 Task: Slide 3 - Table Of Contents.
Action: Mouse moved to (37, 86)
Screenshot: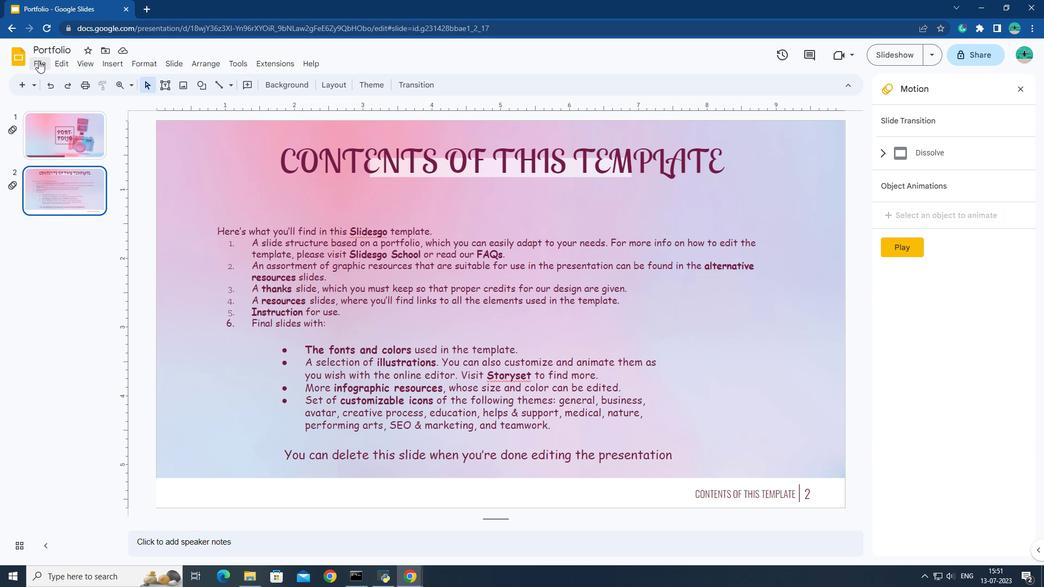 
Action: Mouse pressed left at (37, 86)
Screenshot: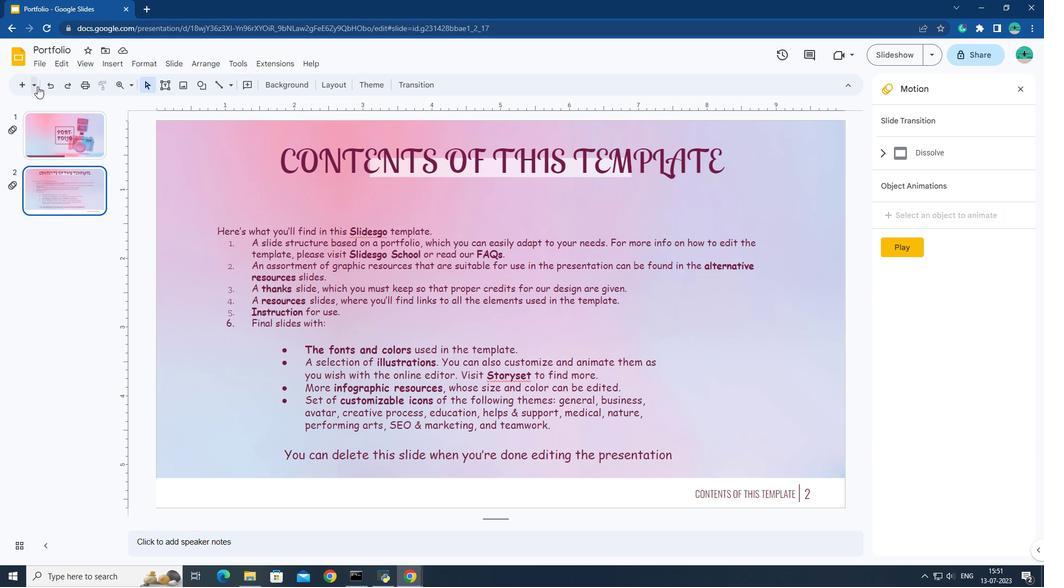 
Action: Mouse moved to (49, 281)
Screenshot: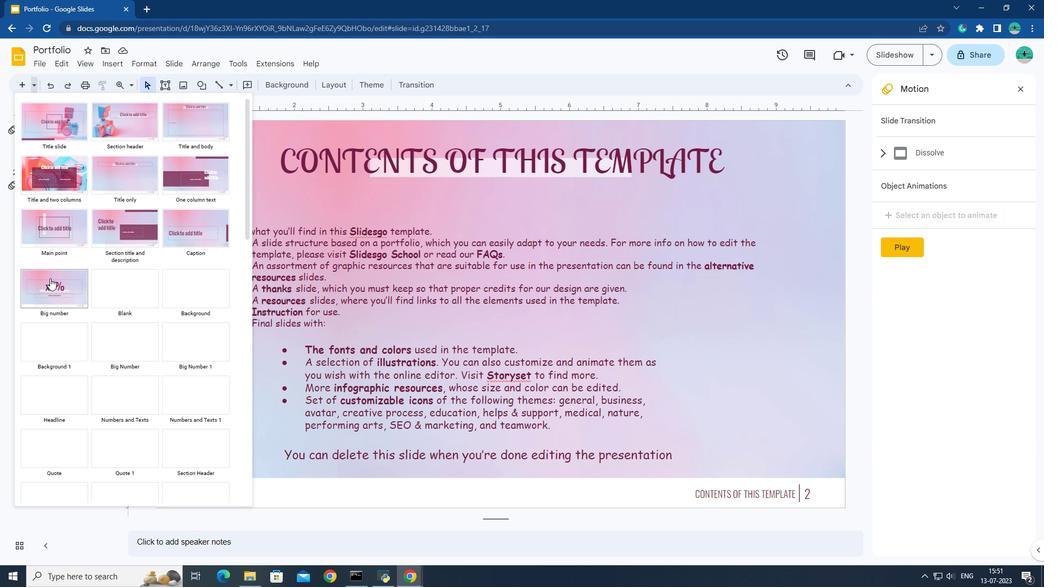 
Action: Mouse scrolled (49, 281) with delta (0, 0)
Screenshot: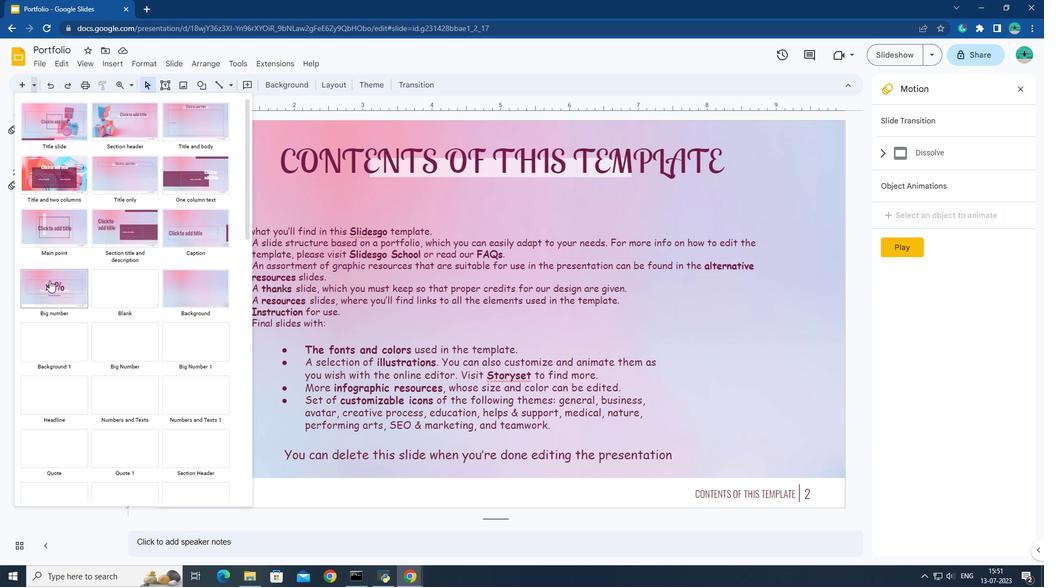 
Action: Mouse moved to (73, 453)
Screenshot: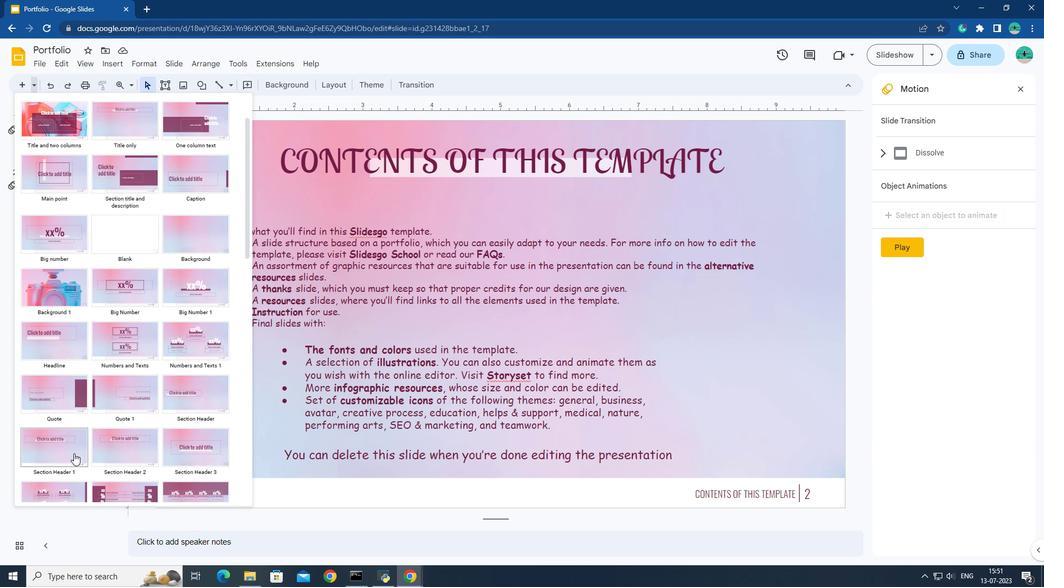 
Action: Mouse scrolled (73, 452) with delta (0, 0)
Screenshot: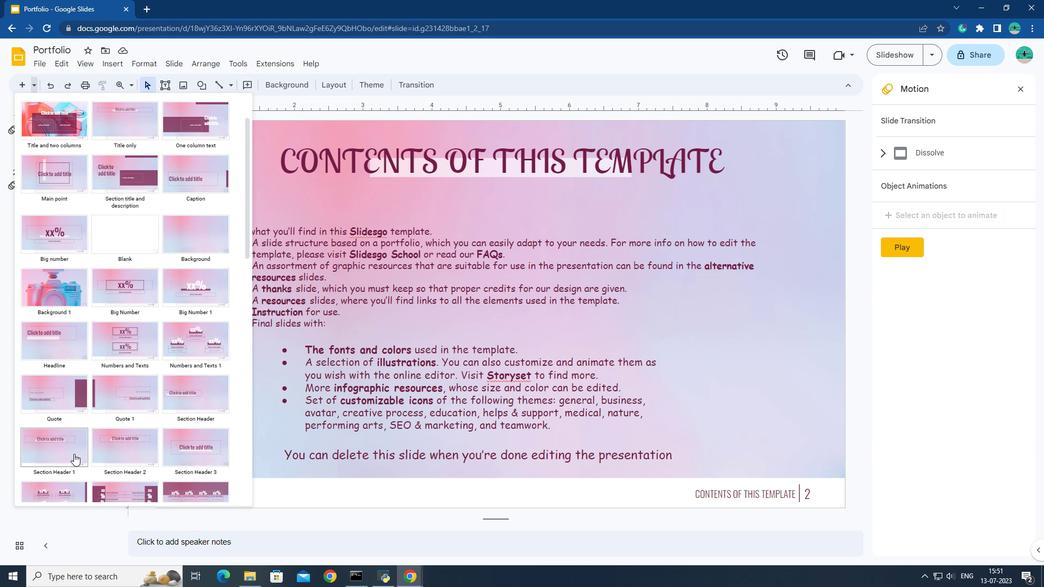
Action: Mouse moved to (69, 449)
Screenshot: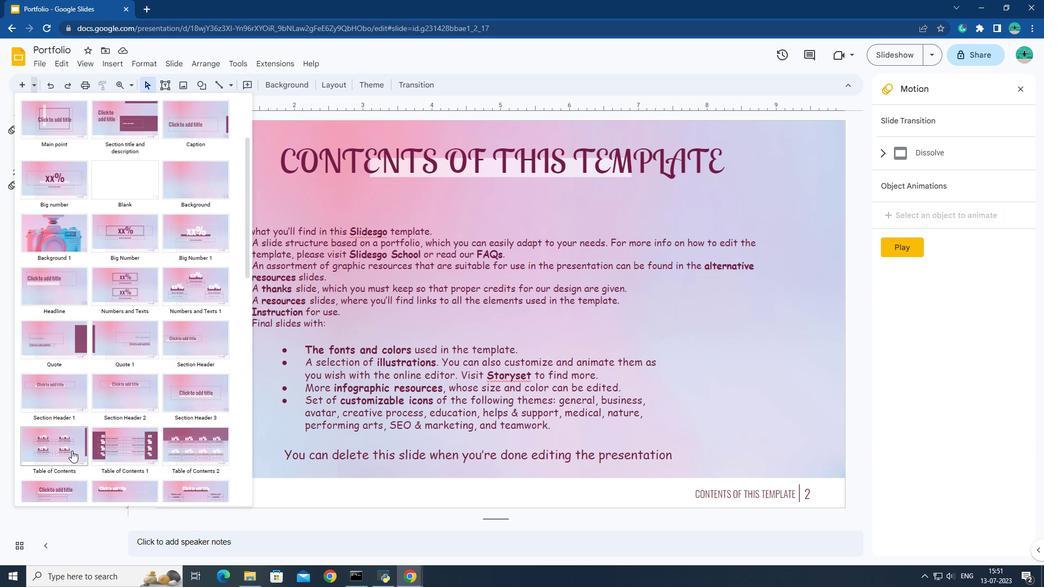 
Action: Mouse pressed left at (69, 449)
Screenshot: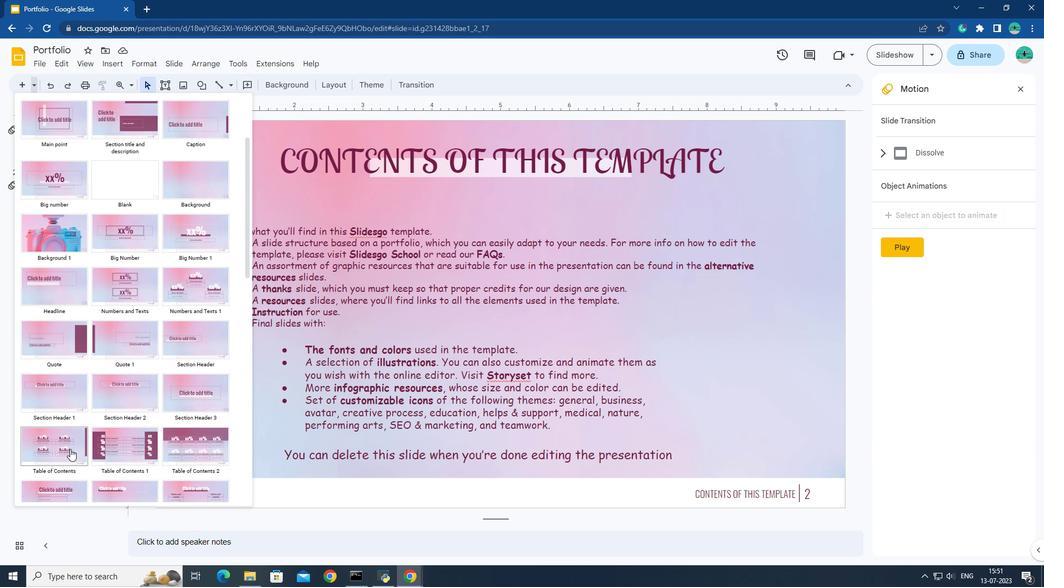 
Action: Mouse moved to (395, 208)
Screenshot: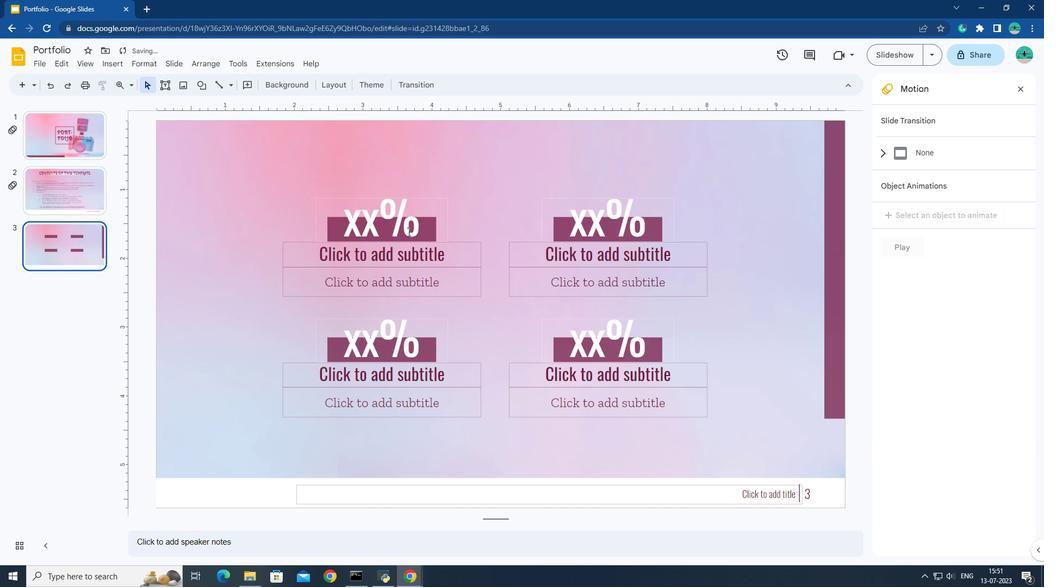 
Action: Mouse pressed left at (395, 208)
Screenshot: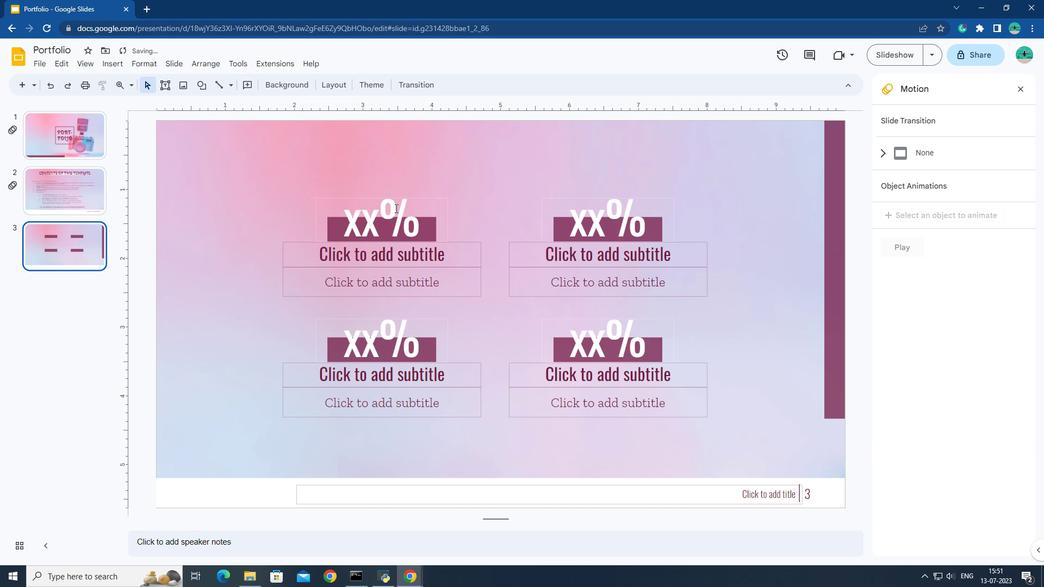 
Action: Mouse moved to (481, 257)
Screenshot: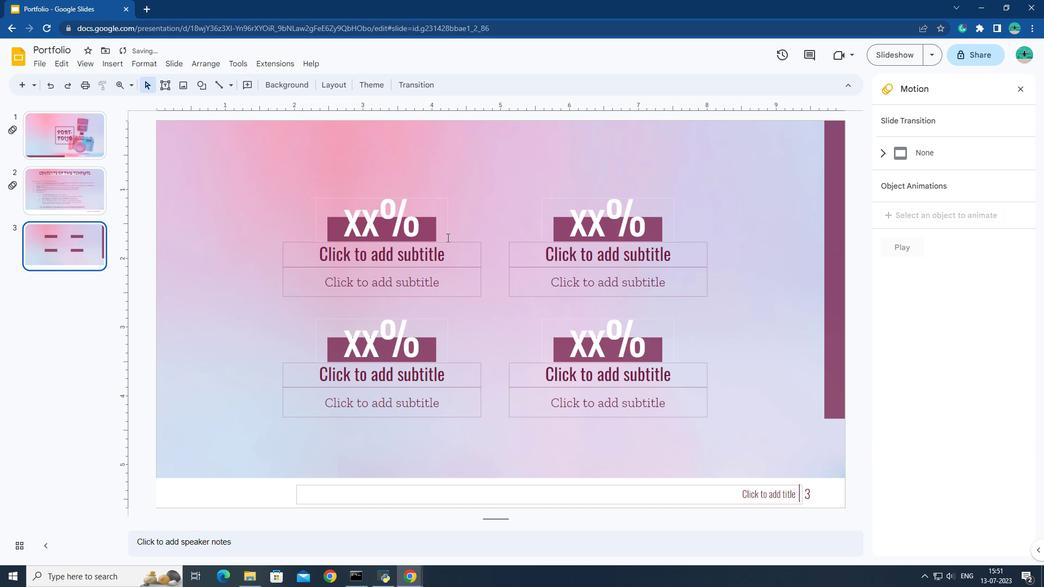 
Action: Key pressed 01
Screenshot: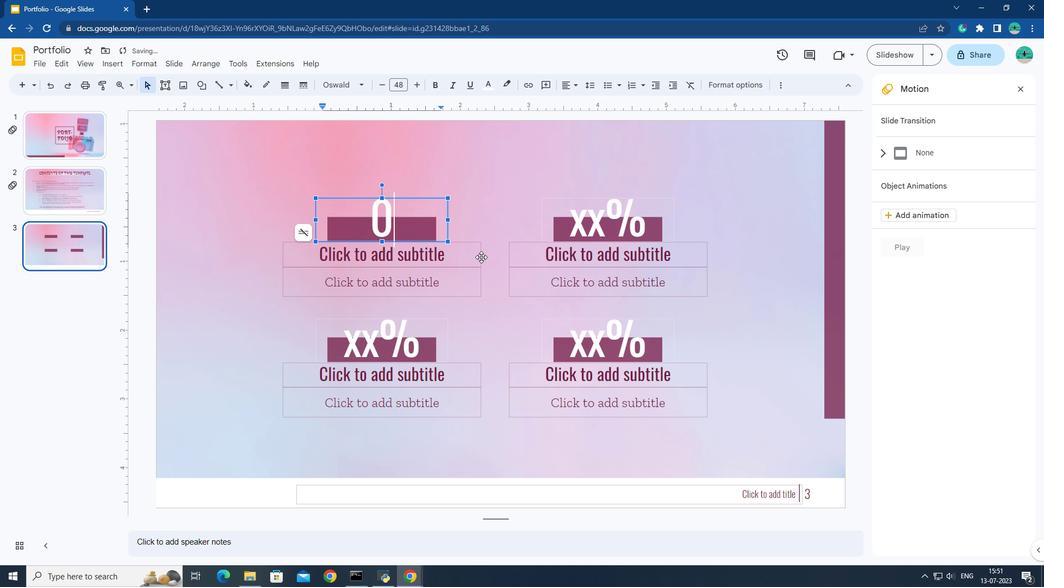 
Action: Mouse moved to (434, 257)
Screenshot: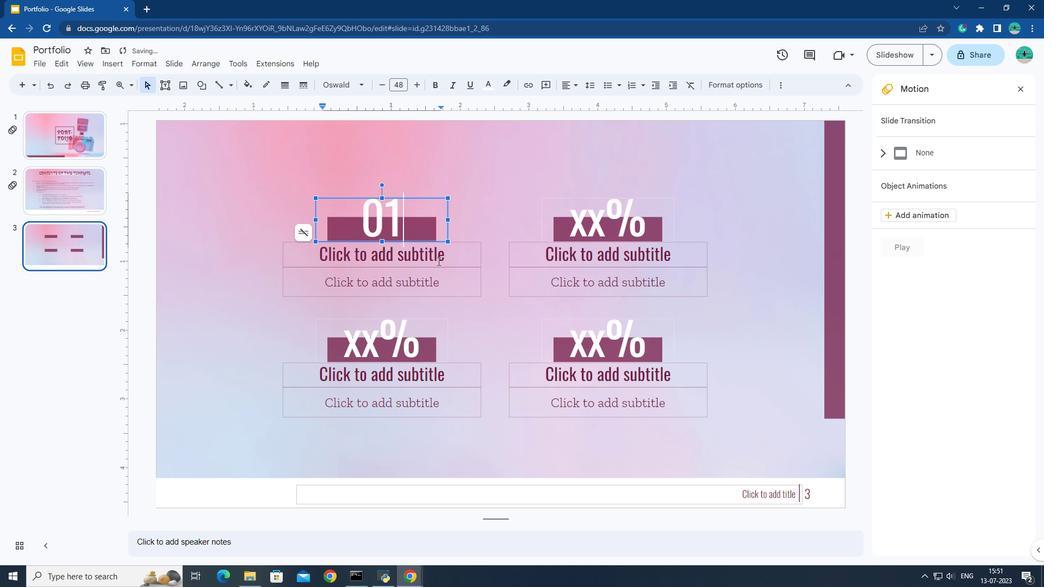 
Action: Mouse pressed left at (434, 257)
Screenshot: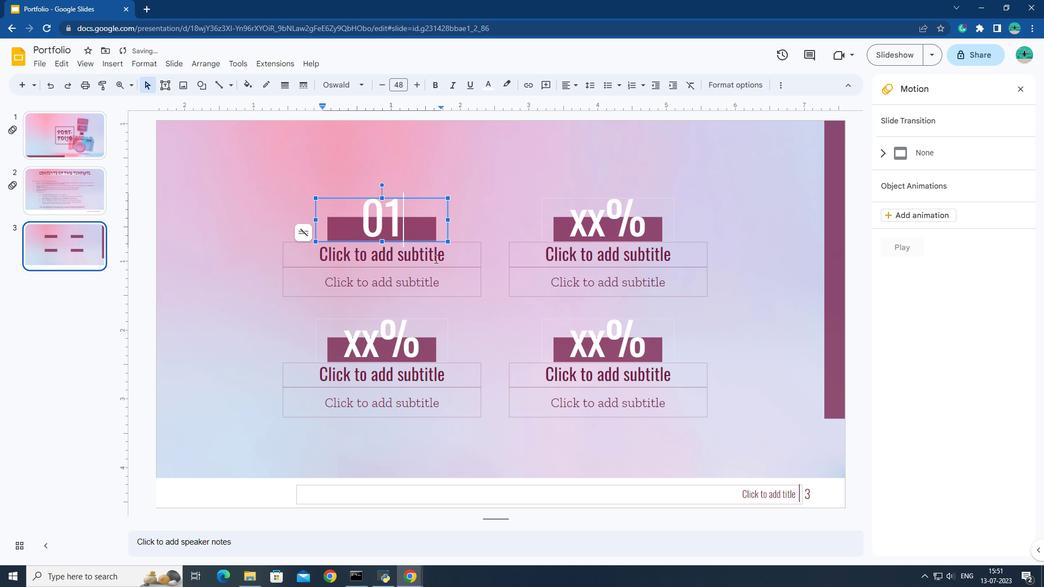 
Action: Mouse moved to (444, 262)
Screenshot: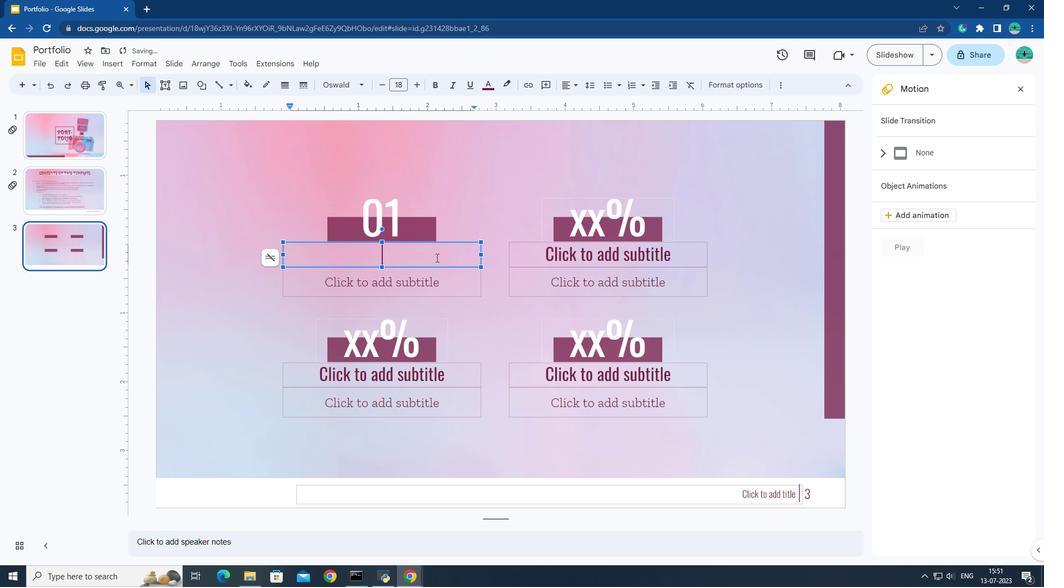 
Action: Key pressed <Key.caps_lock>ABOUT<Key.space>ME
Screenshot: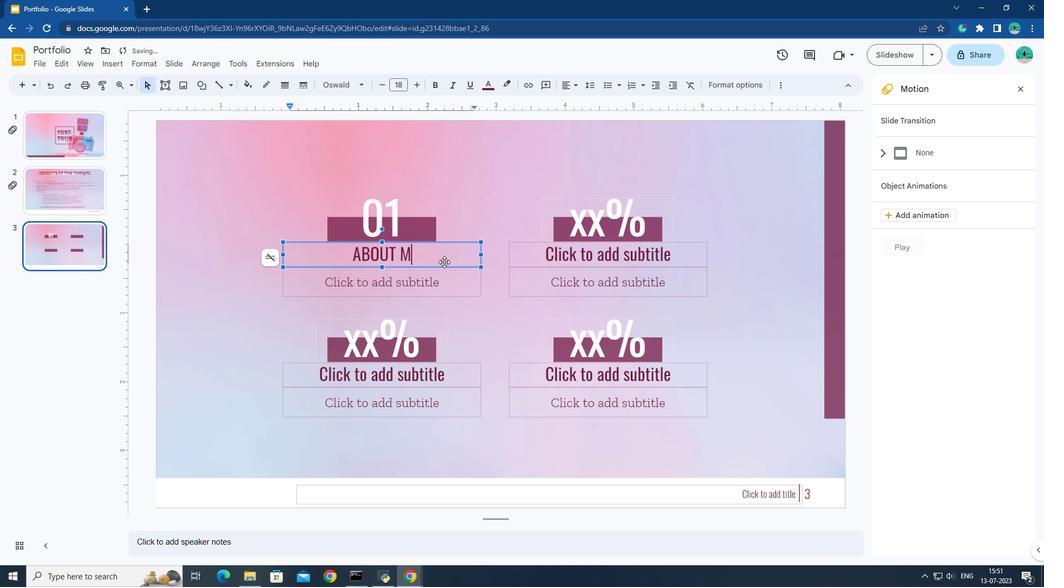 
Action: Mouse moved to (427, 289)
Screenshot: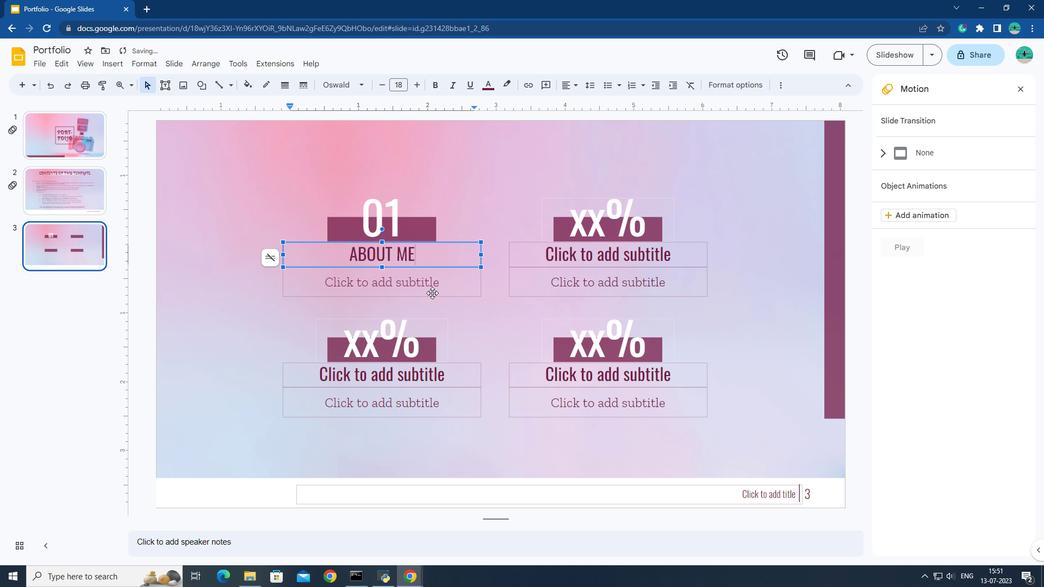 
Action: Mouse pressed left at (427, 289)
Screenshot: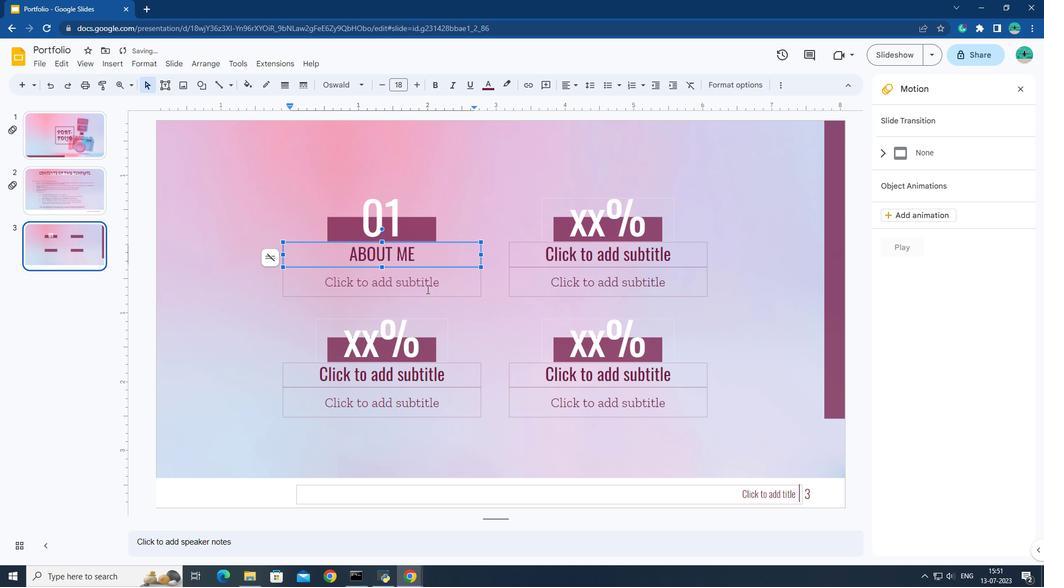 
Action: Mouse moved to (426, 288)
Screenshot: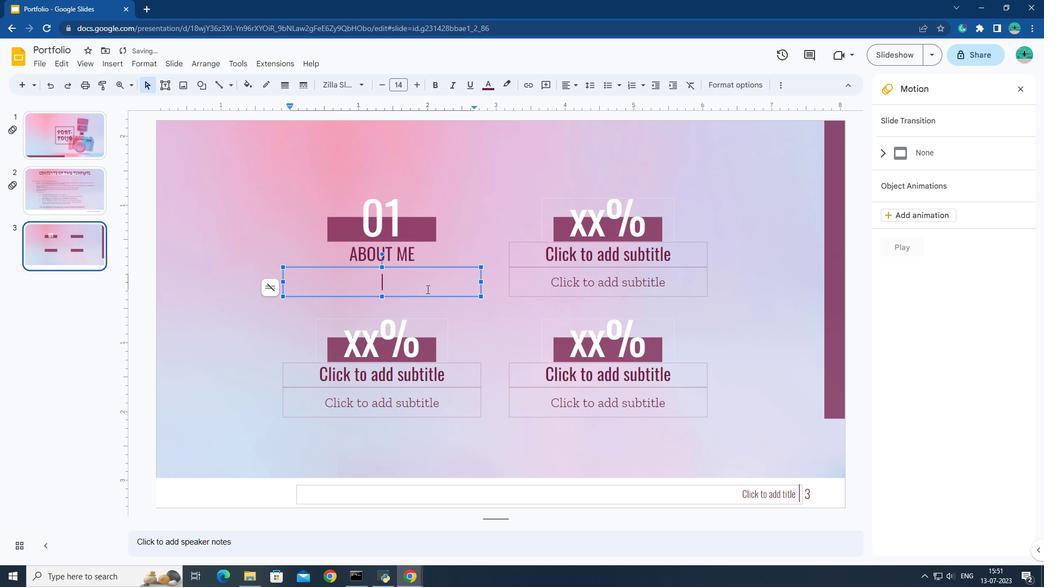 
Action: Key pressed <Key.caps_lock><Key.shift><Key.shift><Key.shift><Key.shift><Key.shift><Key.shift><Key.shift><Key.shift><Key.shift><Key.shift>You<Key.space>can<Key.space>describe<Key.space>the<Key.space>topic<Key.space>of<Key.space>the<Key.space>section
Screenshot: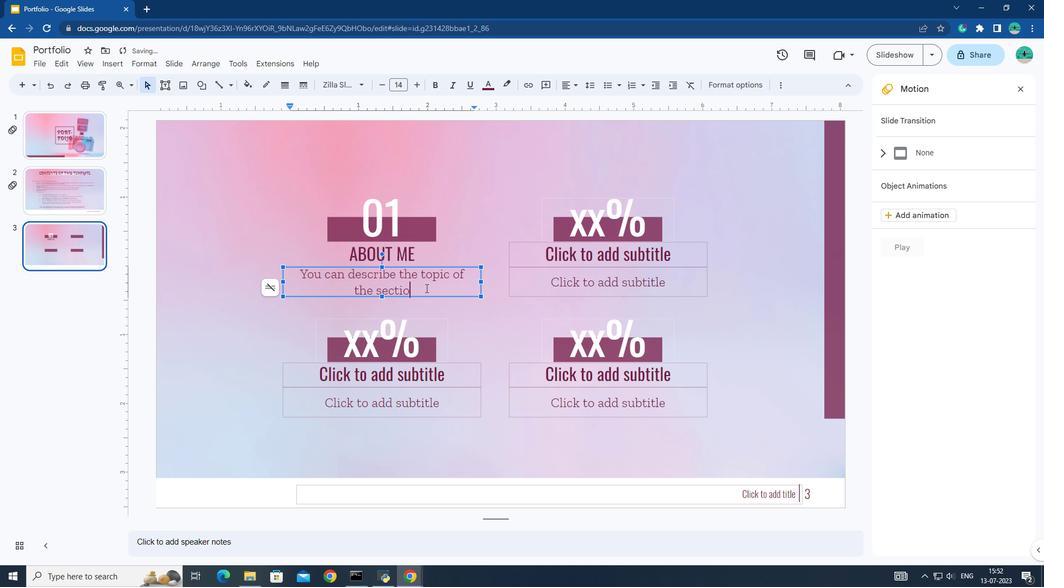 
Action: Mouse moved to (446, 299)
Screenshot: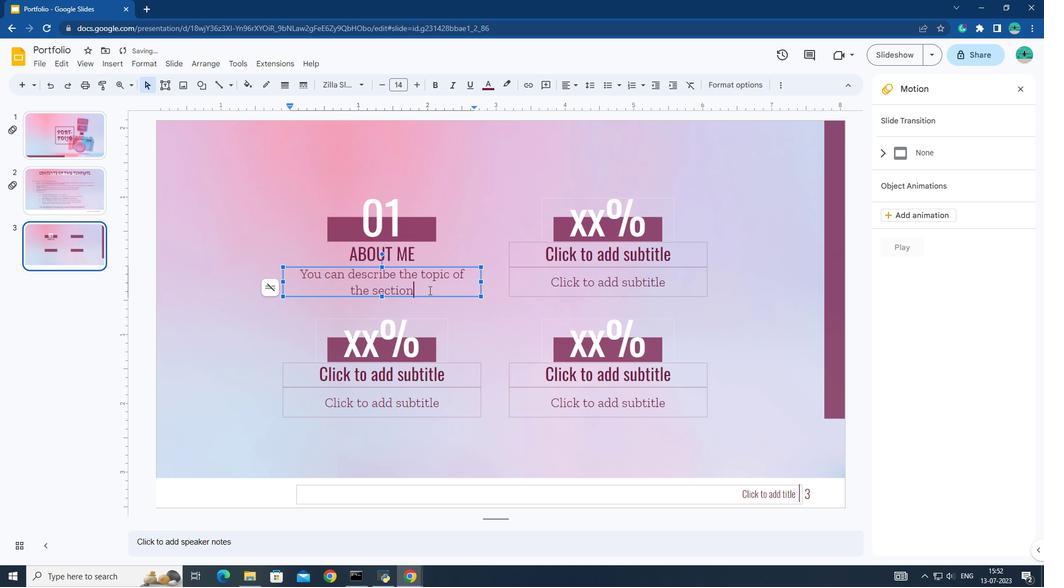 
Action: Key pressed <Key.space>here
Screenshot: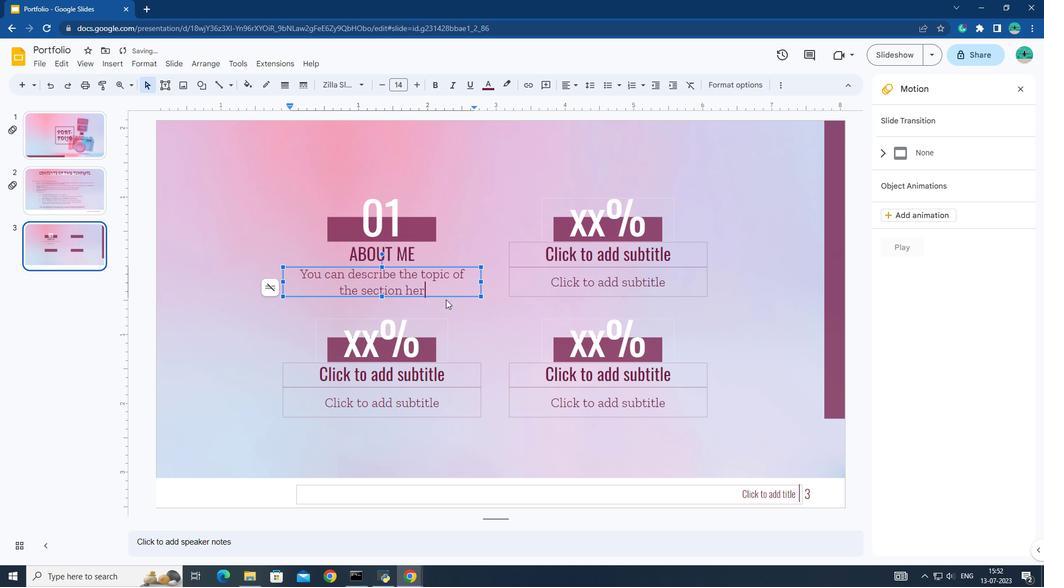 
Action: Mouse moved to (300, 276)
Screenshot: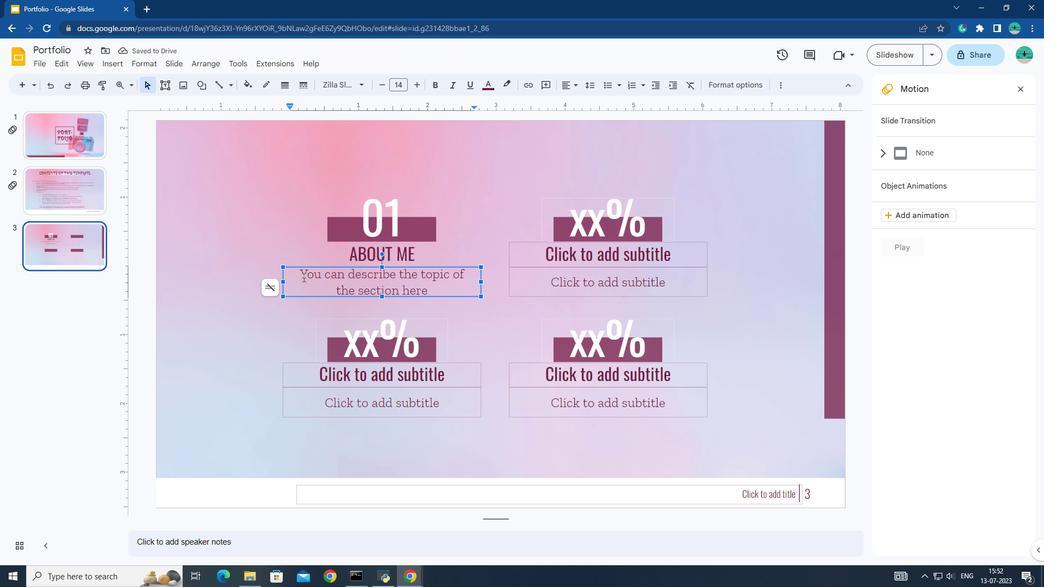 
Action: Mouse pressed left at (300, 276)
Screenshot: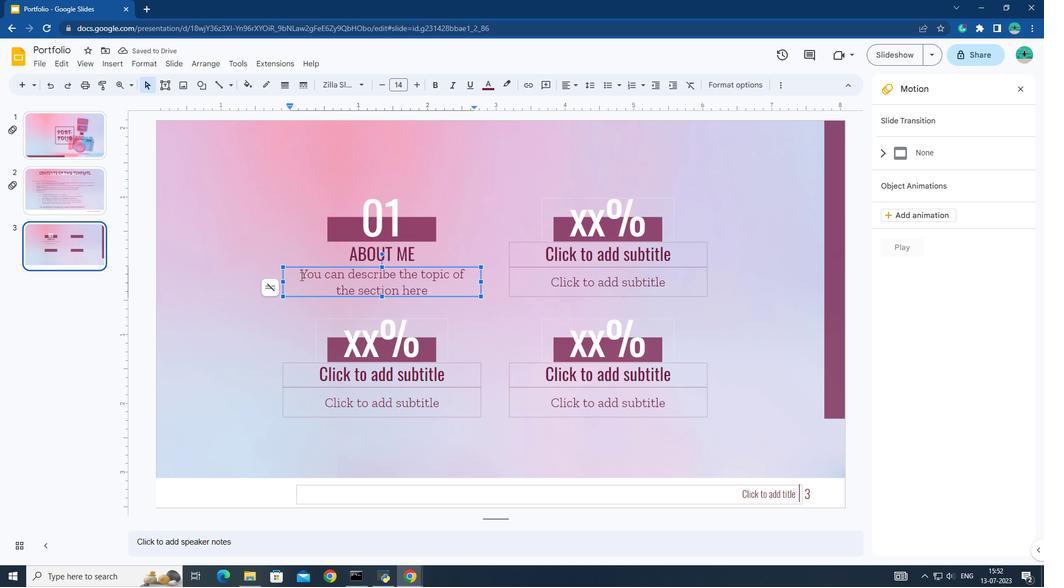 
Action: Mouse moved to (301, 276)
Screenshot: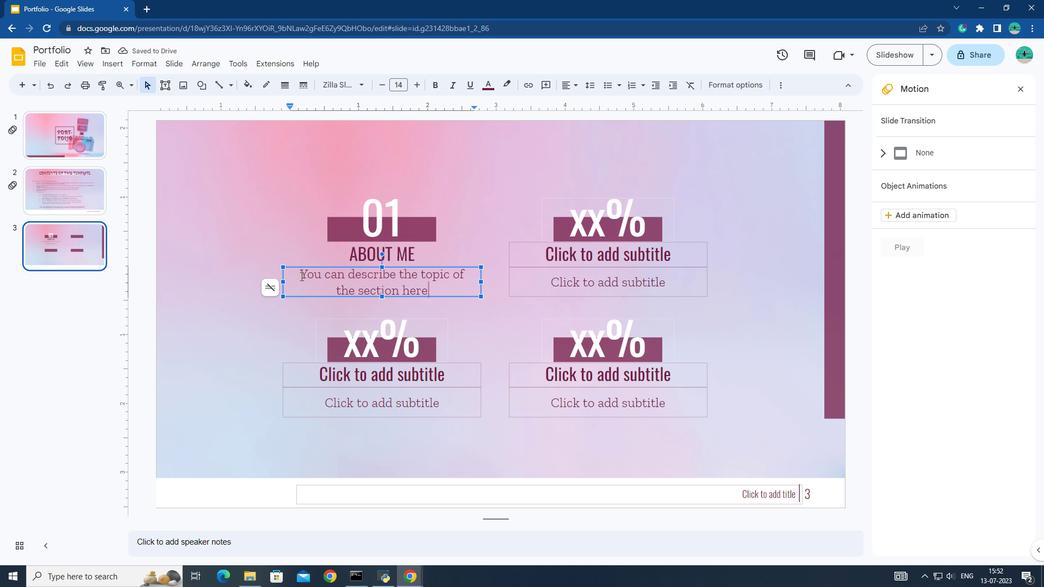 
Action: Mouse pressed left at (301, 276)
Screenshot: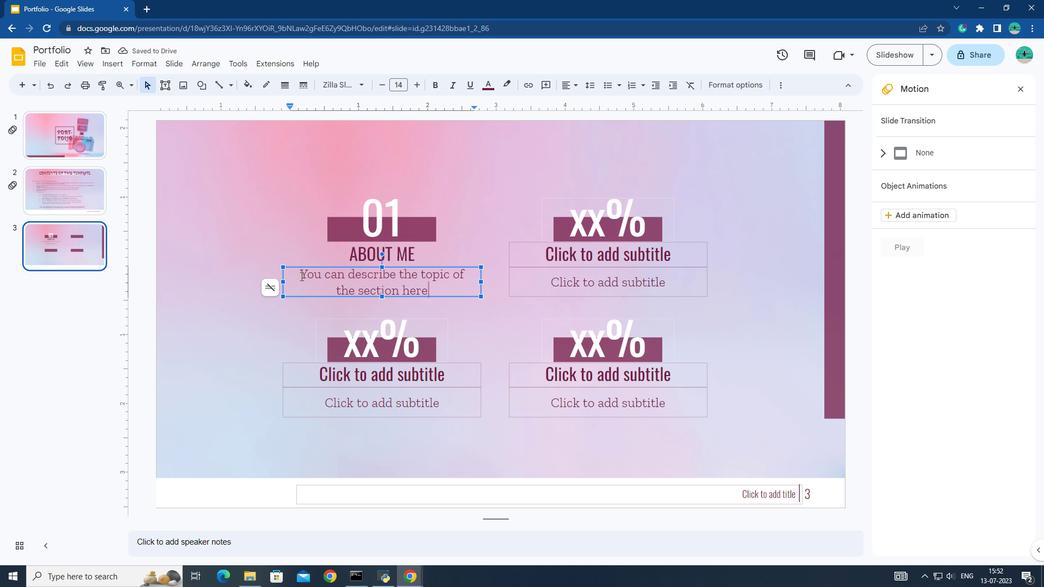
Action: Mouse moved to (301, 276)
Screenshot: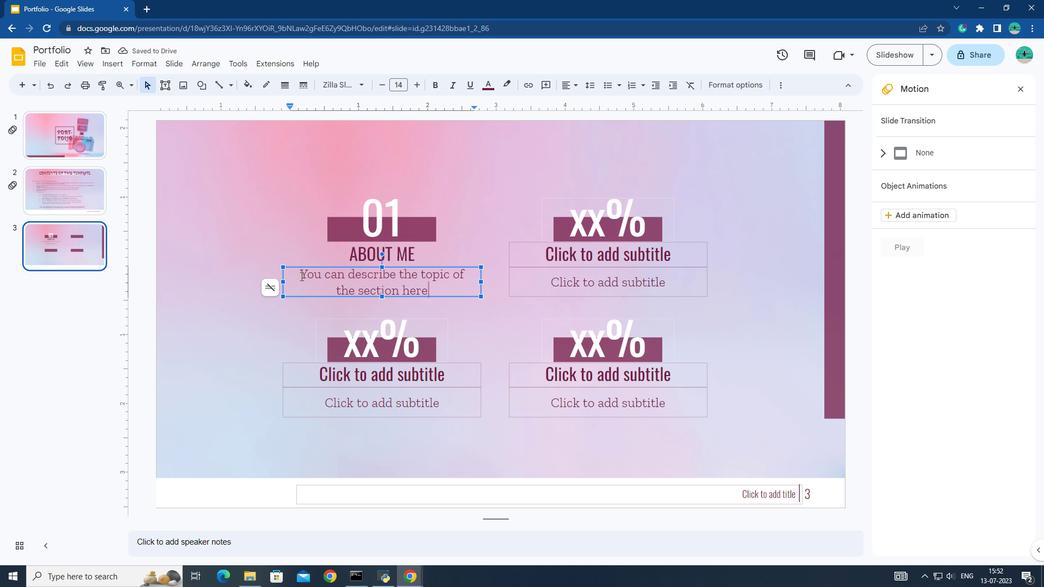 
Action: Mouse pressed left at (301, 276)
Screenshot: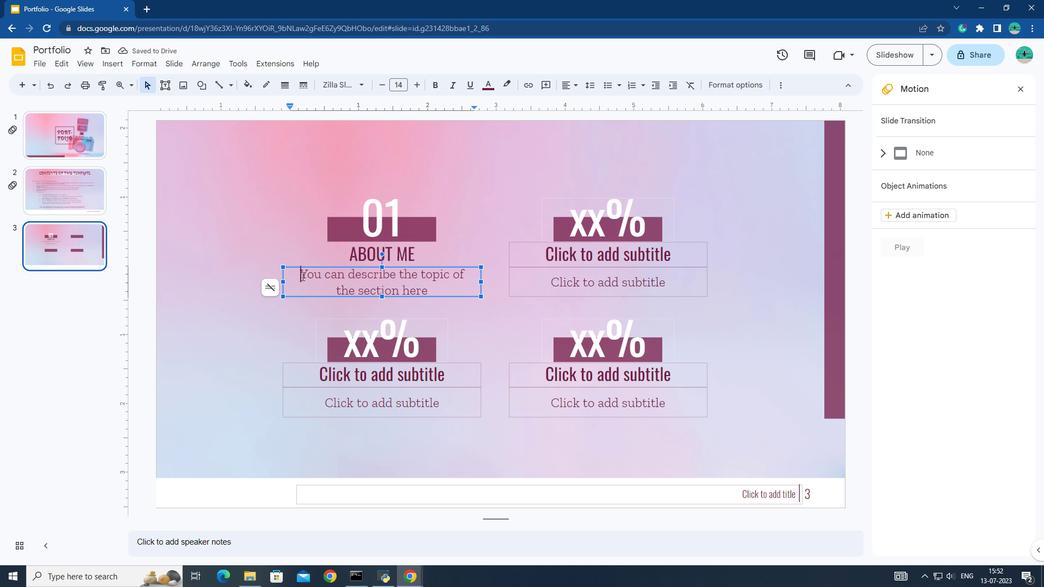 
Action: Mouse moved to (361, 252)
Screenshot: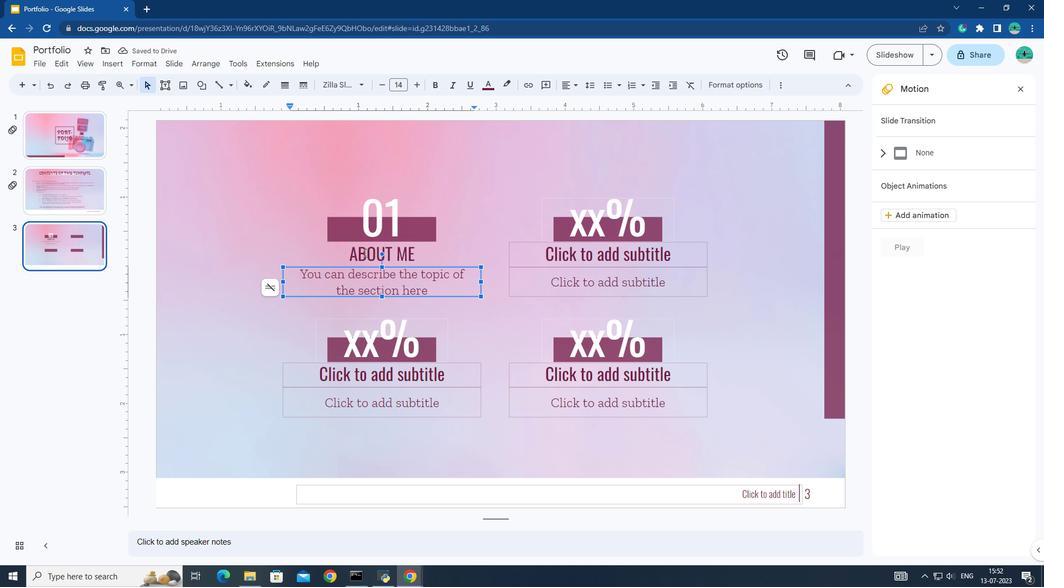
Action: Mouse pressed left at (361, 252)
Screenshot: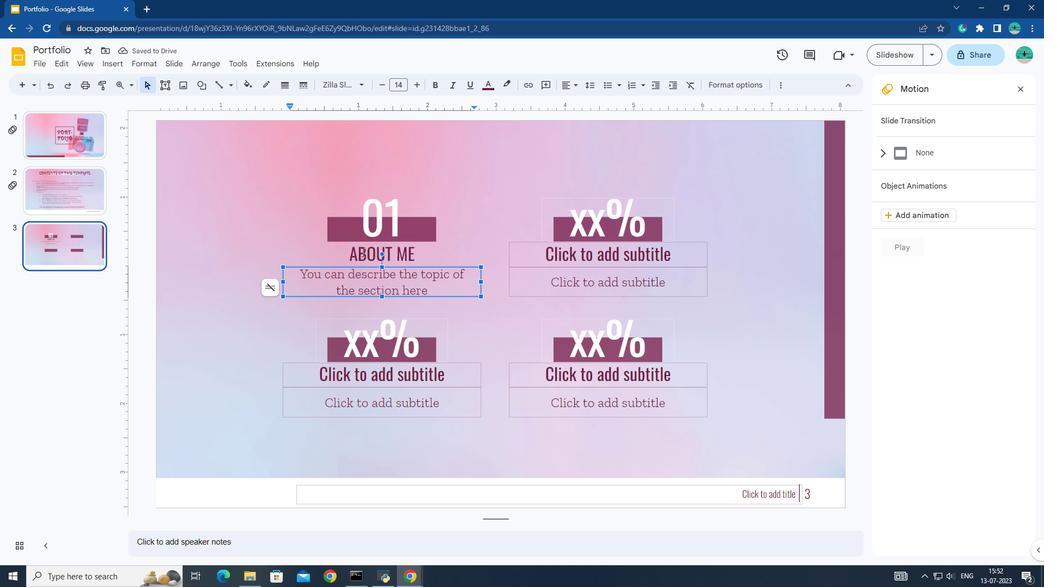 
Action: Mouse moved to (347, 252)
Screenshot: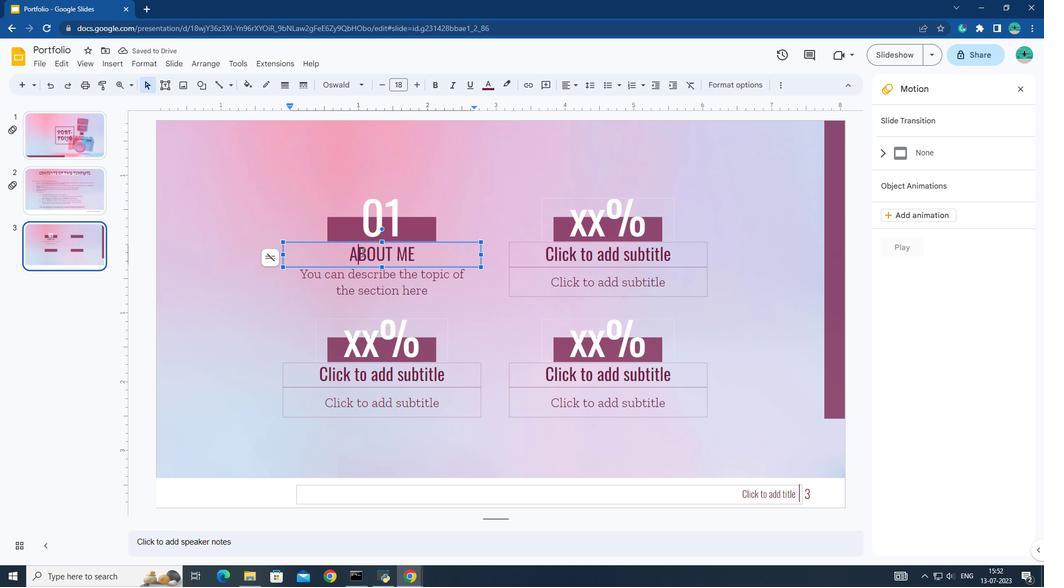 
Action: Mouse pressed left at (347, 252)
Screenshot: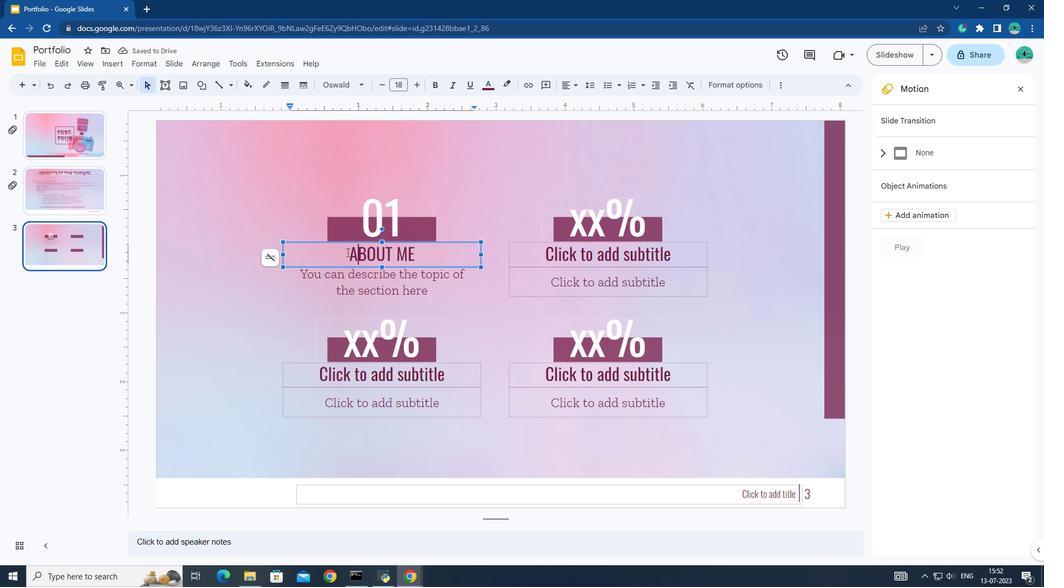 
Action: Mouse moved to (348, 252)
Screenshot: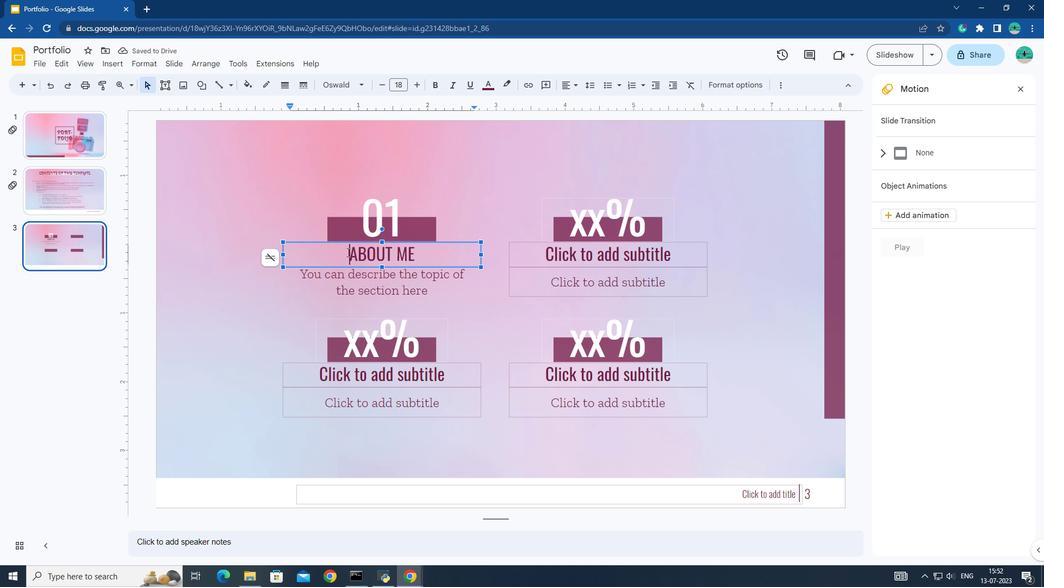 
Action: Mouse pressed left at (348, 252)
Screenshot: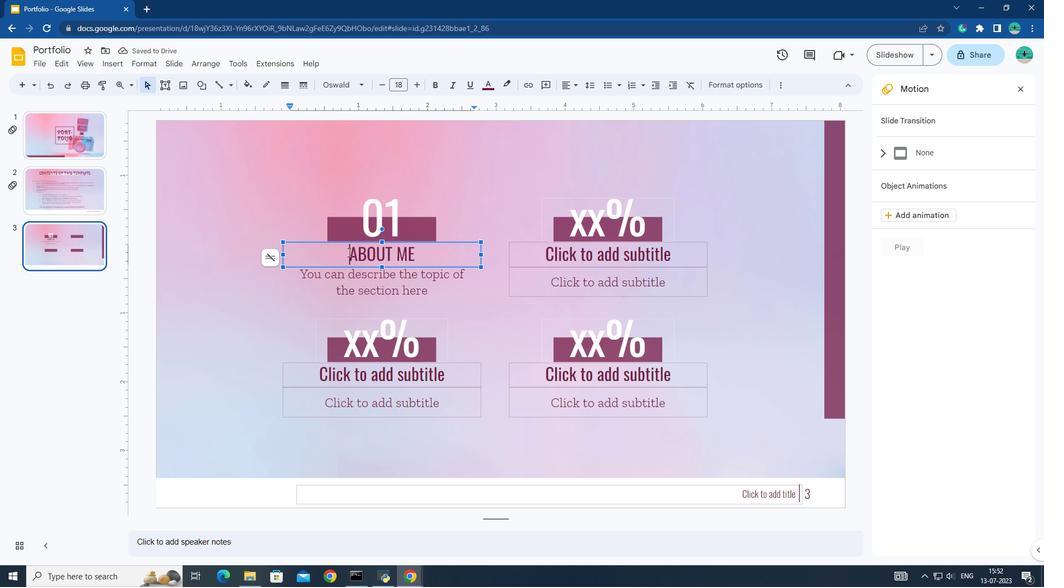 
Action: Mouse moved to (349, 252)
Screenshot: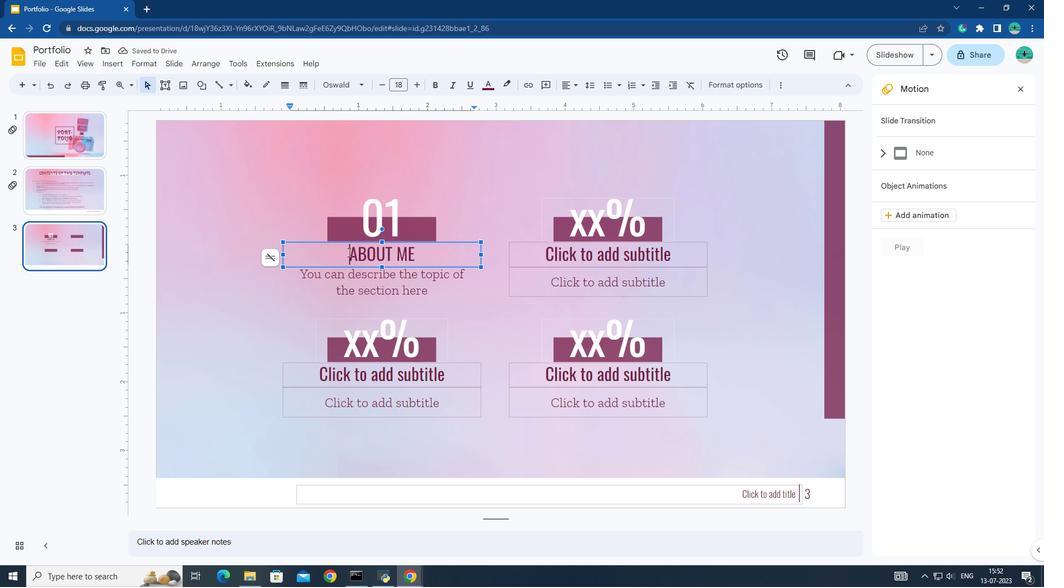 
Action: Mouse pressed left at (349, 252)
Screenshot: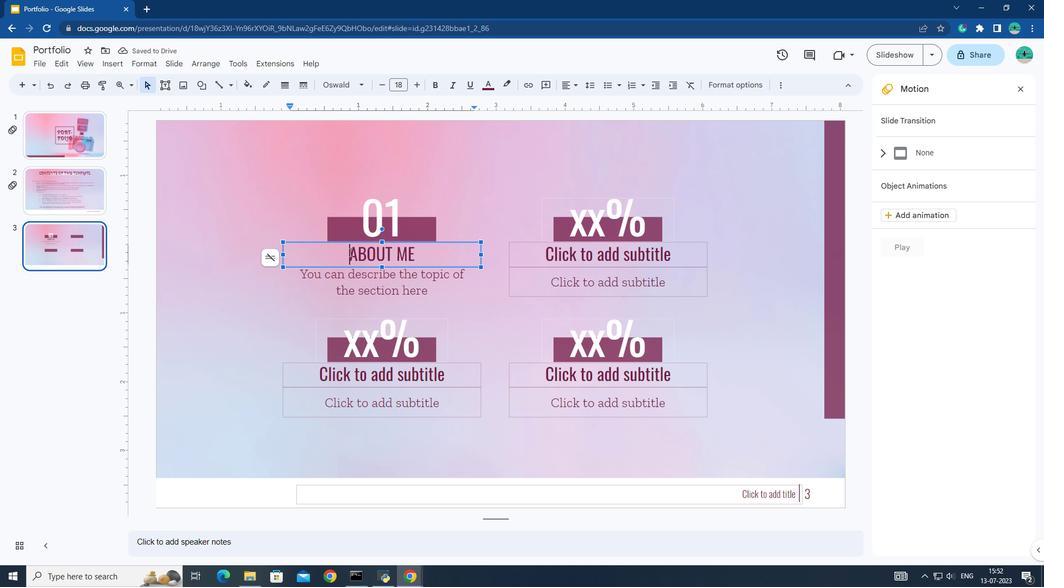 
Action: Mouse pressed left at (349, 252)
Screenshot: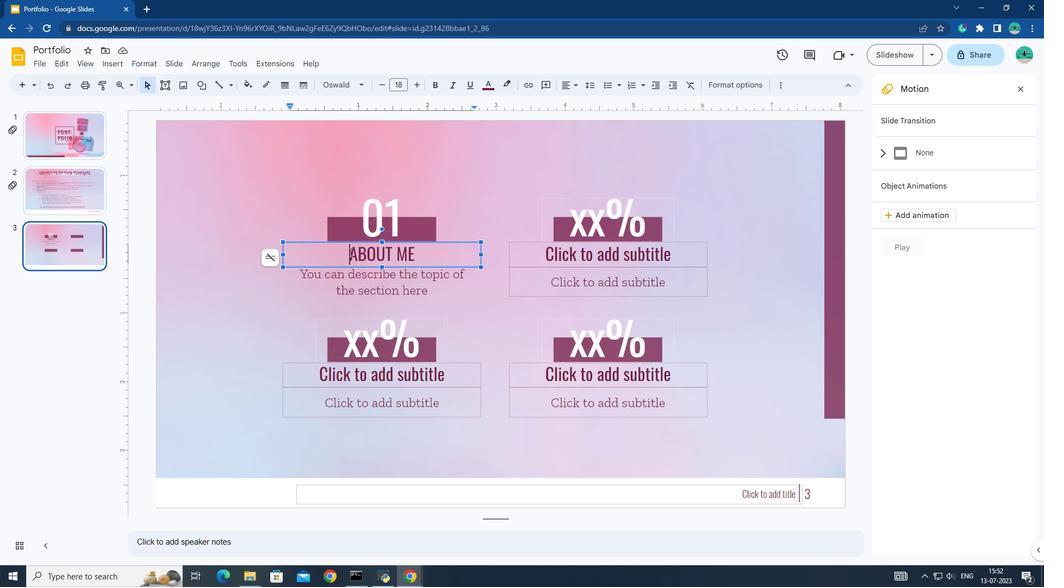 
Action: Mouse moved to (363, 85)
Screenshot: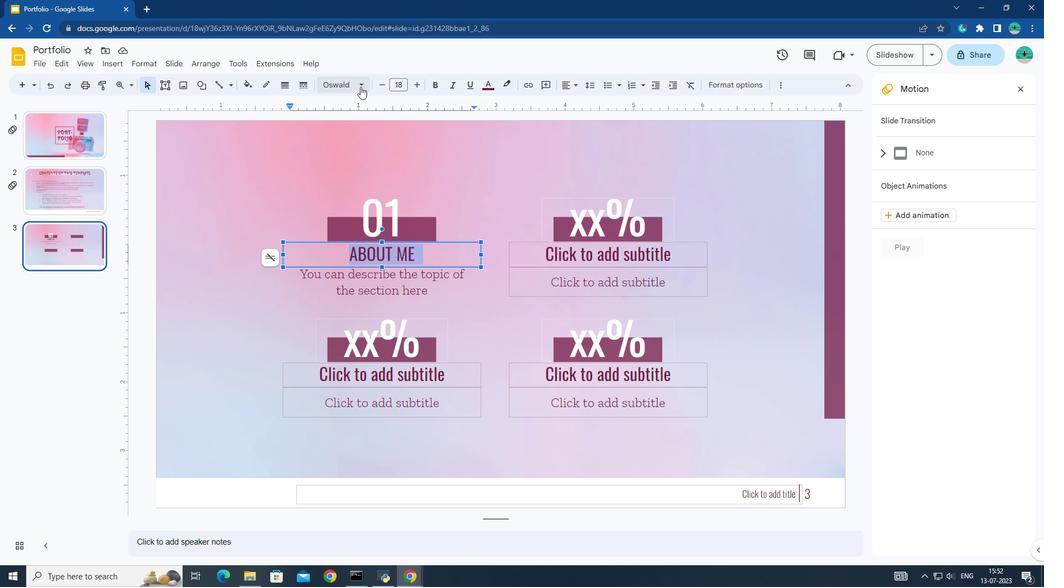 
Action: Mouse pressed left at (363, 85)
Screenshot: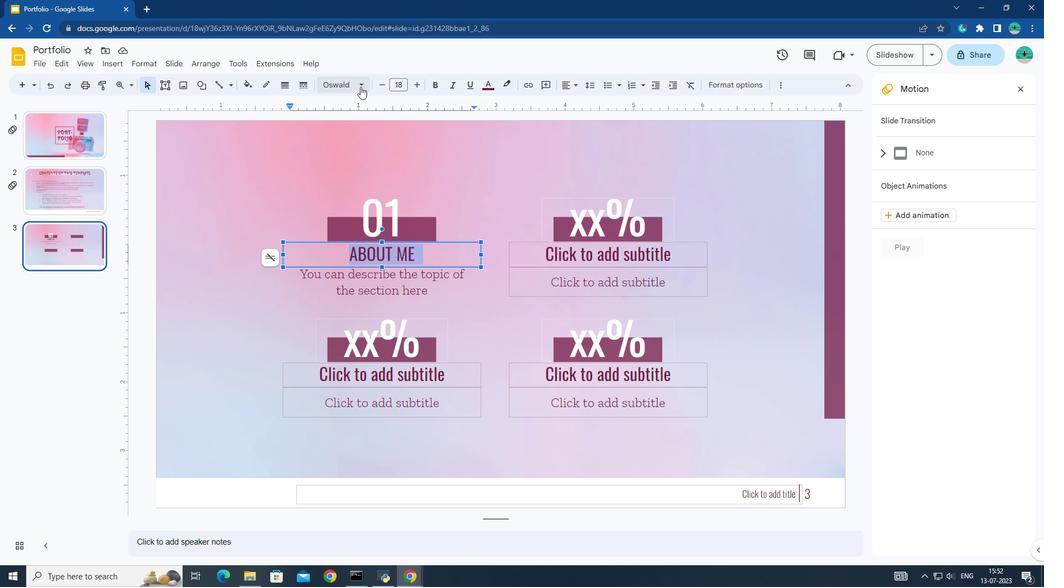 
Action: Mouse moved to (366, 242)
Screenshot: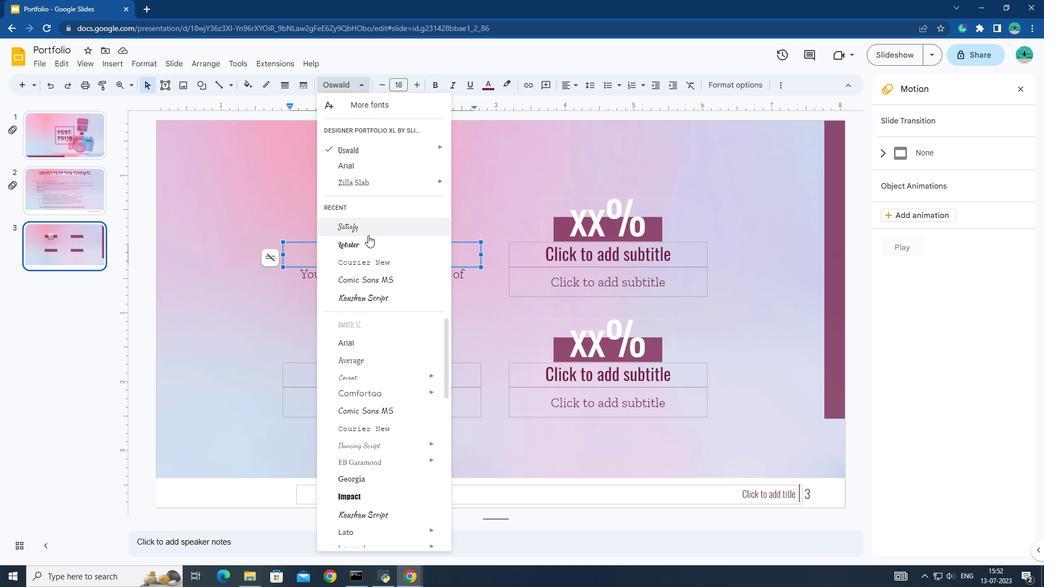 
Action: Mouse pressed left at (366, 242)
Screenshot: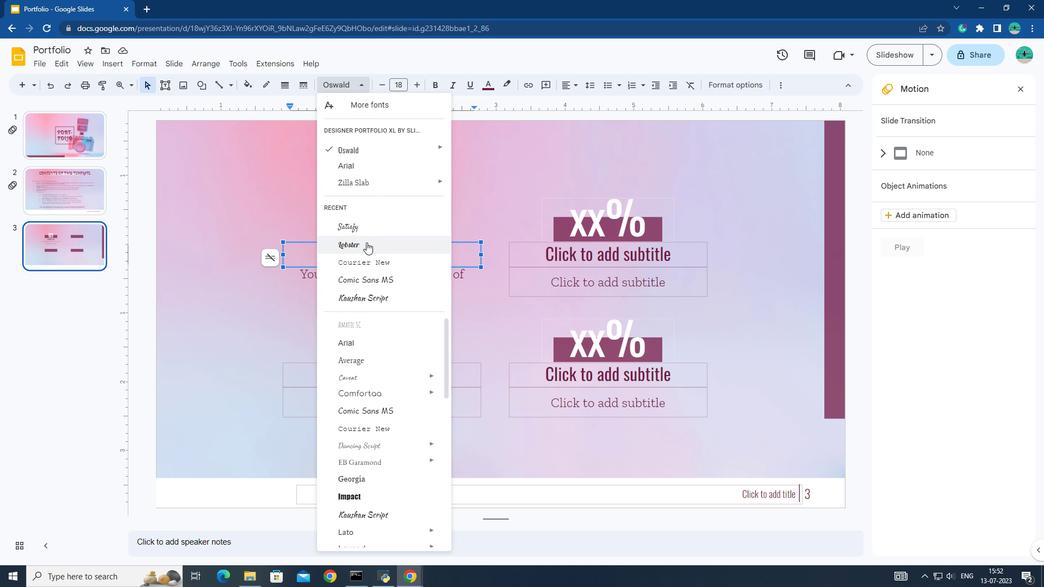 
Action: Mouse moved to (336, 286)
Screenshot: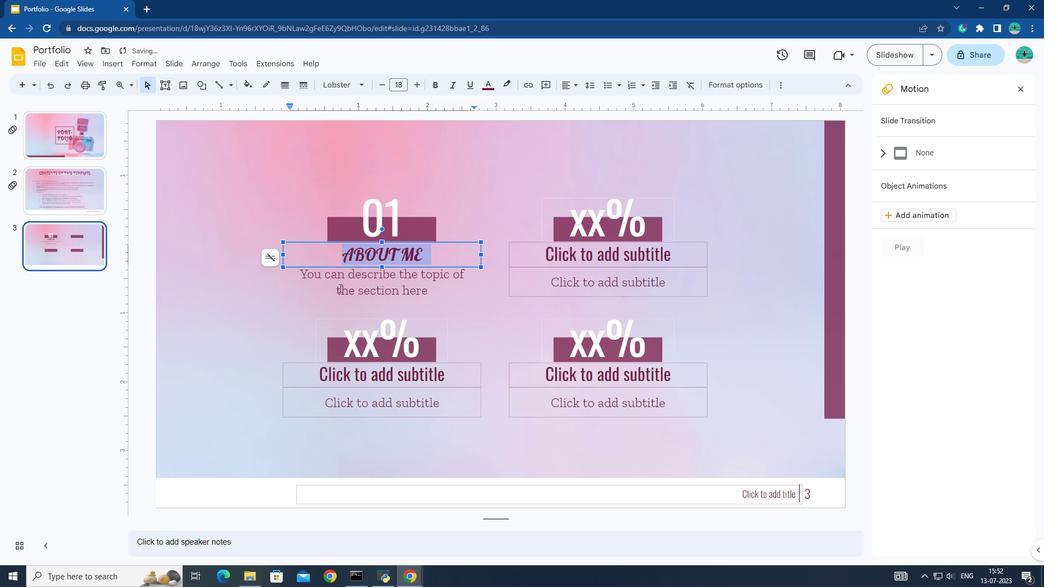 
Action: Mouse pressed left at (336, 286)
Screenshot: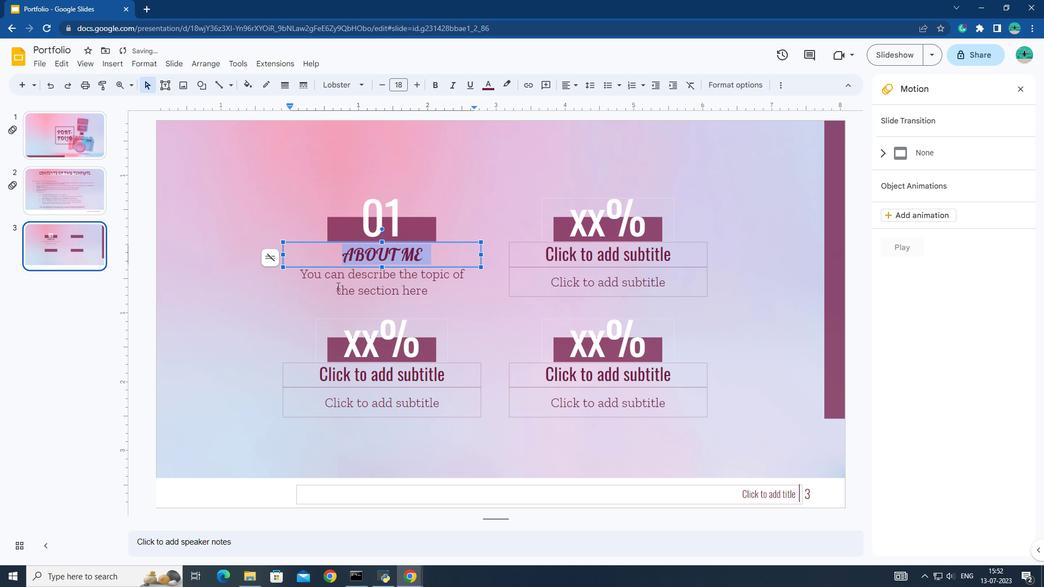 
Action: Mouse moved to (299, 272)
Screenshot: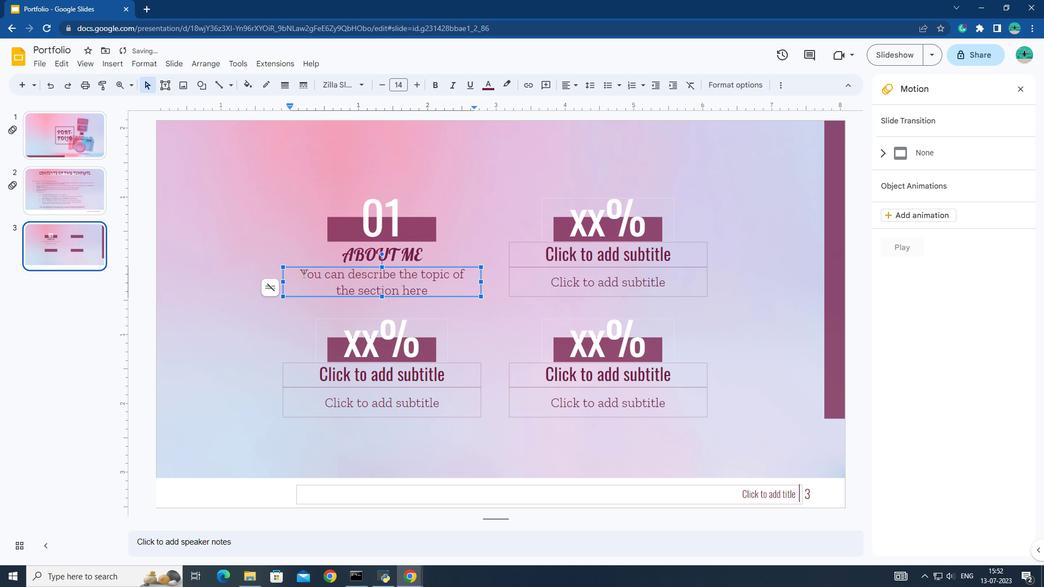 
Action: Mouse pressed left at (299, 272)
Screenshot: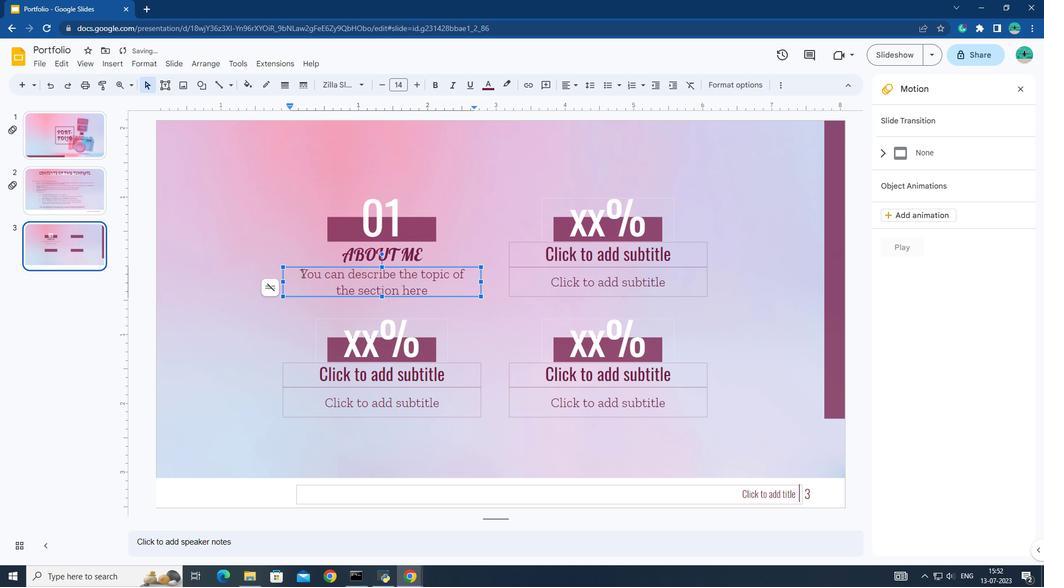 
Action: Mouse moved to (303, 273)
Screenshot: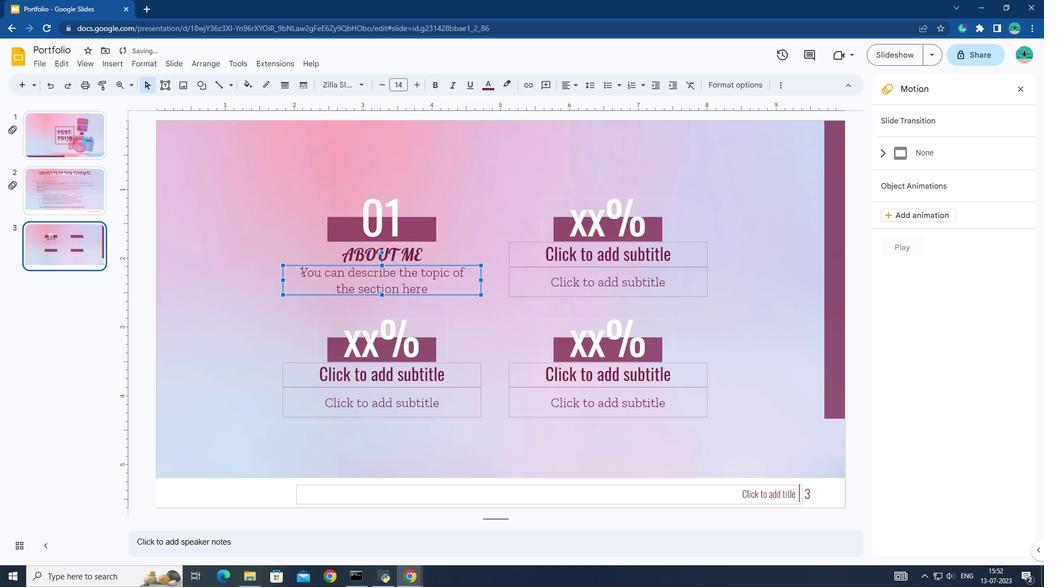 
Action: Mouse pressed left at (303, 273)
Screenshot: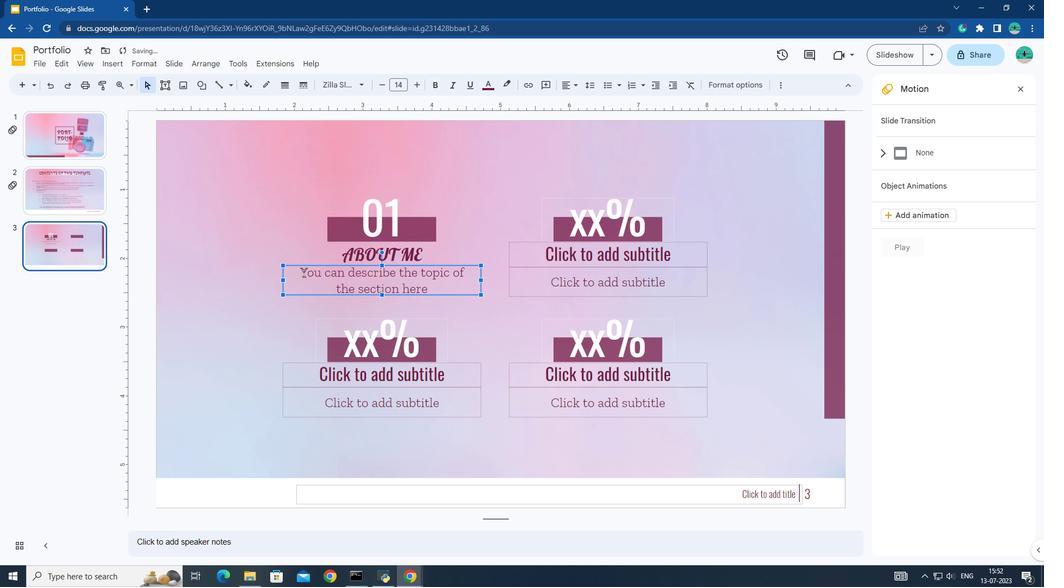 
Action: Mouse moved to (303, 273)
Screenshot: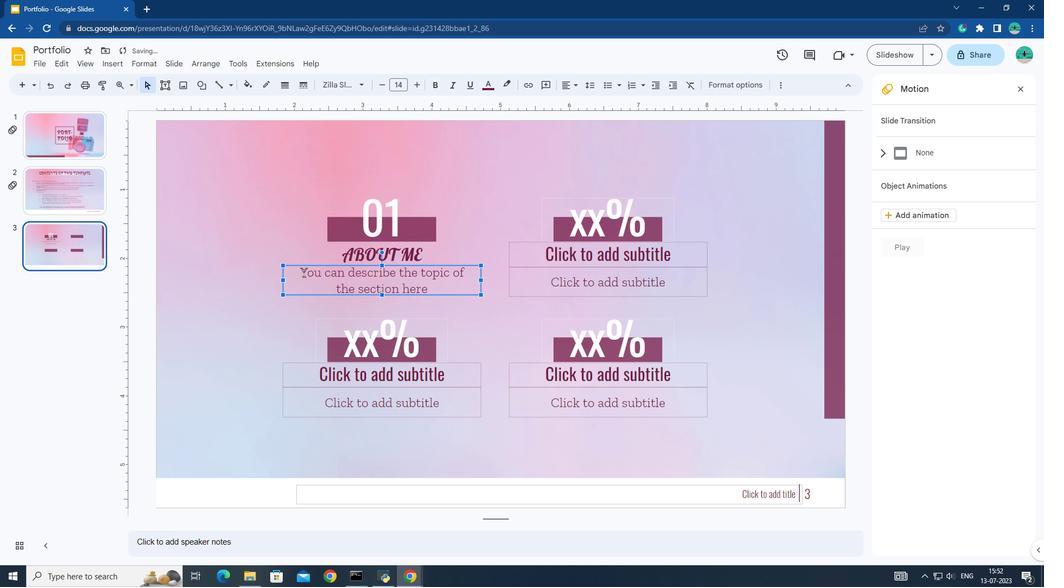 
Action: Mouse pressed left at (303, 273)
Screenshot: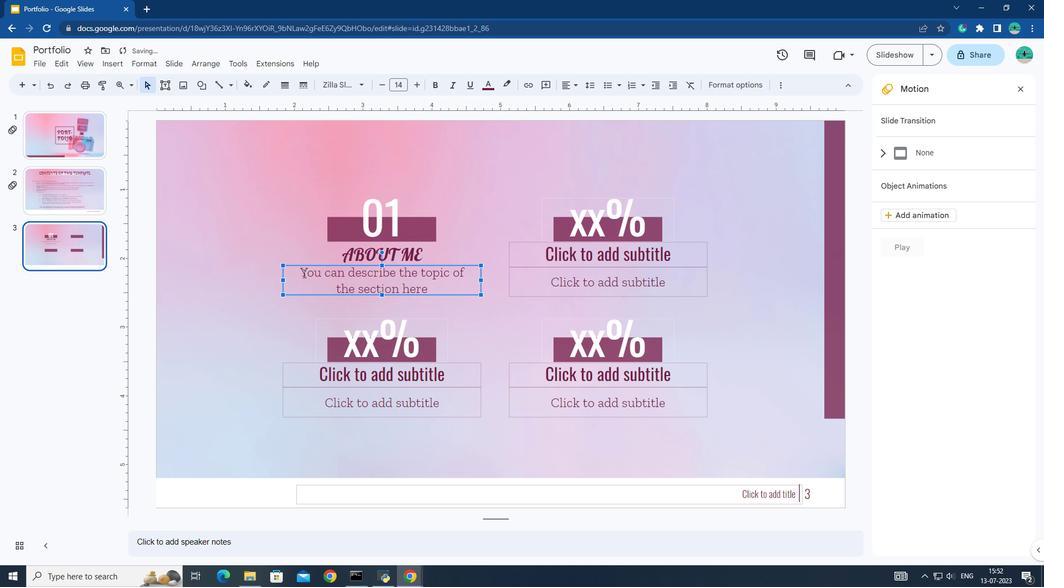 
Action: Mouse moved to (301, 272)
Screenshot: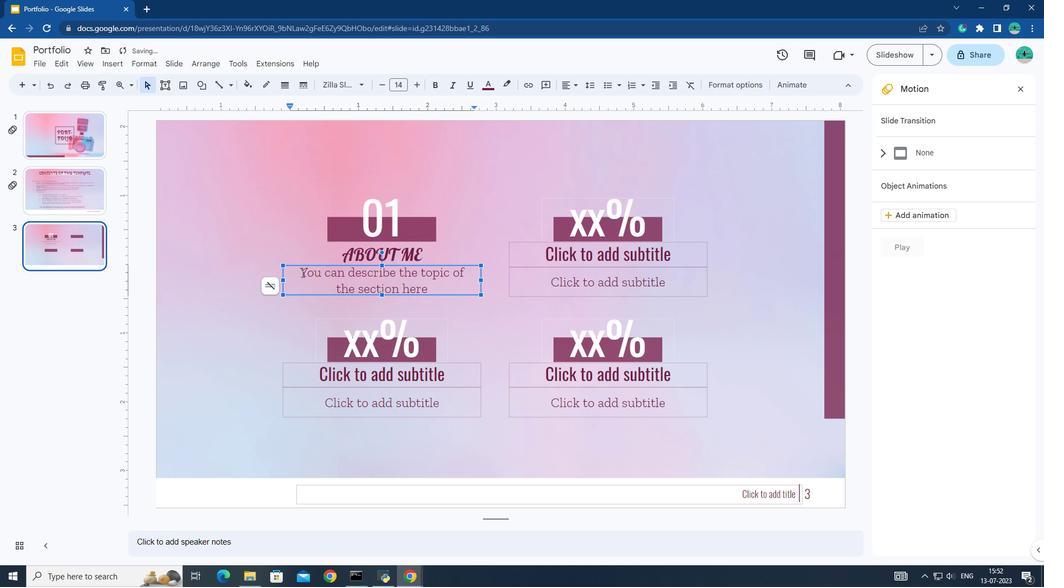 
Action: Mouse pressed left at (301, 272)
Screenshot: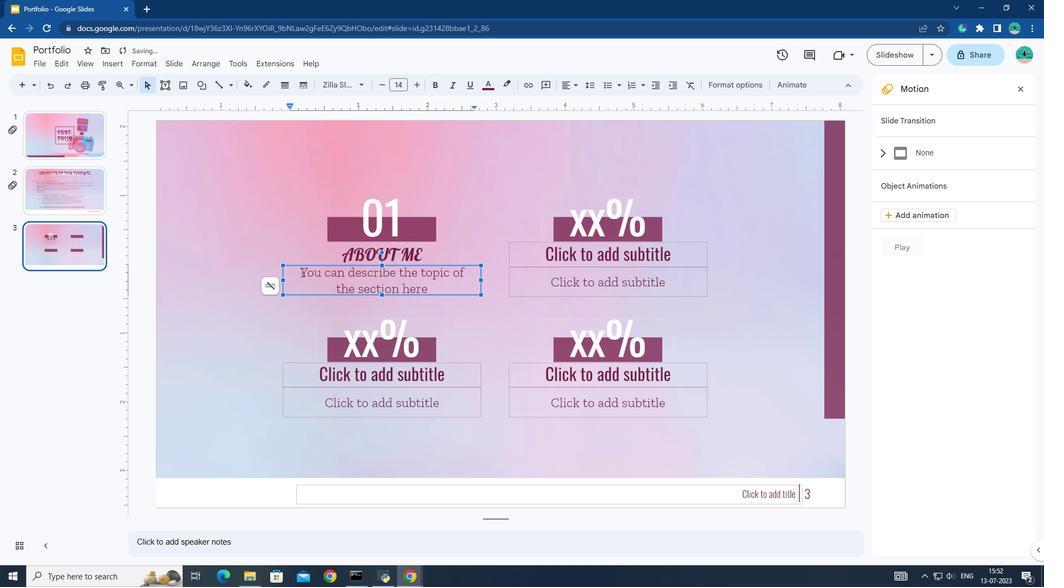 
Action: Mouse moved to (366, 81)
Screenshot: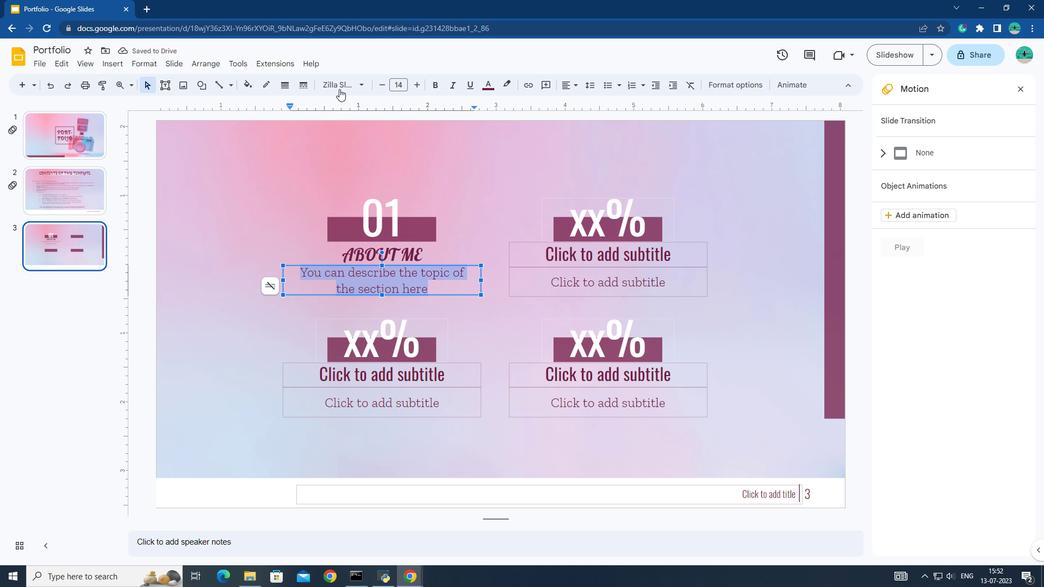 
Action: Mouse pressed left at (366, 81)
Screenshot: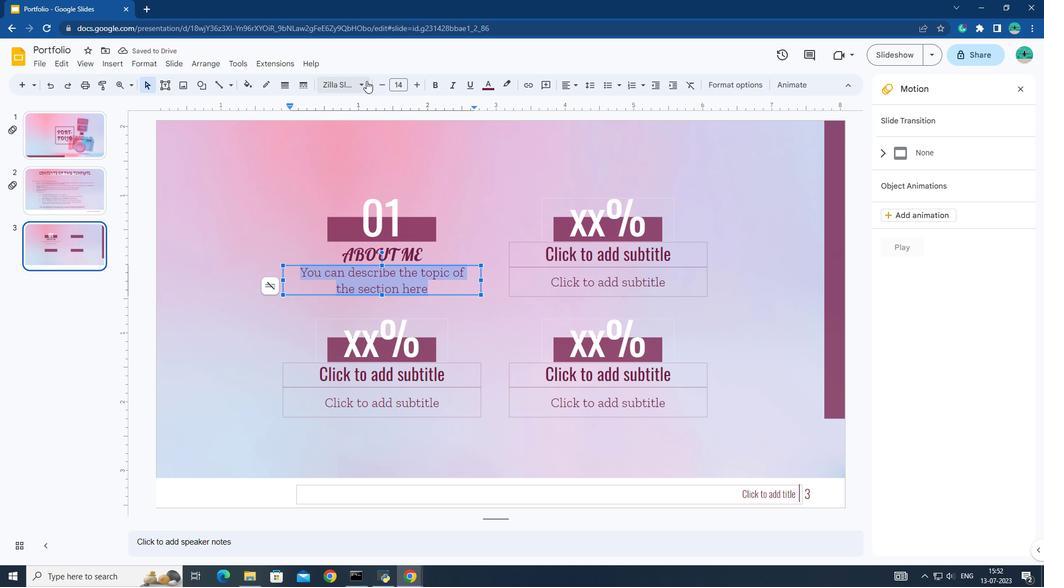 
Action: Mouse moved to (372, 243)
Screenshot: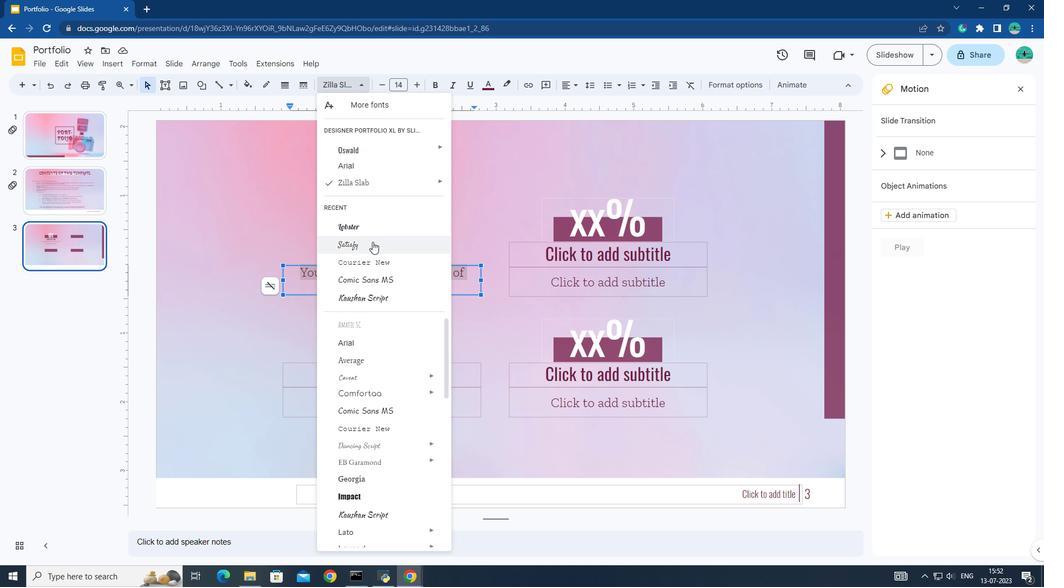 
Action: Mouse pressed left at (372, 243)
Screenshot: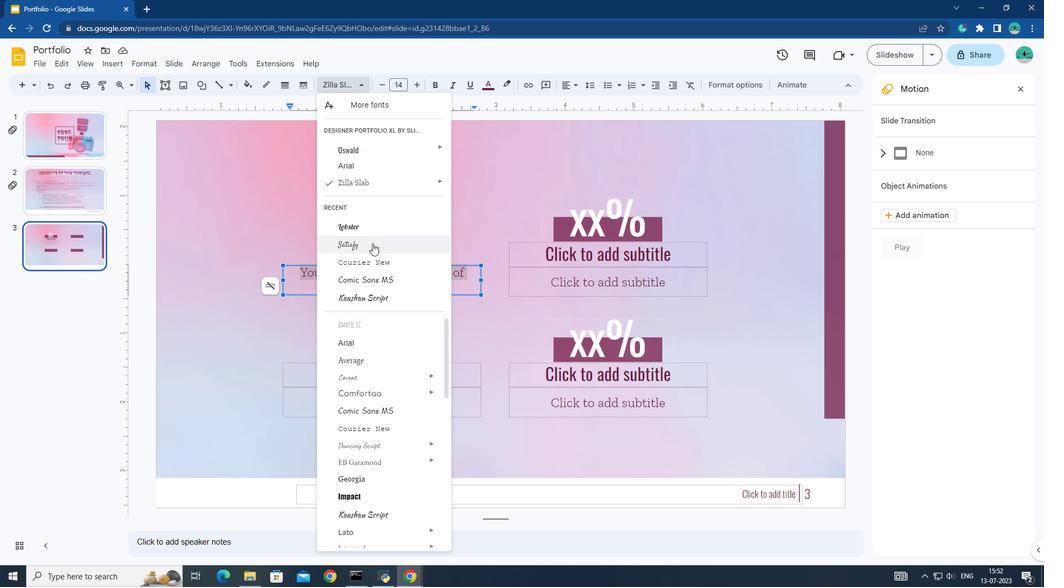 
Action: Mouse moved to (593, 231)
Screenshot: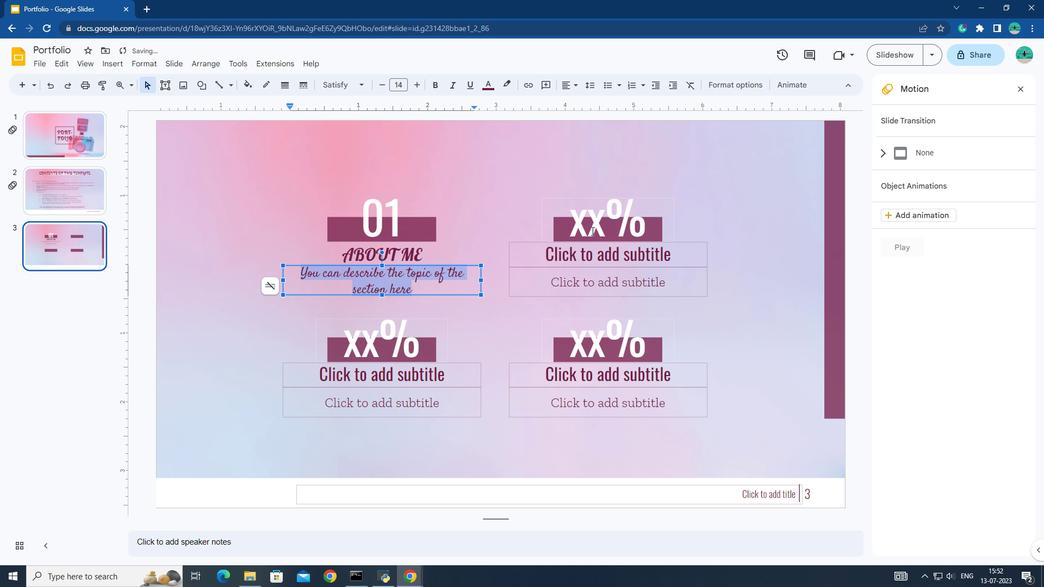 
Action: Mouse pressed left at (592, 231)
Screenshot: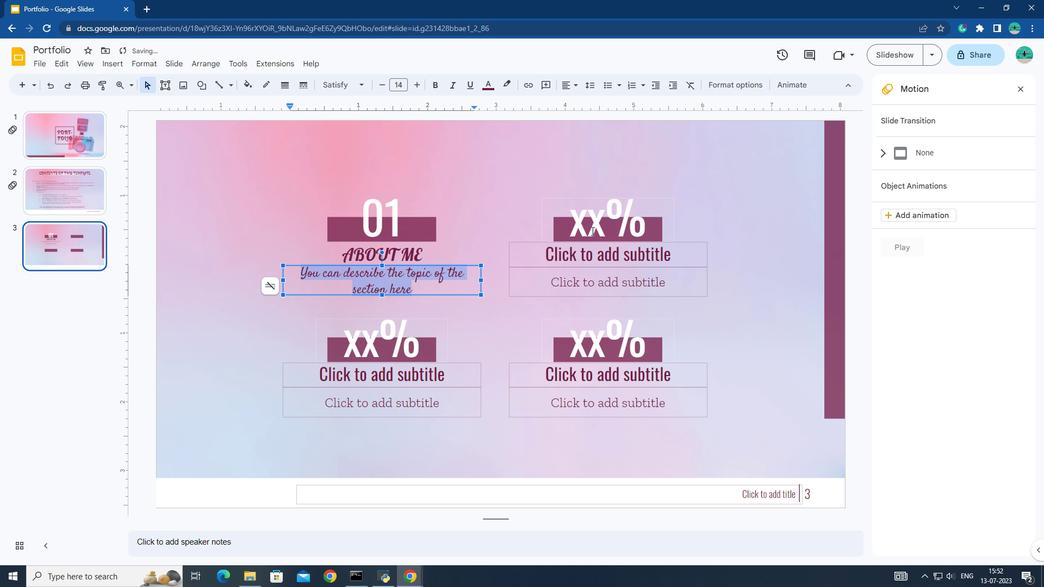 
Action: Mouse moved to (662, 268)
Screenshot: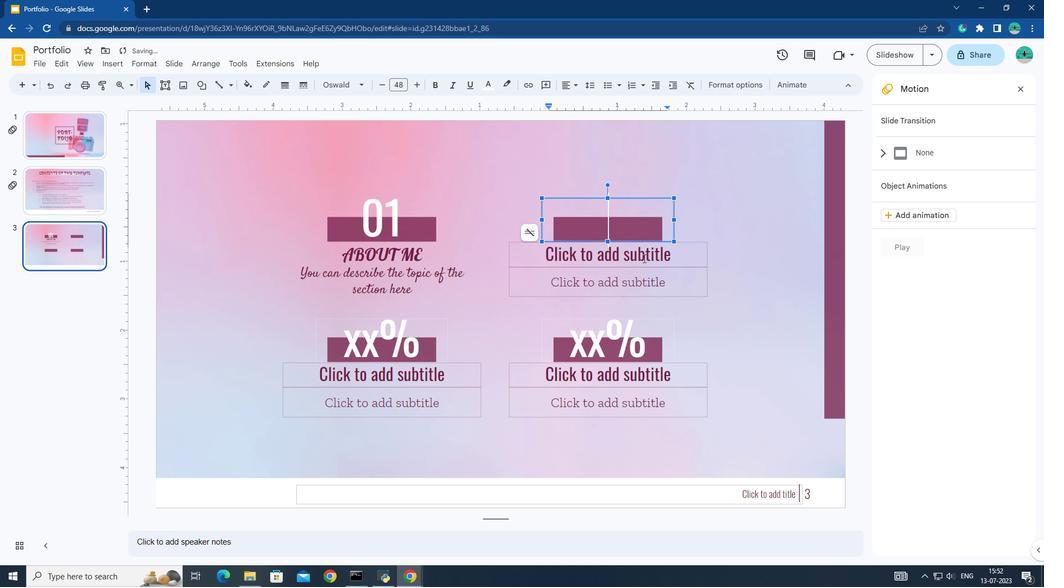 
Action: Key pressed 02
Screenshot: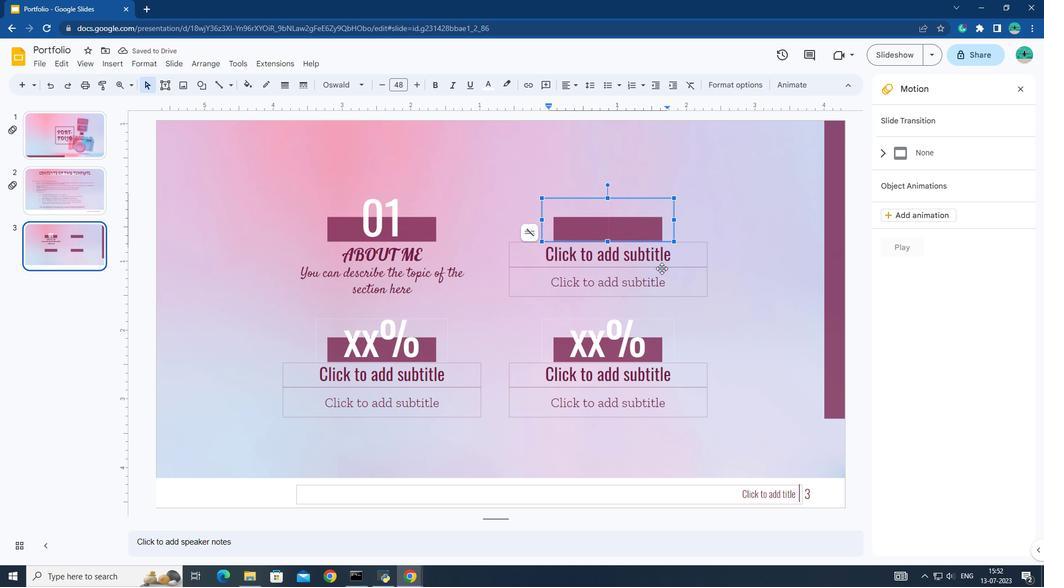 
Action: Mouse moved to (625, 253)
Screenshot: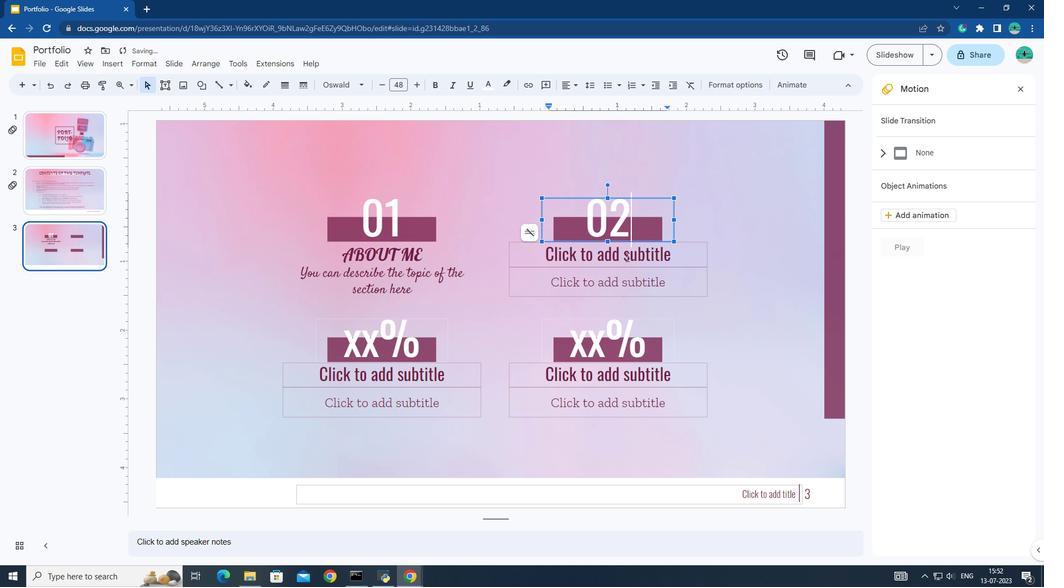 
Action: Mouse pressed left at (625, 253)
Screenshot: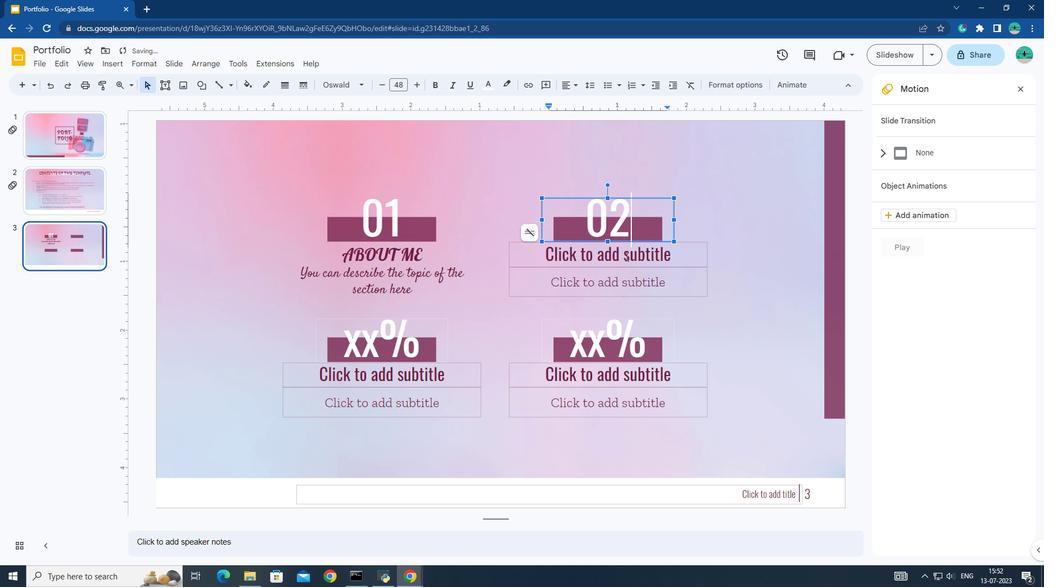 
Action: Mouse moved to (626, 253)
Screenshot: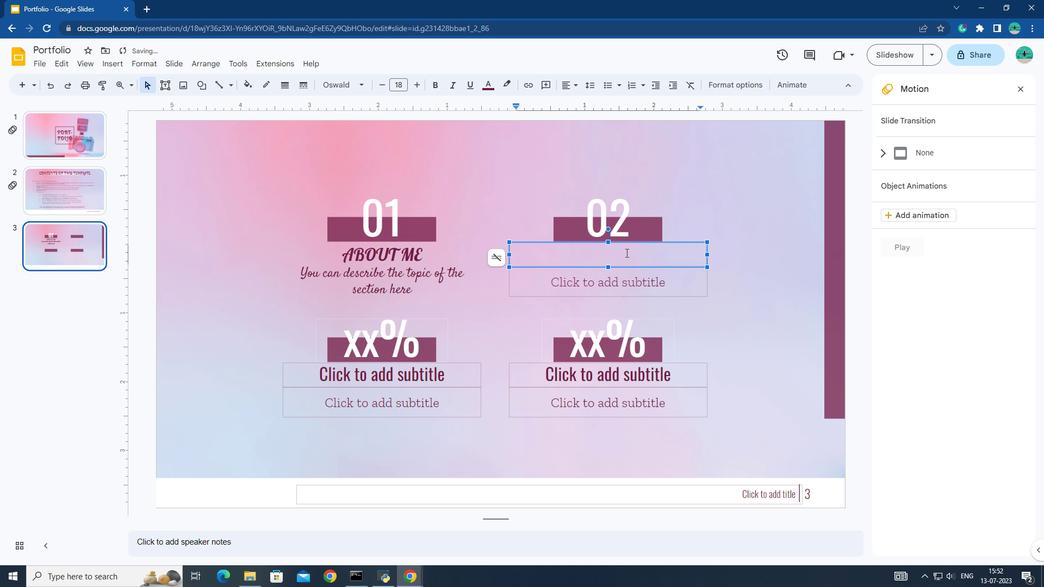 
Action: Key pressed <Key.caps_lock>WHAT<Key.space>I<Key.space>DO
Screenshot: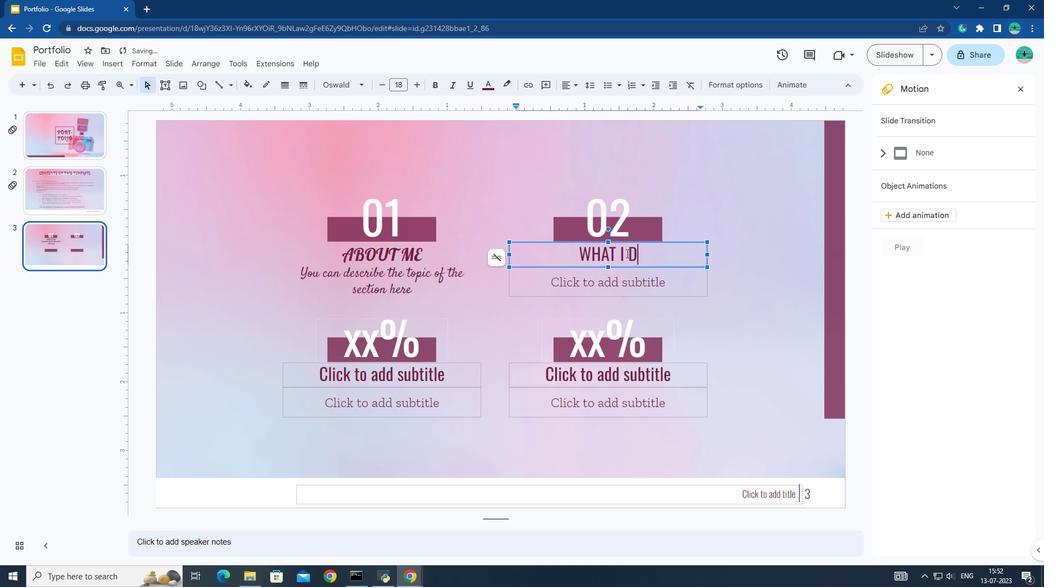 
Action: Mouse moved to (590, 281)
Screenshot: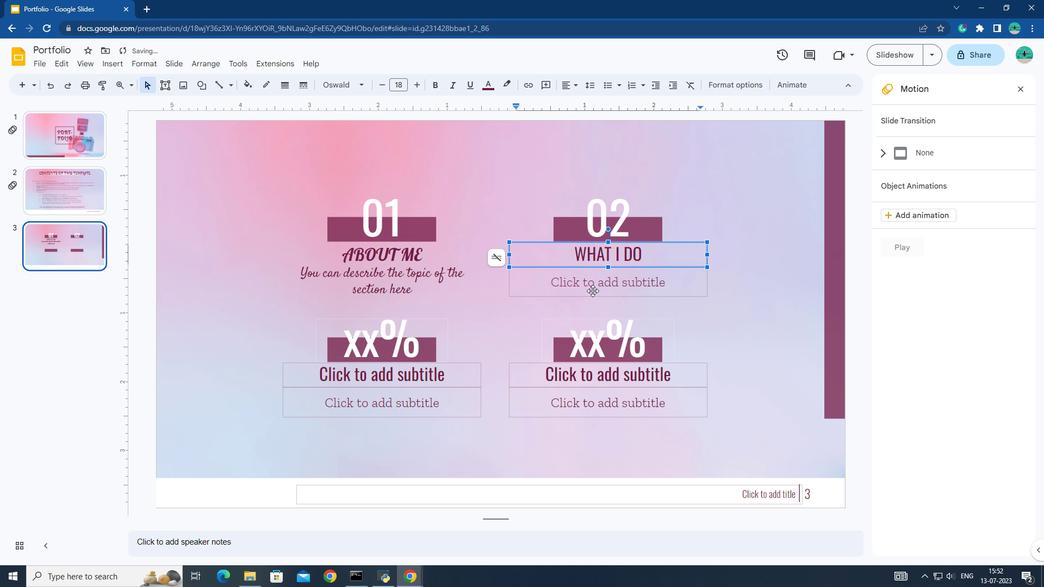 
Action: Mouse pressed left at (590, 281)
Screenshot: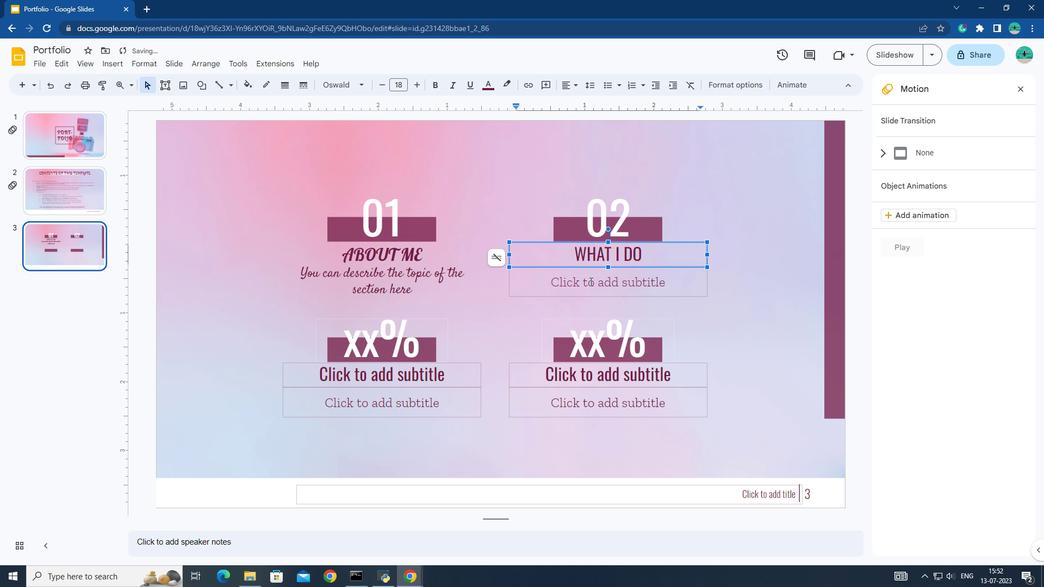 
Action: Key pressed <Key.caps_lock><Key.shift>You<Key.space>can<Key.space>describe<Key.space>the<Key.space>topice<Key.space>of<Key.space>the<Key.space>section<Key.up><Key.right><Key.right><Key.right><Key.right><Key.right><Key.right><Key.right><Key.backspace><Key.down>
Screenshot: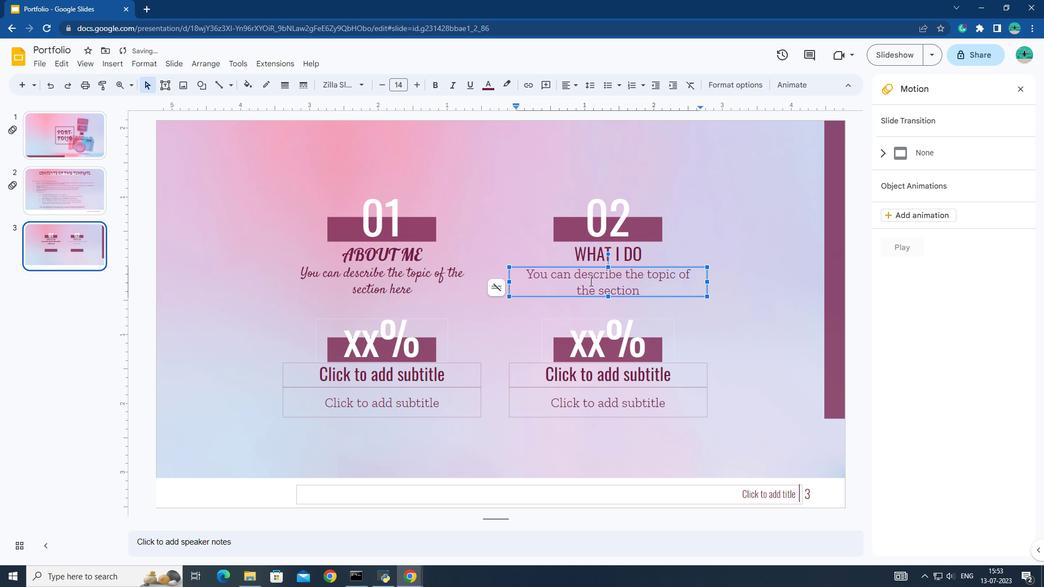 
Action: Mouse moved to (601, 249)
Screenshot: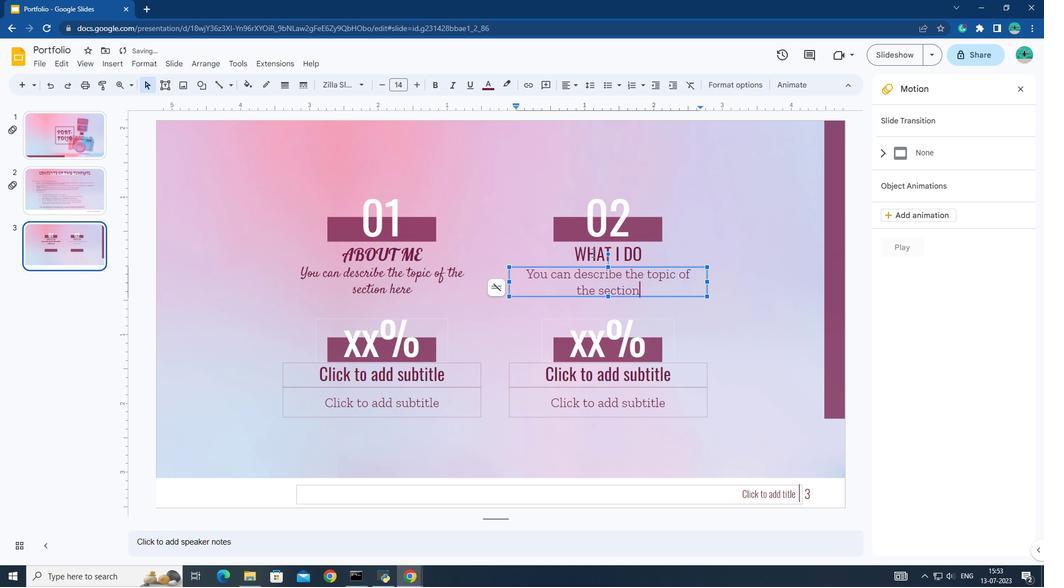 
Action: Mouse pressed left at (601, 249)
Screenshot: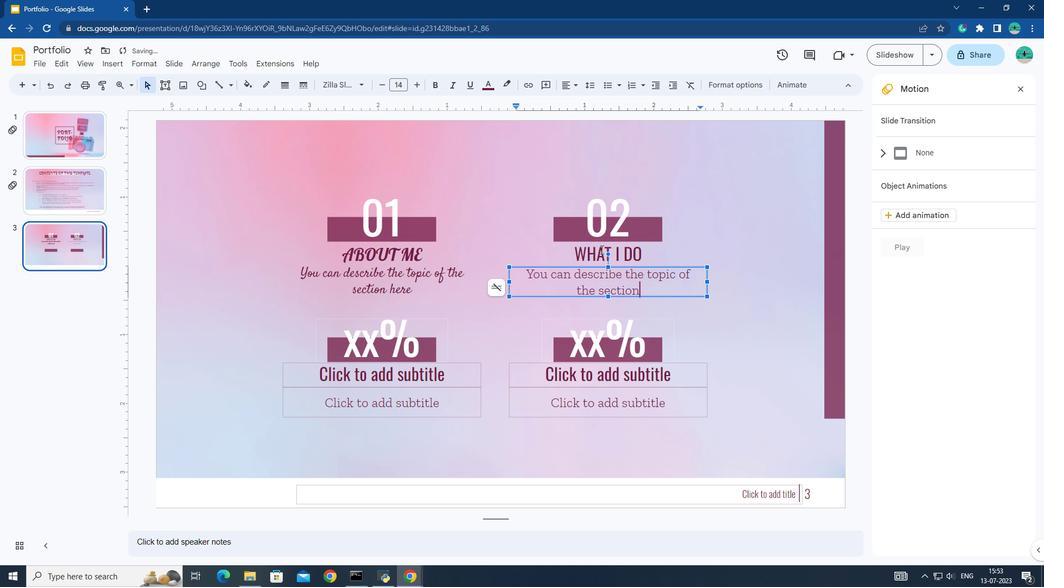
Action: Mouse moved to (664, 287)
Screenshot: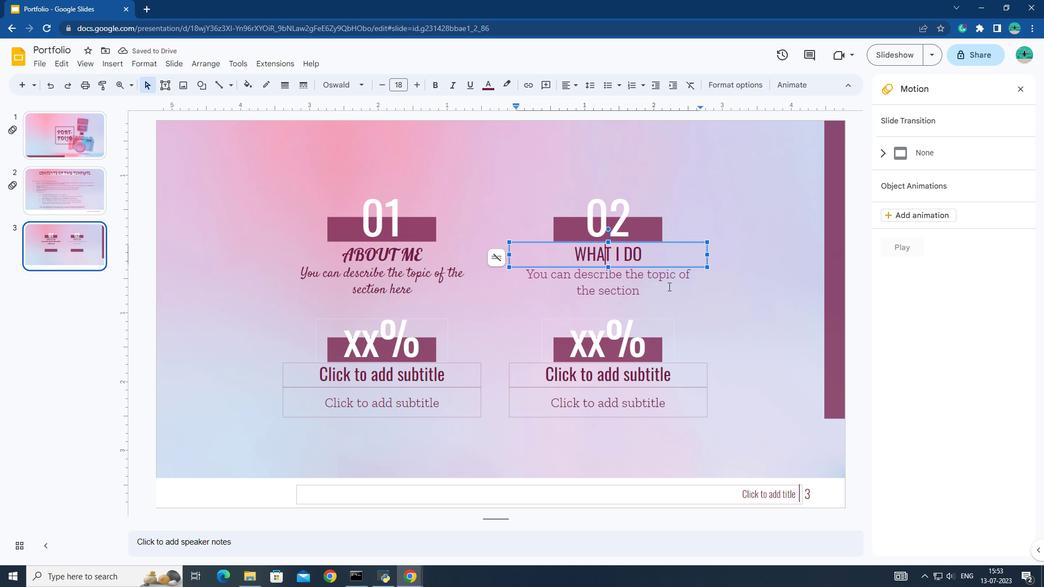 
Action: Mouse pressed left at (664, 287)
Screenshot: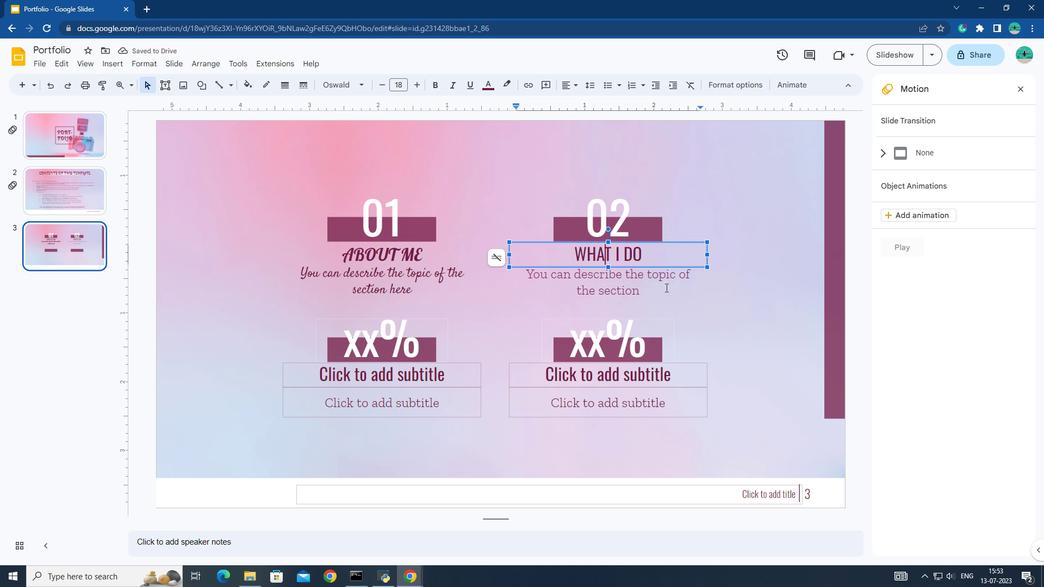 
Action: Mouse moved to (713, 323)
Screenshot: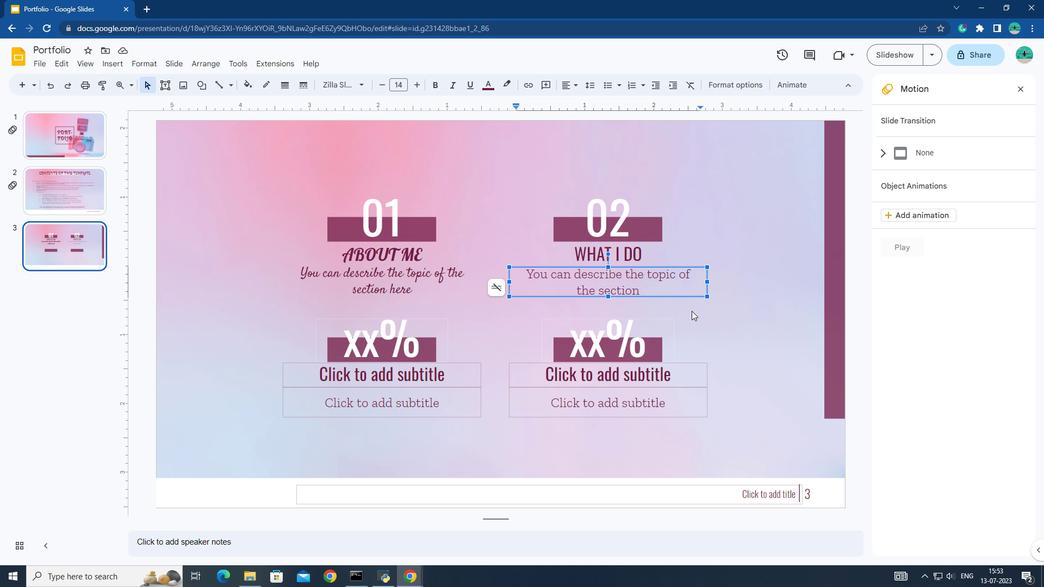 
Action: Key pressed <Key.space>here
Screenshot: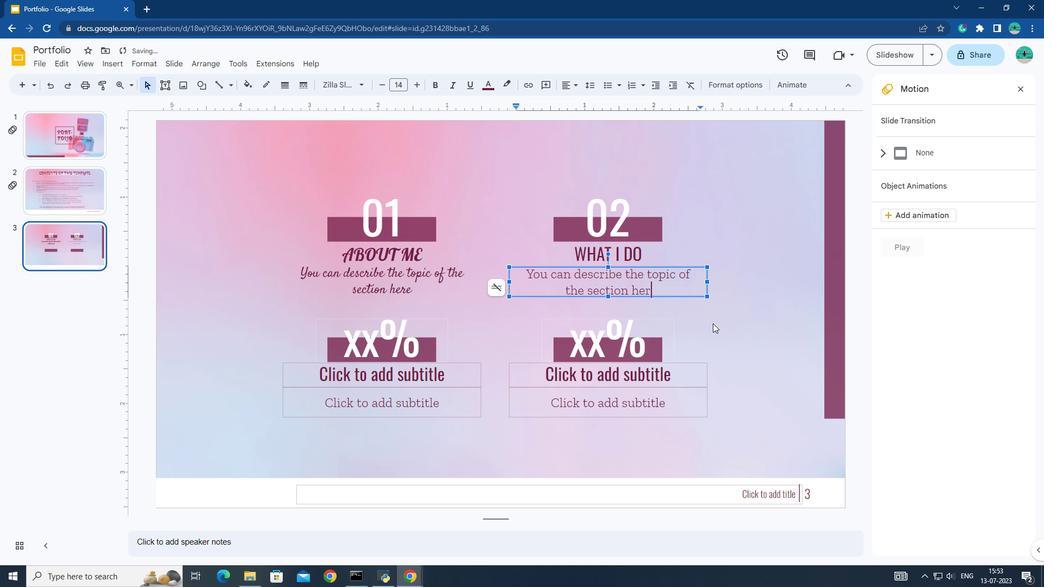 
Action: Mouse moved to (626, 251)
Screenshot: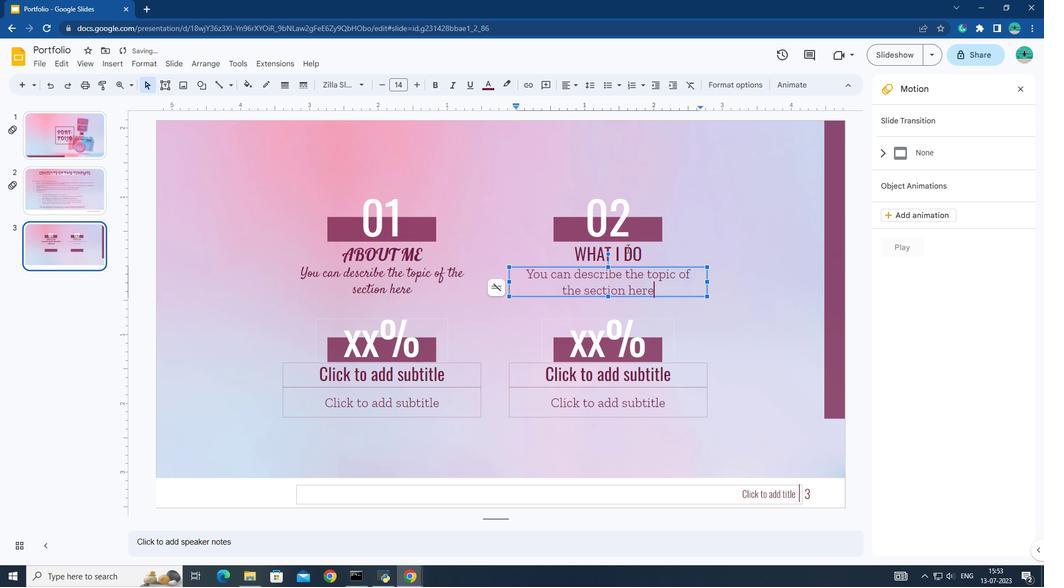 
Action: Mouse pressed left at (626, 251)
Screenshot: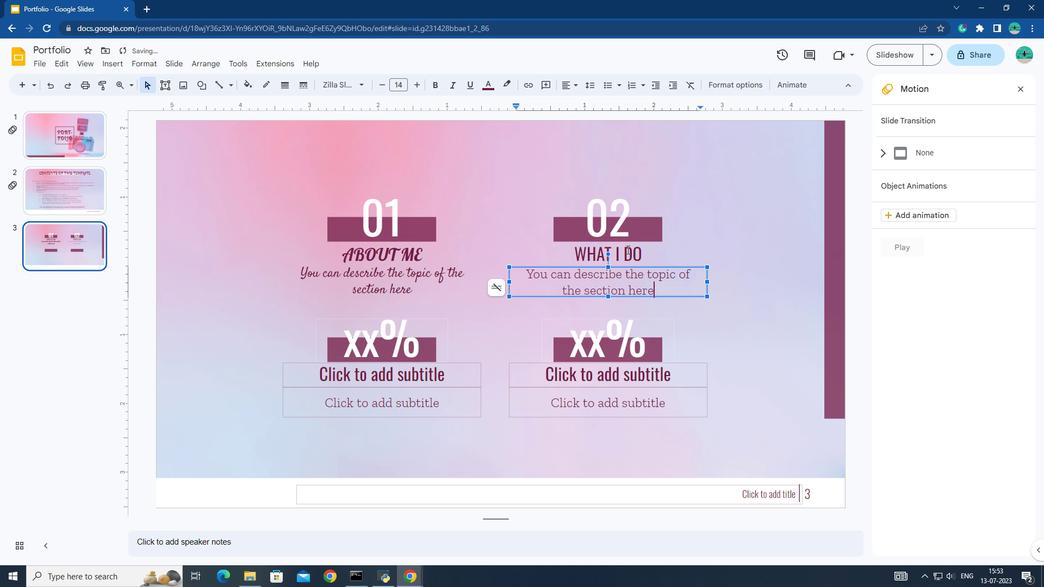 
Action: Mouse moved to (571, 250)
Screenshot: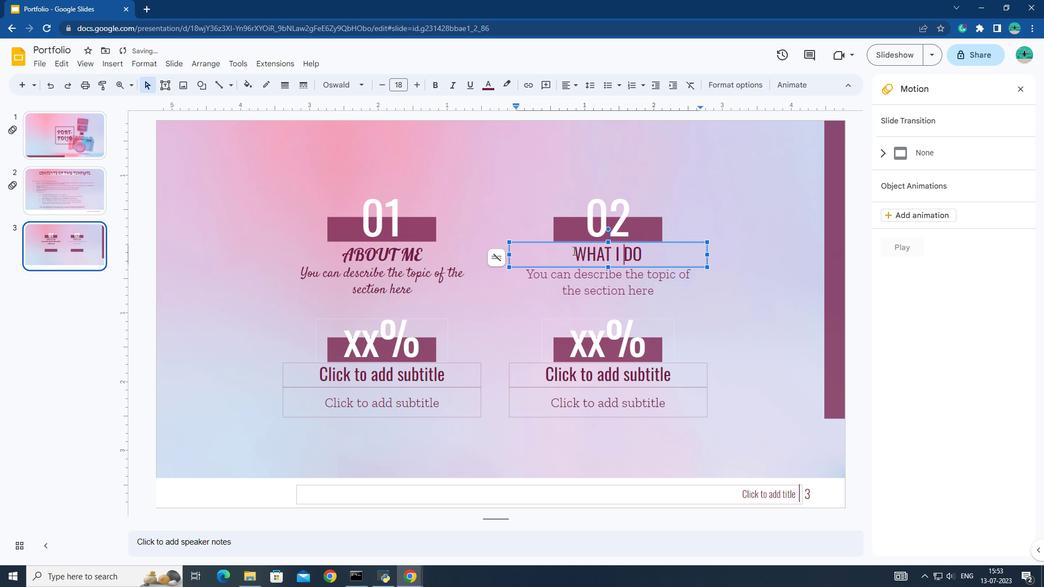 
Action: Mouse pressed left at (571, 250)
Screenshot: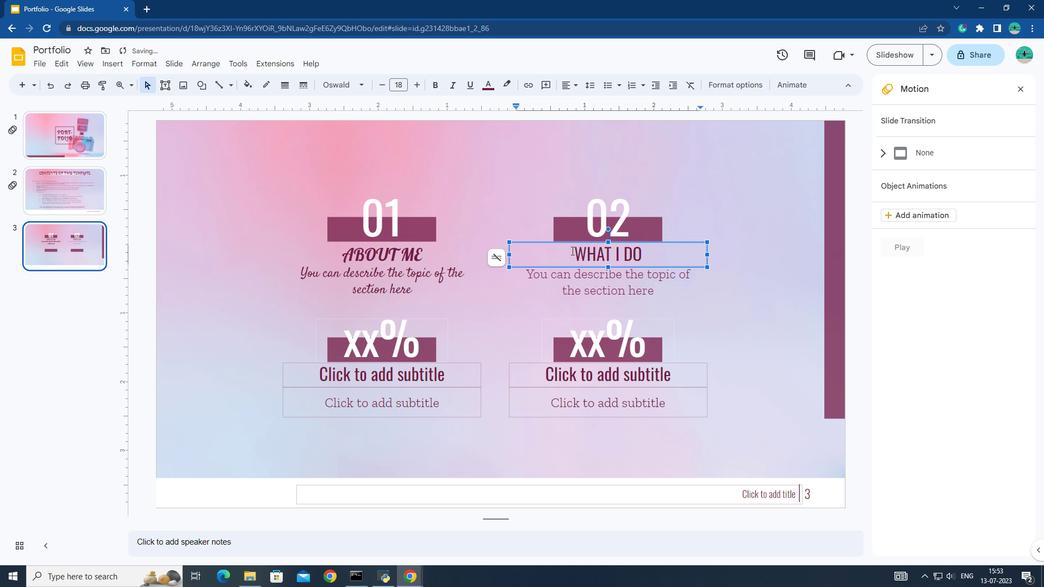 
Action: Mouse moved to (356, 87)
Screenshot: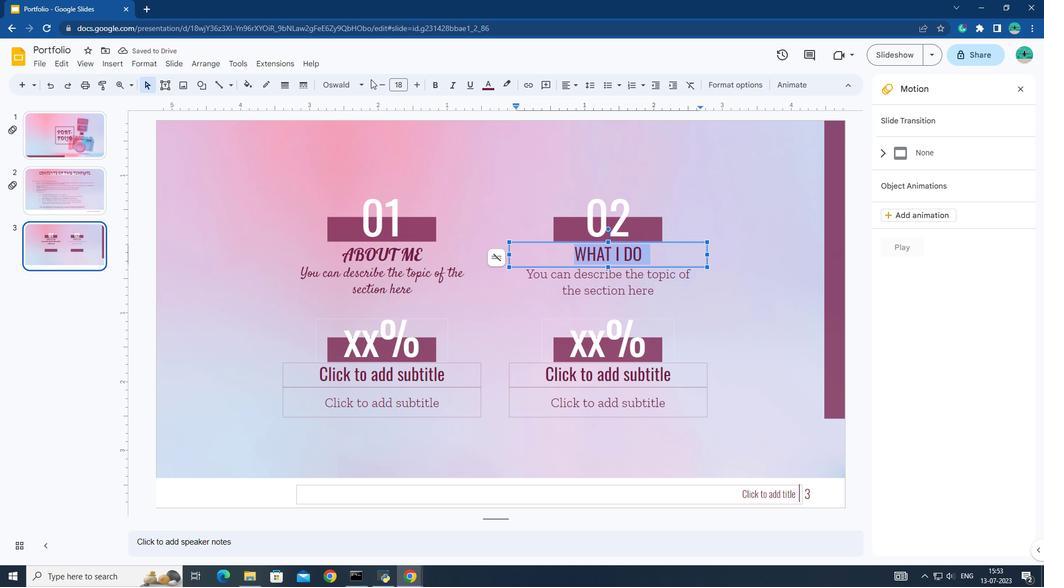 
Action: Mouse pressed left at (356, 87)
Screenshot: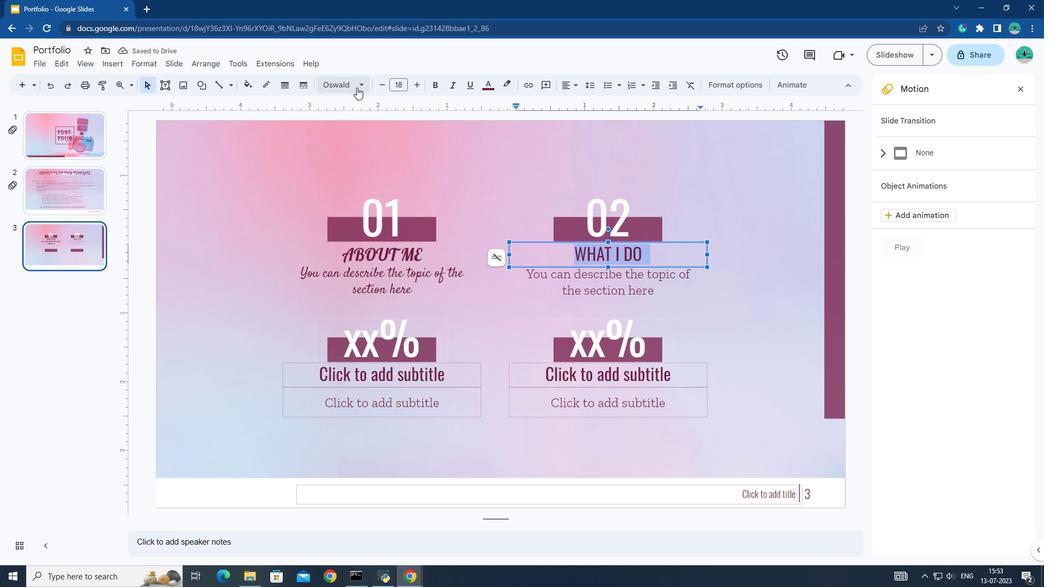 
Action: Mouse moved to (361, 244)
Screenshot: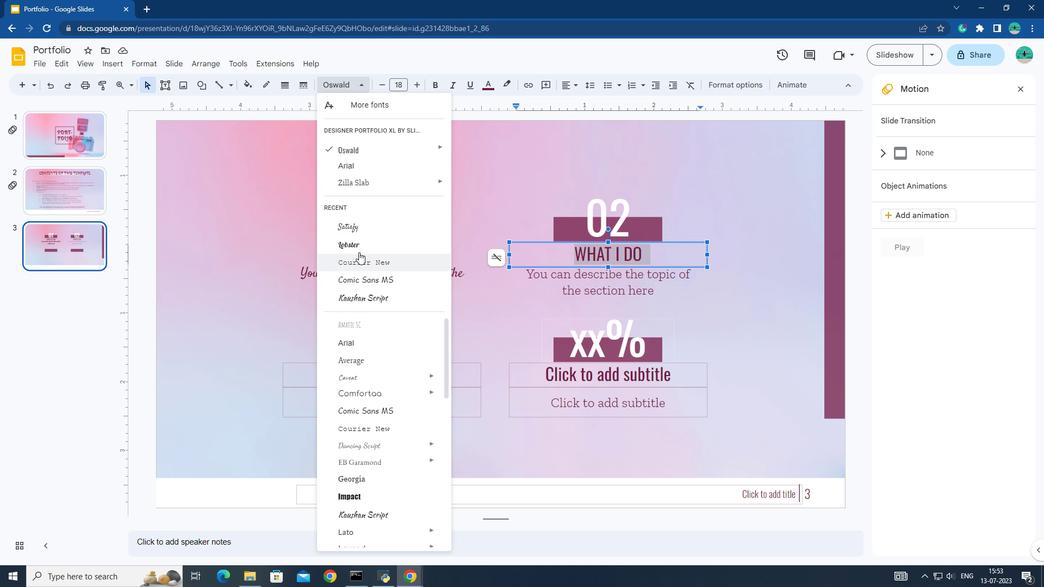 
Action: Mouse pressed left at (361, 244)
Screenshot: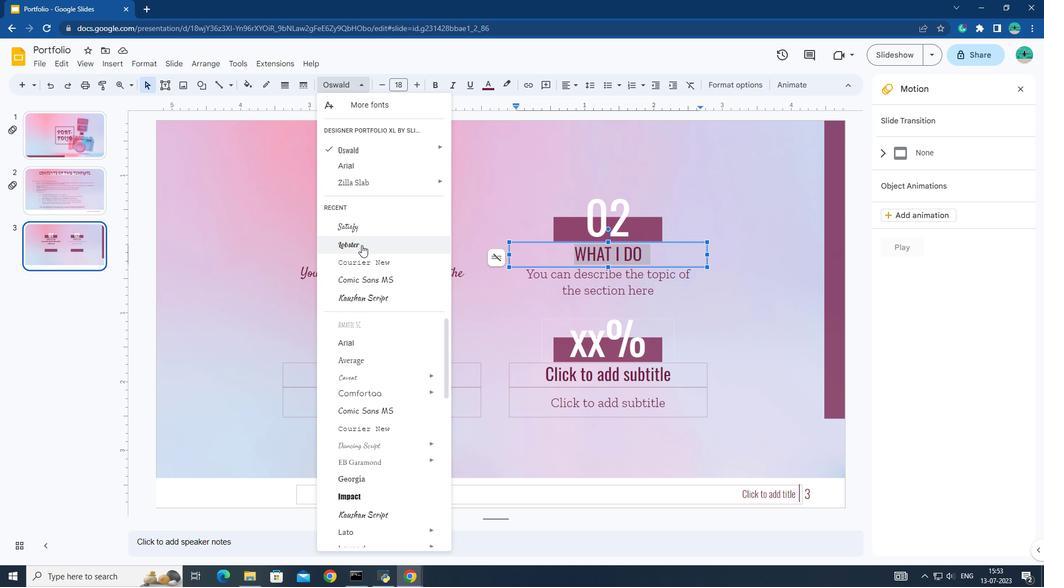 
Action: Mouse moved to (534, 282)
Screenshot: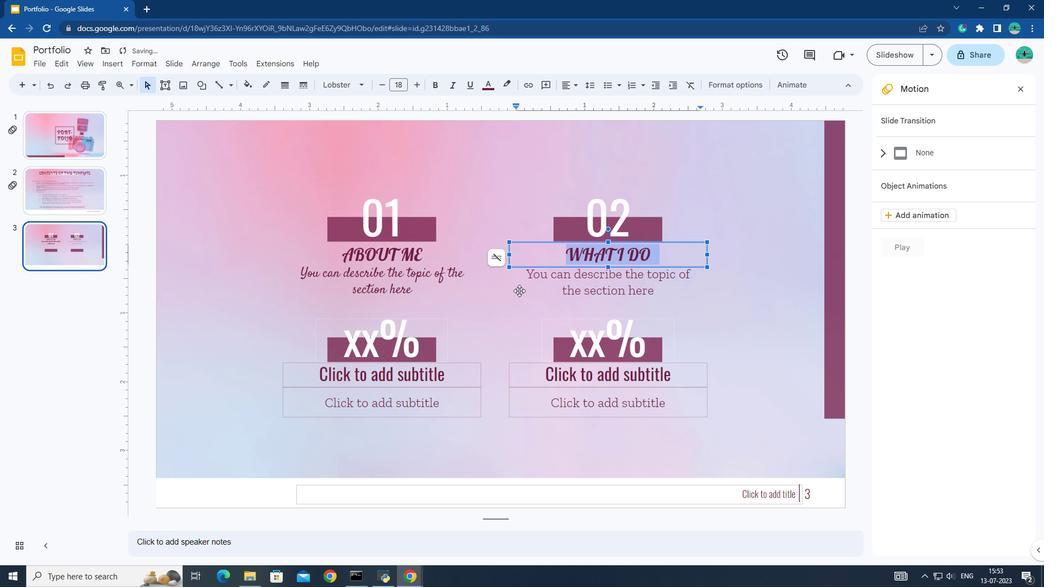
Action: Mouse pressed left at (534, 282)
Screenshot: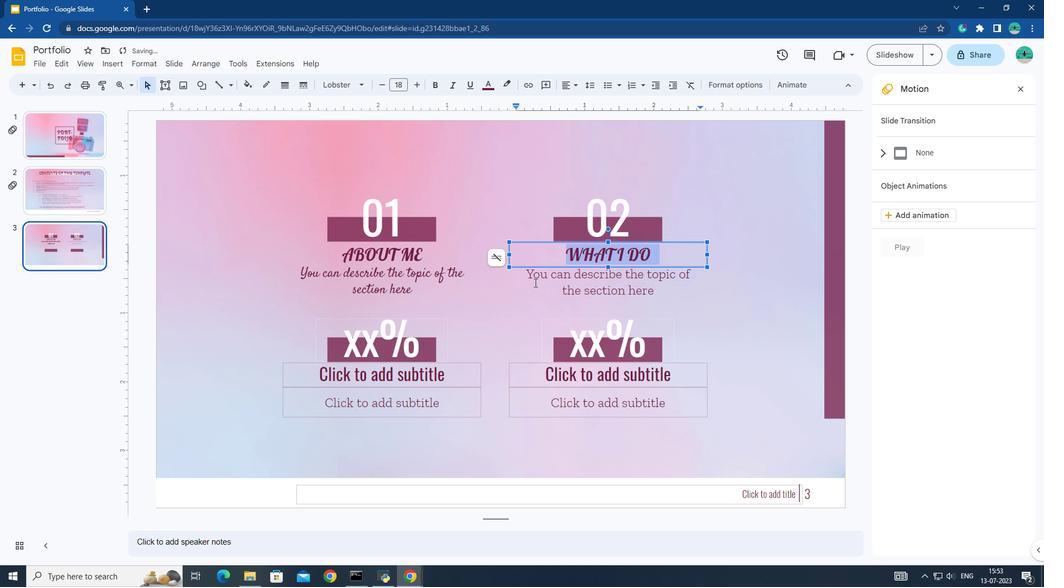 
Action: Mouse moved to (526, 273)
Screenshot: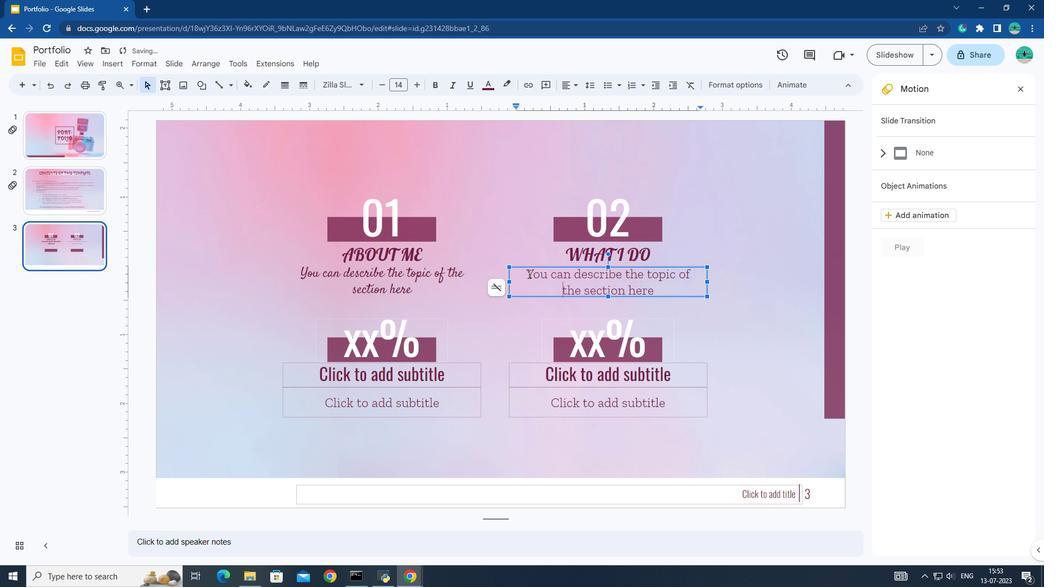 
Action: Mouse pressed left at (526, 273)
Screenshot: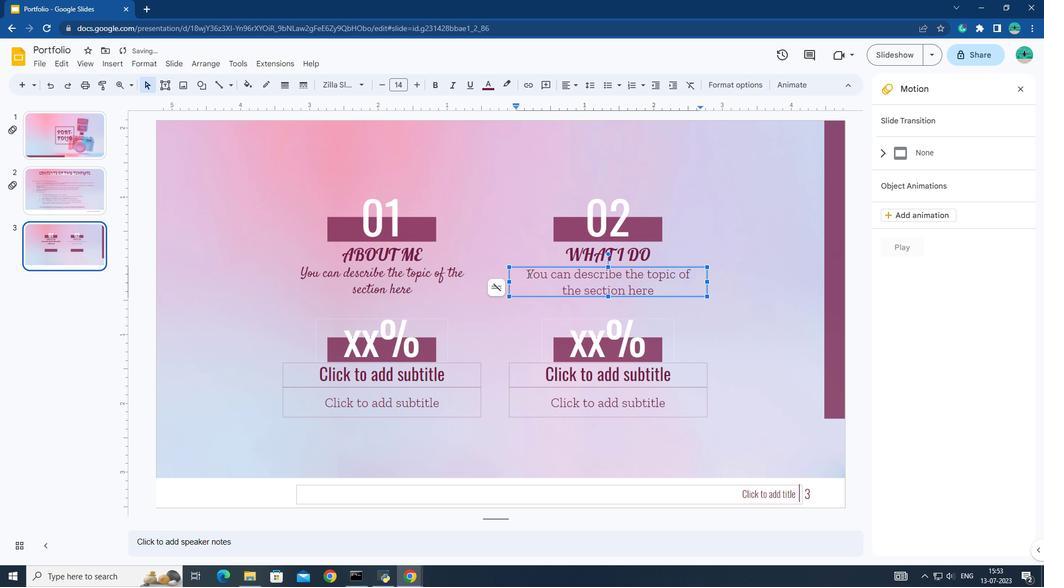 
Action: Mouse moved to (369, 88)
Screenshot: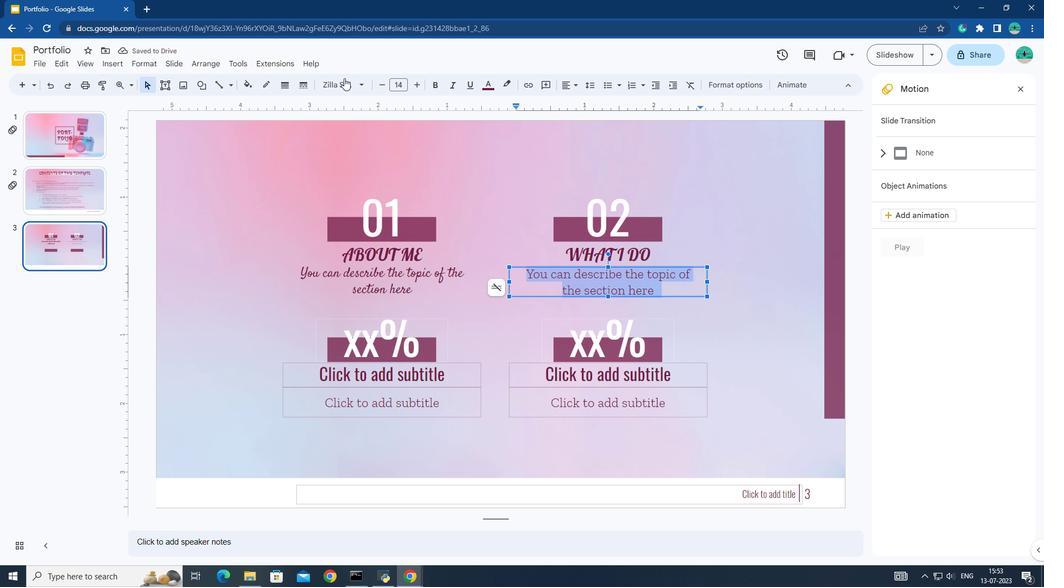 
Action: Mouse pressed left at (369, 88)
Screenshot: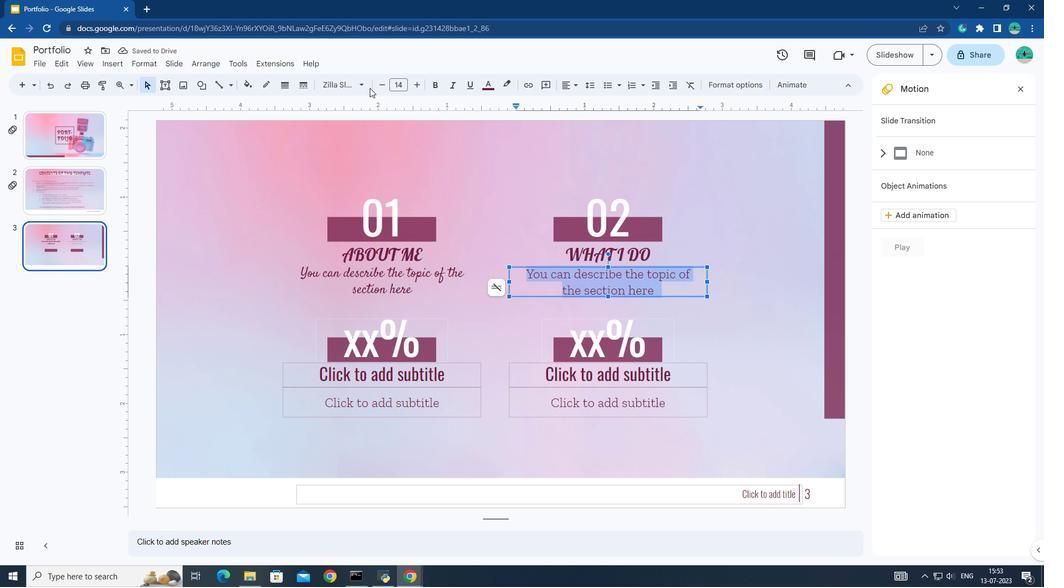 
Action: Mouse moved to (363, 87)
Screenshot: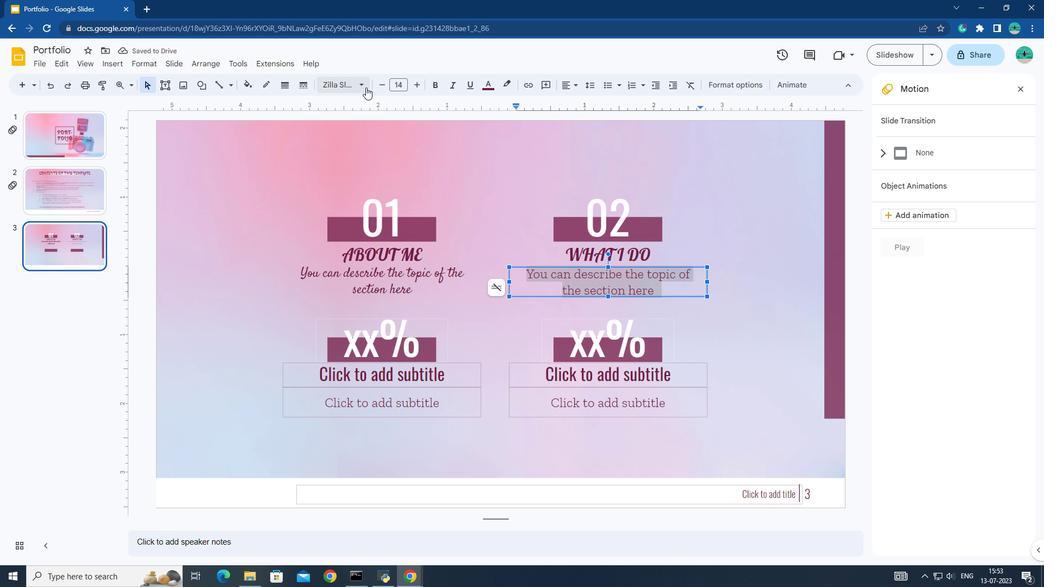 
Action: Mouse pressed left at (363, 87)
Screenshot: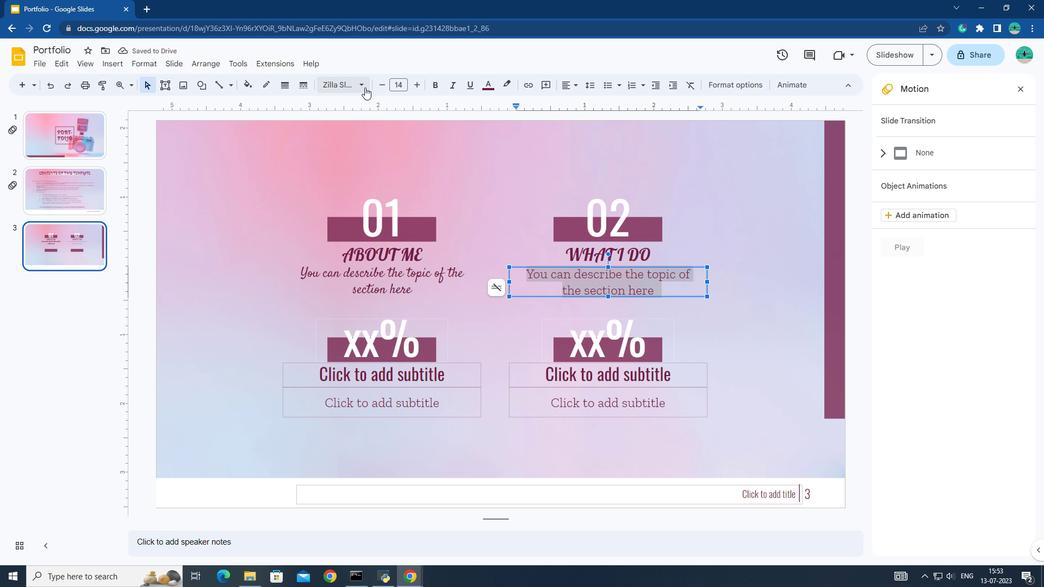 
Action: Mouse moved to (367, 242)
Screenshot: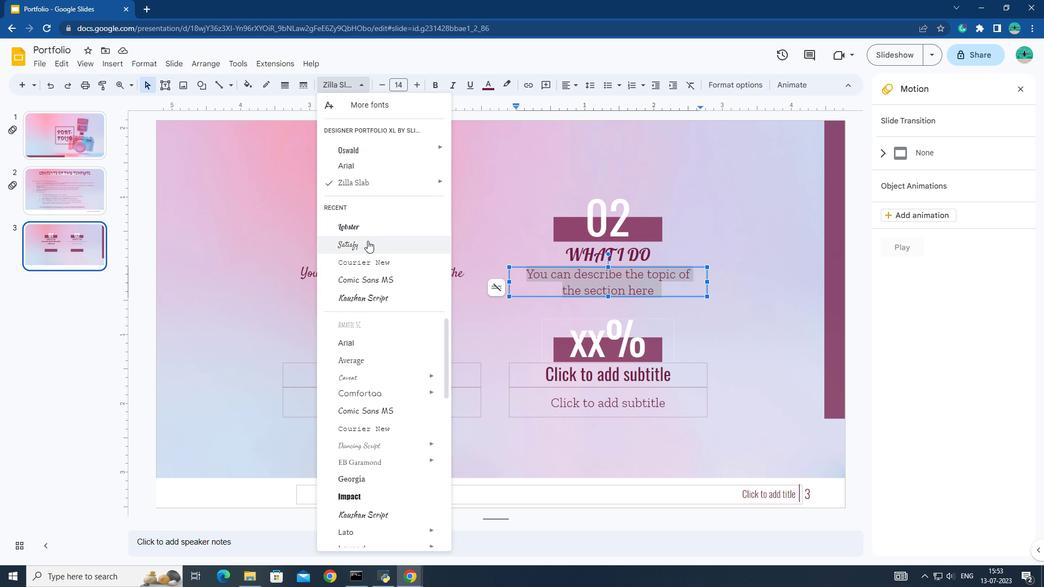 
Action: Mouse pressed left at (367, 242)
Screenshot: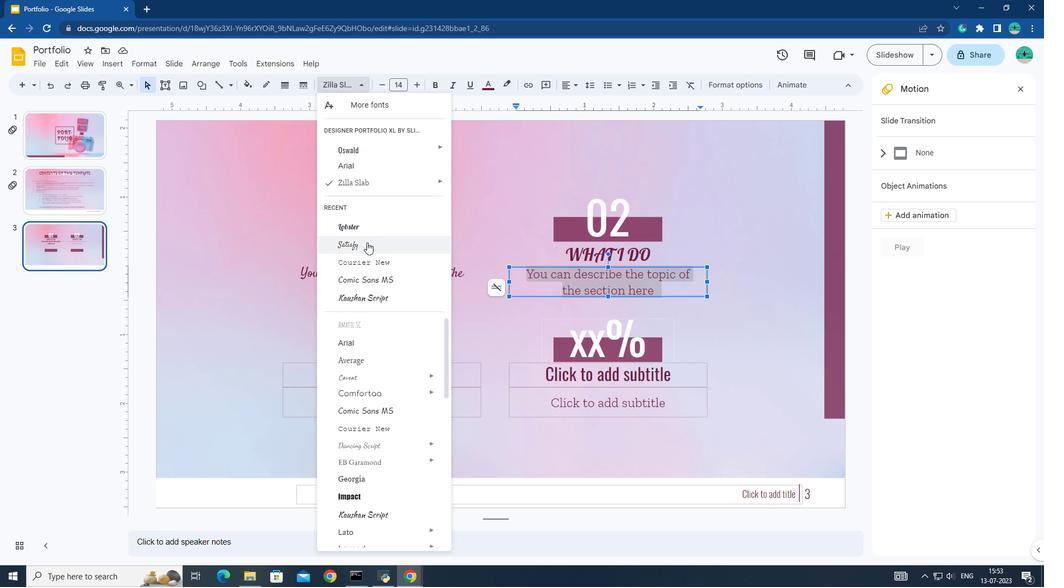 
Action: Mouse moved to (374, 340)
Screenshot: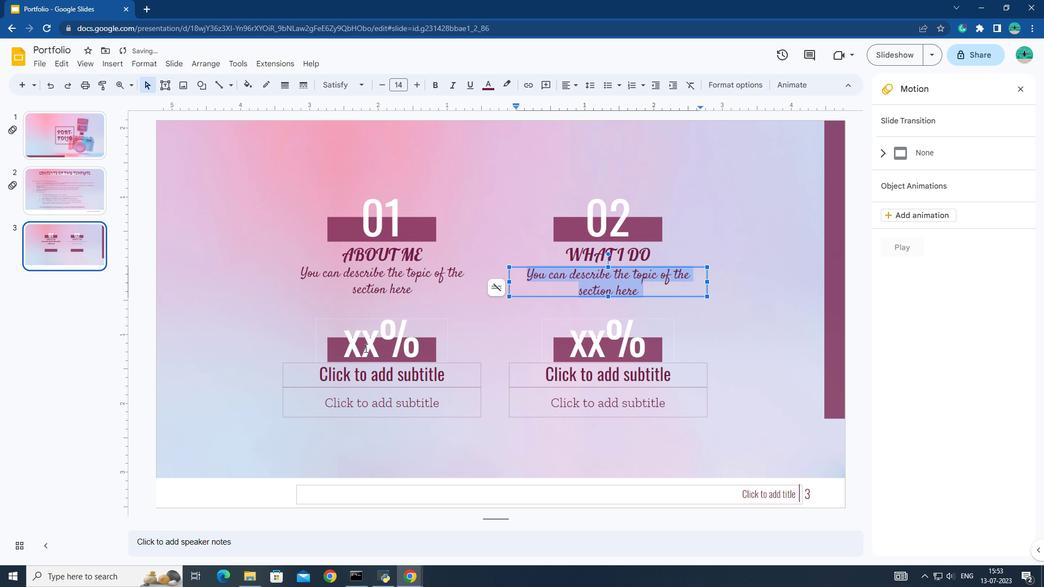 
Action: Mouse pressed left at (374, 340)
Screenshot: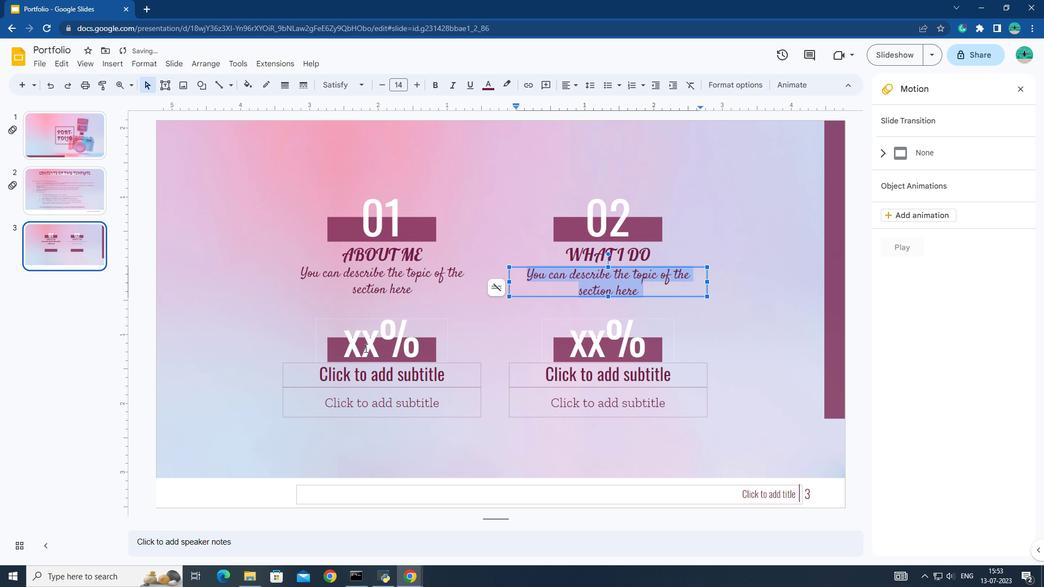 
Action: Mouse moved to (378, 341)
Screenshot: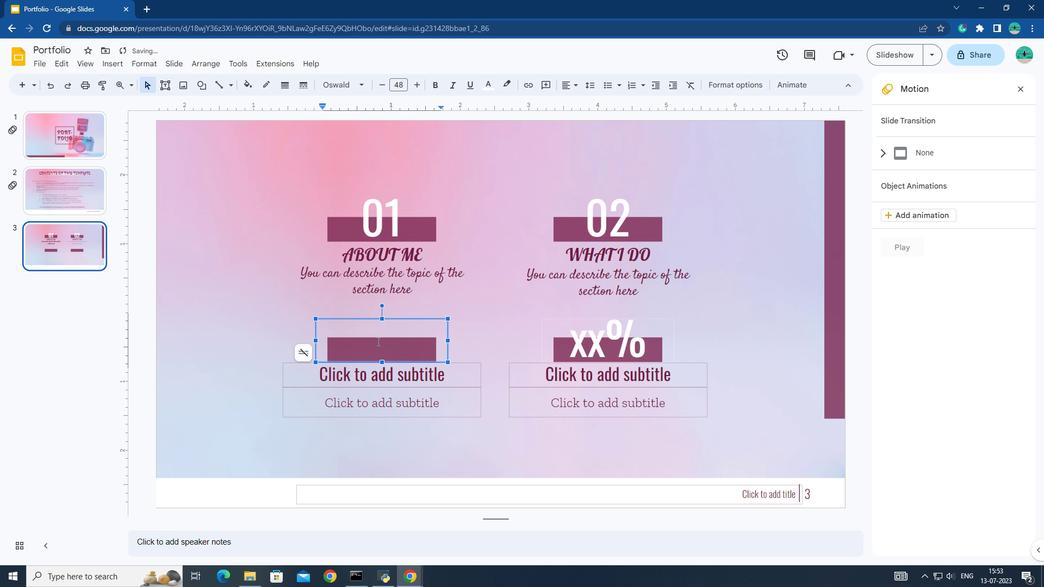 
Action: Key pressed 03
Screenshot: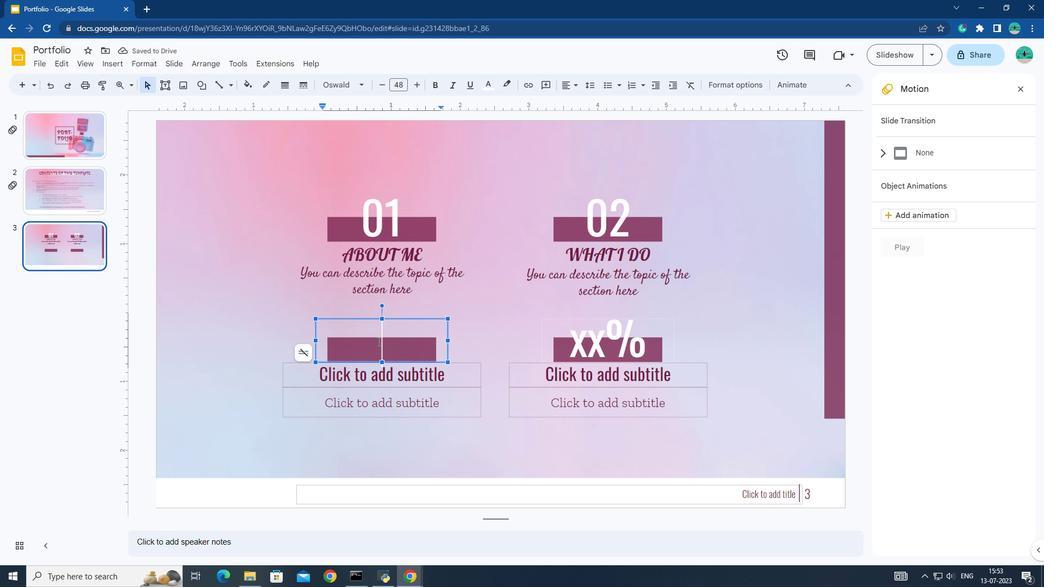 
Action: Mouse moved to (381, 376)
Screenshot: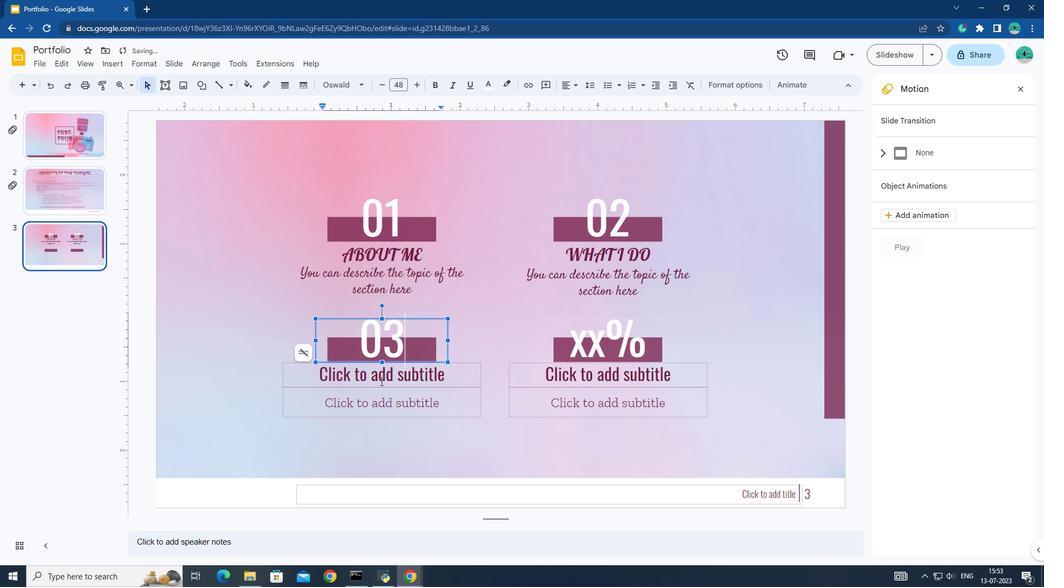 
Action: Mouse pressed left at (381, 376)
Screenshot: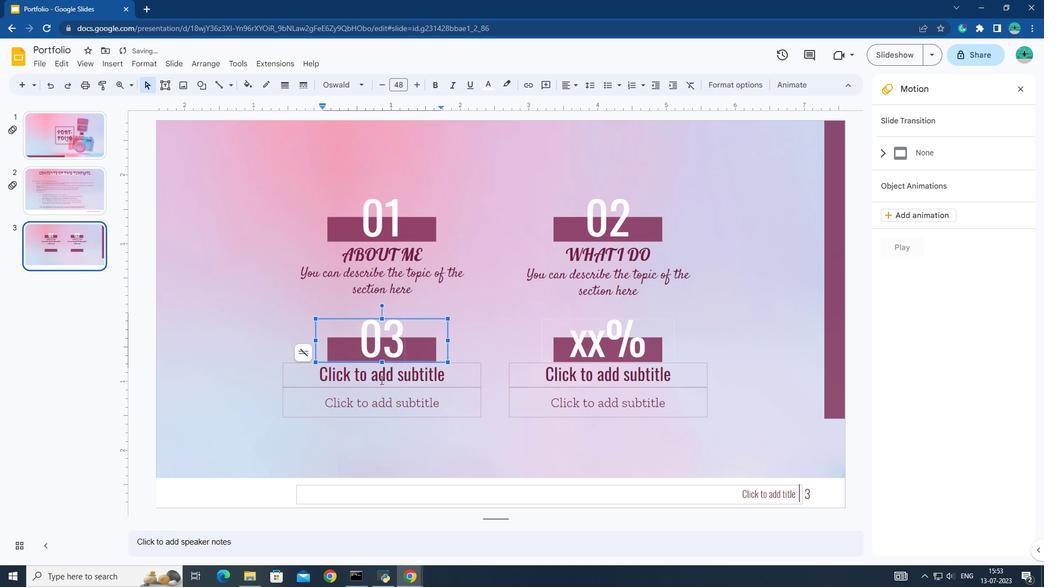 
Action: Mouse moved to (386, 377)
Screenshot: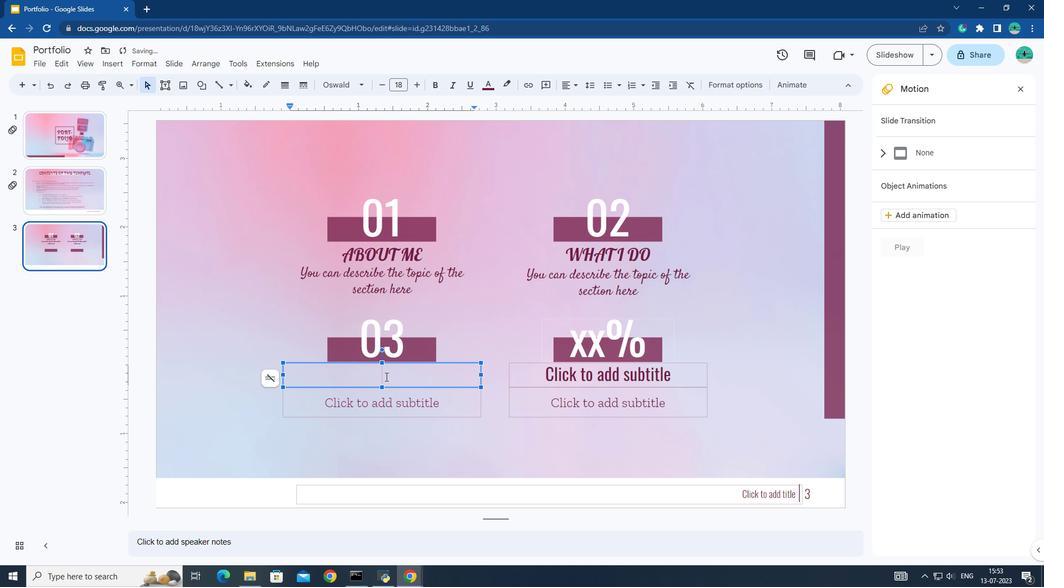 
Action: Key pressed <Key.caps_lock>MY<Key.space>EXPERIEN
Screenshot: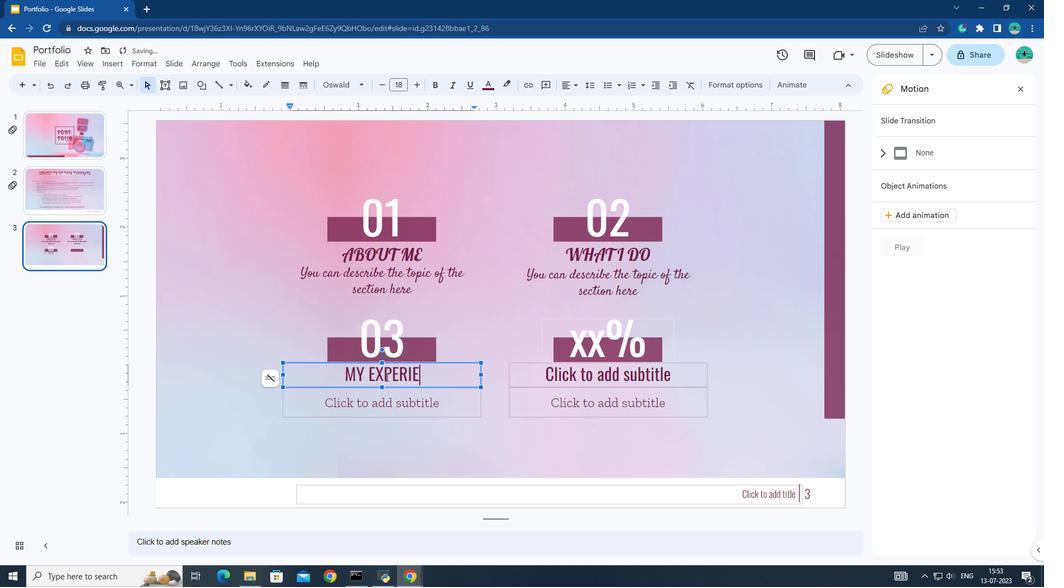 
Action: Mouse moved to (386, 377)
Screenshot: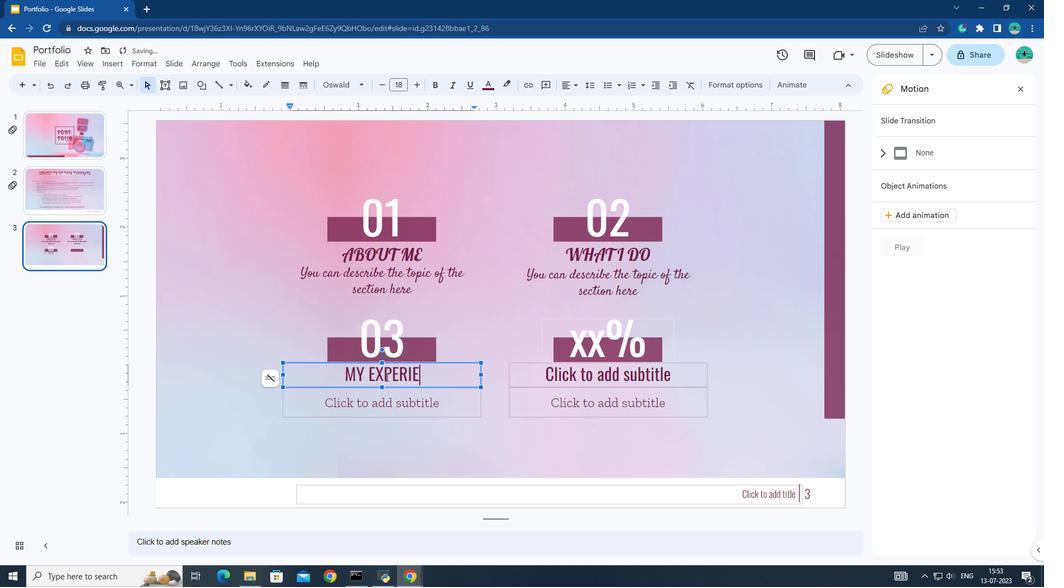 
Action: Key pressed CE
Screenshot: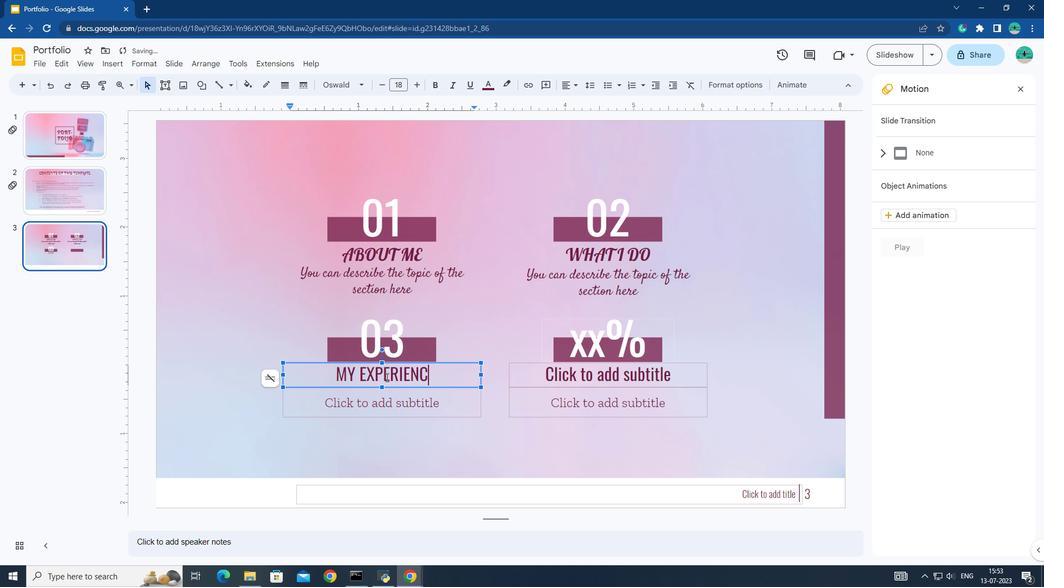 
Action: Mouse moved to (353, 397)
Screenshot: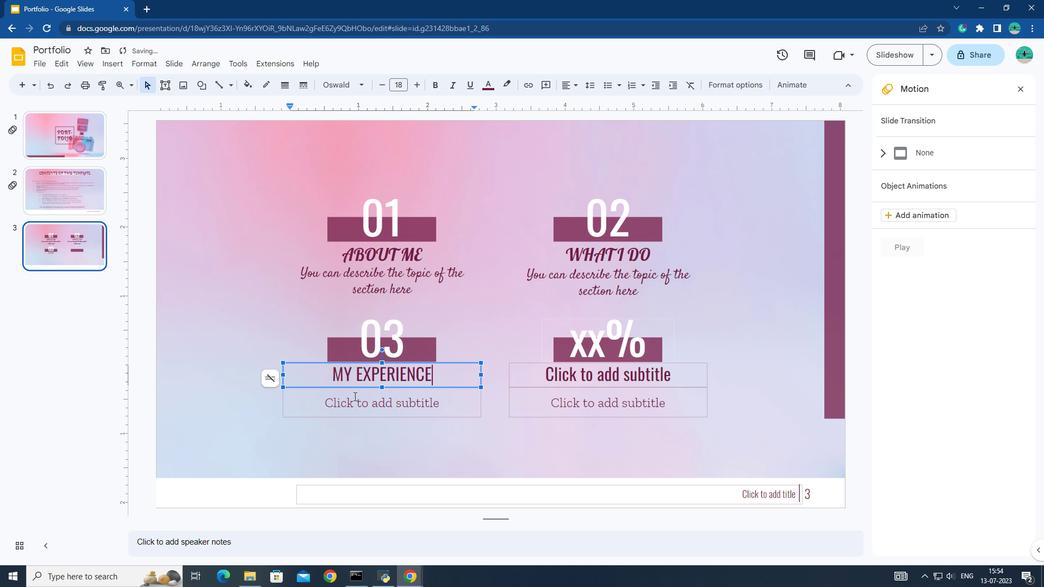 
Action: Mouse pressed left at (353, 397)
Screenshot: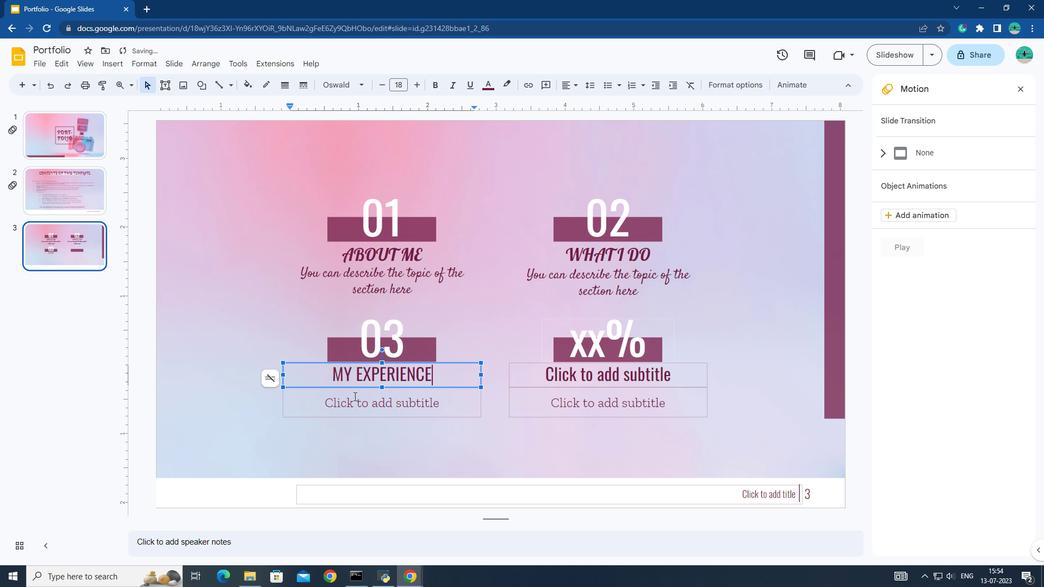 
Action: Key pressed <Key.caps_lock><Key.shift>You<Key.space>can<Key.space>describe<Key.space>the<Key.space>toip
Screenshot: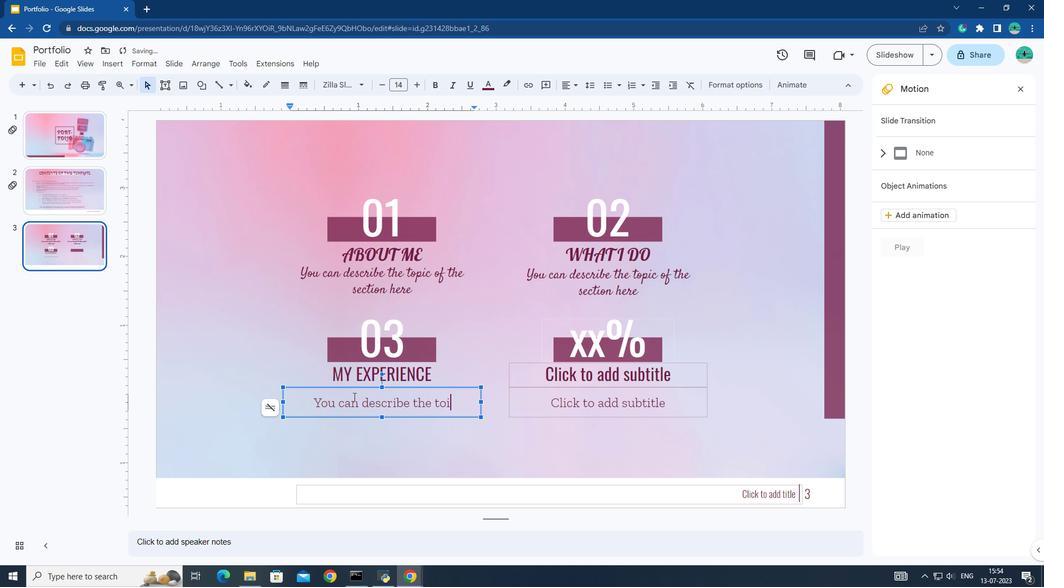 
Action: Mouse moved to (353, 397)
Screenshot: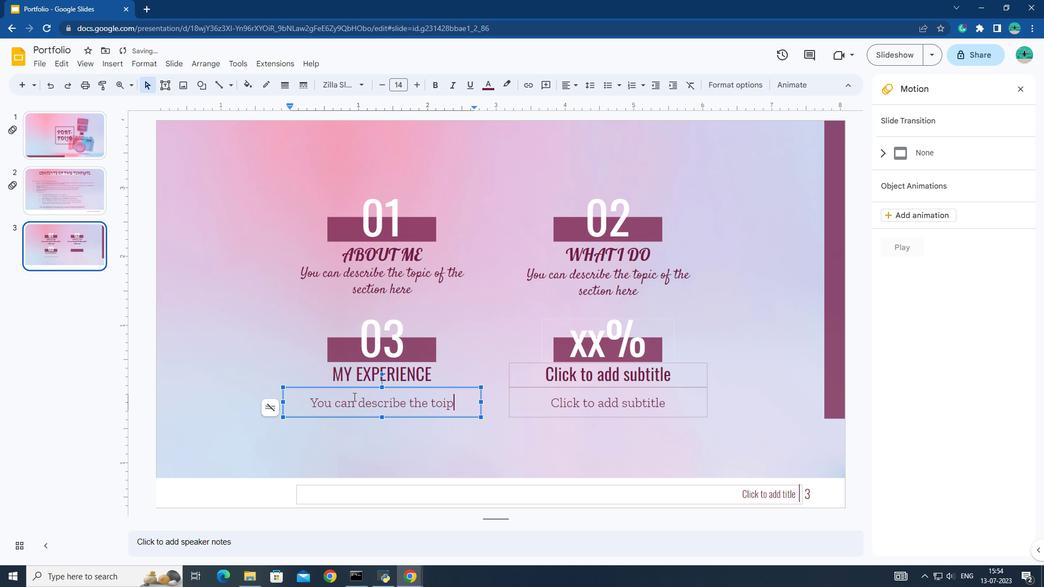 
Action: Key pressed c<Key.space>of<Key.space>the<Key.space>section<Key.space>here
Screenshot: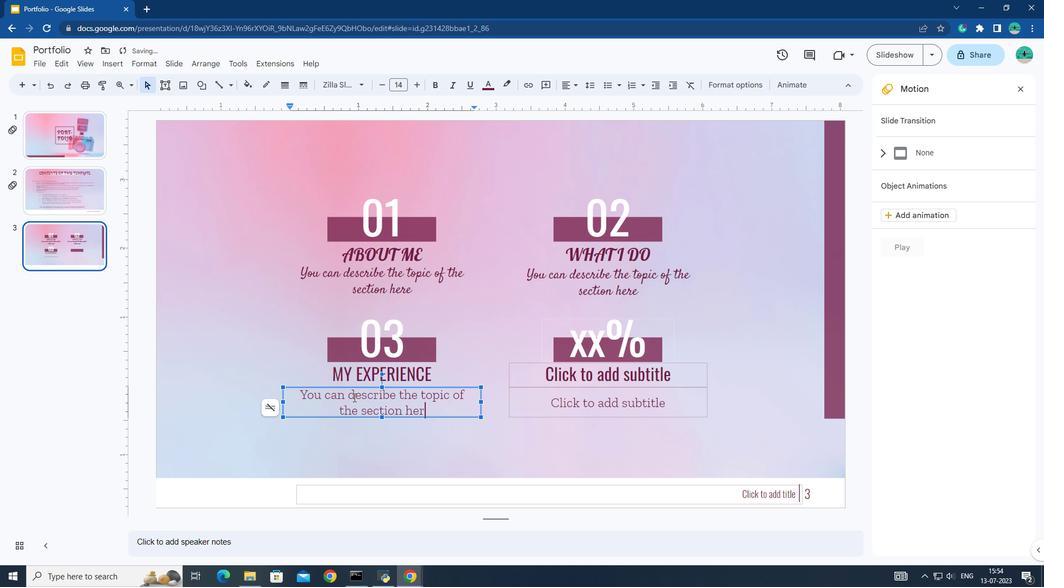 
Action: Mouse moved to (355, 367)
Screenshot: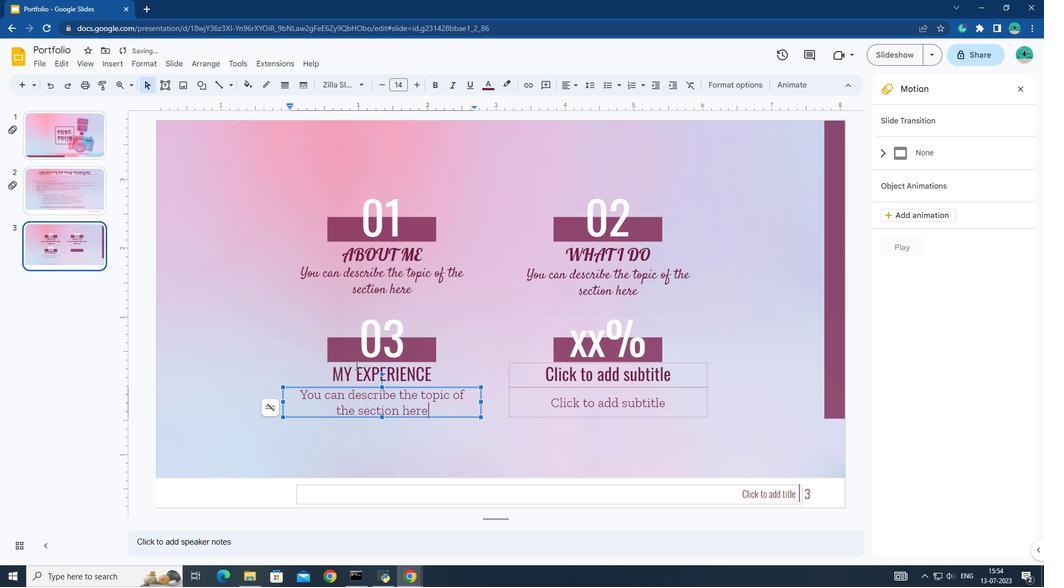 
Action: Mouse pressed left at (355, 367)
Screenshot: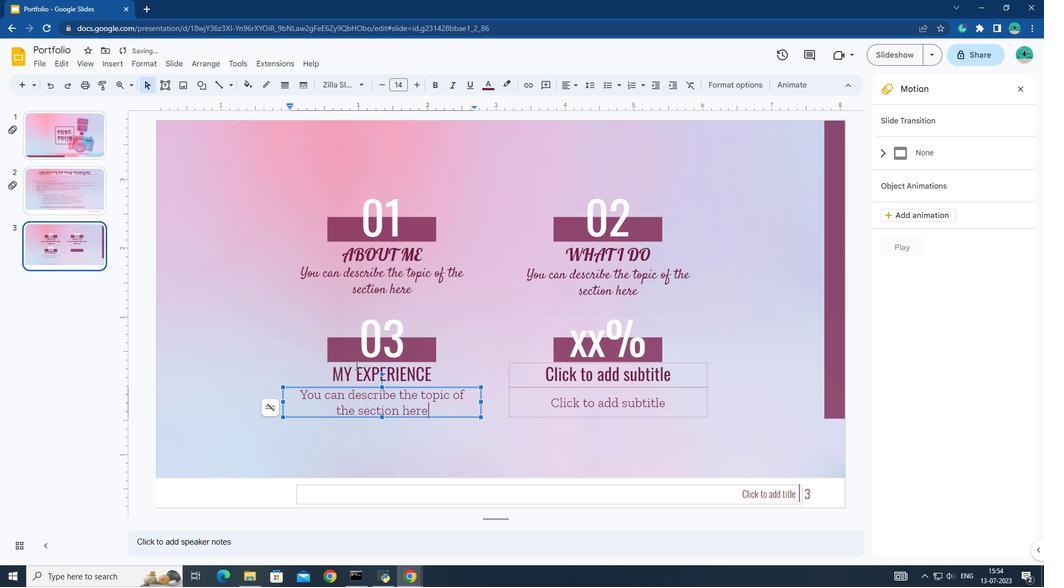 
Action: Mouse moved to (326, 368)
Screenshot: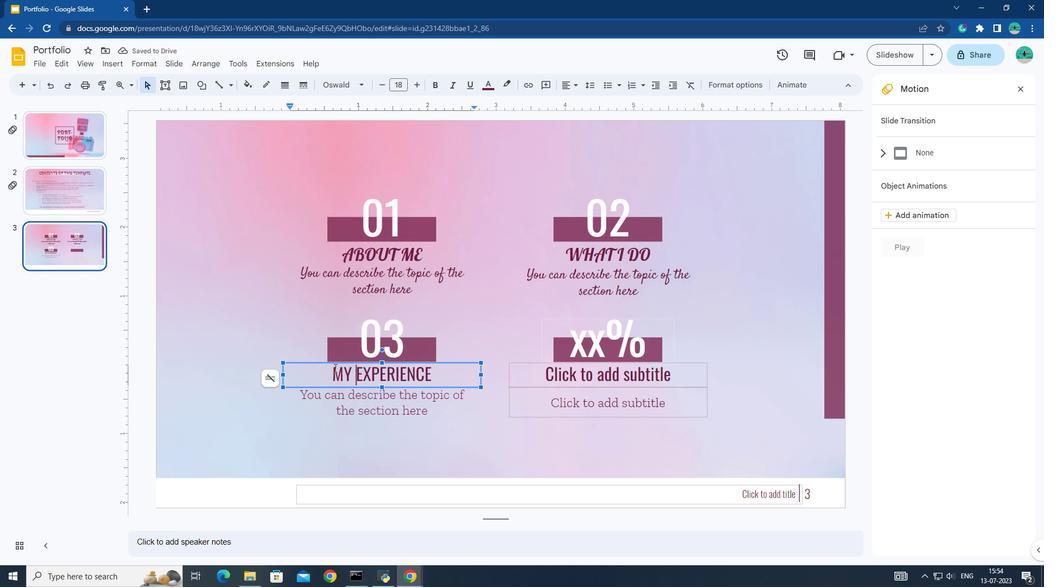 
Action: Mouse pressed left at (326, 368)
Screenshot: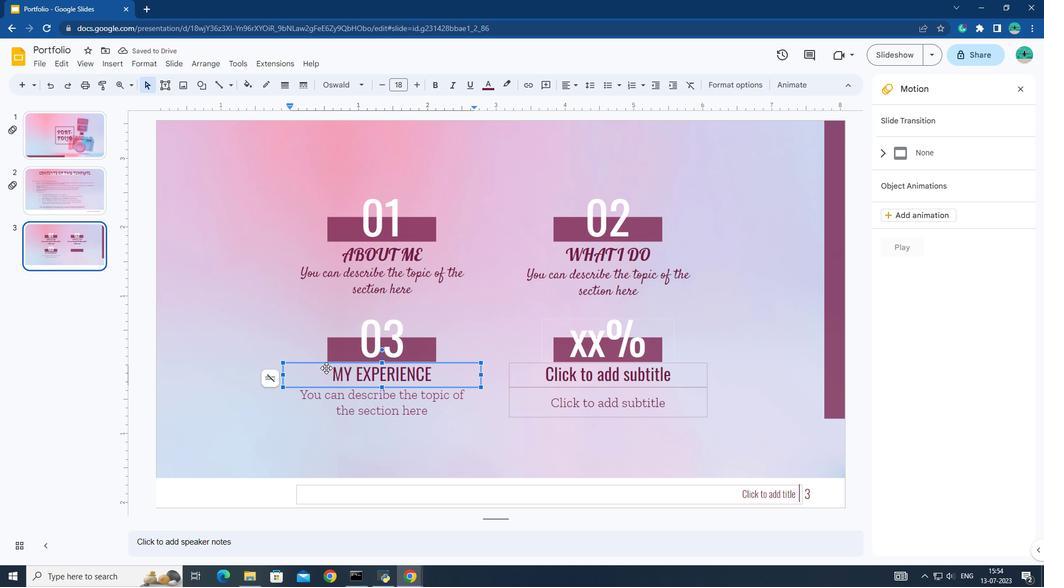 
Action: Mouse moved to (332, 375)
Screenshot: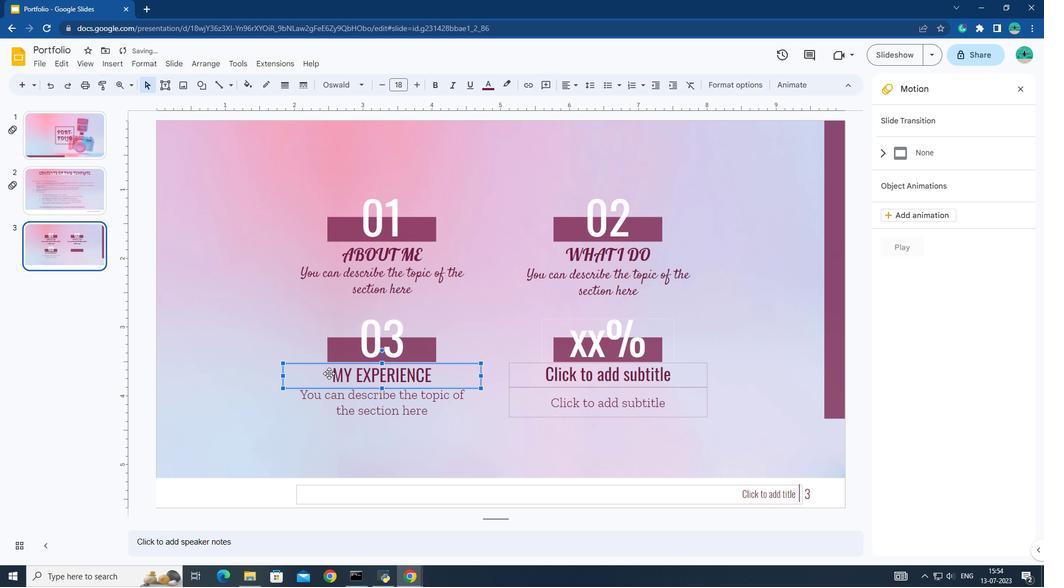 
Action: Mouse pressed left at (332, 375)
Screenshot: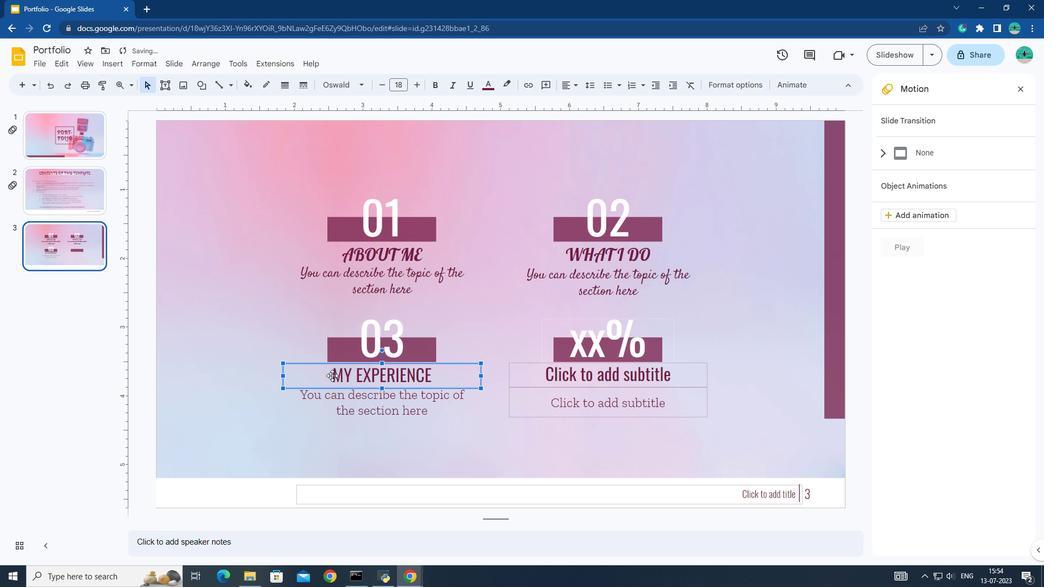 
Action: Mouse moved to (429, 372)
Screenshot: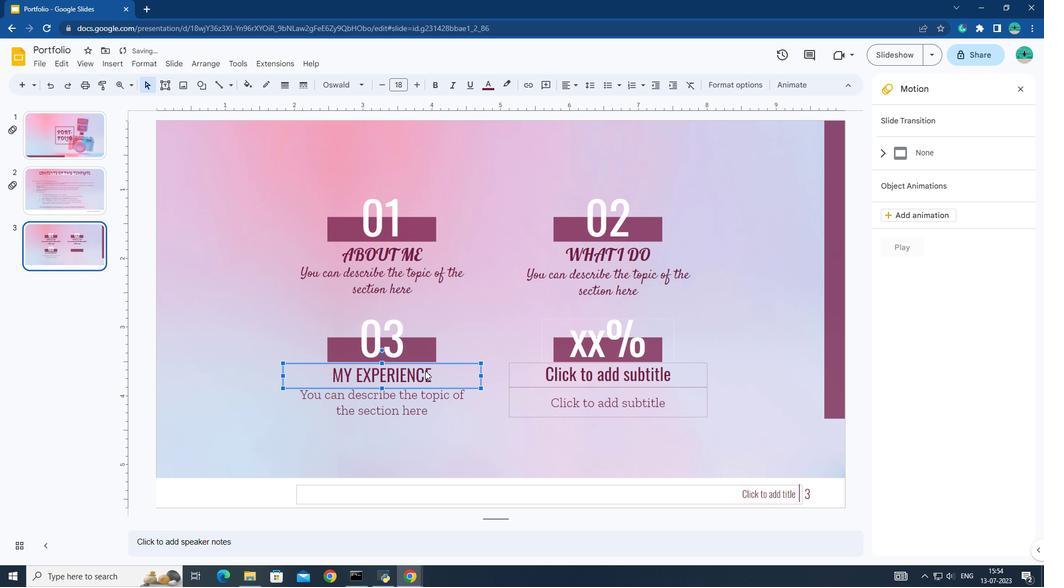 
Action: Mouse pressed left at (429, 372)
Screenshot: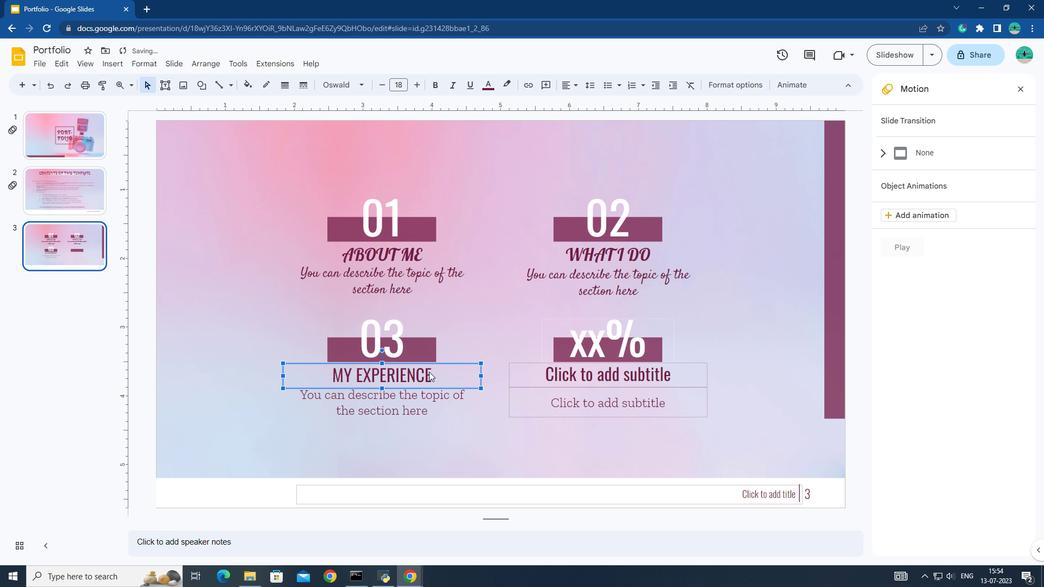 
Action: Mouse moved to (427, 372)
Screenshot: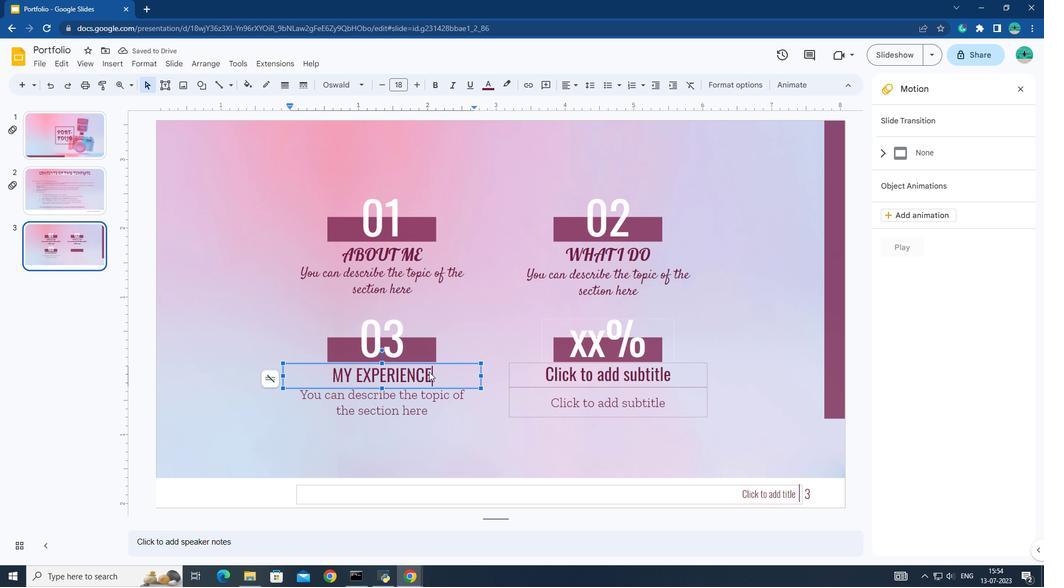 
Action: Mouse pressed left at (427, 372)
Screenshot: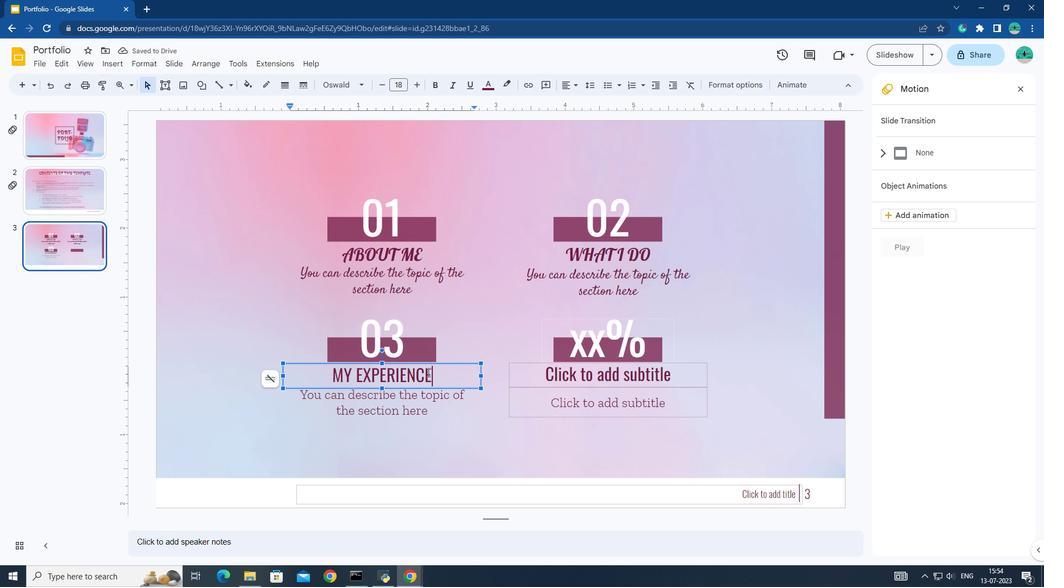 
Action: Mouse moved to (432, 375)
Screenshot: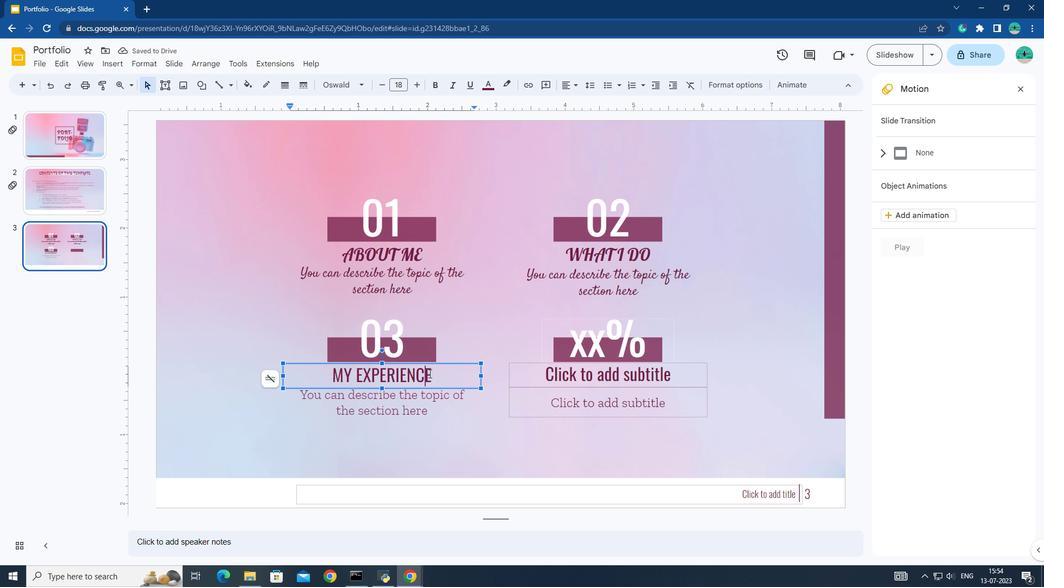 
Action: Mouse pressed left at (432, 375)
Screenshot: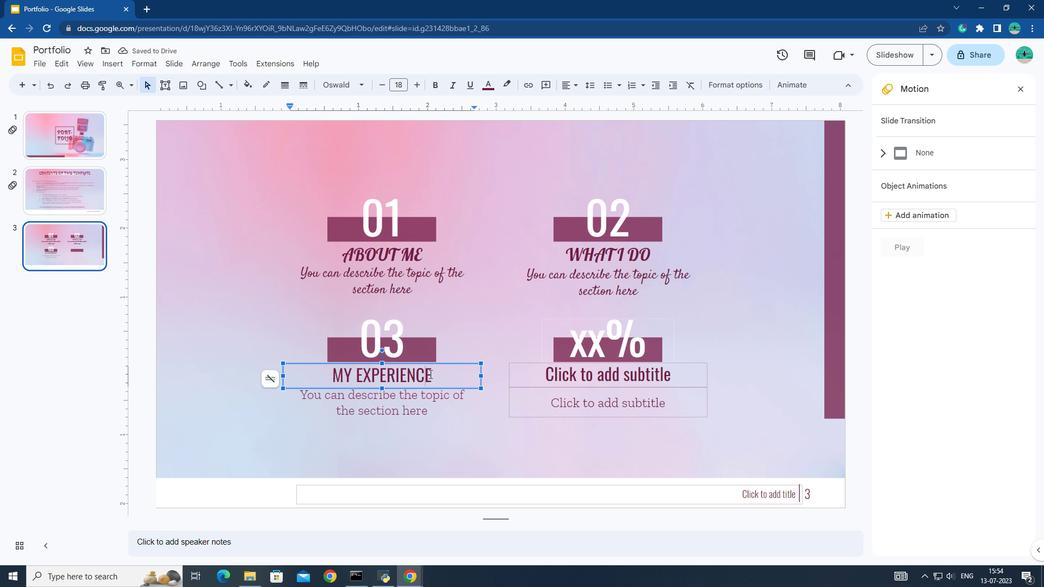 
Action: Mouse moved to (463, 394)
Screenshot: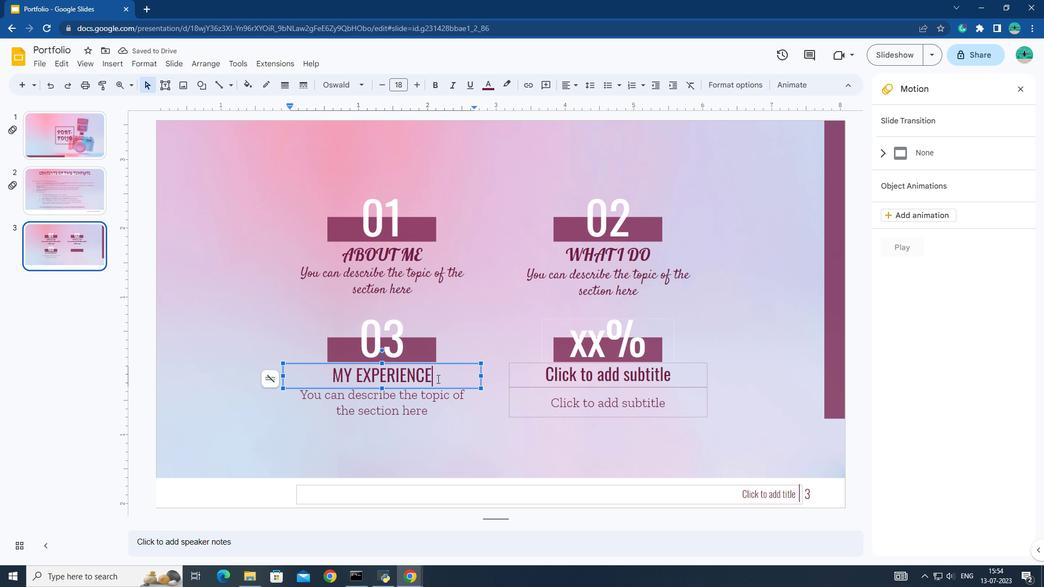 
Action: Key pressed <Key.shift>
Screenshot: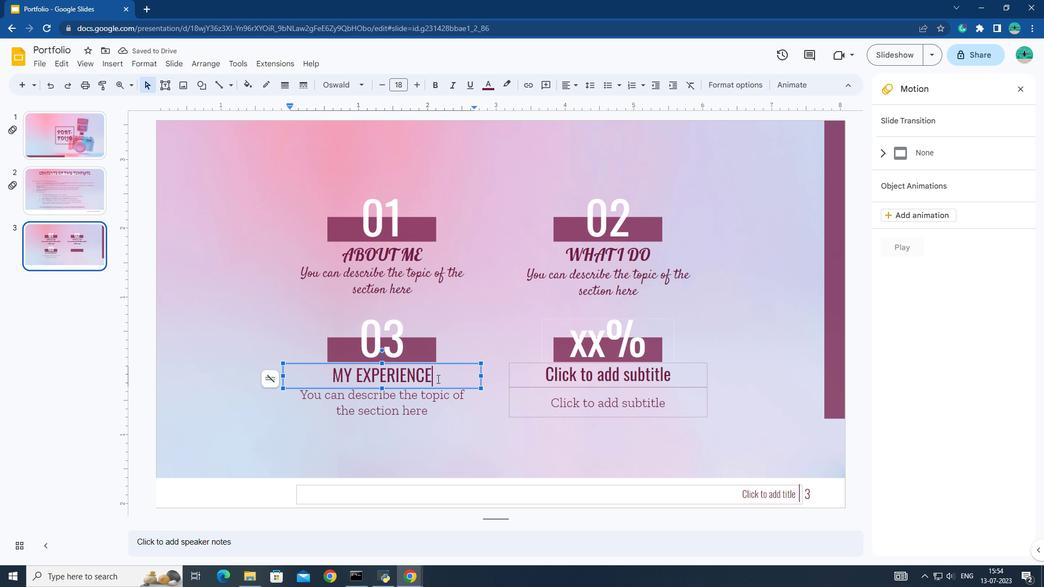 
Action: Mouse moved to (477, 402)
Screenshot: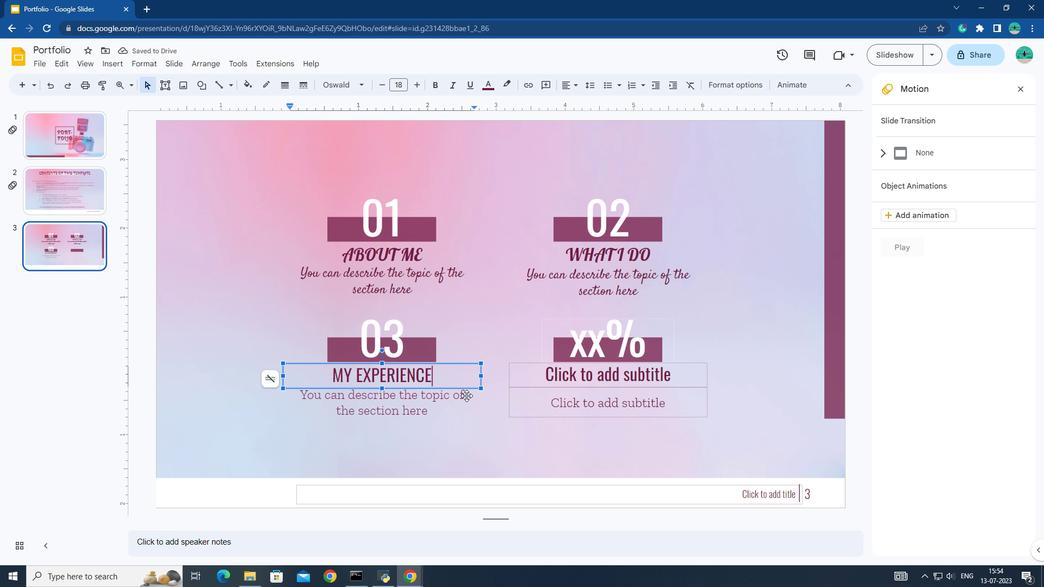 
Action: Key pressed <Key.left><Key.left><Key.left><Key.left><Key.left><Key.left><Key.left><Key.left><Key.left><Key.left><Key.left><Key.left><Key.left>
Screenshot: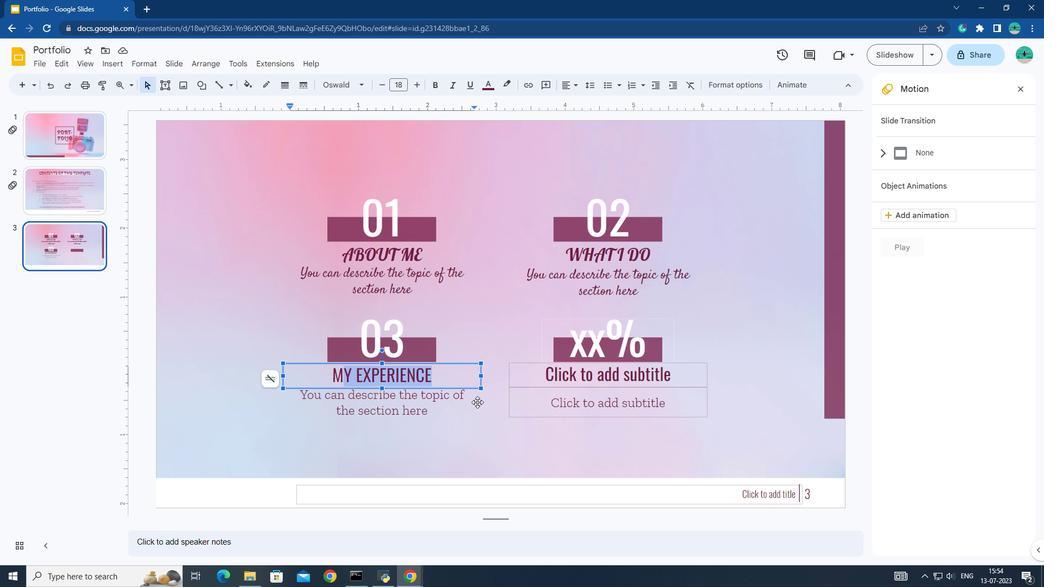 
Action: Mouse moved to (359, 89)
Screenshot: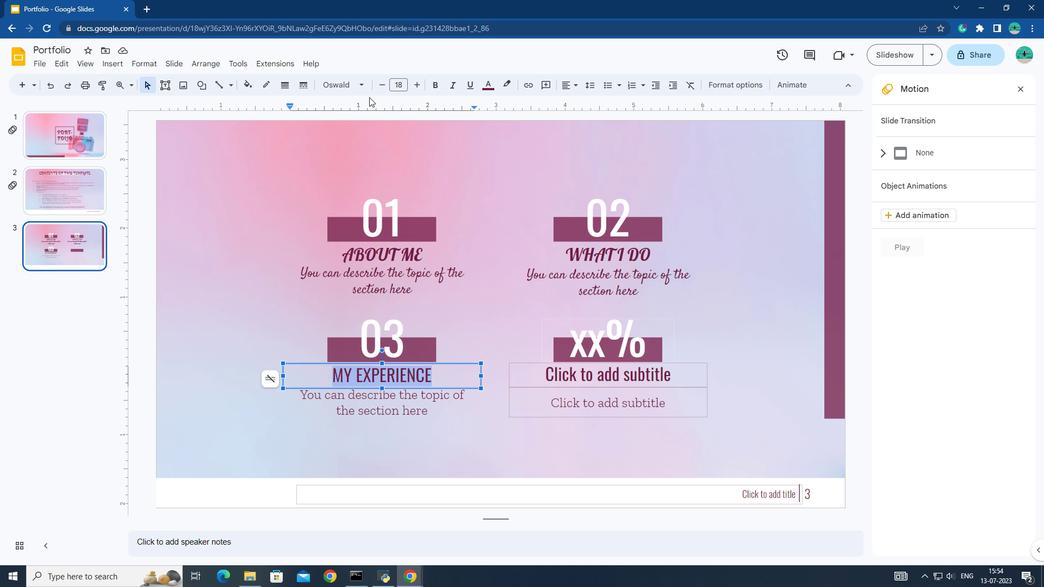 
Action: Mouse pressed left at (359, 89)
Screenshot: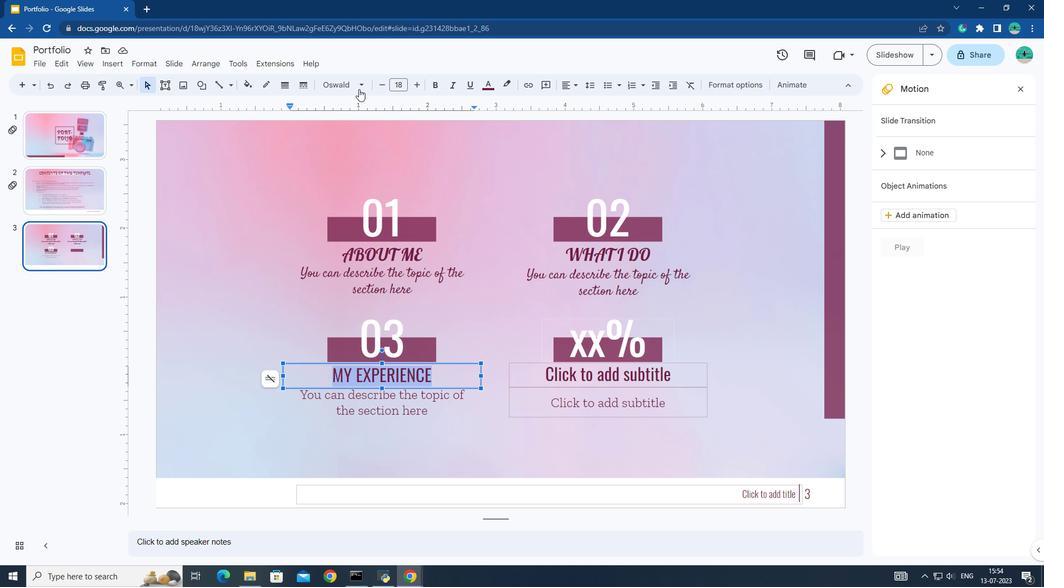 
Action: Mouse moved to (365, 238)
Screenshot: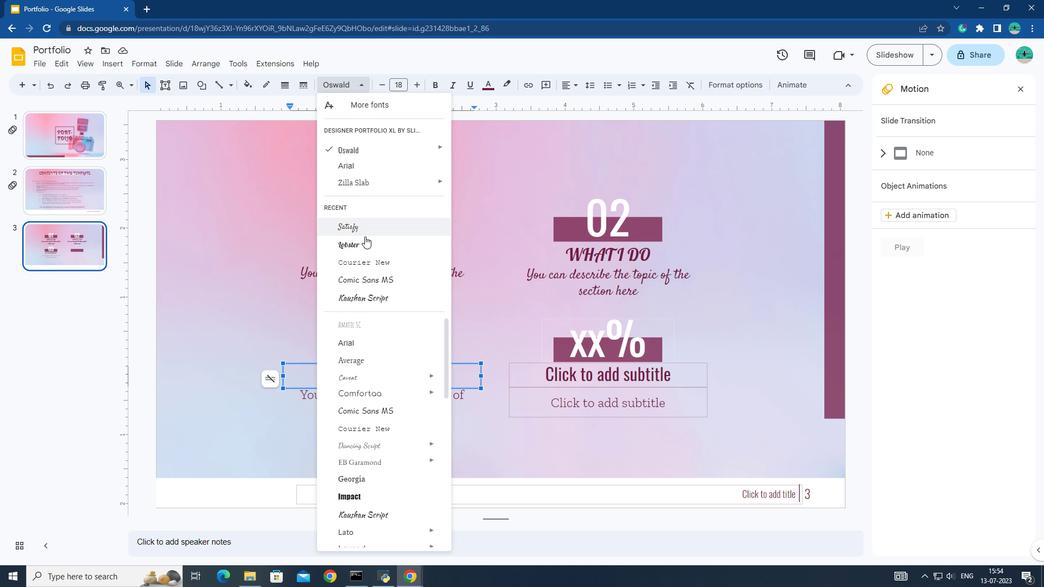 
Action: Mouse pressed left at (365, 238)
Screenshot: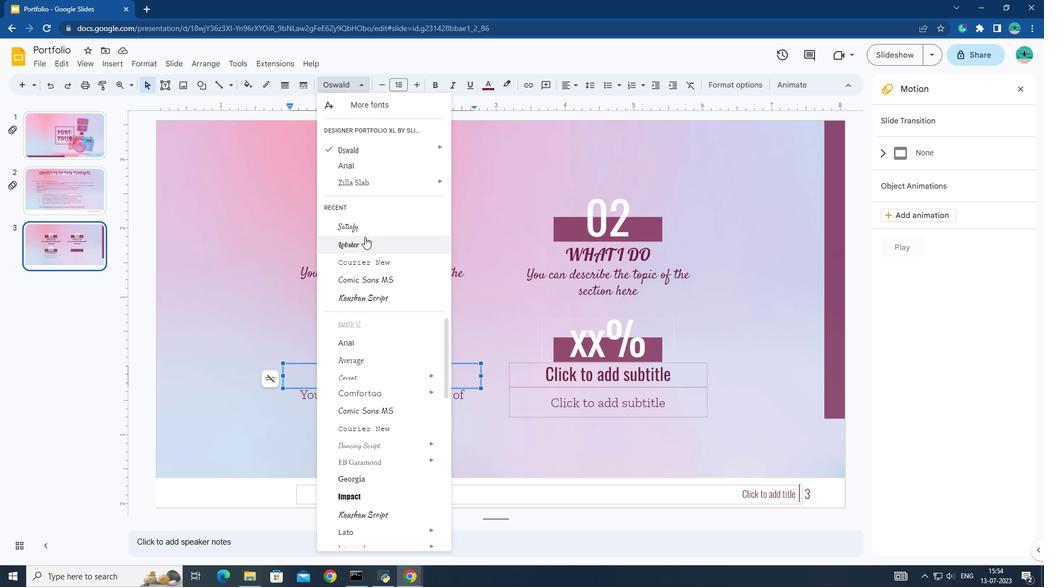 
Action: Mouse moved to (399, 411)
Screenshot: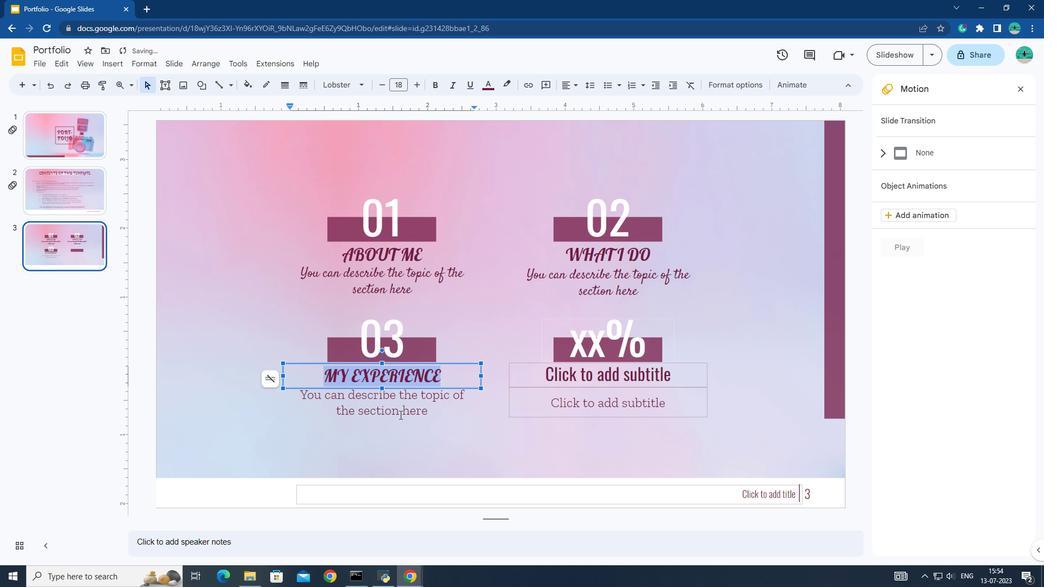 
Action: Mouse pressed left at (399, 411)
Screenshot: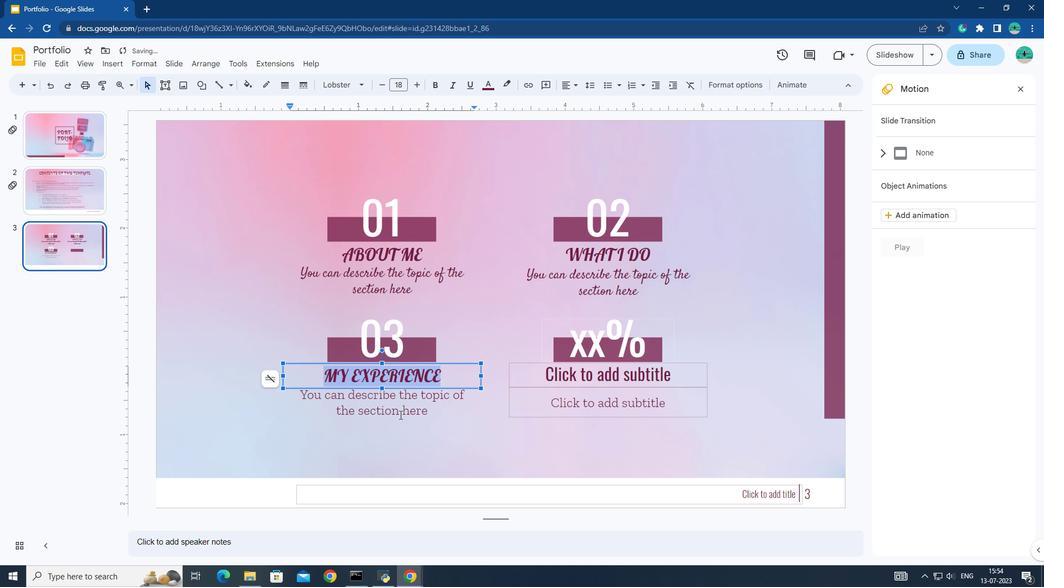 
Action: Mouse moved to (431, 411)
Screenshot: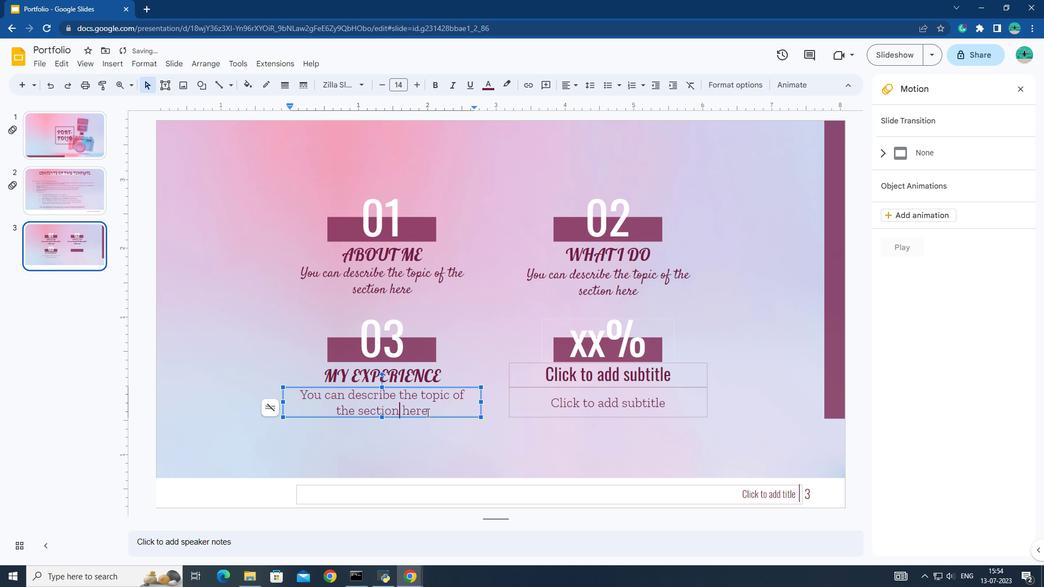 
Action: Mouse pressed left at (431, 411)
Screenshot: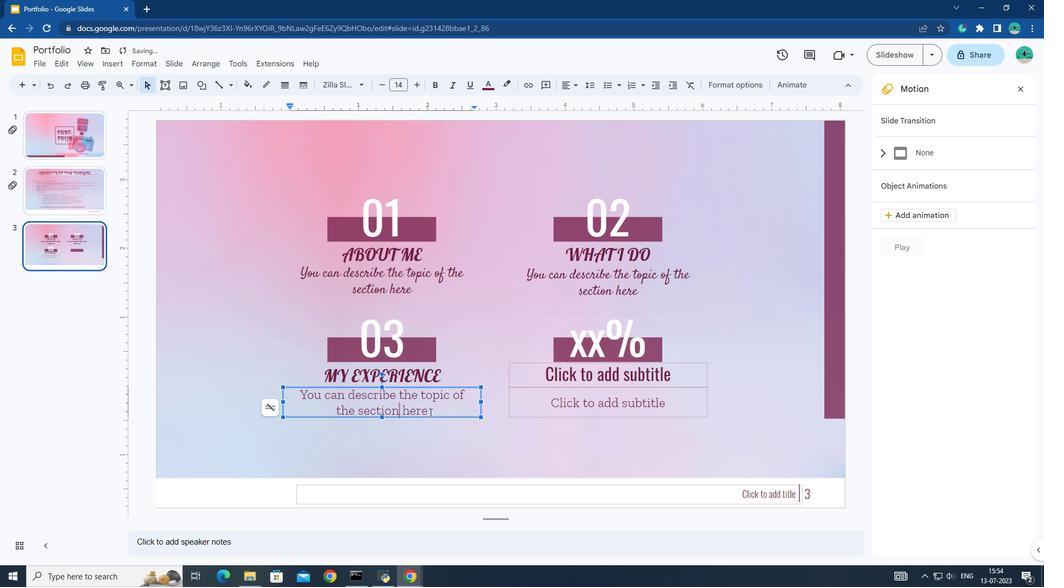 
Action: Mouse moved to (451, 422)
Screenshot: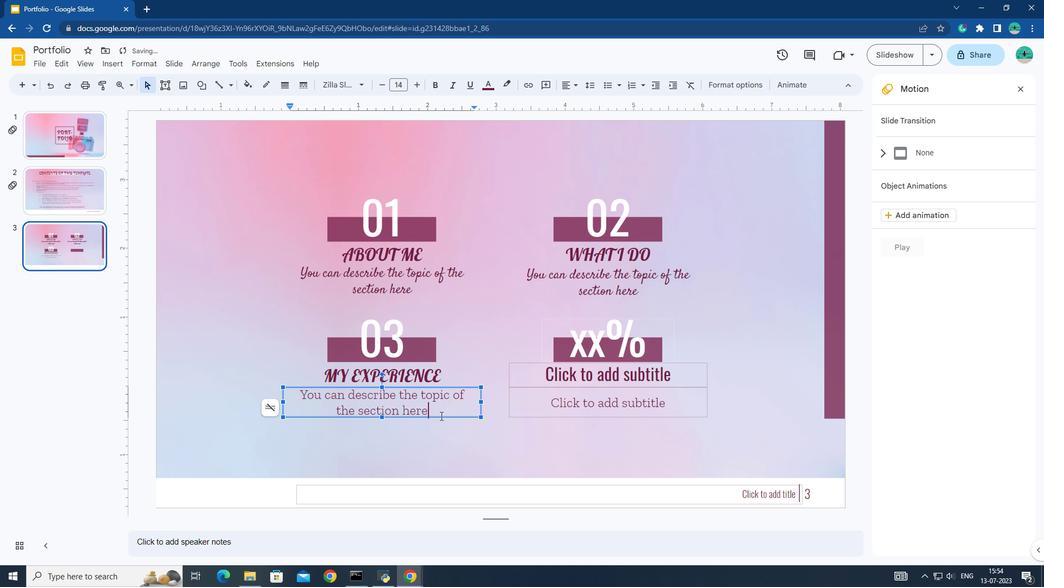 
Action: Key pressed <Key.shift><Key.left><Key.left><Key.left><Key.left><Key.up><Key.left><Key.up><Key.up>
Screenshot: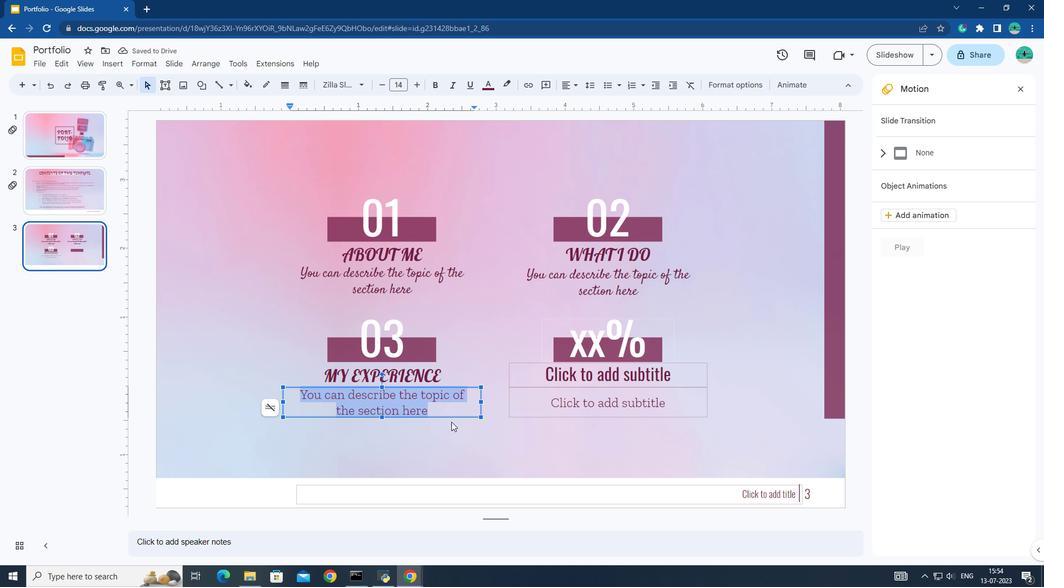 
Action: Mouse moved to (364, 78)
Screenshot: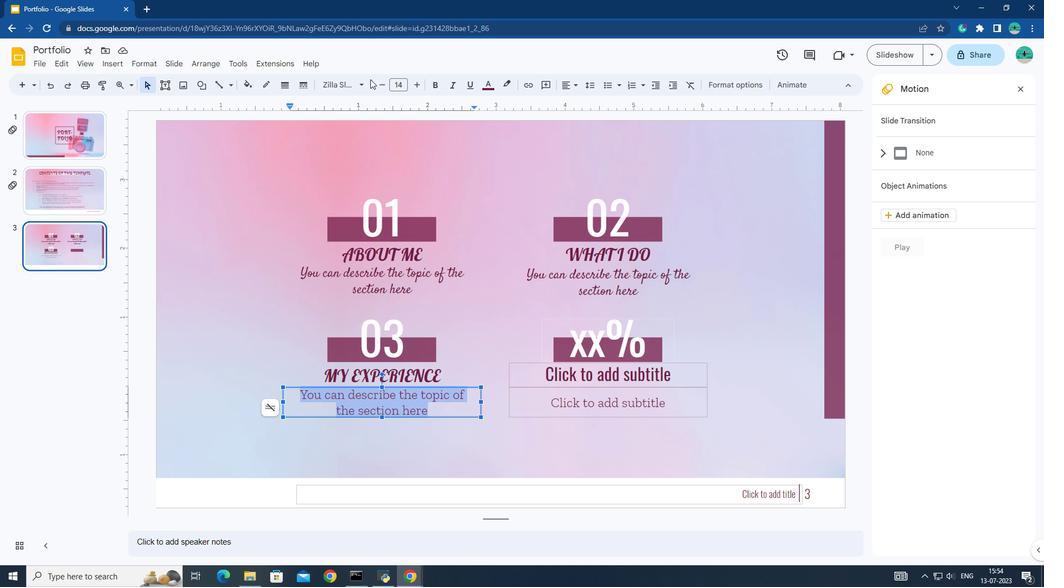 
Action: Mouse pressed left at (364, 78)
Screenshot: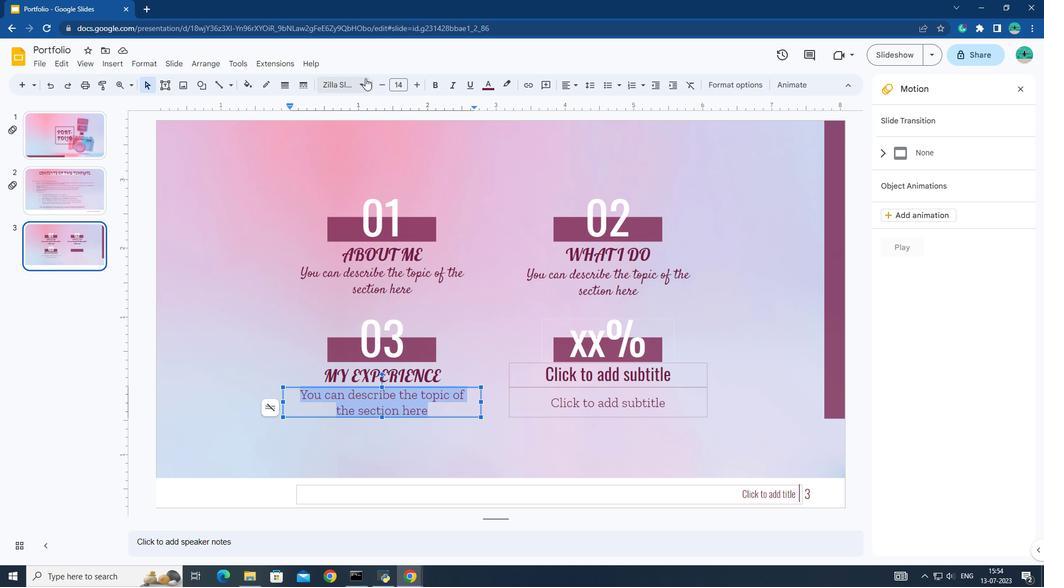 
Action: Mouse moved to (362, 243)
Screenshot: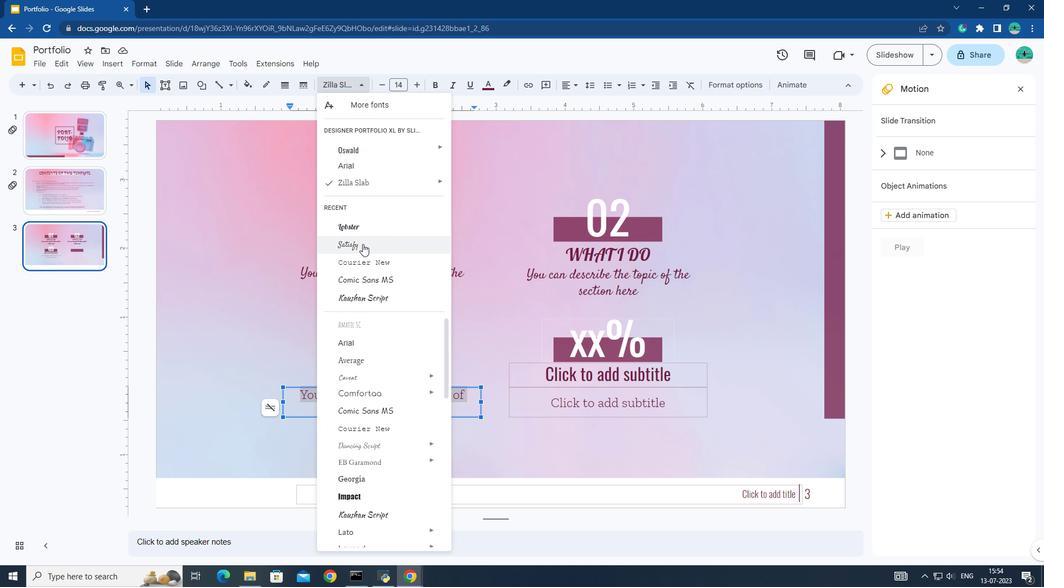 
Action: Mouse pressed left at (362, 243)
Screenshot: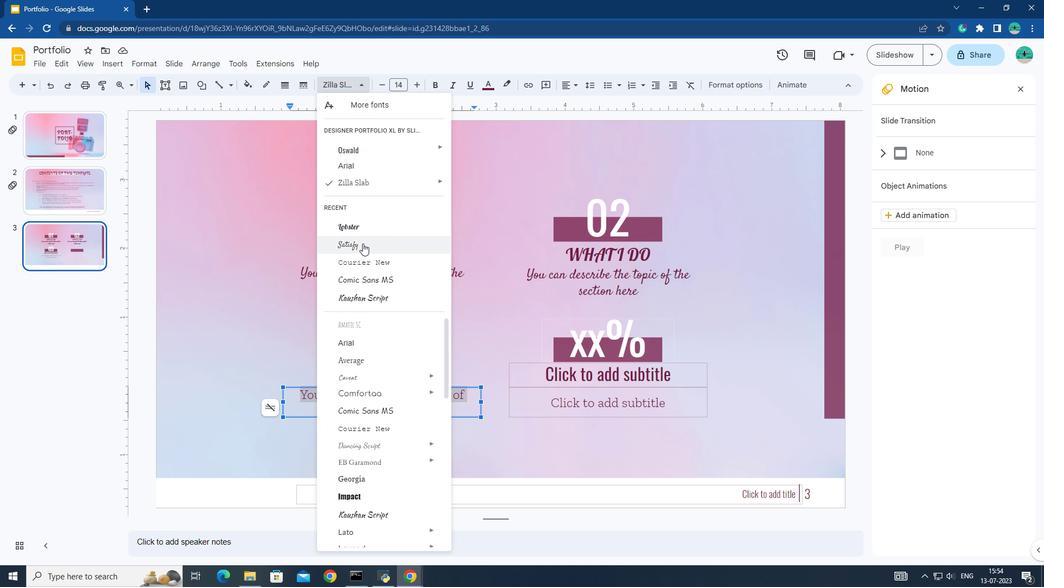
Action: Mouse moved to (594, 349)
Screenshot: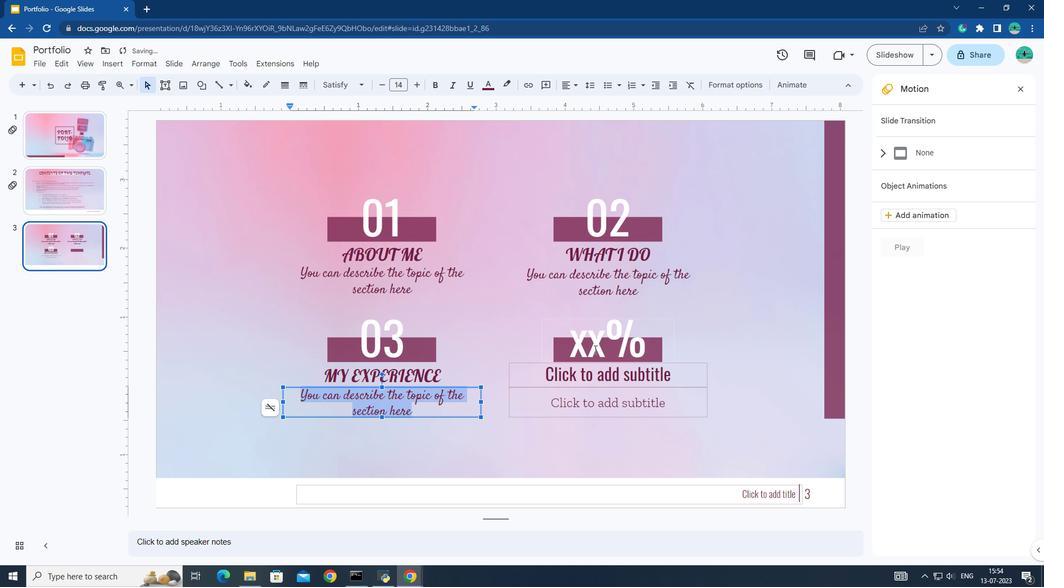 
Action: Mouse pressed left at (594, 349)
Screenshot: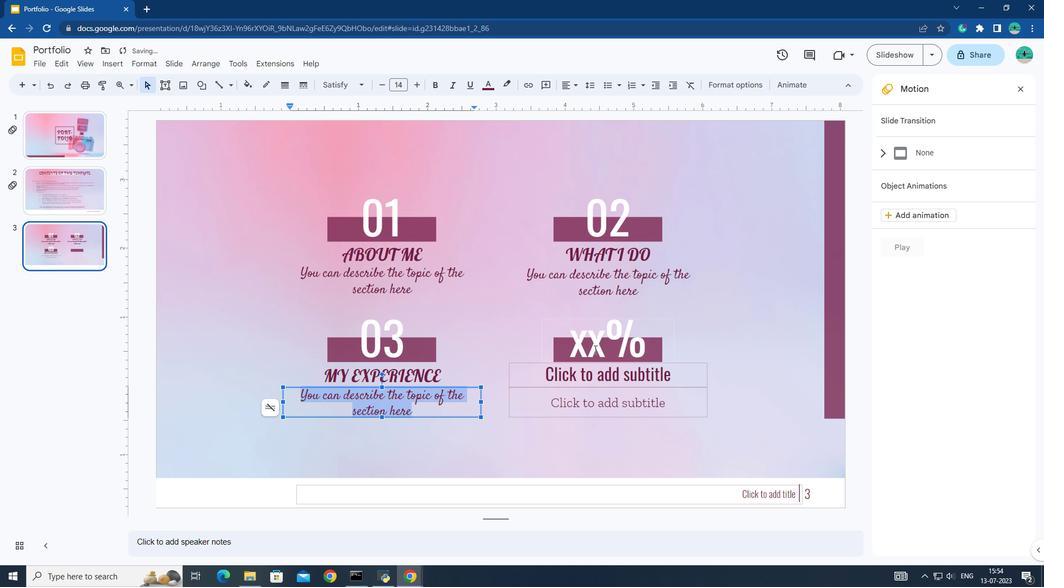 
Action: Mouse moved to (727, 425)
Screenshot: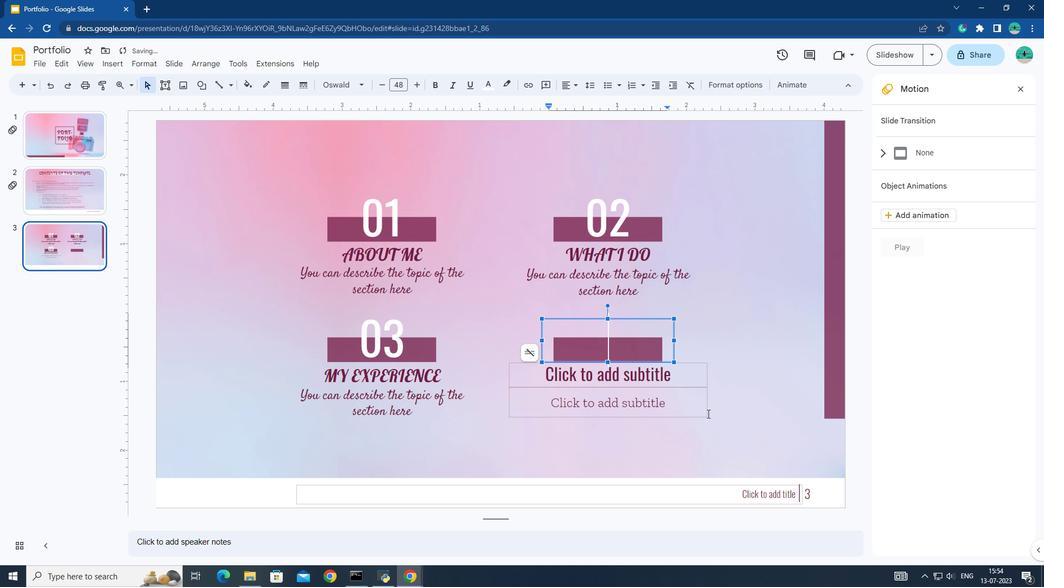 
Action: Key pressed 04
Screenshot: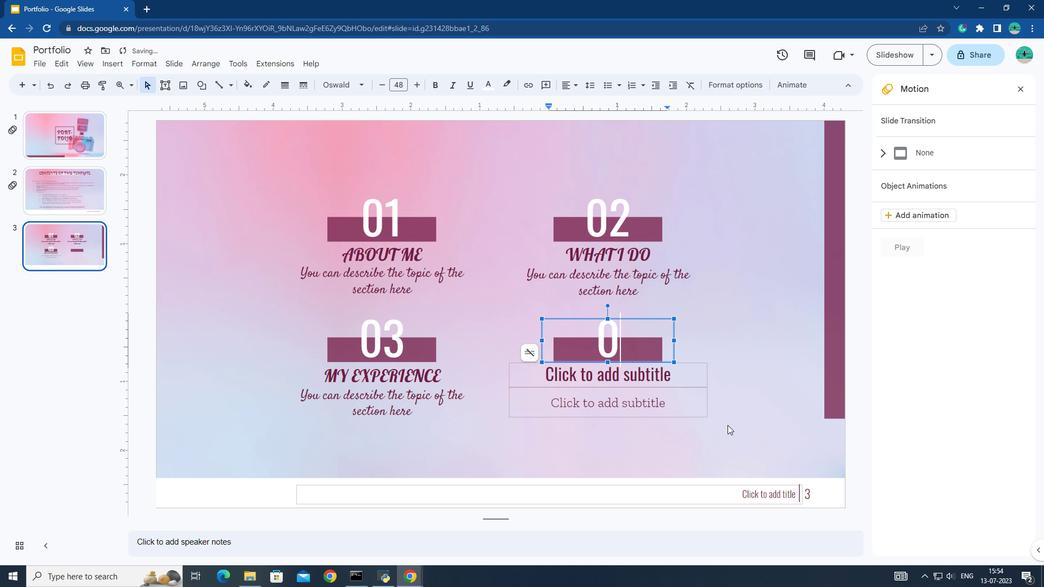 
Action: Mouse moved to (627, 378)
Screenshot: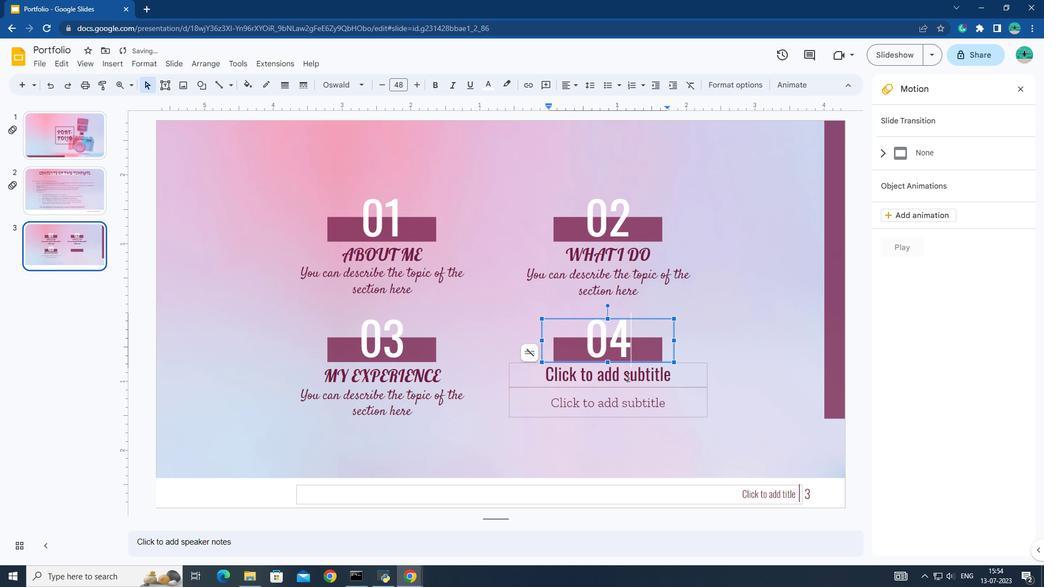 
Action: Mouse pressed left at (627, 378)
Screenshot: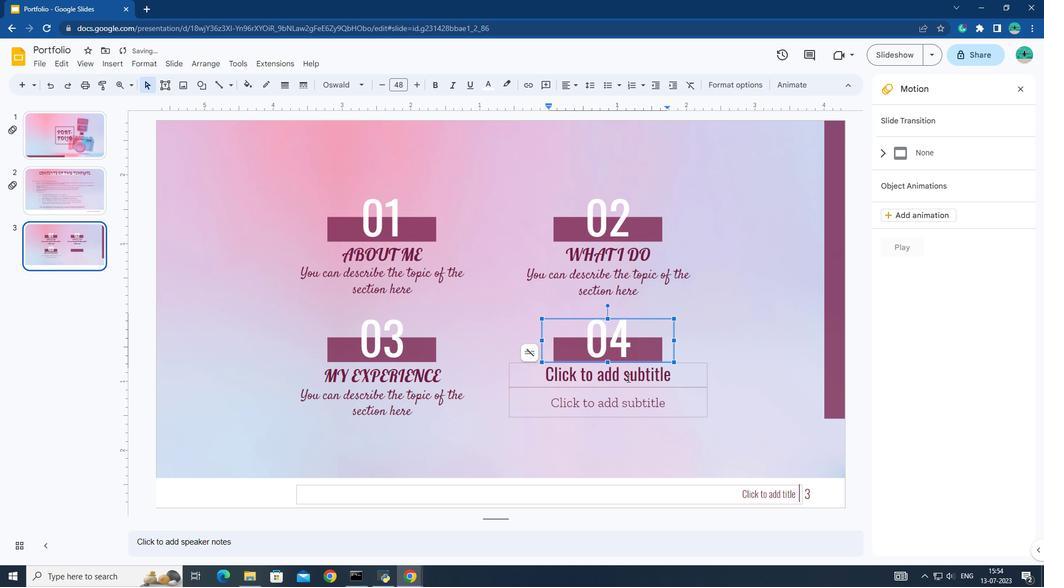 
Action: Mouse moved to (629, 380)
Screenshot: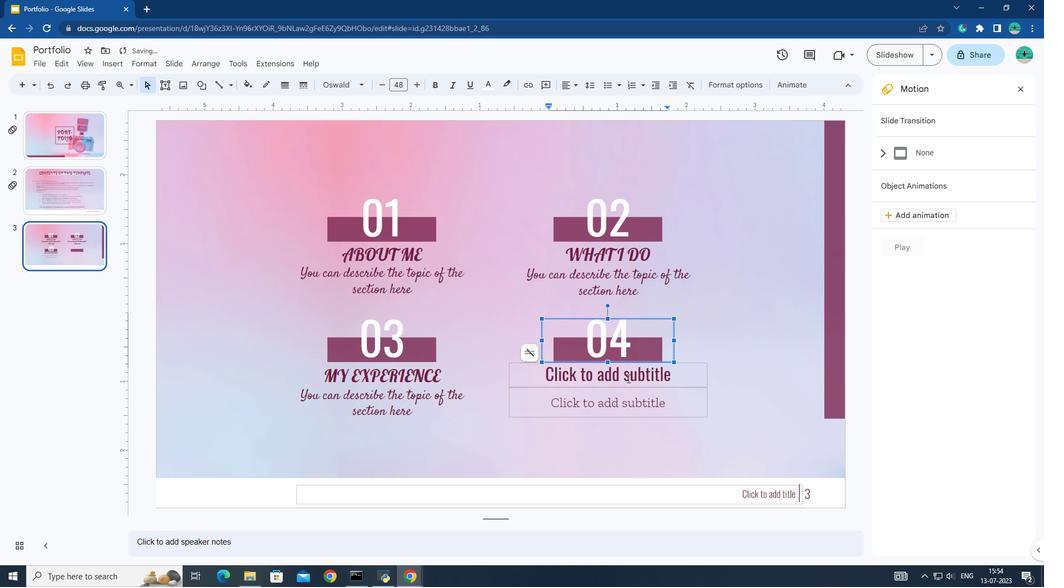 
Action: Key pressed <Key.caps_lock>MY<Key.space>WORK<Key.space>
Screenshot: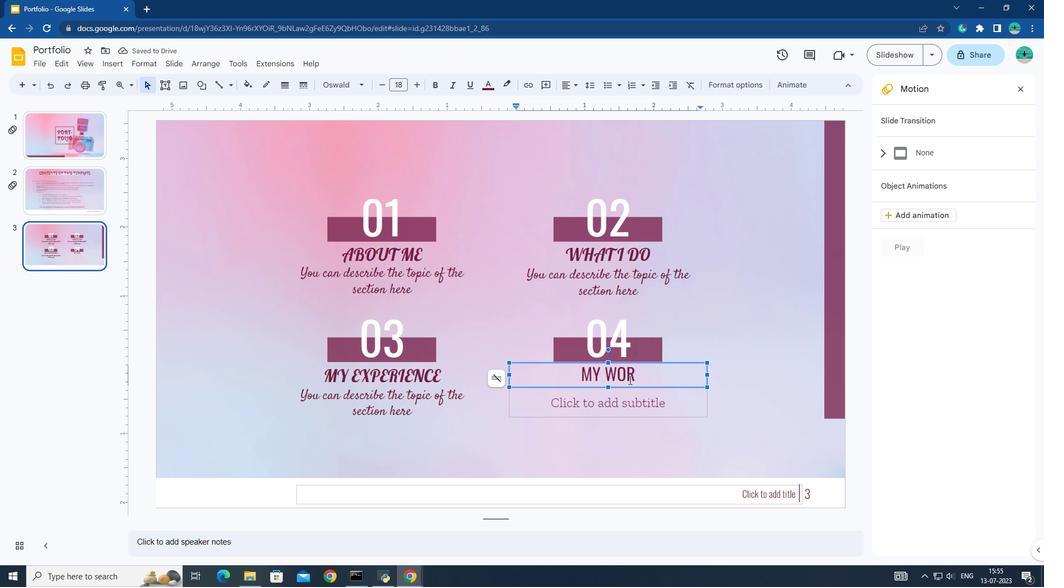 
Action: Mouse moved to (611, 407)
Screenshot: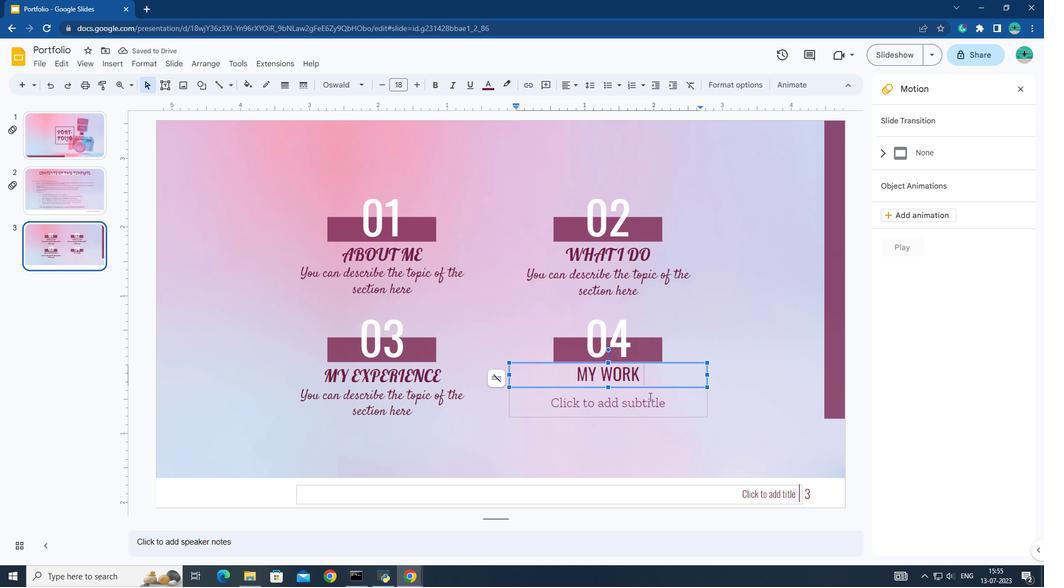 
Action: Mouse pressed left at (611, 407)
Screenshot: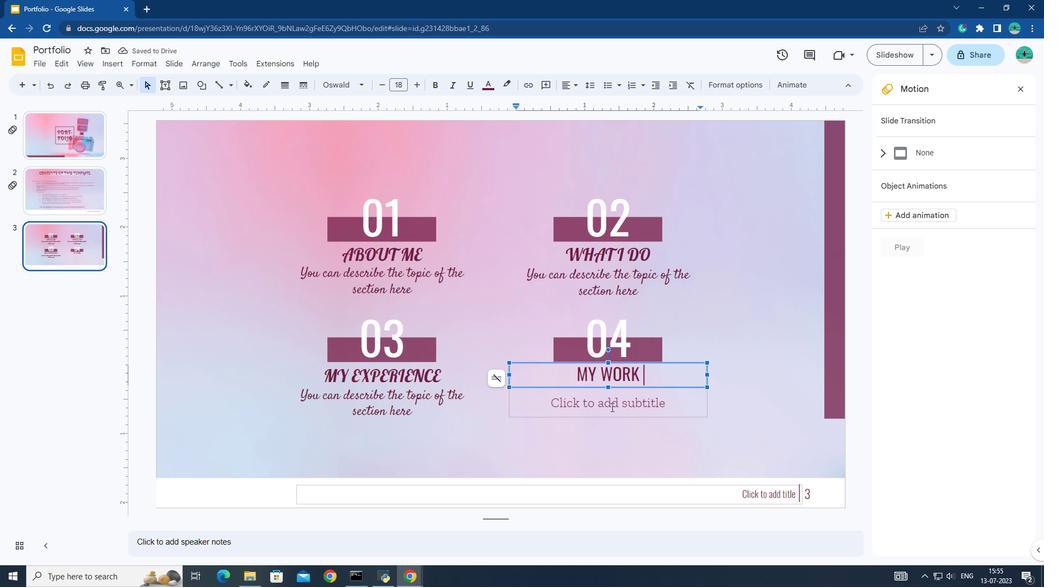 
Action: Key pressed <Key.shift>yOU<Key.space>CAN<Key.space>DESCRIBE<Key.space>THE<Key.space>TOPICE<Key.space>THE<Key.space>SECTION<Key.space>HERE<Key.backspace><Key.backspace><Key.backspace><Key.backspace><Key.backspace><Key.backspace><Key.backspace><Key.backspace><Key.backspace><Key.backspace><Key.backspace><Key.backspace><Key.backspace><Key.backspace><Key.backspace><Key.backspace><Key.backspace><Key.backspace><Key.backspace><Key.backspace><Key.backspace><Key.backspace><Key.backspace><Key.backspace><Key.backspace><Key.backspace><Key.backspace><Key.backspace><Key.backspace><Key.backspace><Key.backspace><Key.backspace><Key.backspace><Key.backspace><Key.backspace><Key.backspace><Key.backspace><Key.backspace><Key.backspace><Key.backspace><Key.backspace><Key.backspace><Key.backspace><Key.backspace><Key.shift><Key.caps_lock><Key.shift>You<Key.space>can<Key.space>describe<Key.space>the<Key.space>topice<Key.space>of<Key.space>the<Key.space>section<Key.space>here
Screenshot: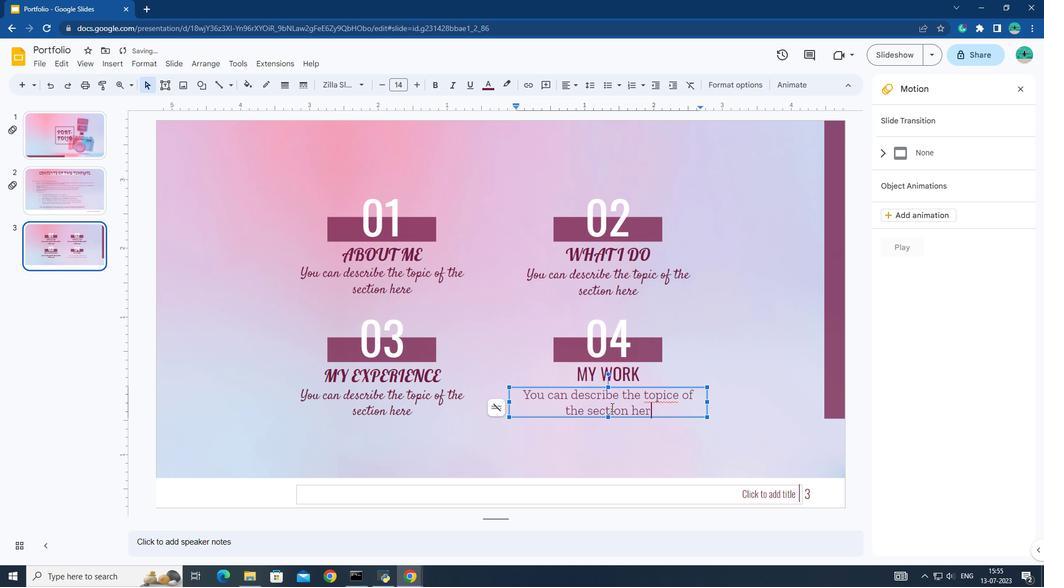 
Action: Mouse moved to (682, 393)
Screenshot: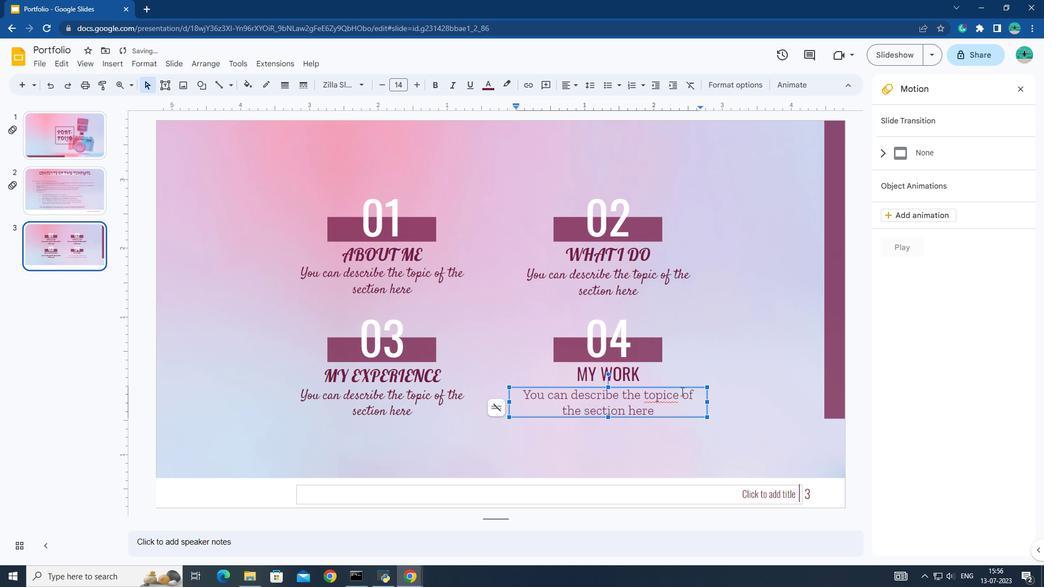 
Action: Mouse pressed left at (682, 393)
Screenshot: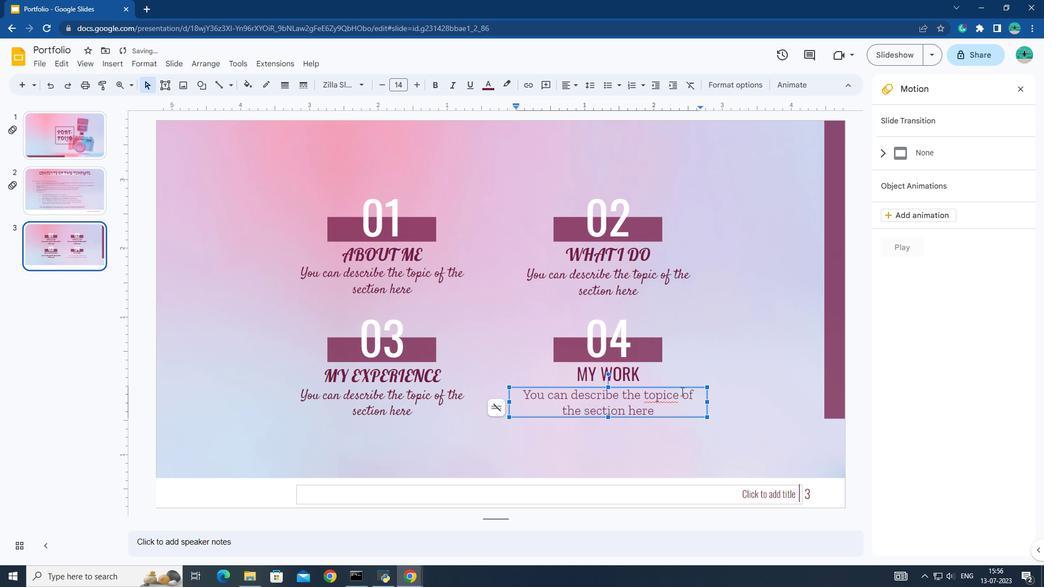 
Action: Mouse moved to (682, 395)
Screenshot: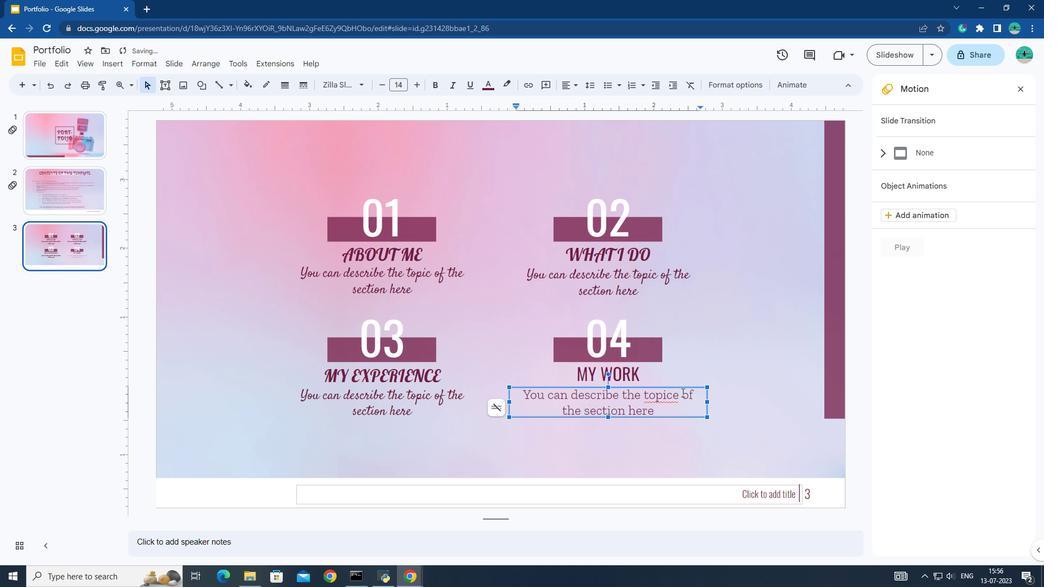 
Action: Key pressed <Key.backspace><Key.backspace><Key.space>
Screenshot: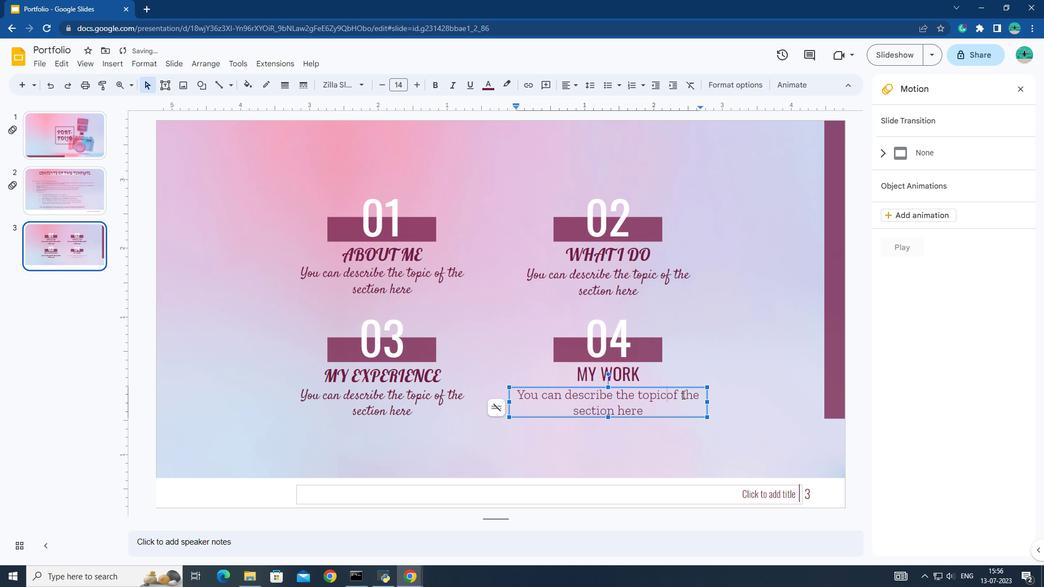 
Action: Mouse moved to (567, 376)
Screenshot: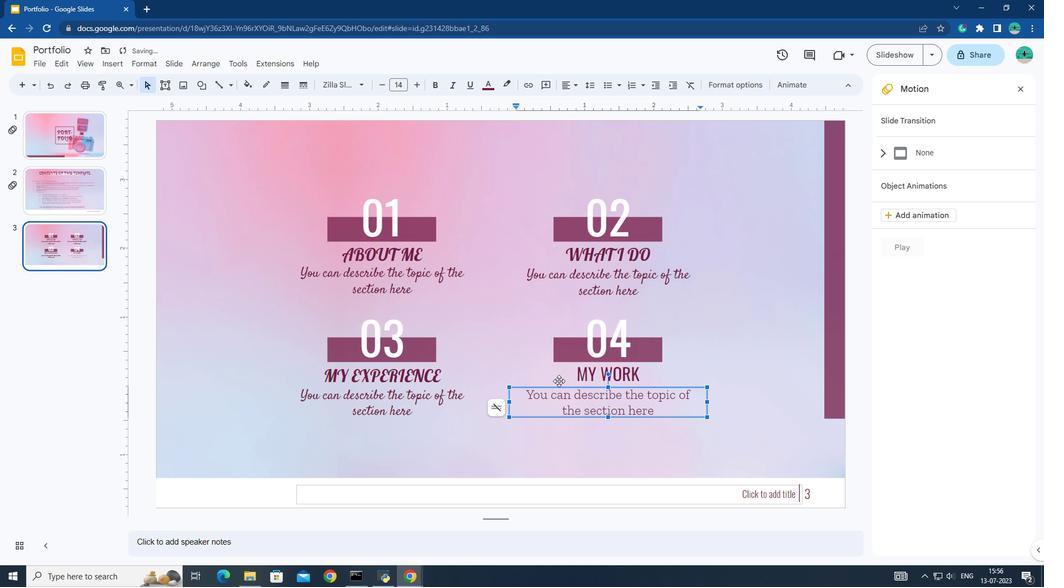 
Action: Mouse pressed left at (567, 376)
Screenshot: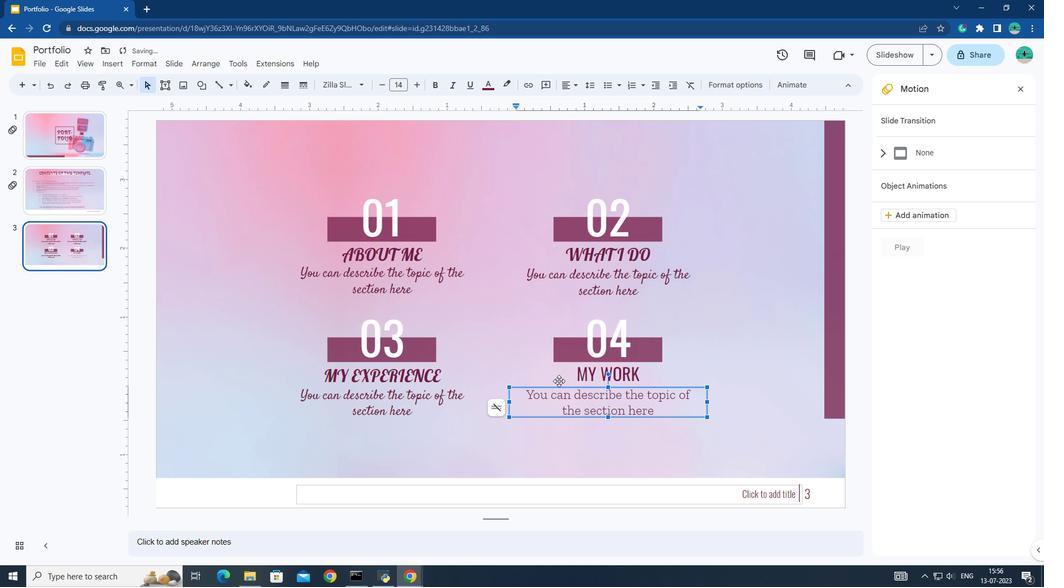
Action: Mouse moved to (581, 371)
Screenshot: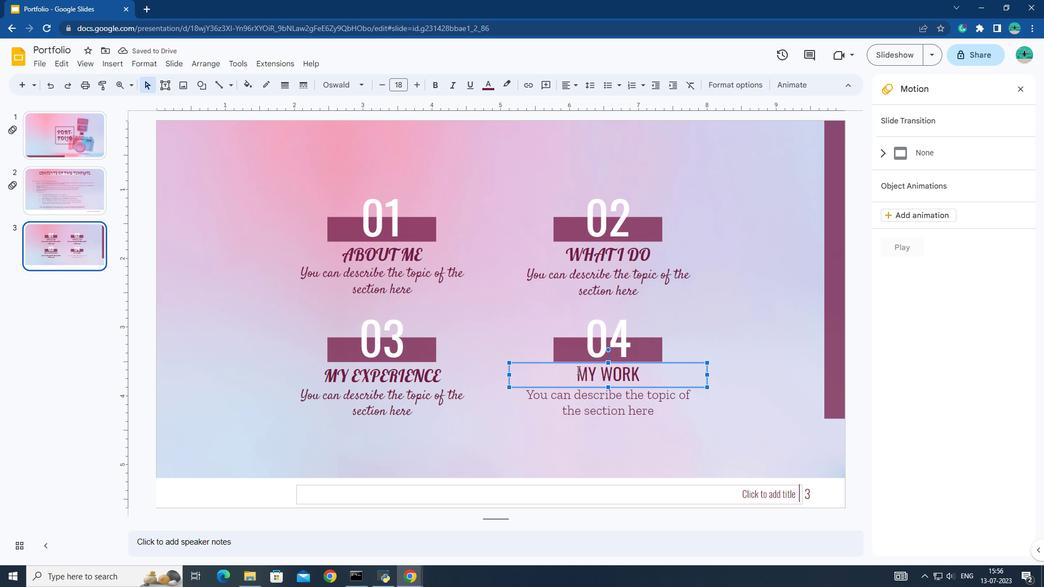 
Action: Mouse pressed left at (581, 371)
Screenshot: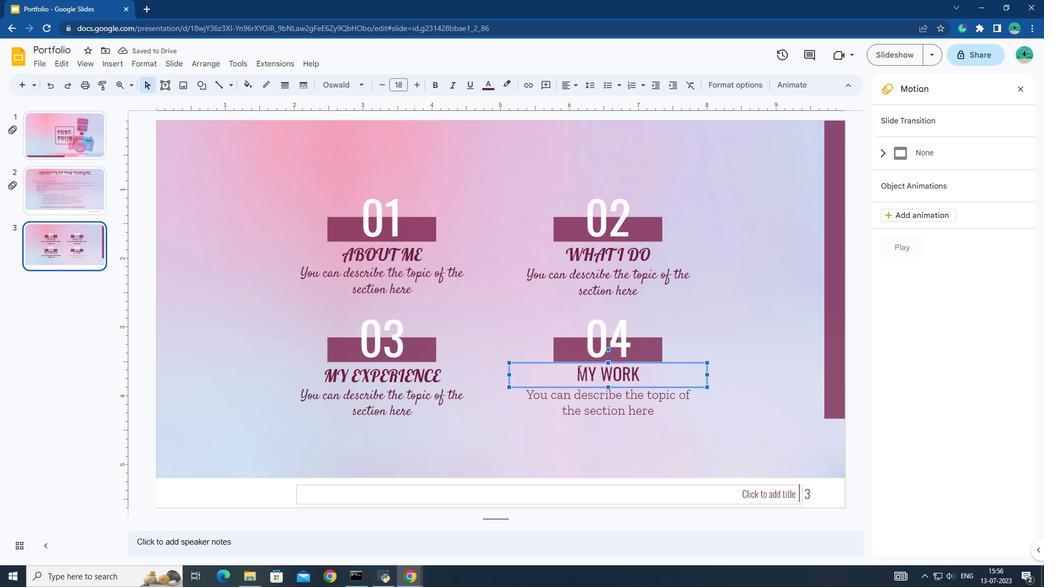 
Action: Mouse pressed left at (581, 371)
Screenshot: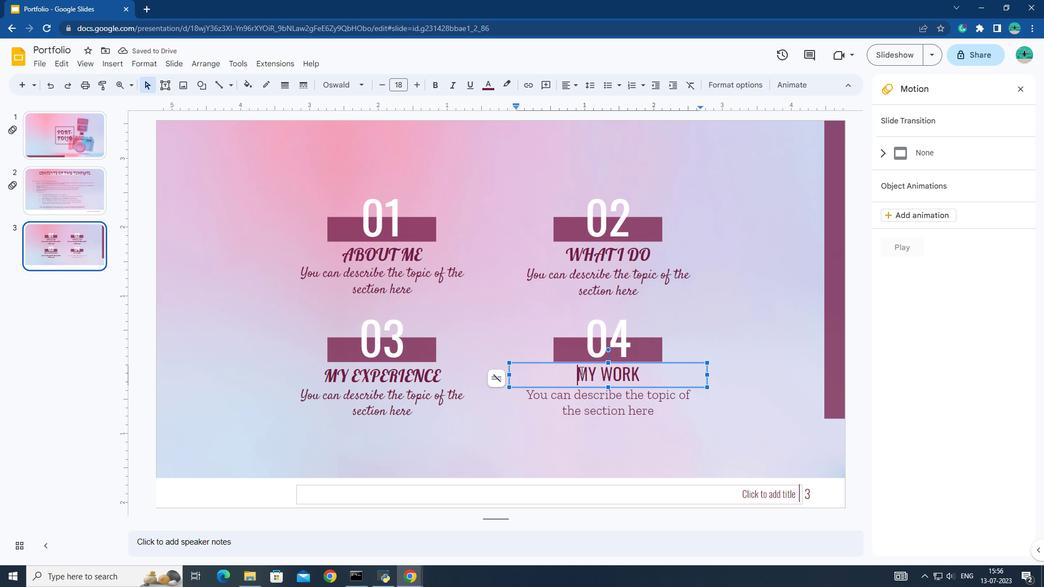 
Action: Mouse moved to (365, 84)
Screenshot: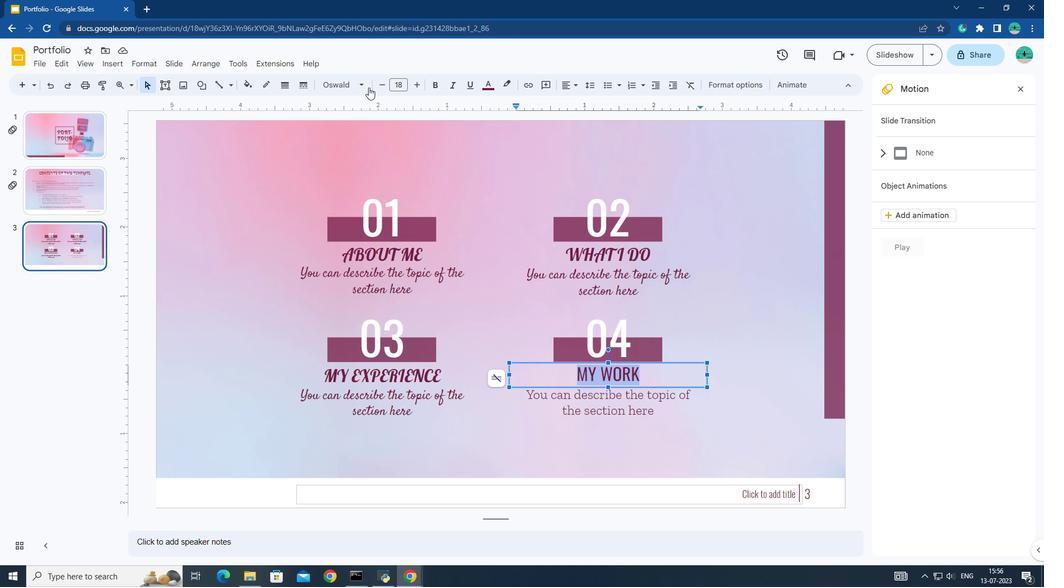 
Action: Mouse pressed left at (365, 84)
Screenshot: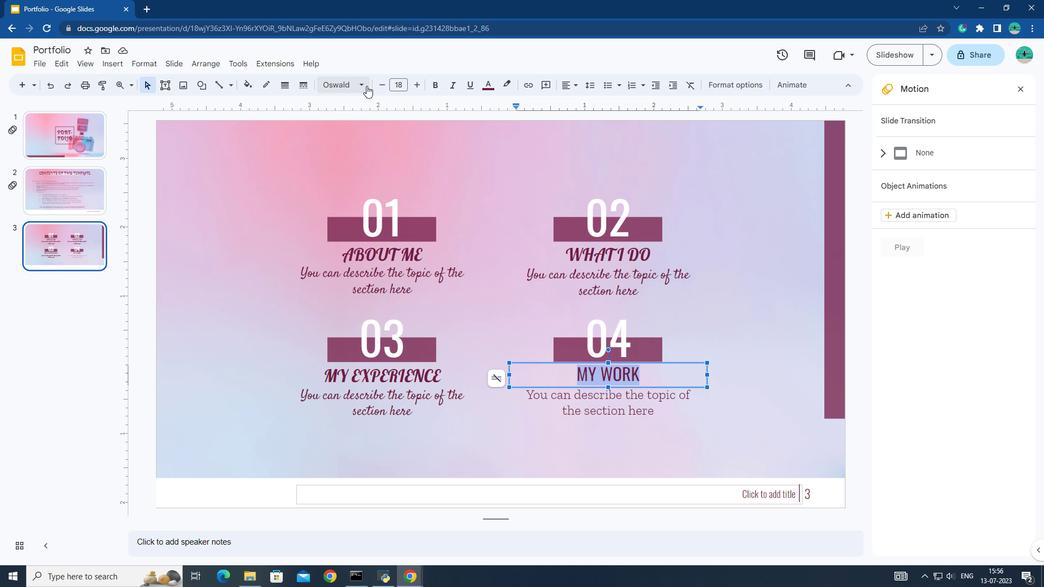
Action: Mouse moved to (372, 239)
Screenshot: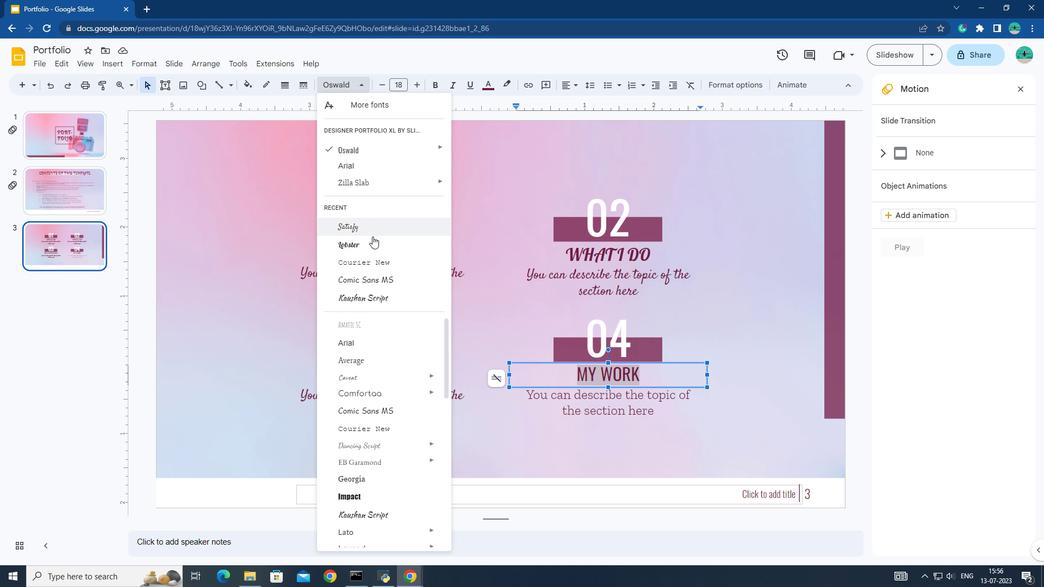 
Action: Mouse pressed left at (372, 239)
Screenshot: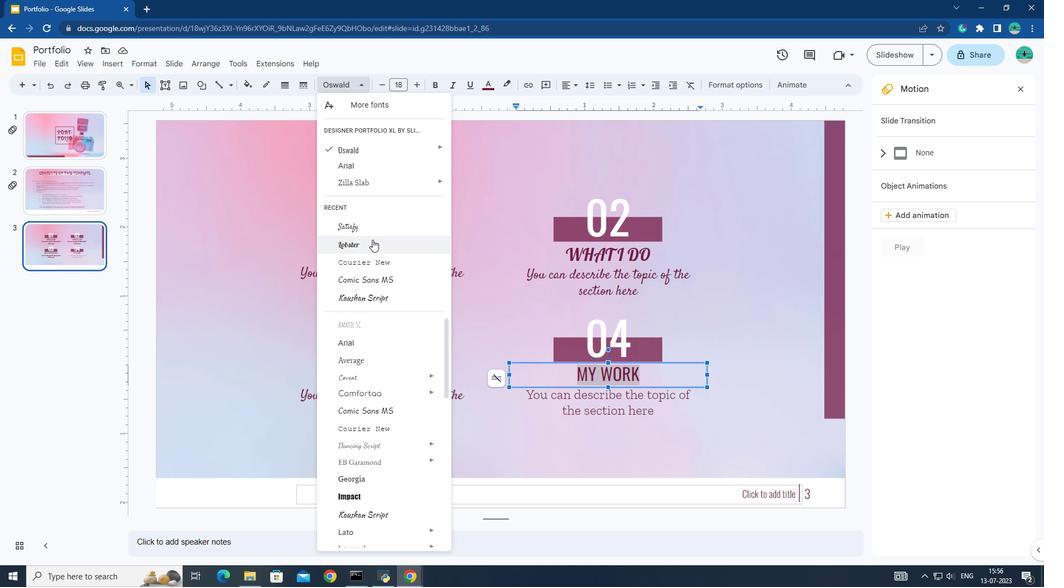
Action: Mouse moved to (609, 406)
Screenshot: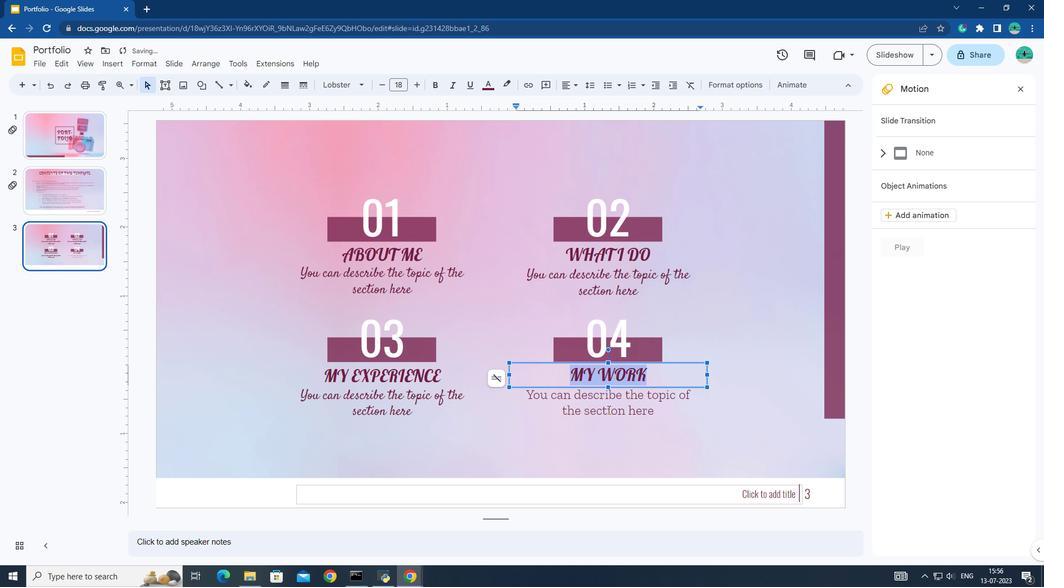 
Action: Mouse pressed left at (609, 406)
Screenshot: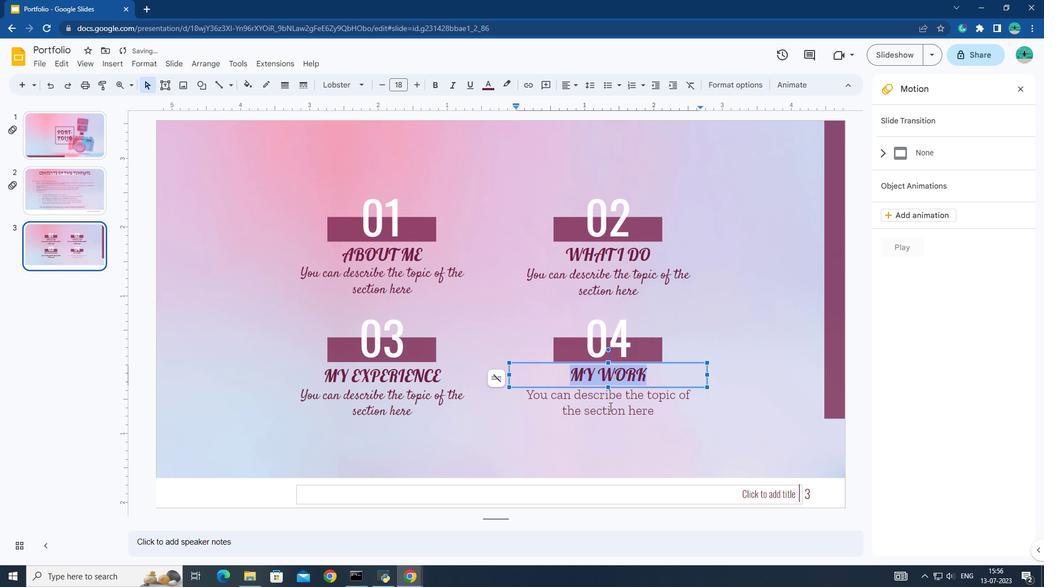 
Action: Mouse moved to (525, 394)
Screenshot: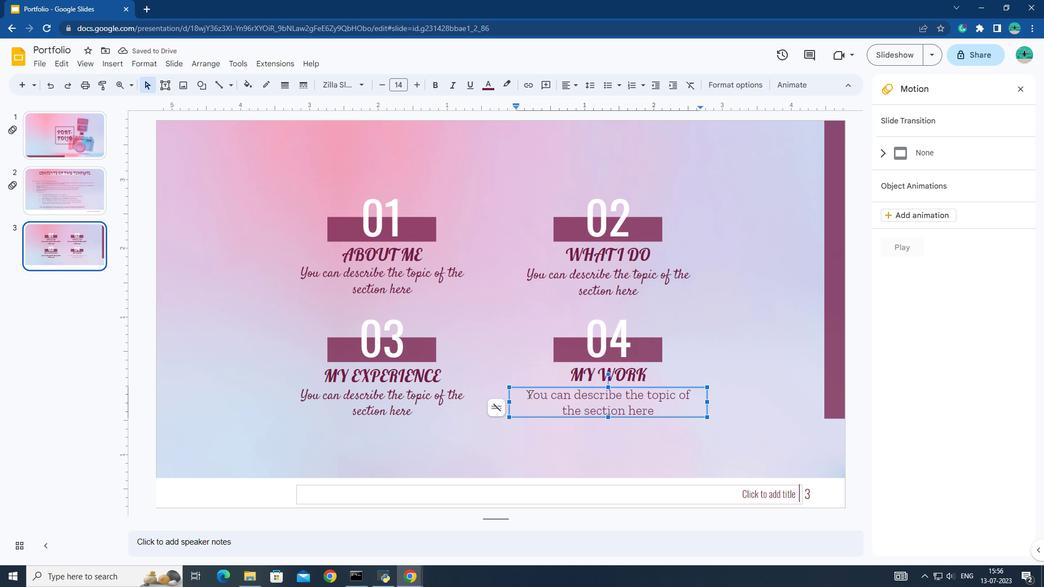 
Action: Mouse pressed left at (525, 394)
Screenshot: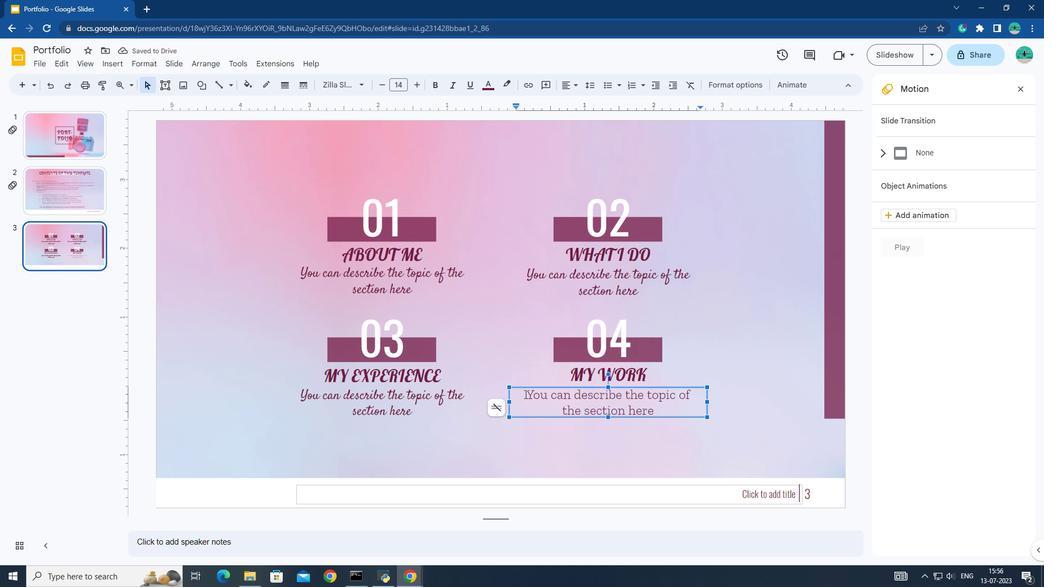 
Action: Mouse moved to (366, 88)
Screenshot: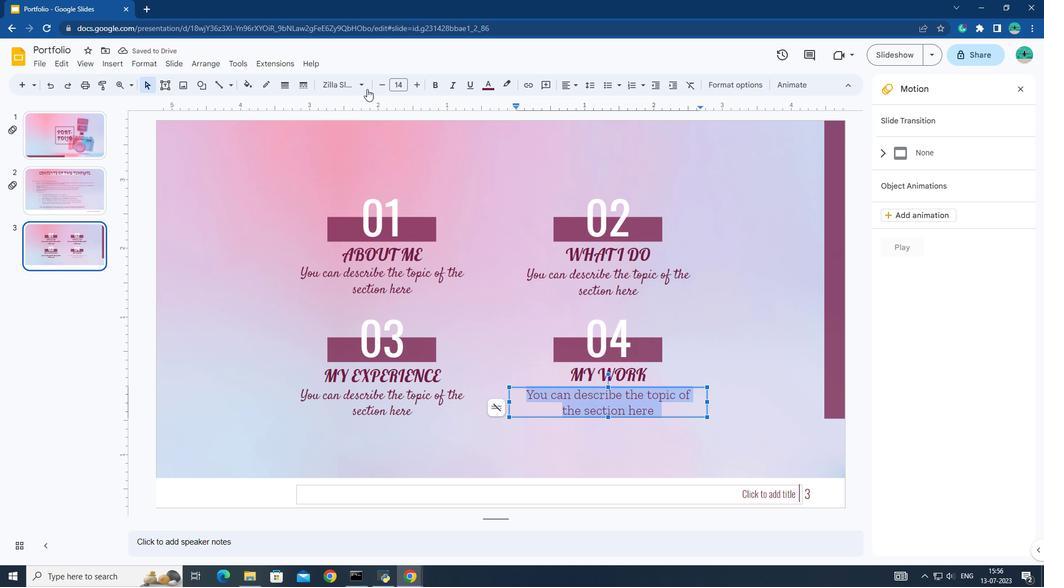 
Action: Mouse pressed left at (366, 88)
Screenshot: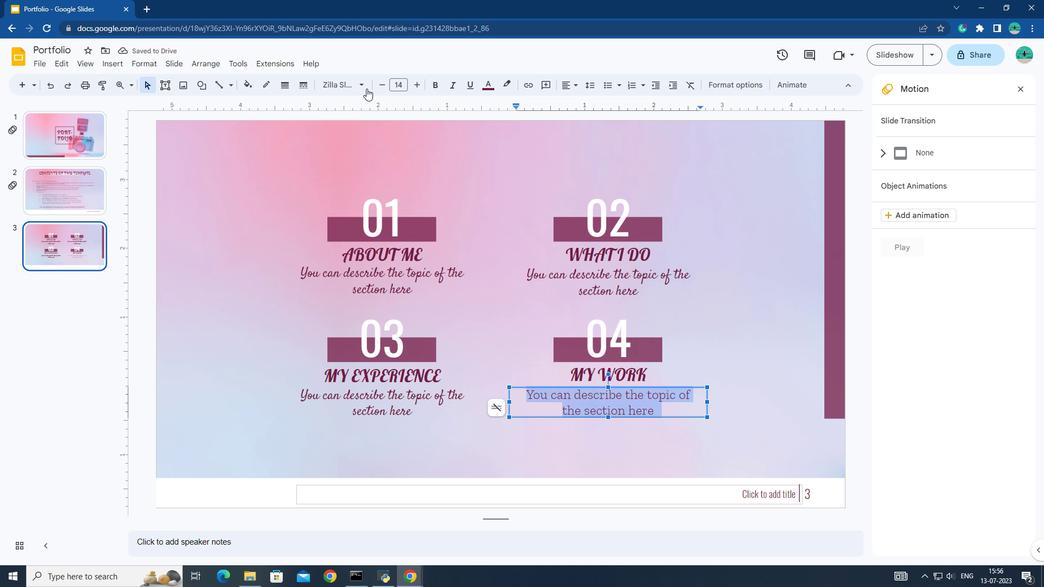 
Action: Mouse moved to (365, 244)
Screenshot: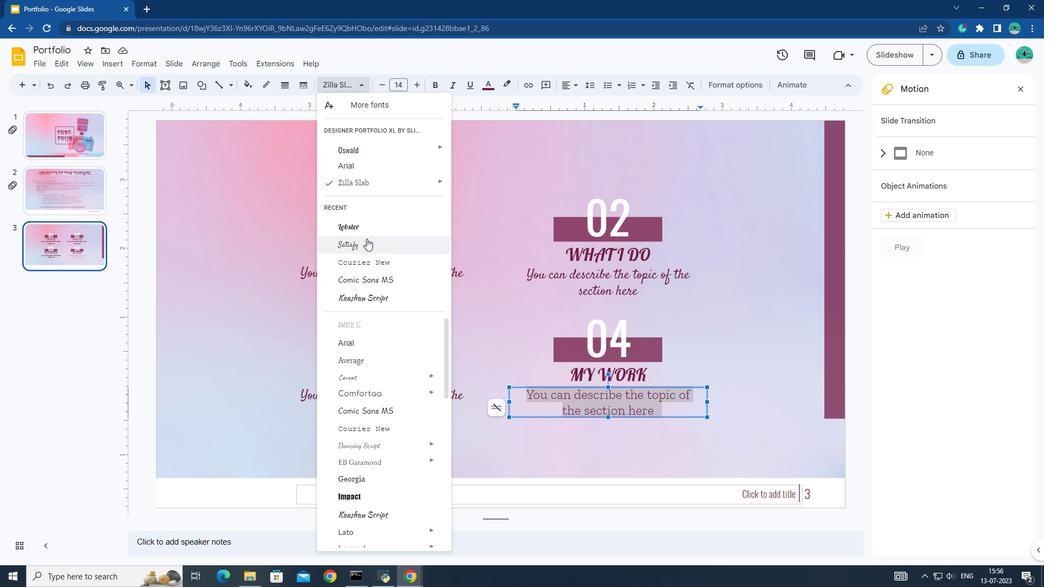 
Action: Mouse pressed left at (365, 244)
Screenshot: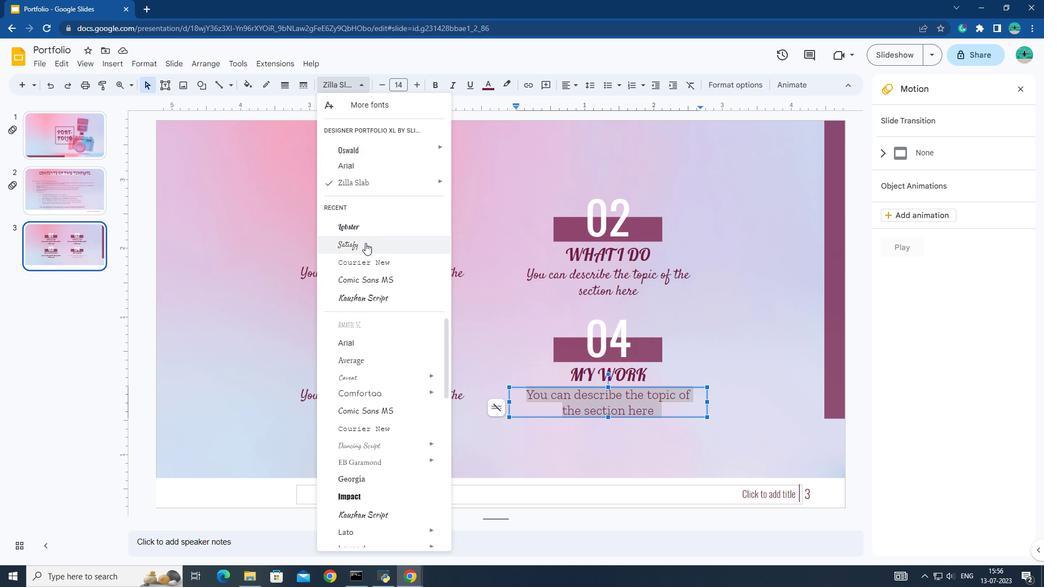 
Action: Mouse moved to (371, 217)
Screenshot: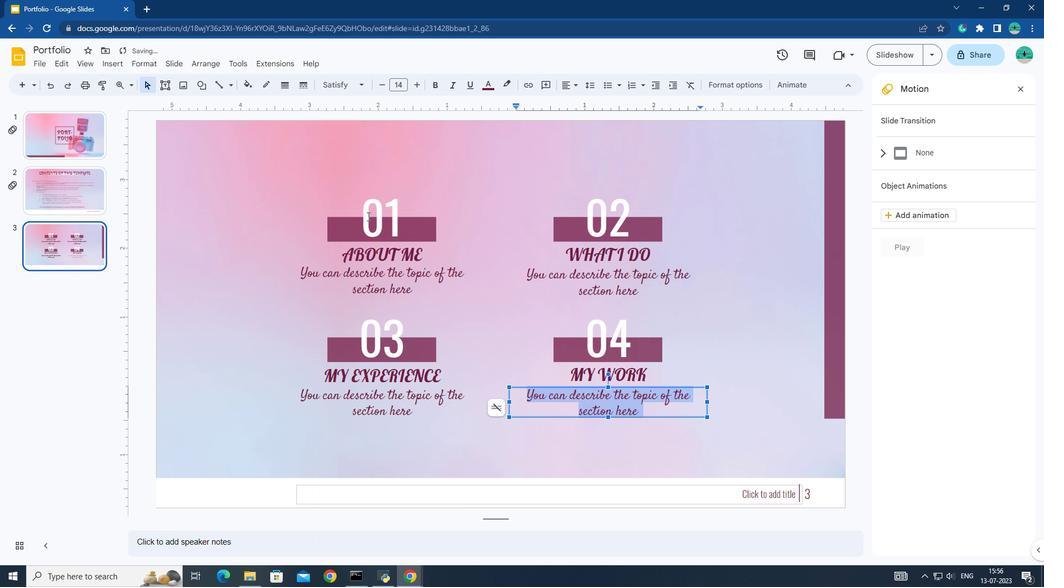 
Action: Mouse pressed left at (371, 217)
Screenshot: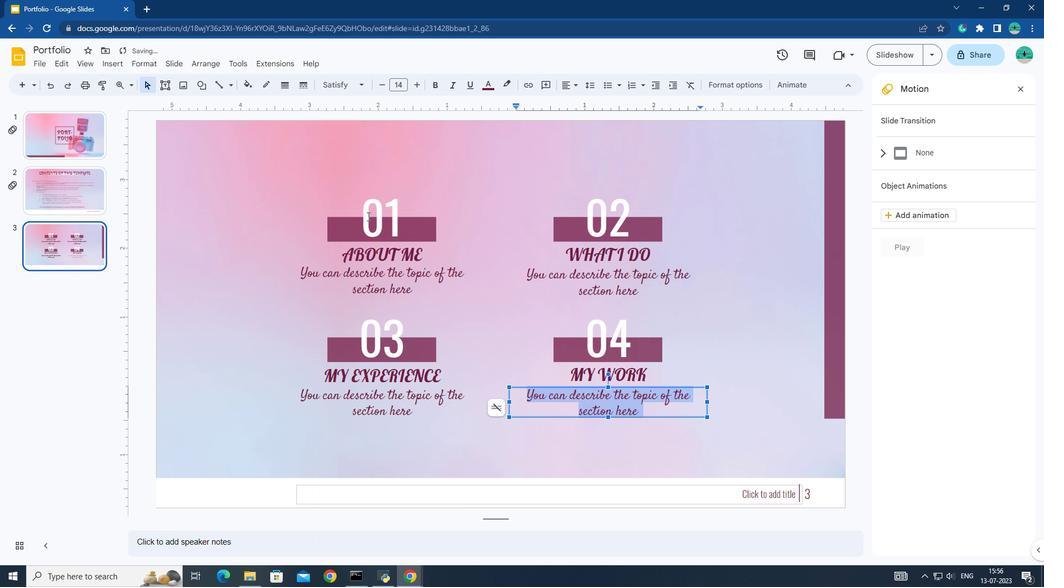 
Action: Mouse moved to (366, 207)
Screenshot: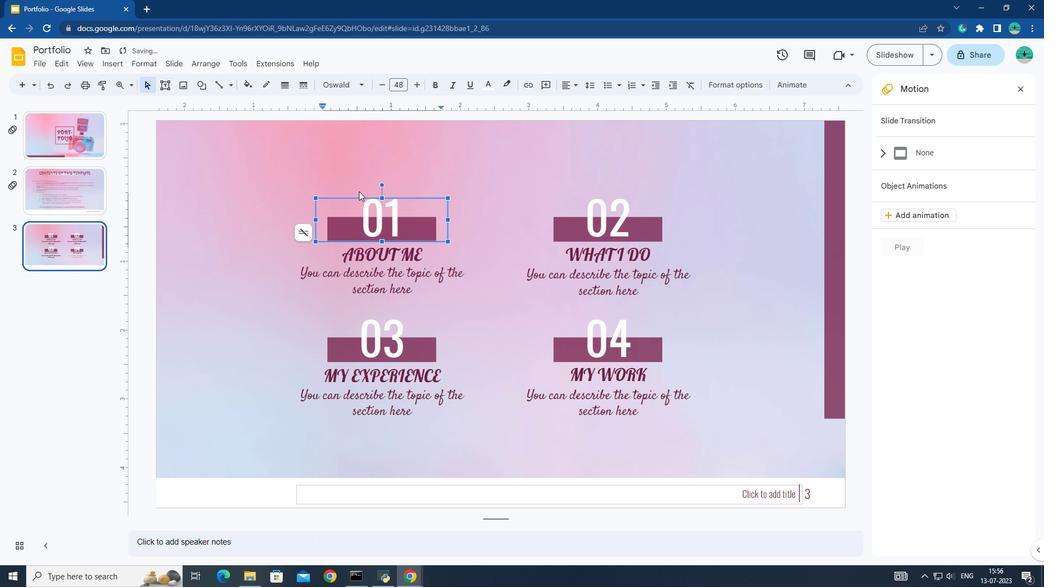 
Action: Mouse pressed left at (366, 207)
Screenshot: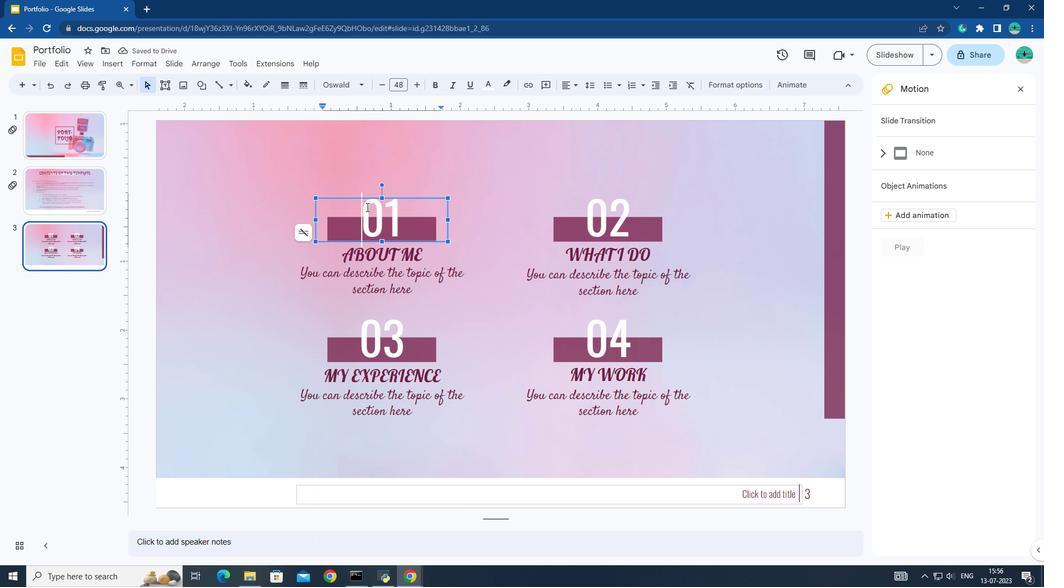 
Action: Mouse moved to (364, 87)
Screenshot: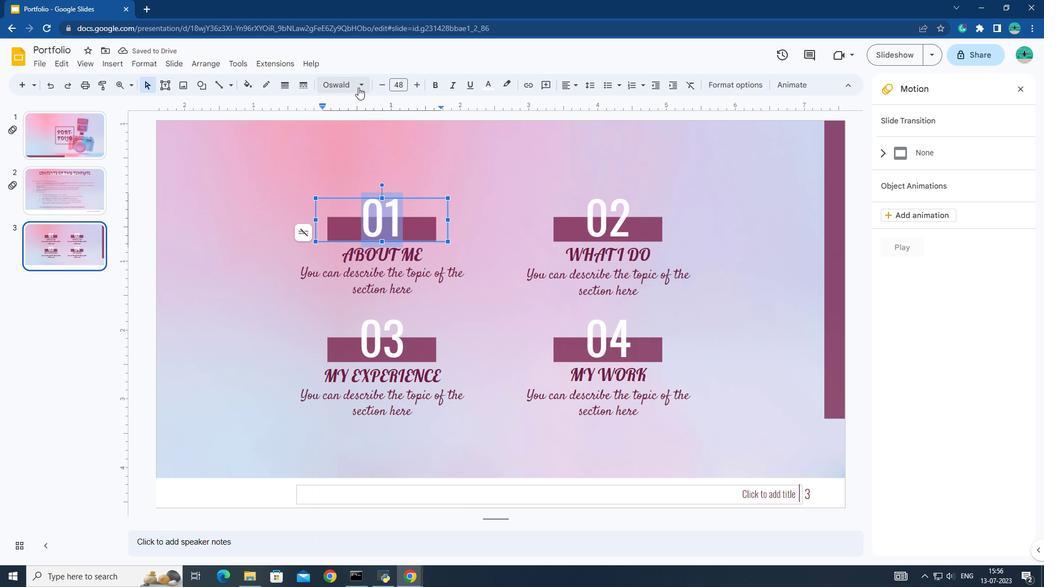 
Action: Mouse pressed left at (364, 87)
Screenshot: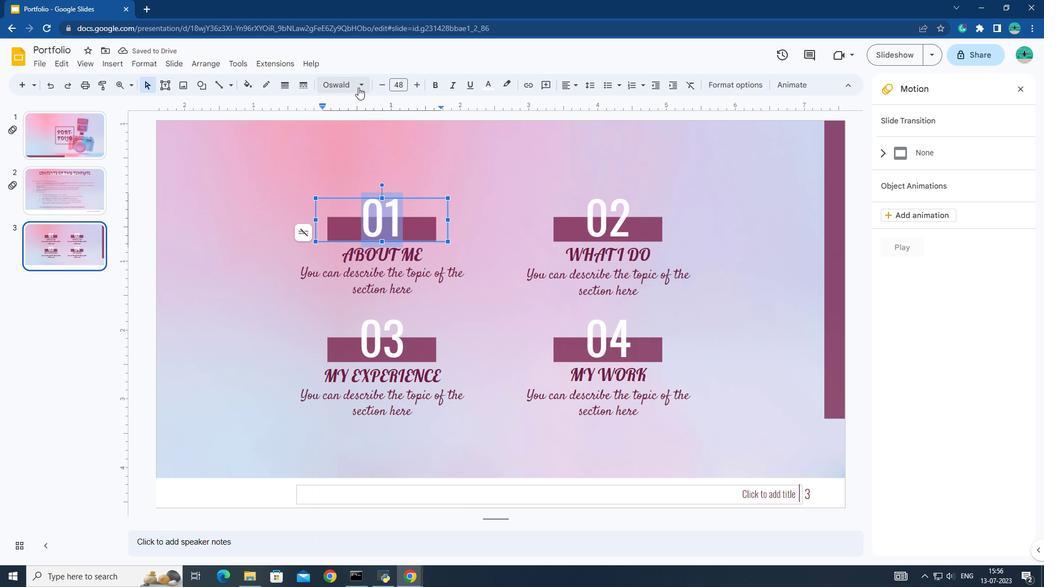 
Action: Mouse moved to (351, 496)
Screenshot: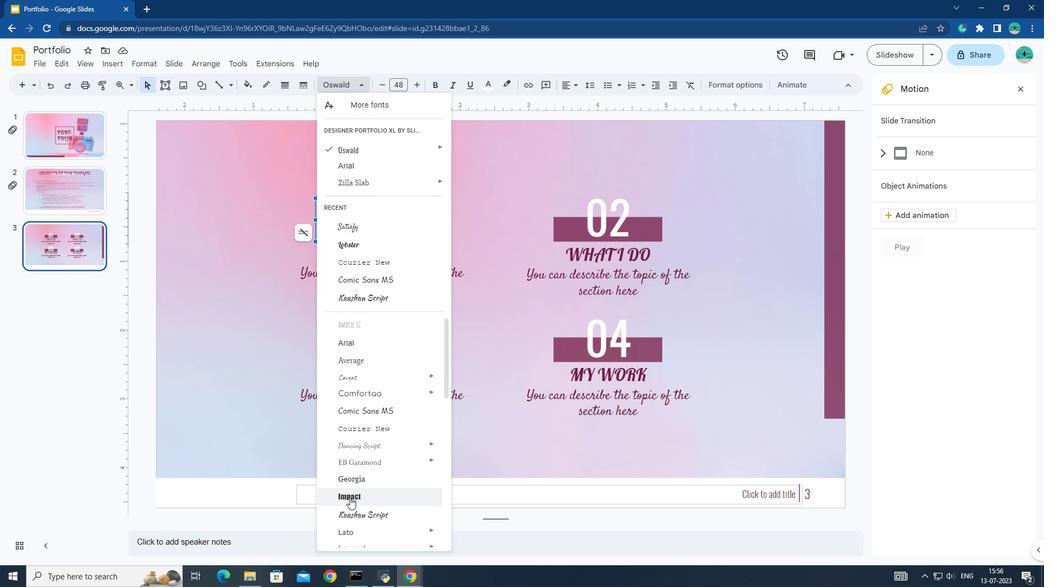 
Action: Mouse pressed left at (351, 496)
Screenshot: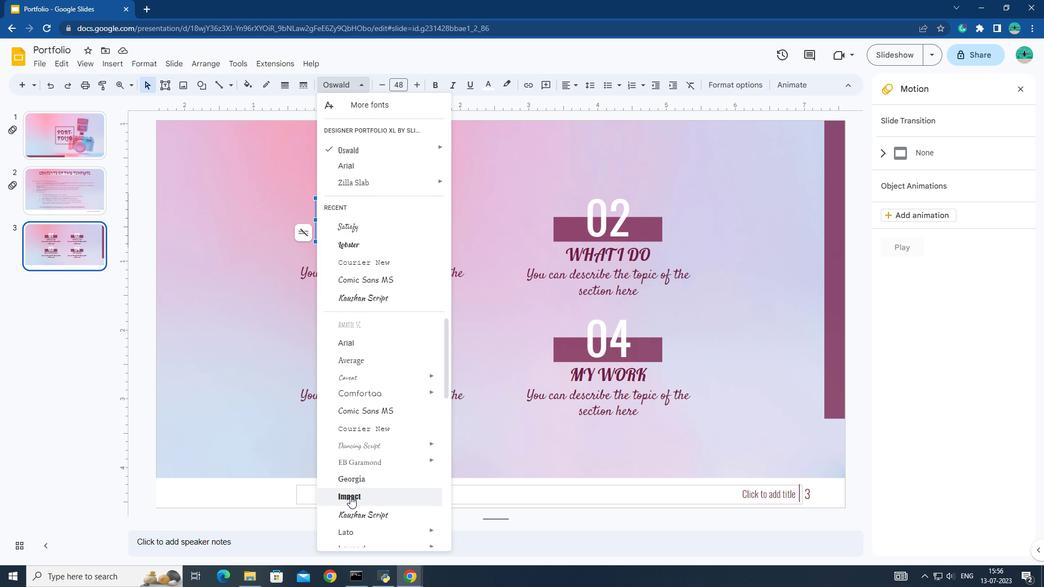 
Action: Mouse moved to (345, 90)
Screenshot: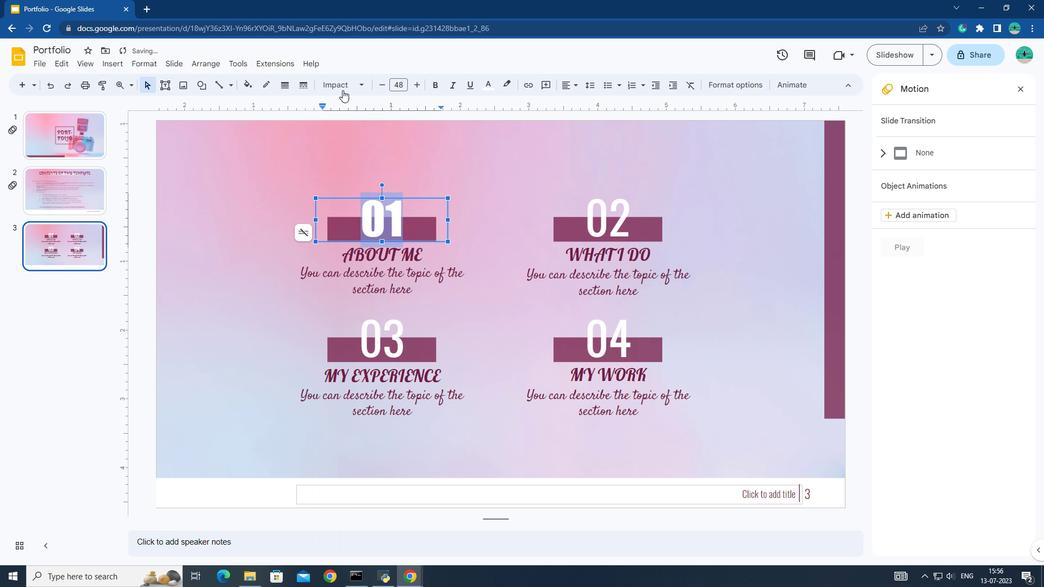 
Action: Mouse pressed left at (345, 90)
Screenshot: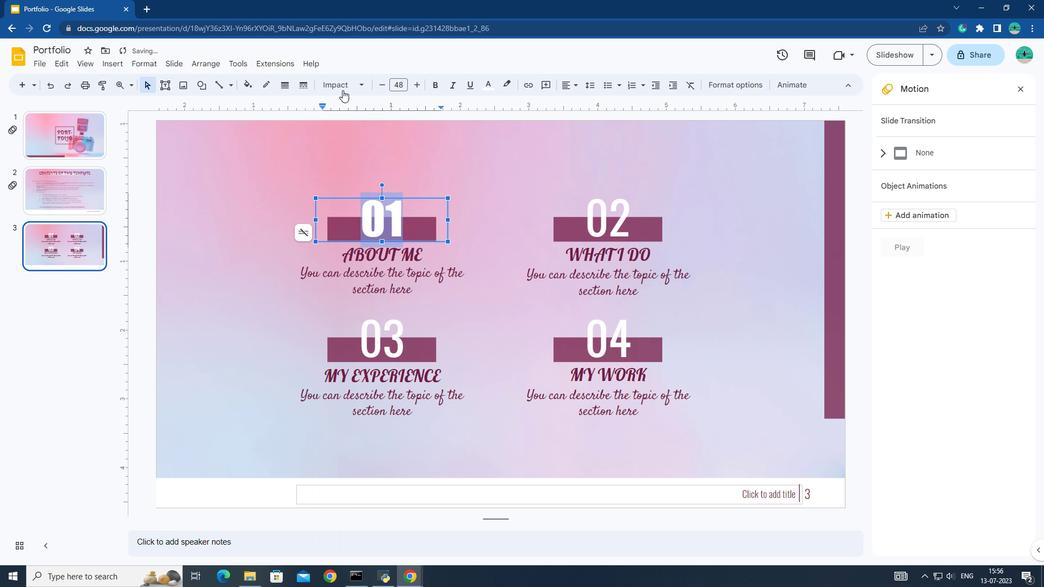 
Action: Mouse moved to (360, 399)
Screenshot: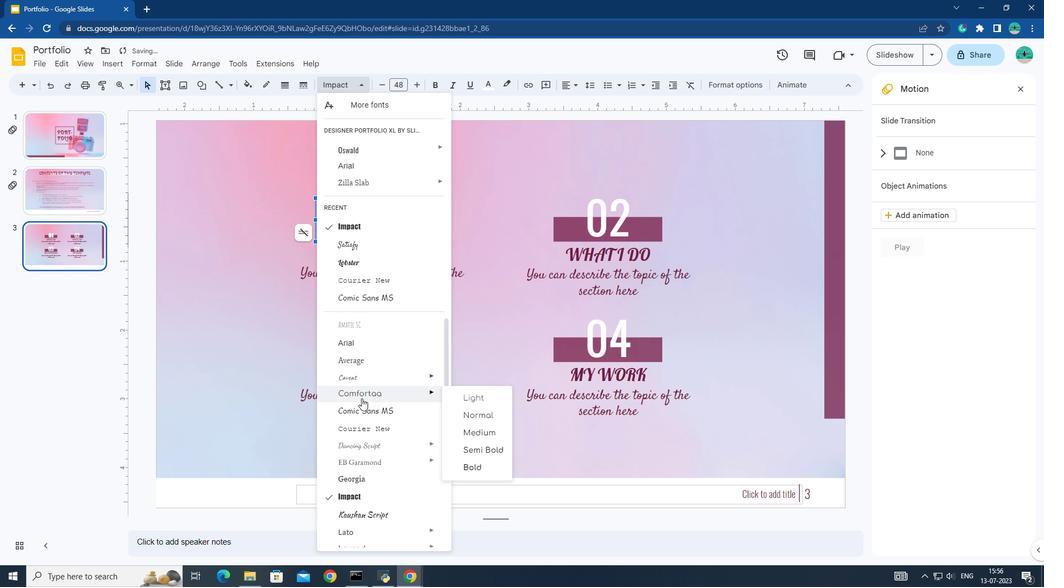 
Action: Mouse scrolled (360, 398) with delta (0, 0)
Screenshot: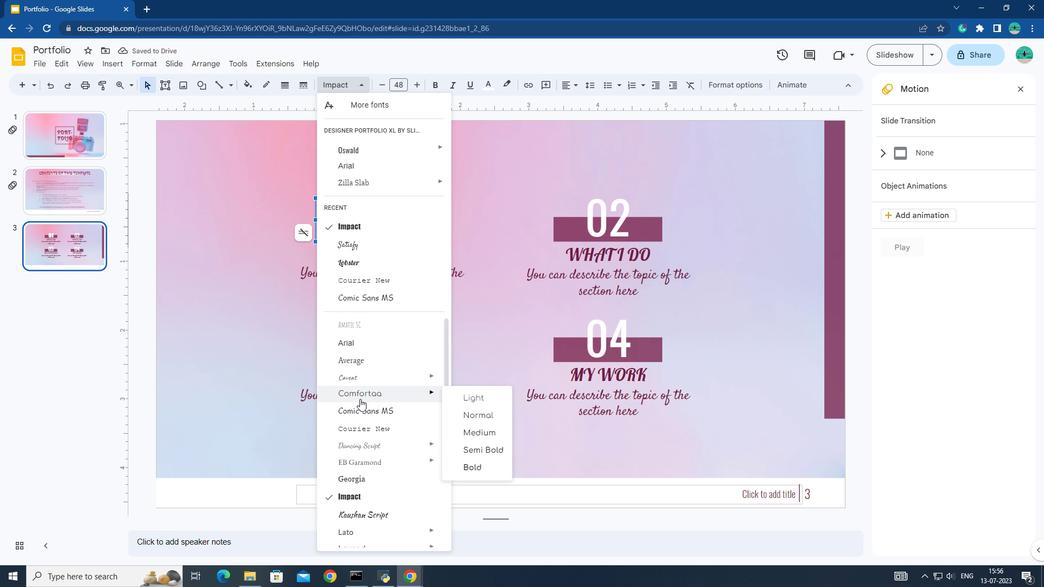 
Action: Mouse moved to (363, 417)
Screenshot: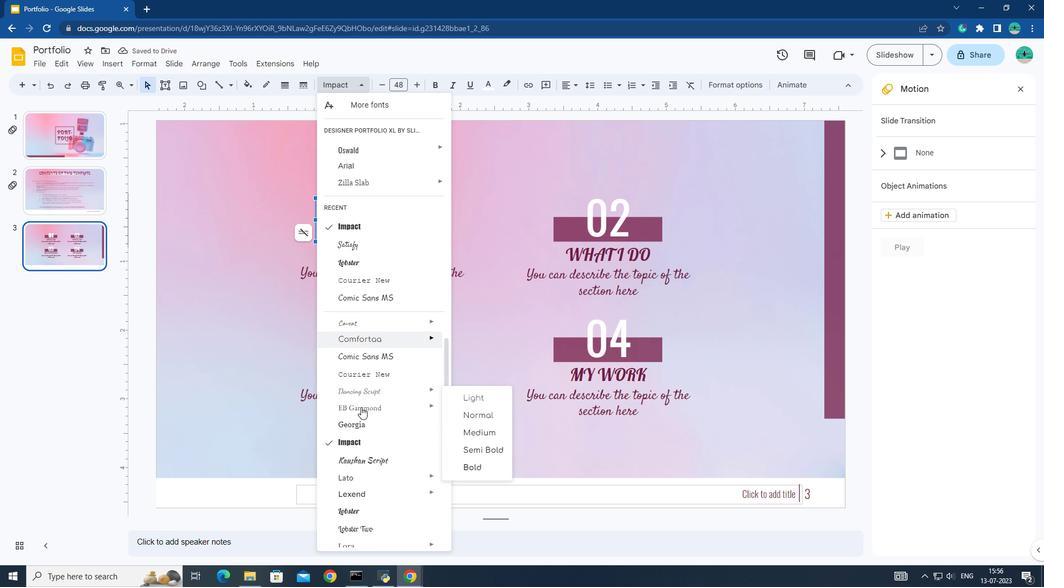 
Action: Mouse scrolled (363, 416) with delta (0, 0)
Screenshot: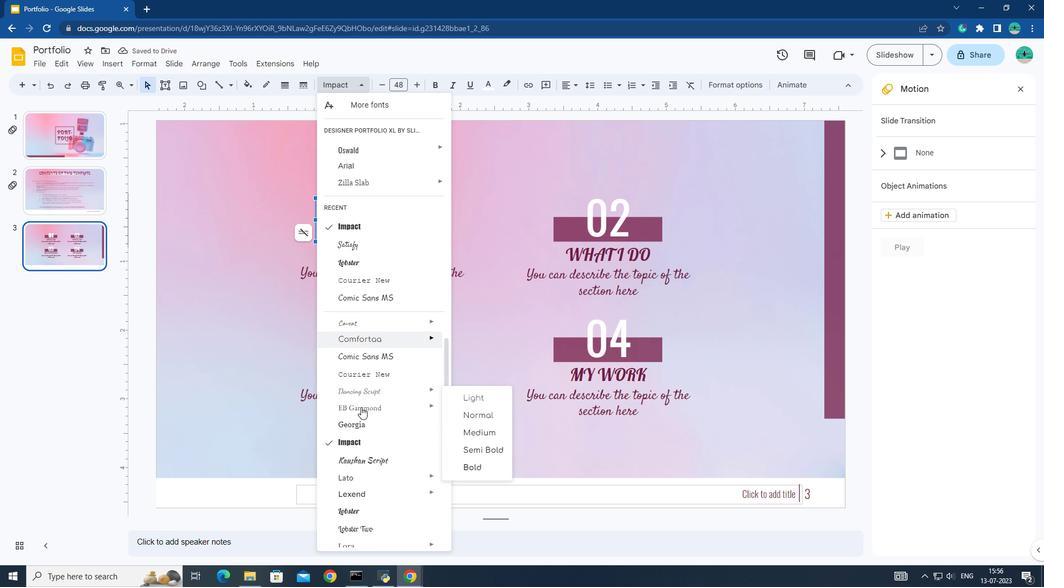 
Action: Mouse scrolled (363, 416) with delta (0, 0)
Screenshot: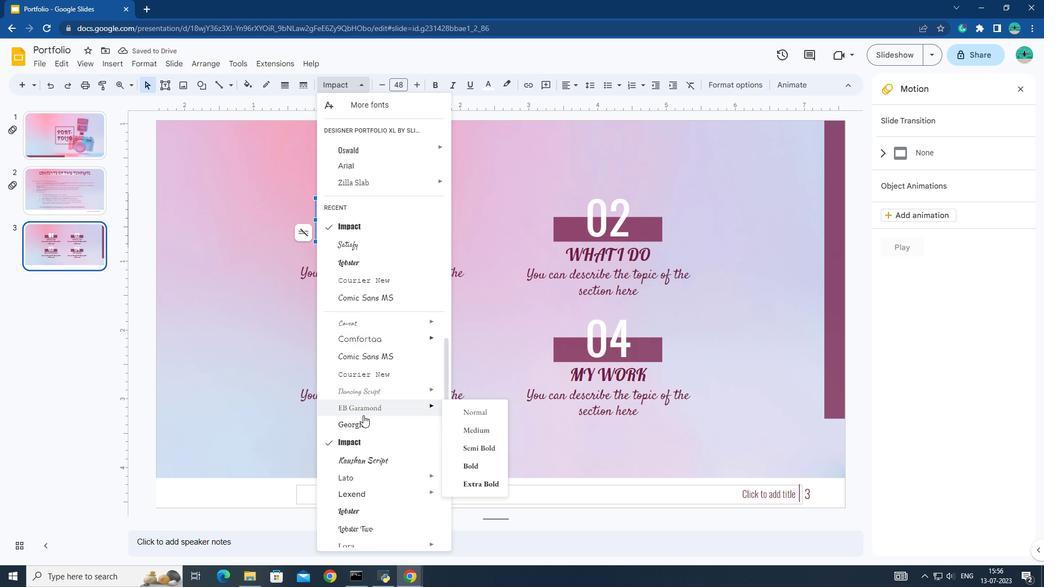 
Action: Mouse moved to (364, 424)
Screenshot: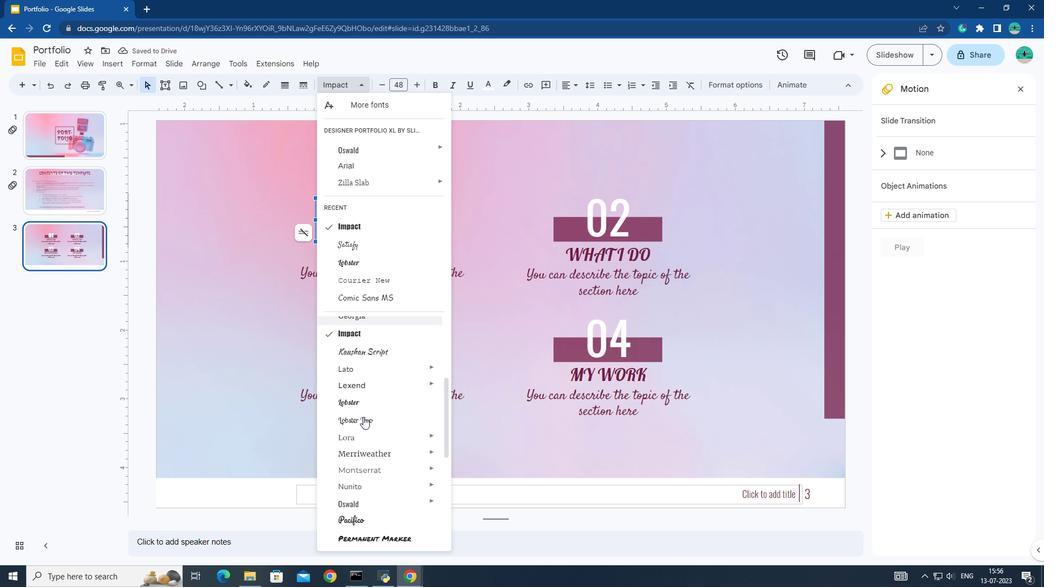 
Action: Mouse scrolled (364, 423) with delta (0, 0)
Screenshot: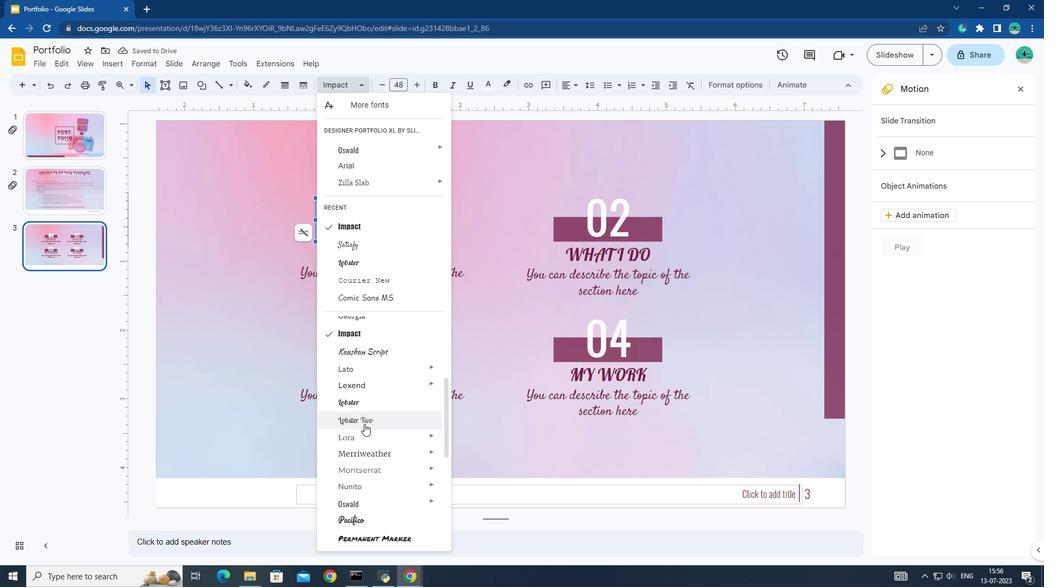 
Action: Mouse moved to (364, 425)
Screenshot: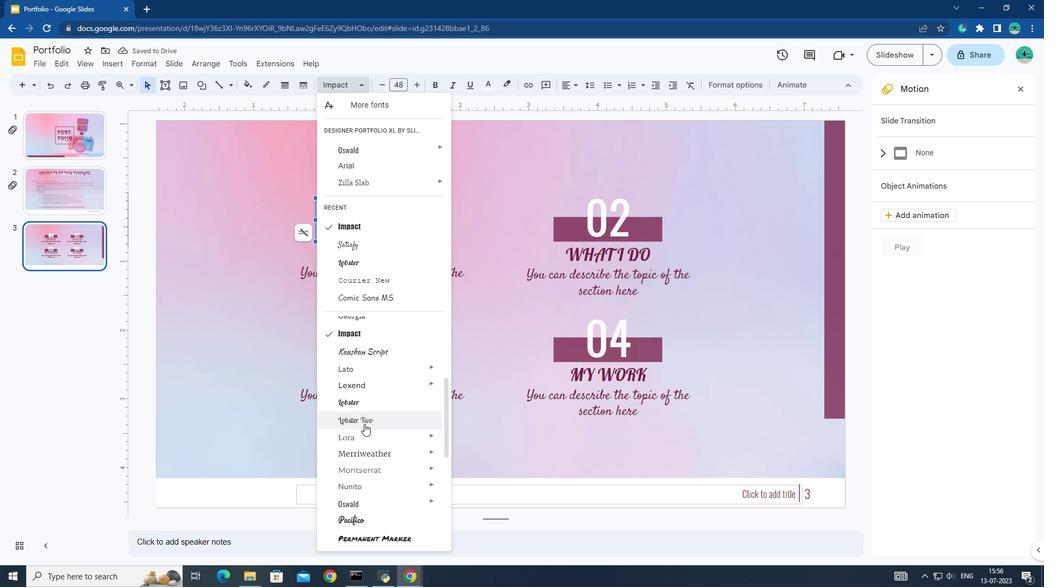 
Action: Mouse scrolled (364, 424) with delta (0, 0)
Screenshot: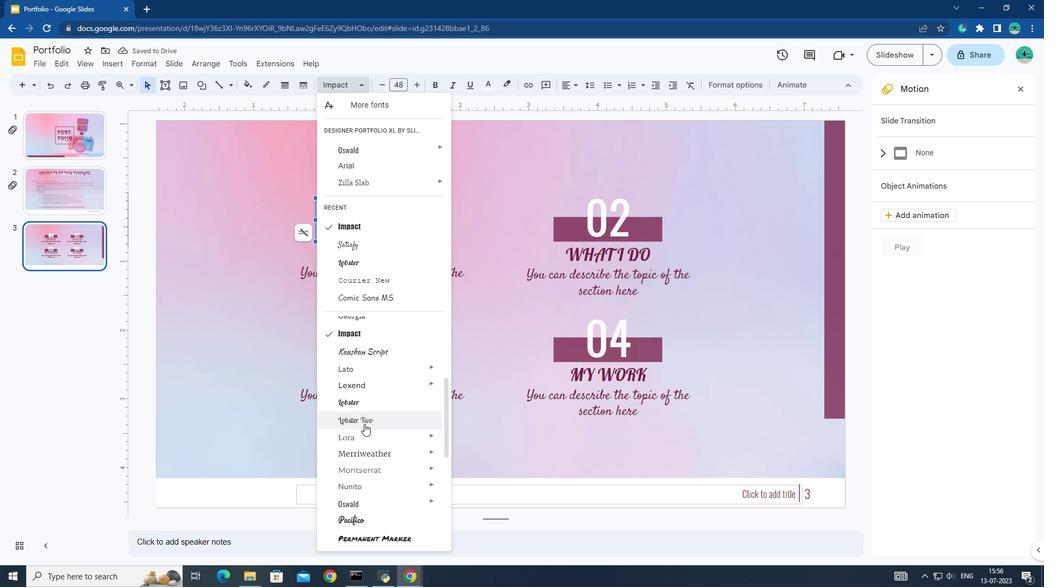 
Action: Mouse moved to (364, 429)
Screenshot: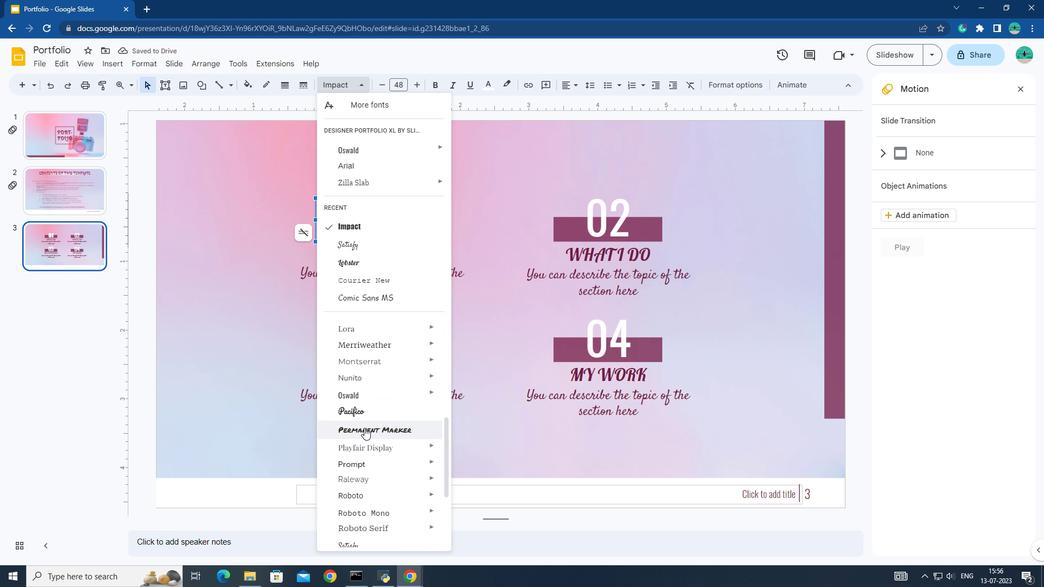 
Action: Mouse scrolled (364, 429) with delta (0, 0)
Screenshot: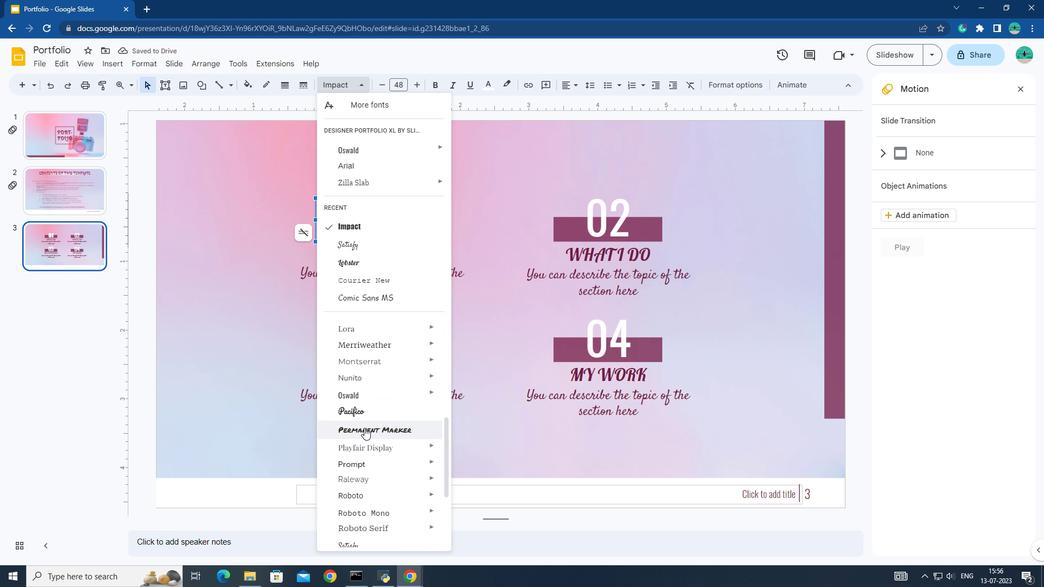 
Action: Mouse moved to (367, 378)
Screenshot: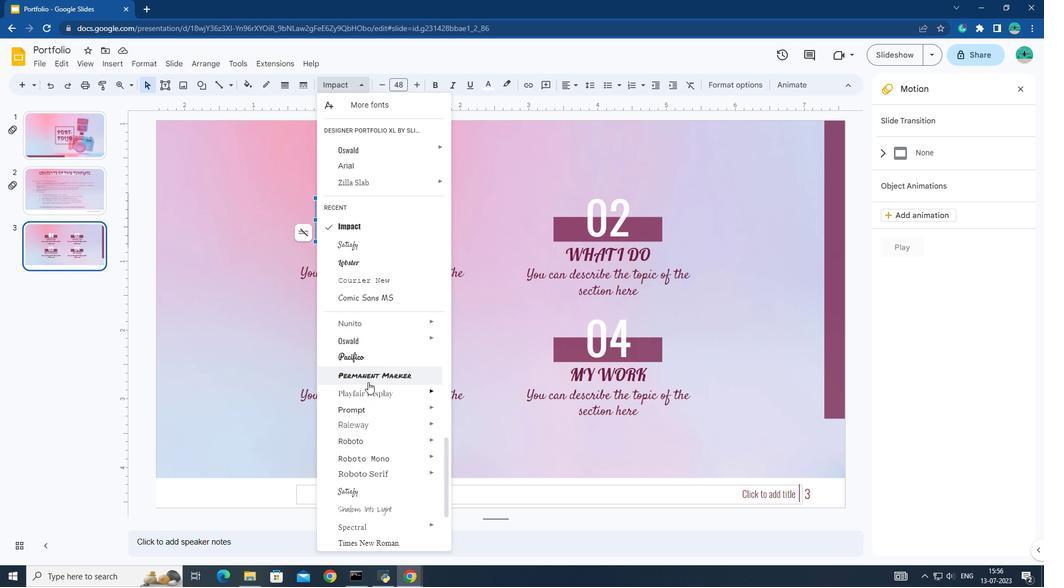 
Action: Mouse pressed left at (367, 378)
Screenshot: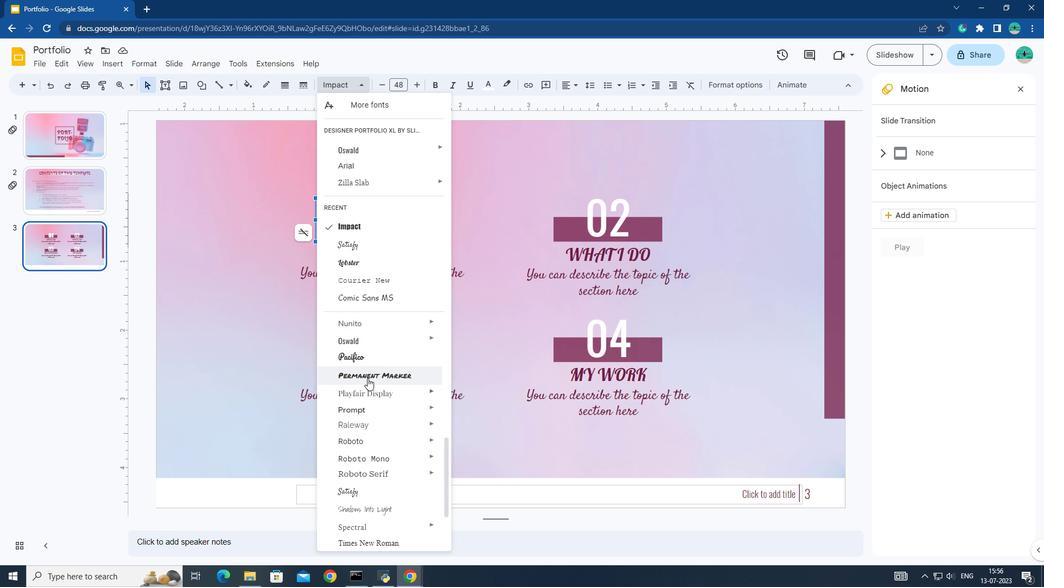 
Action: Mouse moved to (599, 225)
Screenshot: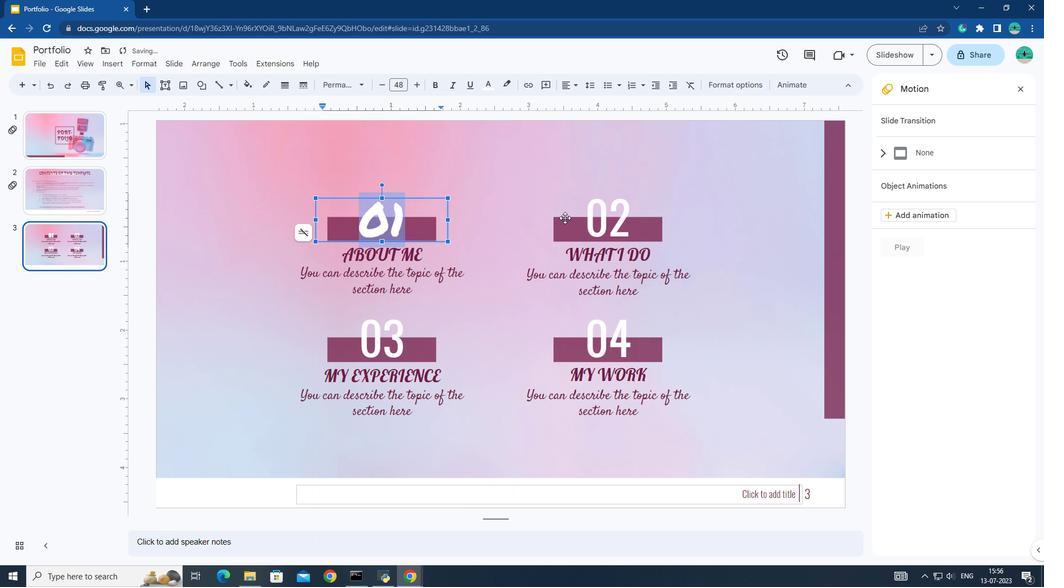 
Action: Mouse pressed left at (599, 225)
Screenshot: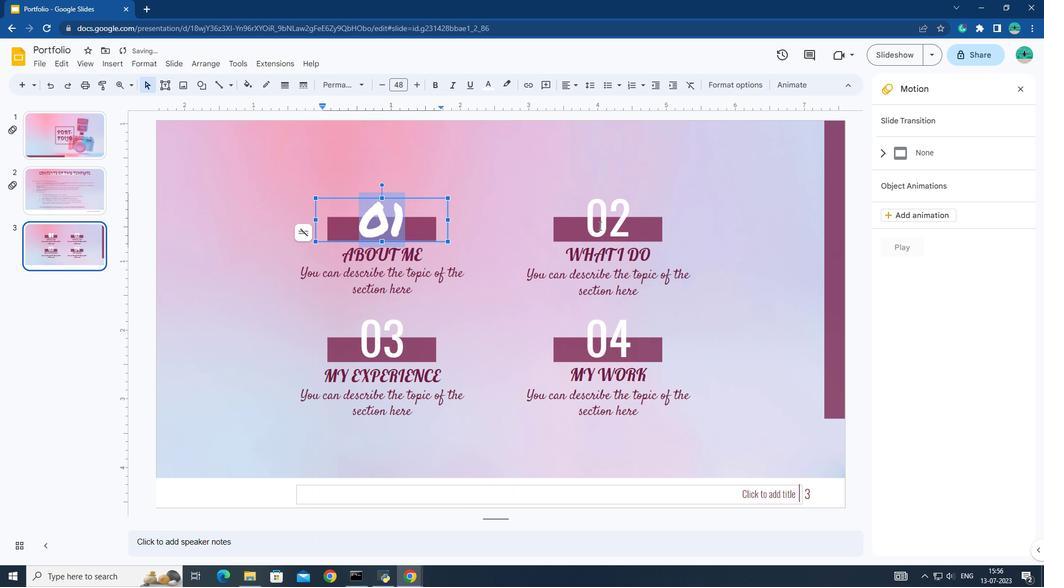 
Action: Mouse moved to (591, 220)
Screenshot: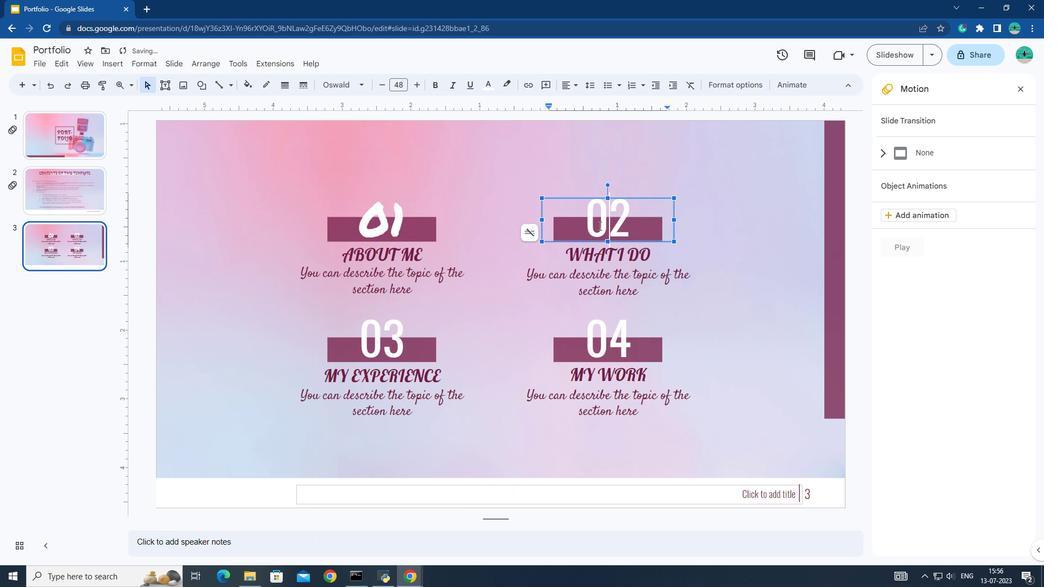 
Action: Mouse pressed left at (591, 220)
Screenshot: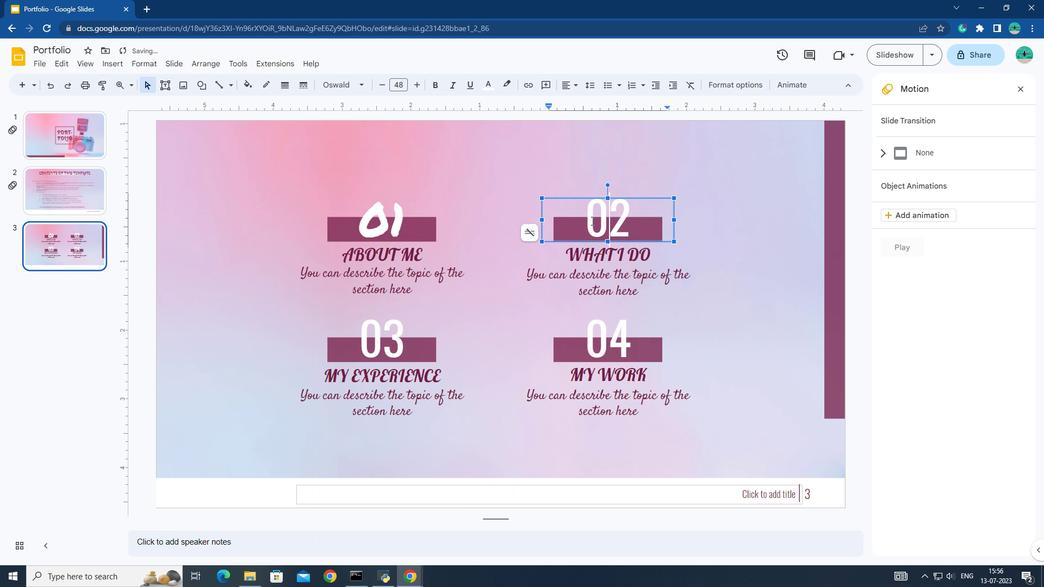 
Action: Mouse moved to (368, 81)
Screenshot: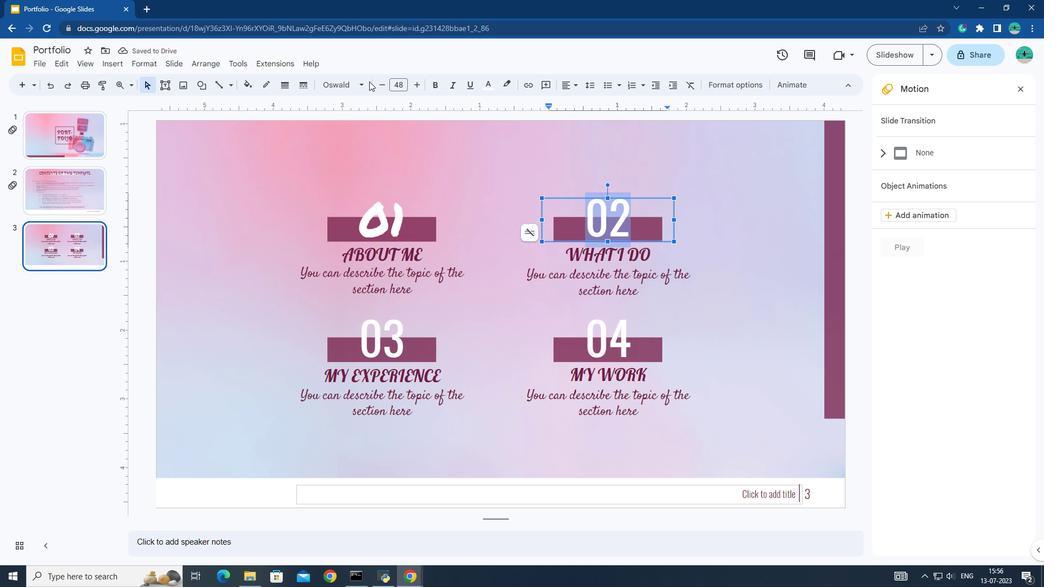
Action: Mouse pressed left at (368, 81)
Screenshot: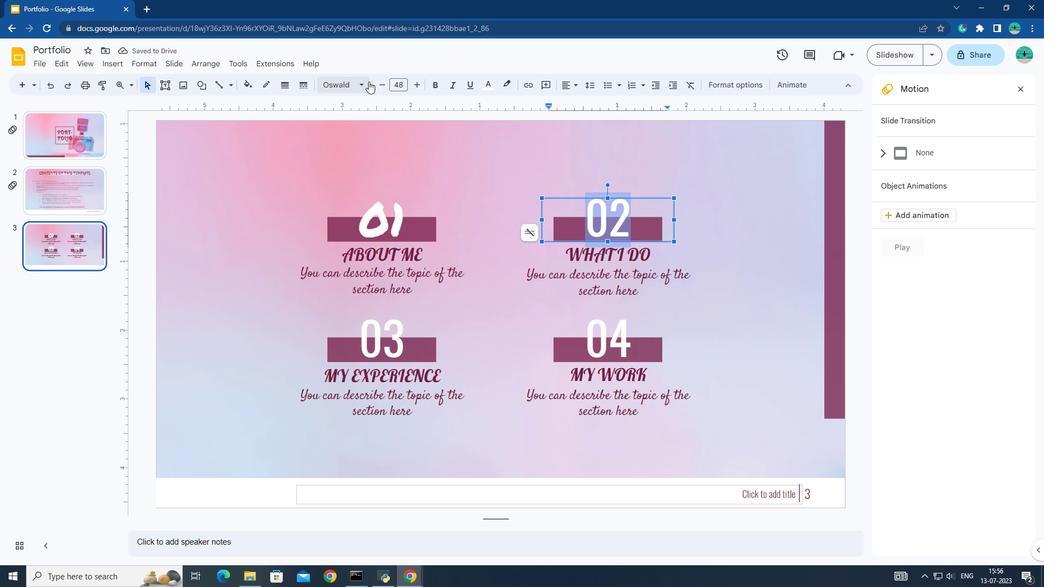 
Action: Mouse moved to (380, 232)
Screenshot: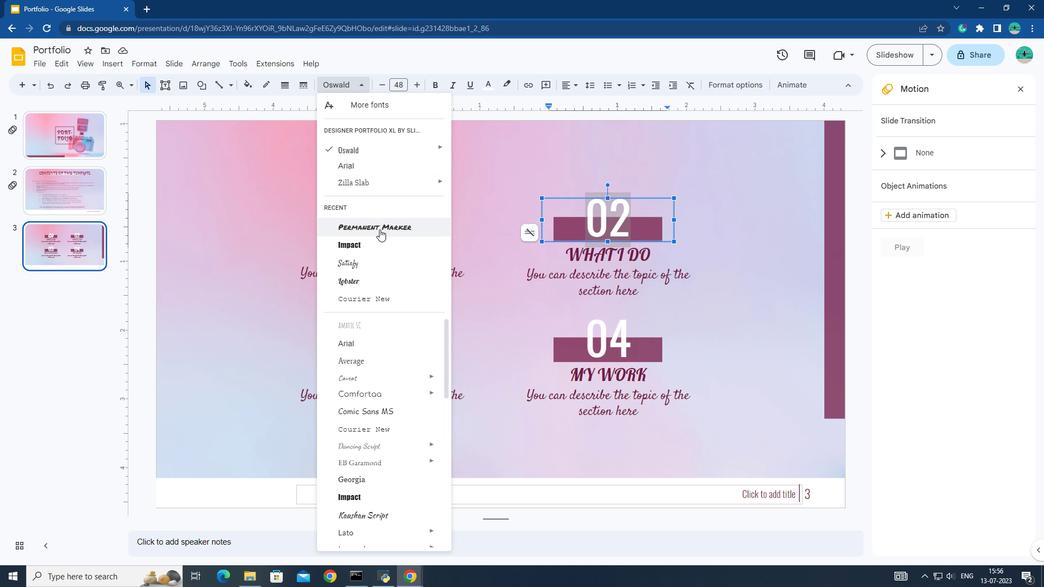 
Action: Mouse pressed left at (380, 232)
Screenshot: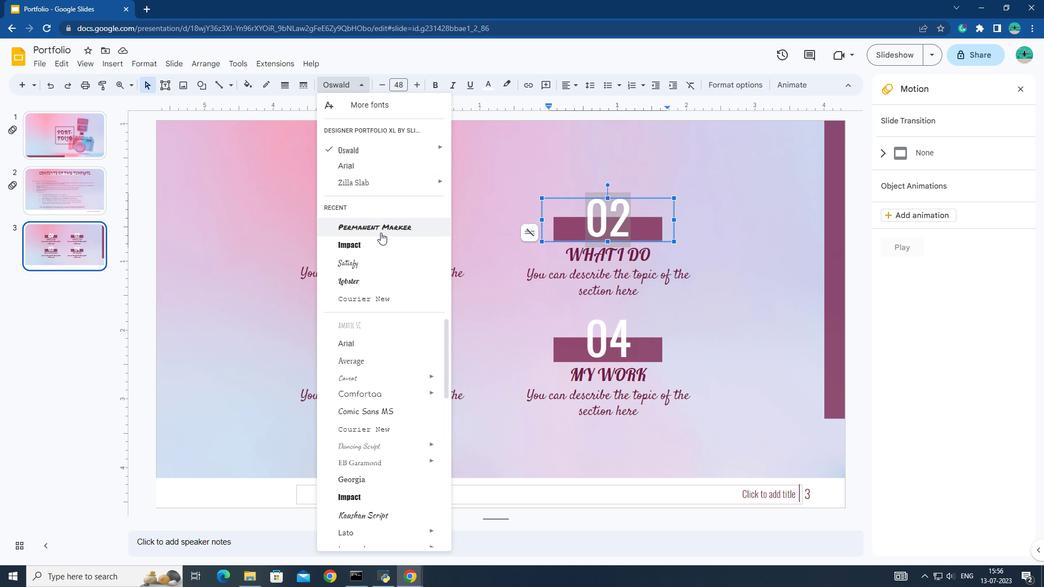 
Action: Mouse moved to (394, 350)
Screenshot: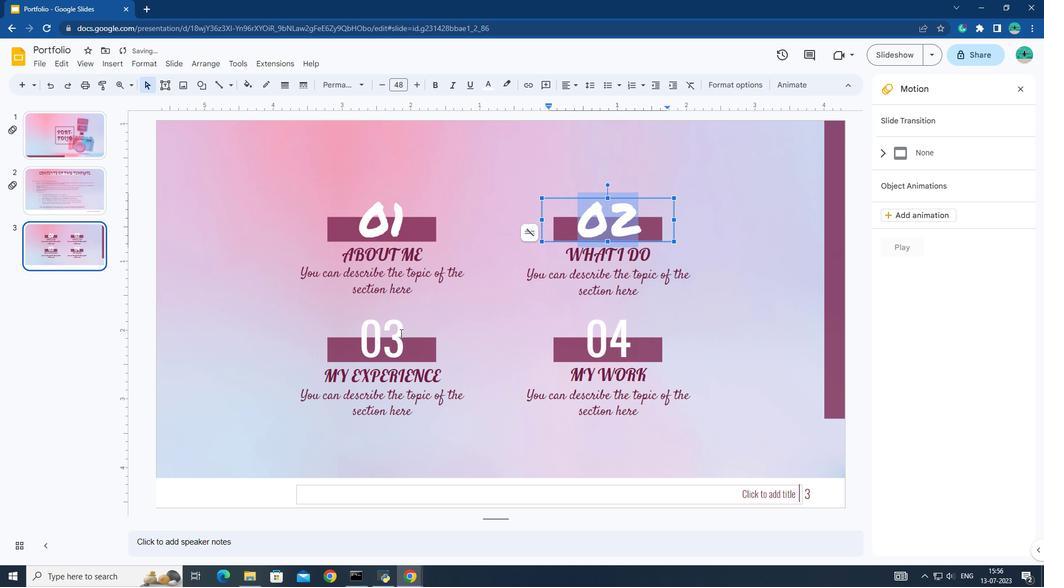 
Action: Mouse pressed left at (394, 350)
Screenshot: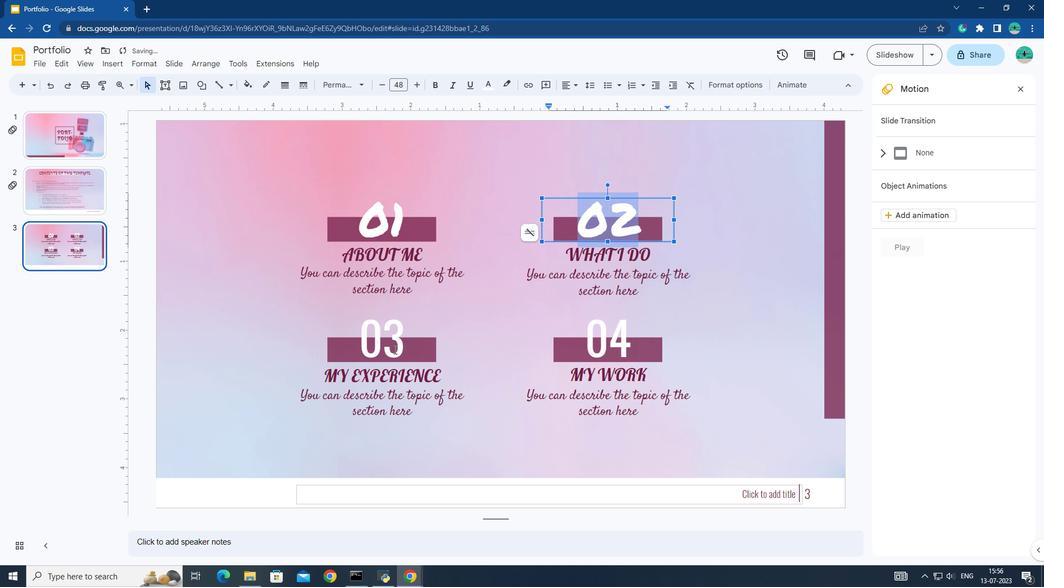 
Action: Mouse moved to (355, 332)
Screenshot: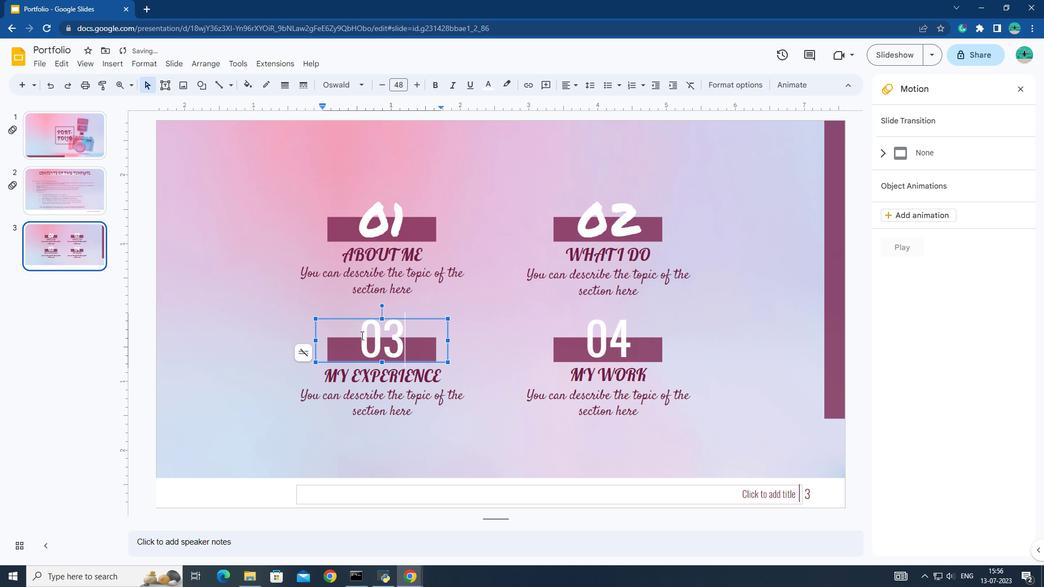 
Action: Mouse pressed left at (355, 332)
Screenshot: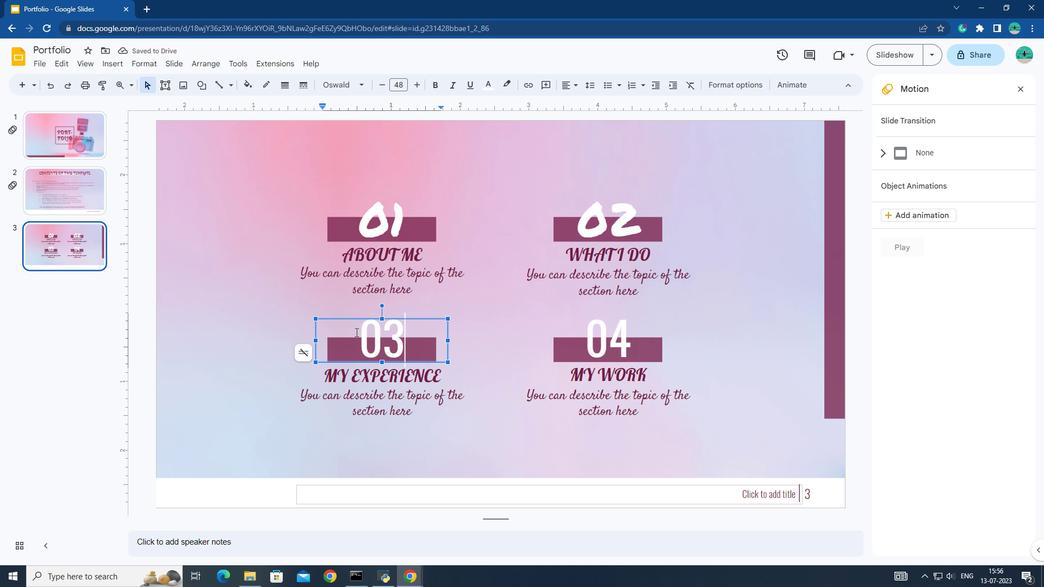
Action: Mouse moved to (359, 88)
Screenshot: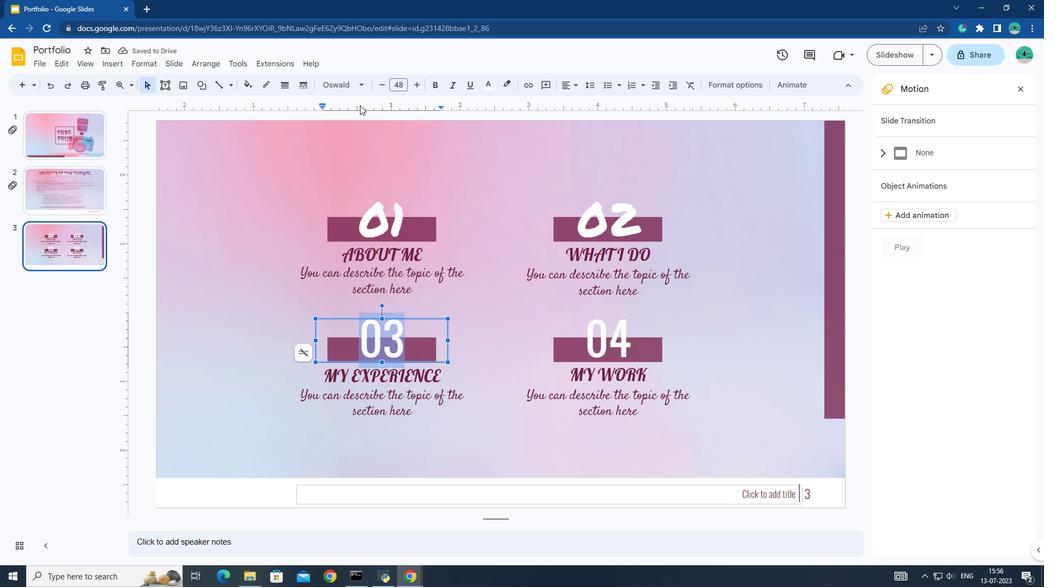 
Action: Mouse pressed left at (359, 88)
Screenshot: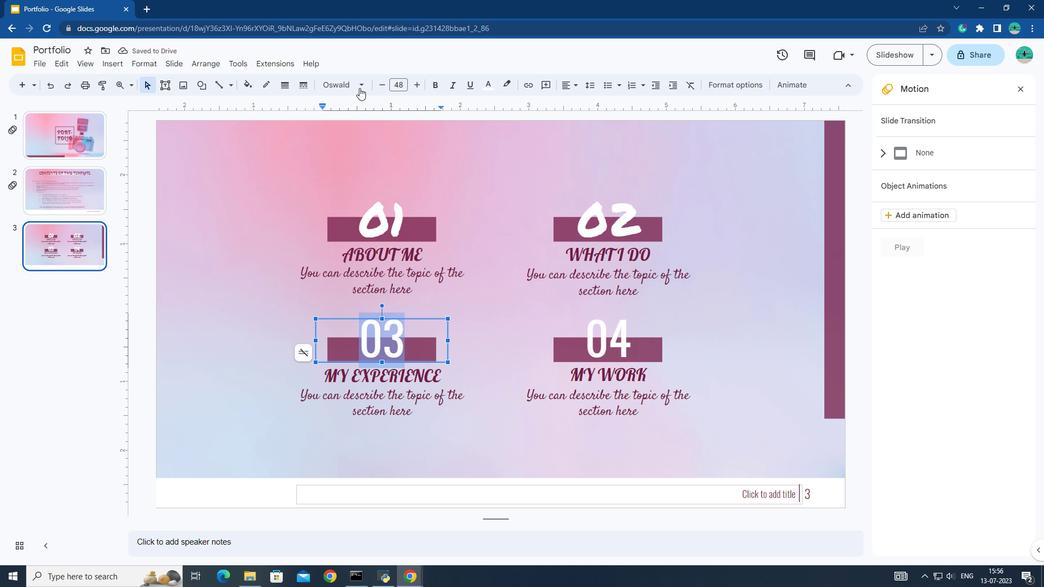 
Action: Mouse moved to (366, 230)
Screenshot: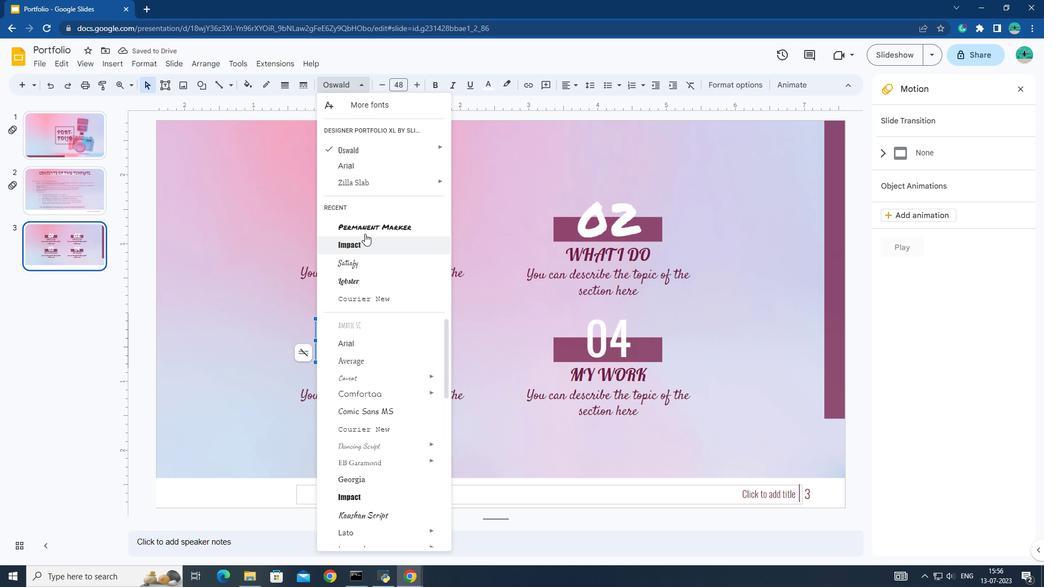 
Action: Mouse pressed left at (366, 230)
Screenshot: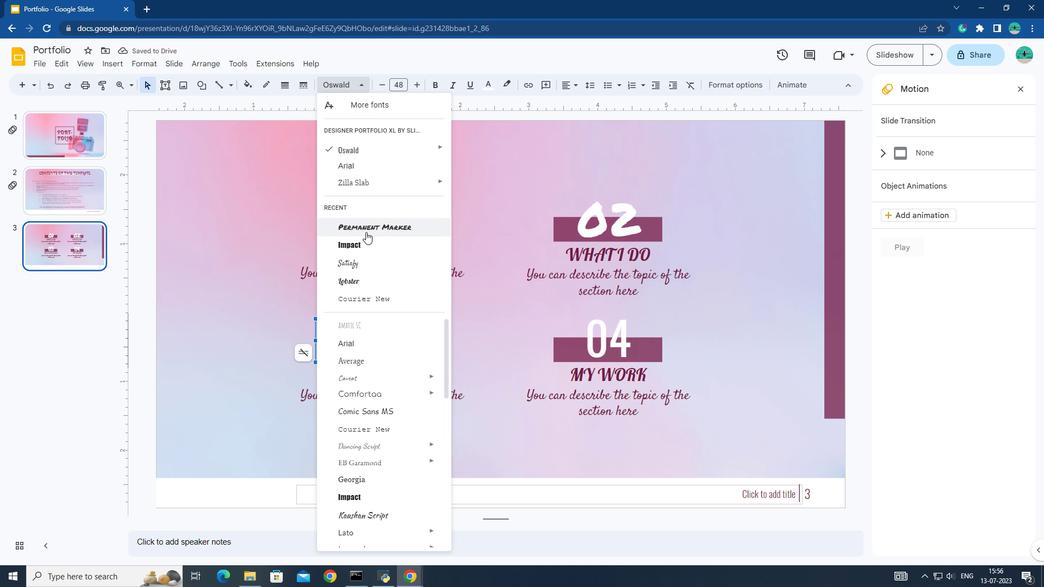 
Action: Mouse moved to (600, 339)
Screenshot: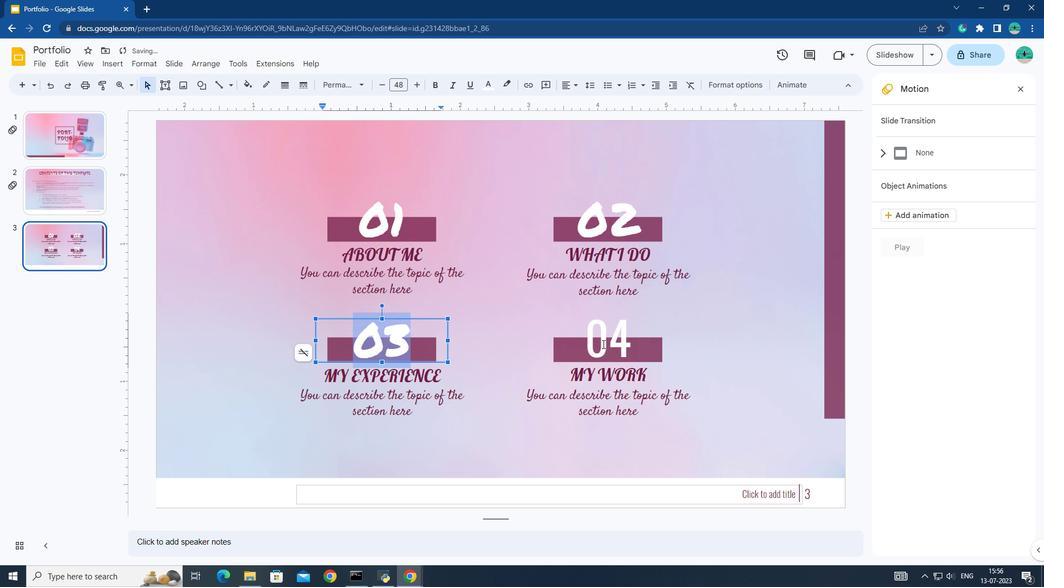 
Action: Mouse pressed left at (600, 339)
Screenshot: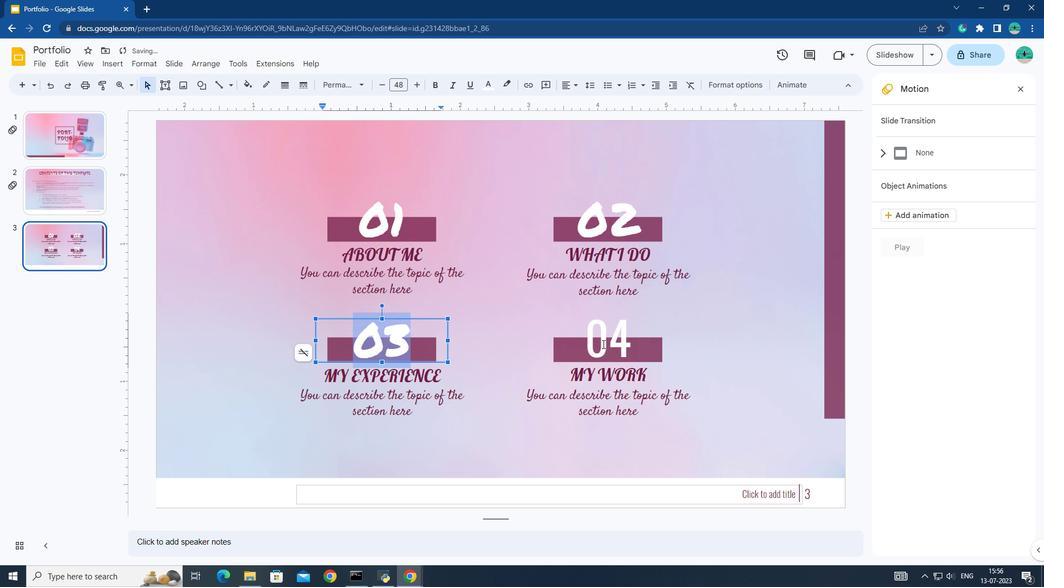 
Action: Mouse moved to (589, 337)
Screenshot: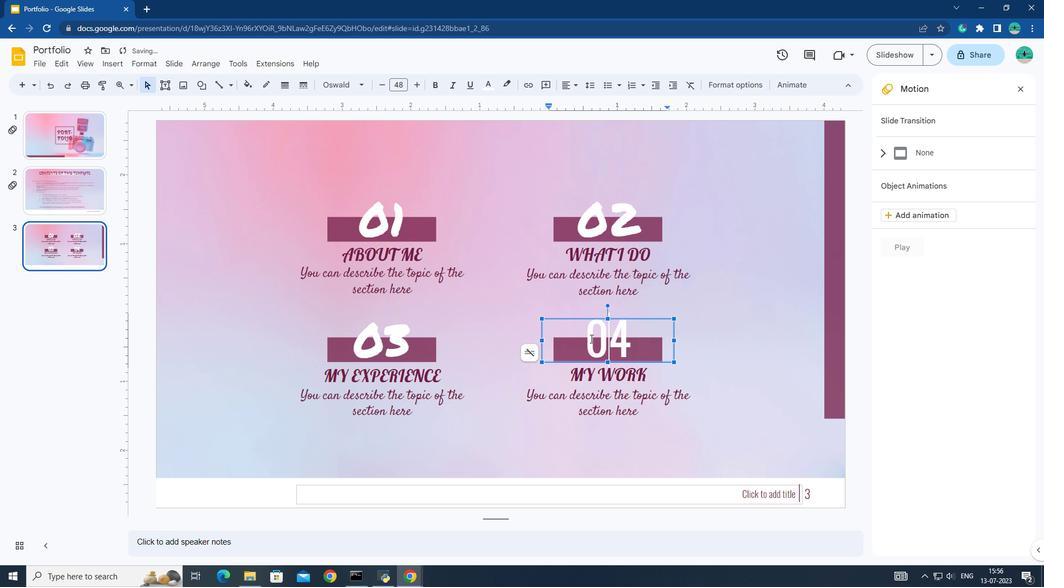 
Action: Mouse pressed left at (589, 337)
Screenshot: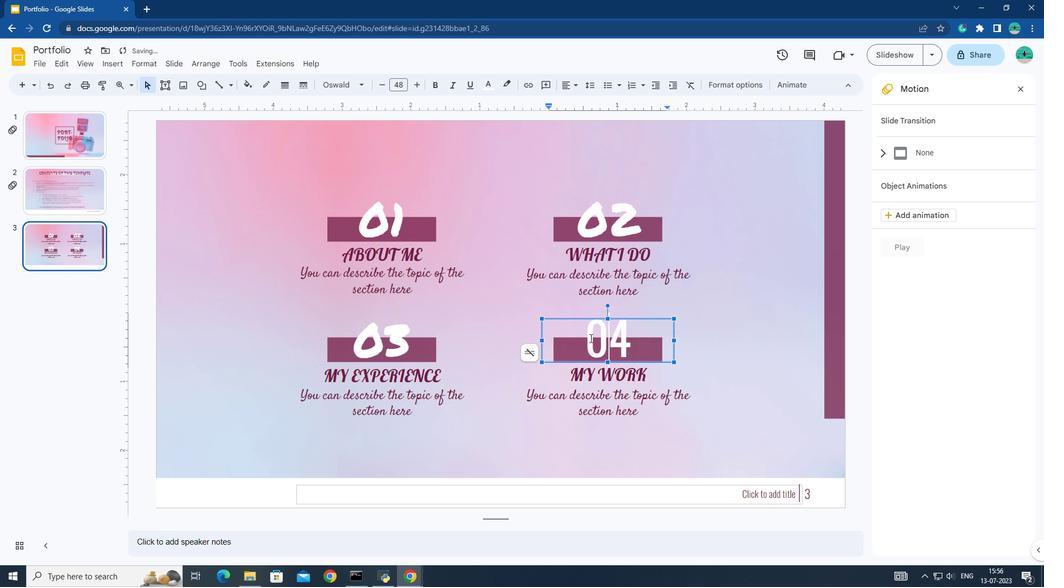 
Action: Mouse moved to (360, 85)
Screenshot: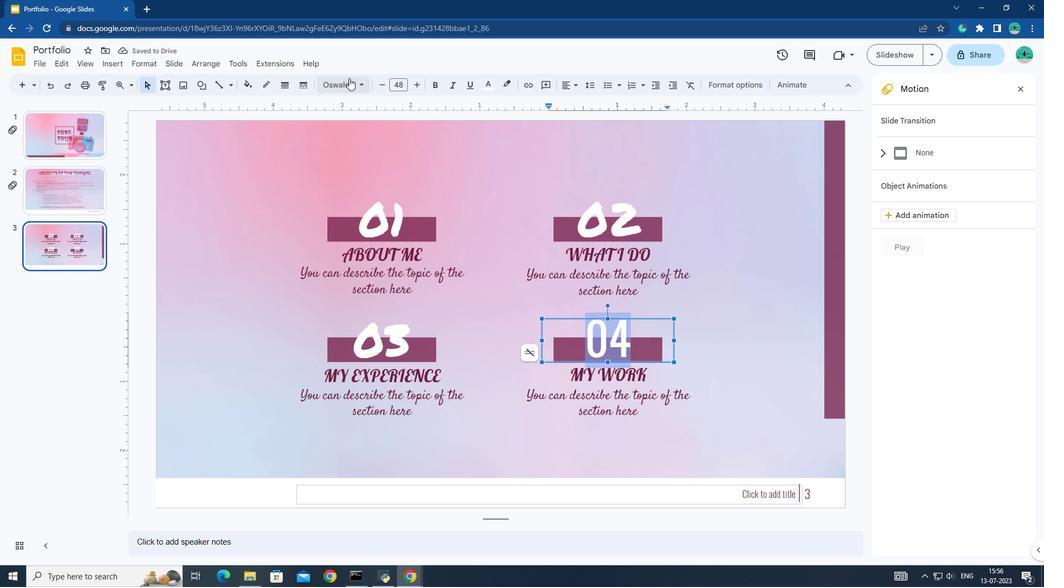
Action: Mouse pressed left at (360, 85)
Screenshot: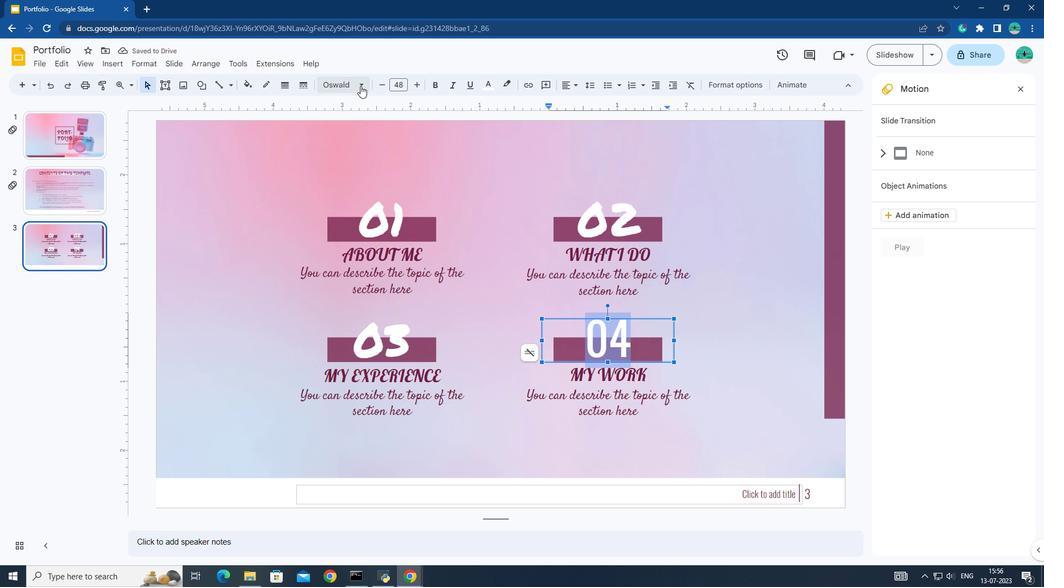 
Action: Mouse moved to (373, 227)
Screenshot: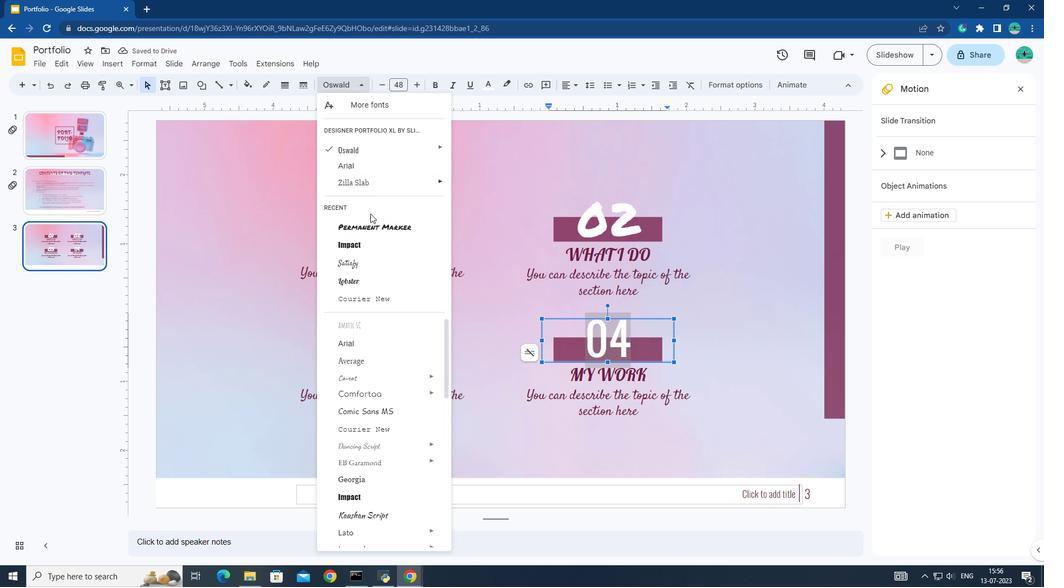
Action: Mouse pressed left at (373, 227)
Screenshot: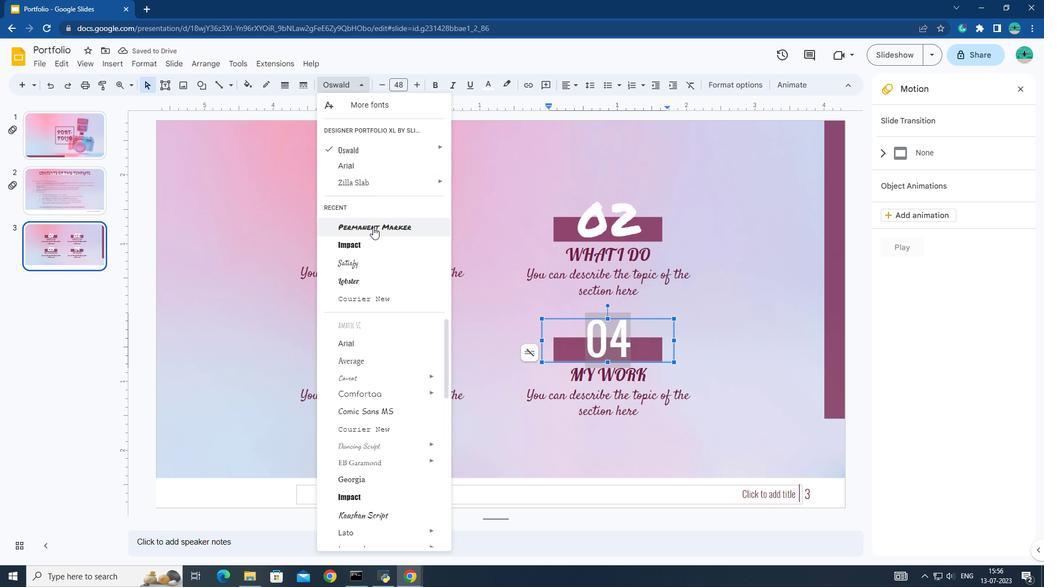 
Action: Mouse moved to (359, 83)
Screenshot: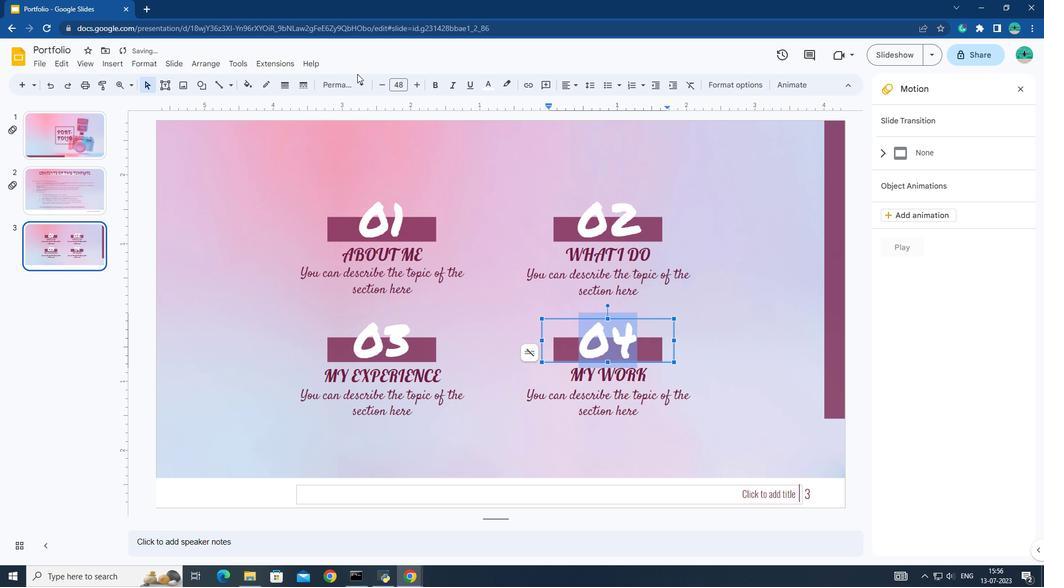 
Action: Mouse pressed left at (359, 83)
Screenshot: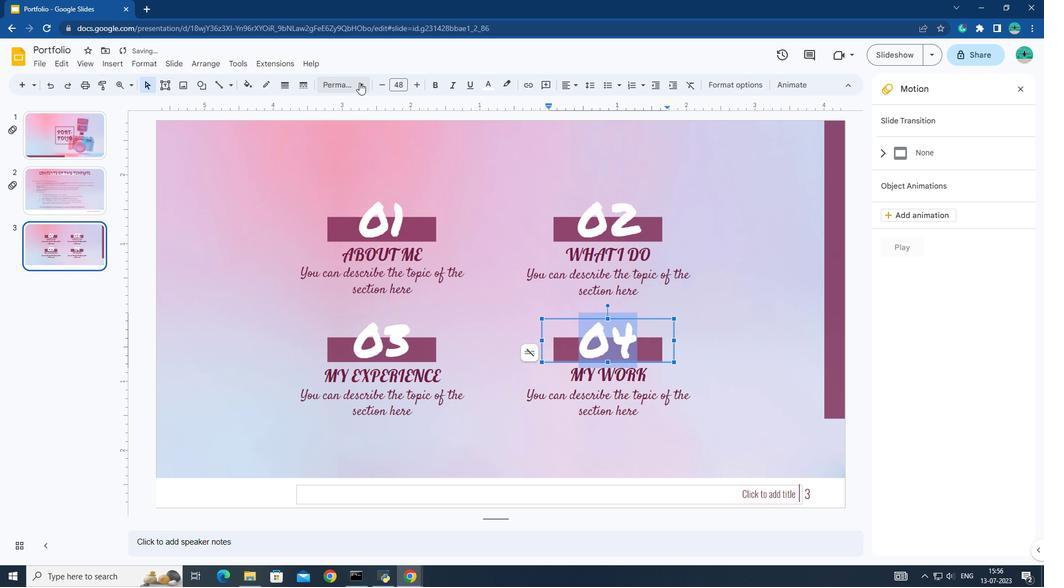 
Action: Mouse moved to (382, 362)
Screenshot: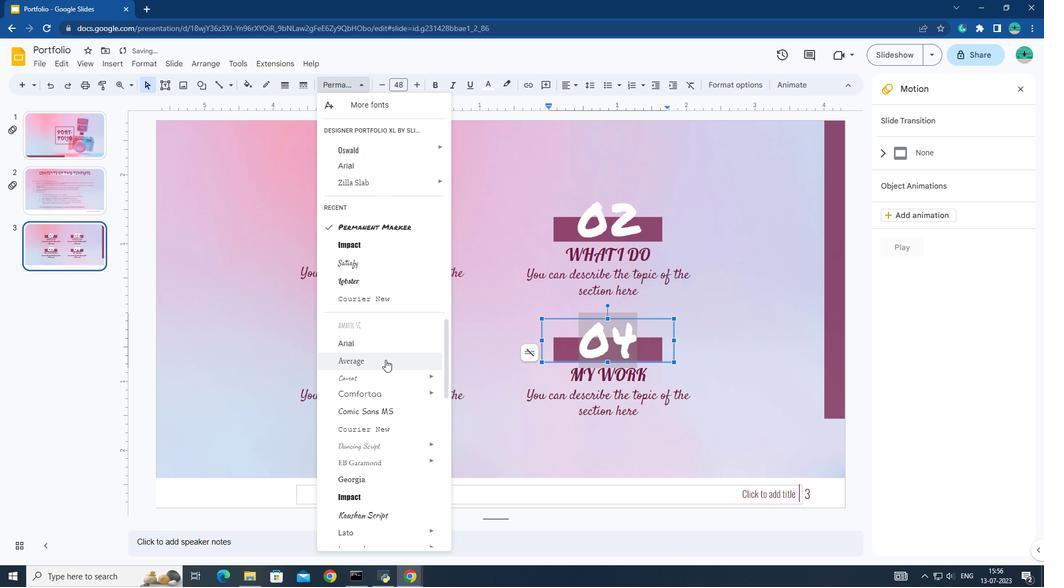 
Action: Mouse scrolled (382, 362) with delta (0, 0)
Screenshot: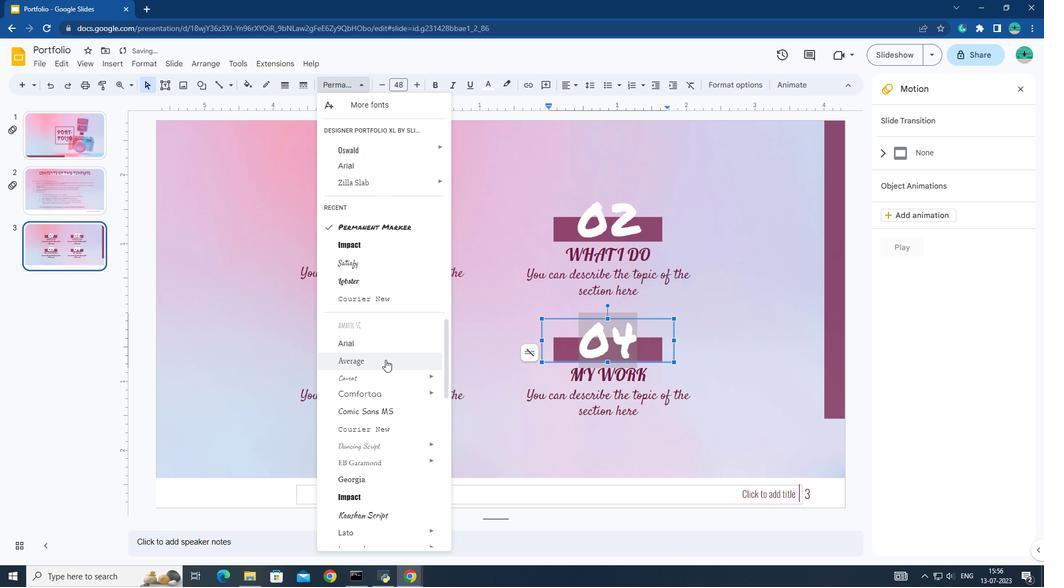 
Action: Mouse moved to (380, 363)
Screenshot: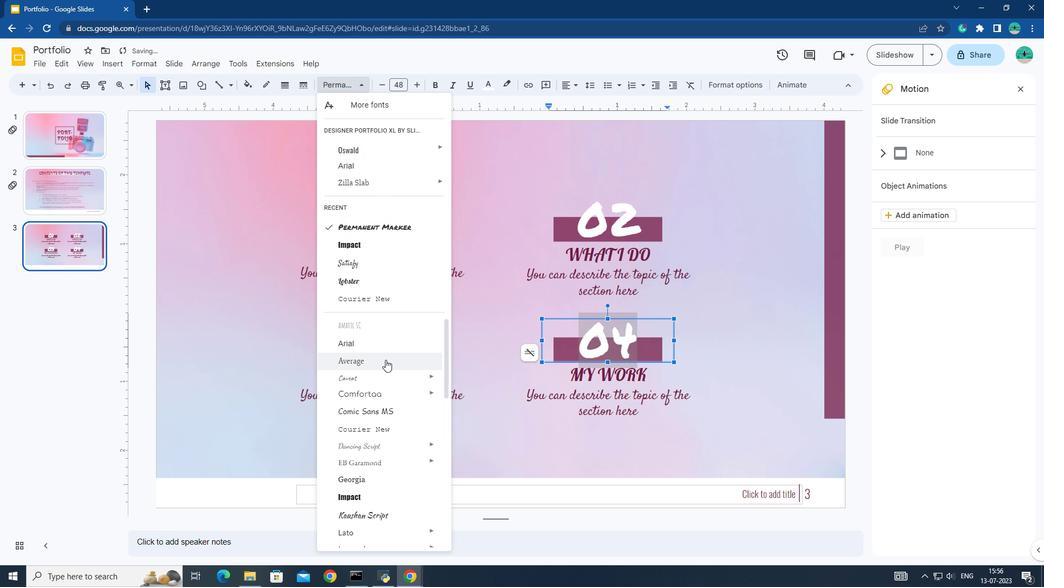 
Action: Mouse scrolled (380, 363) with delta (0, 0)
Screenshot: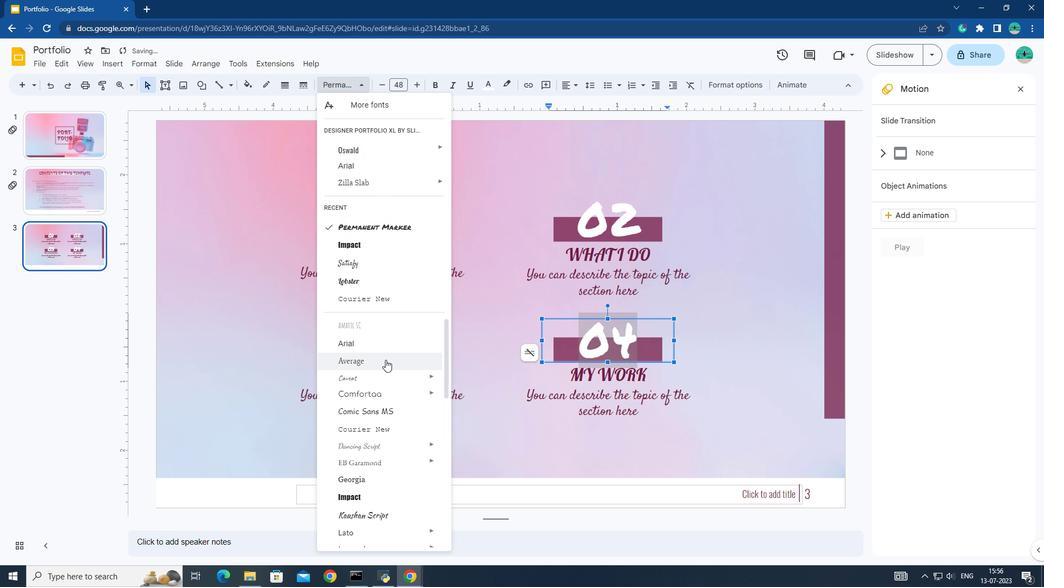 
Action: Mouse moved to (379, 363)
Screenshot: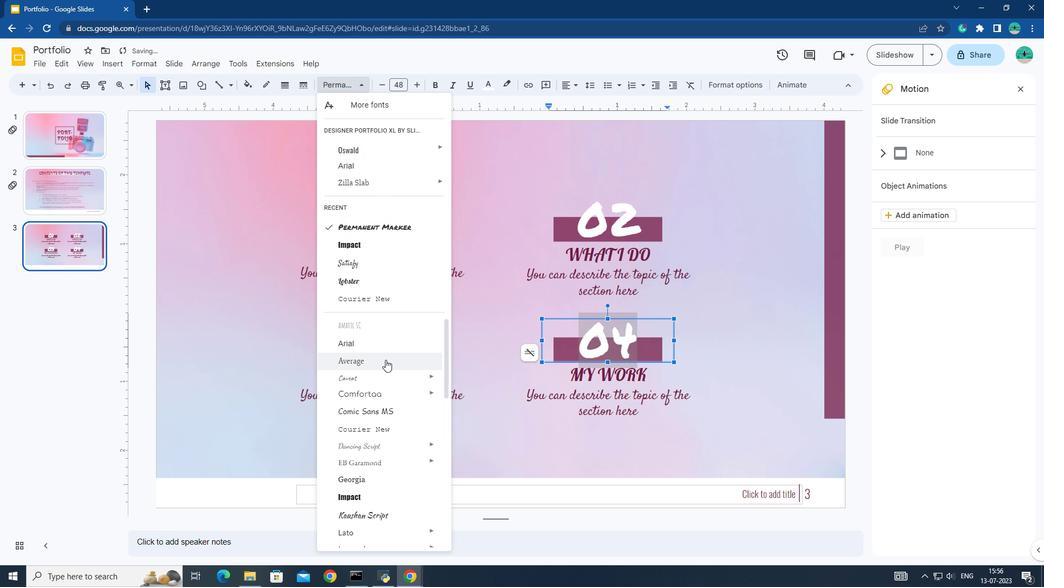 
Action: Mouse scrolled (379, 363) with delta (0, 0)
Screenshot: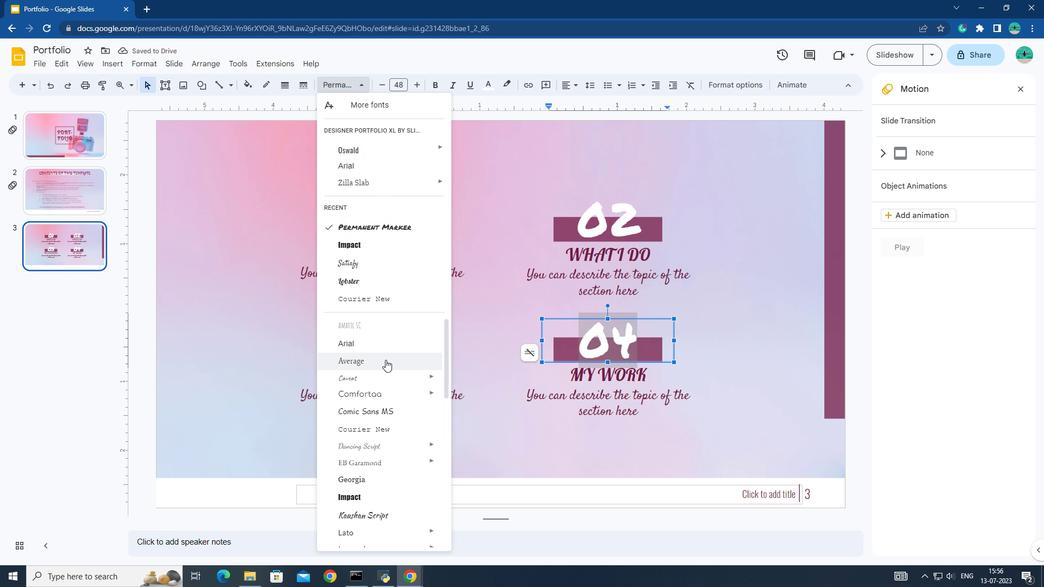 
Action: Mouse scrolled (379, 363) with delta (0, 0)
Screenshot: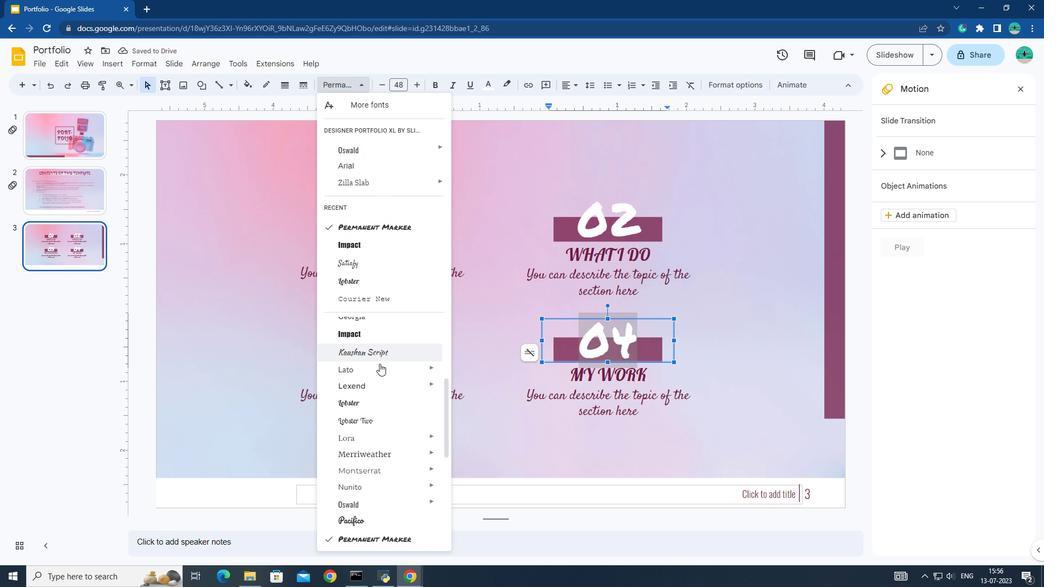 
Action: Mouse scrolled (379, 363) with delta (0, 0)
Screenshot: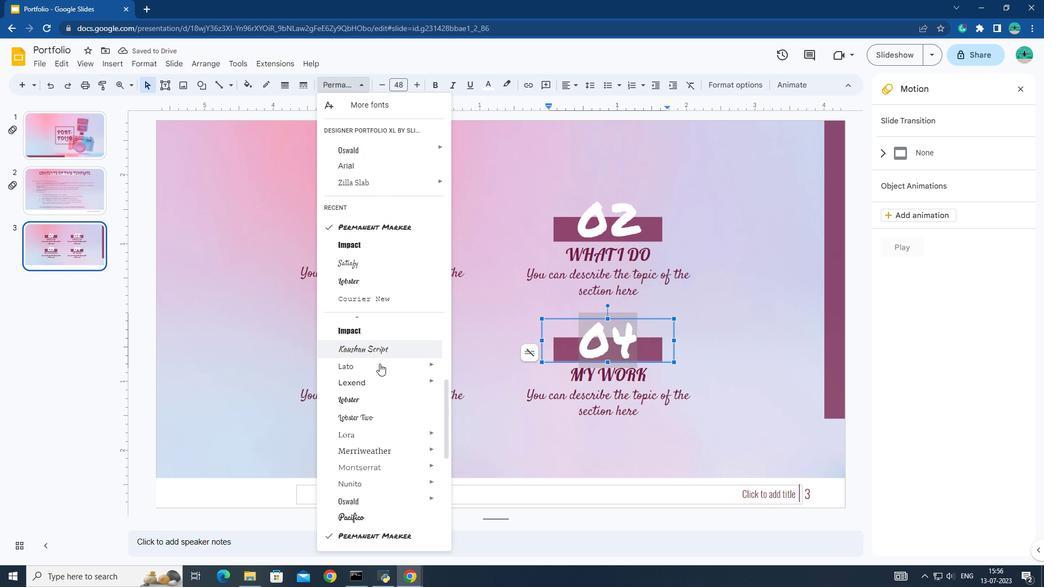 
Action: Mouse moved to (372, 397)
Screenshot: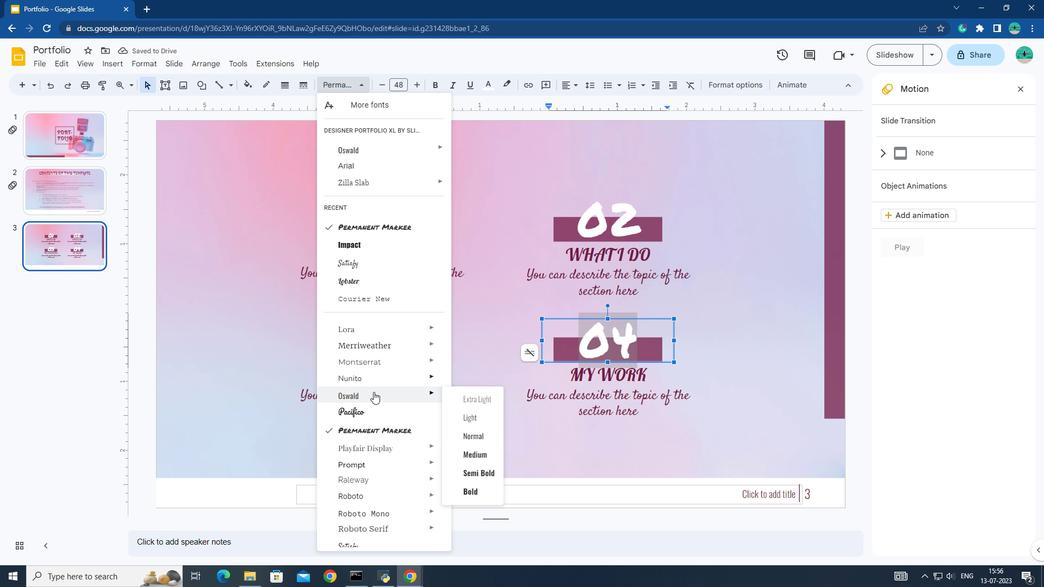 
Action: Mouse pressed left at (372, 397)
Screenshot: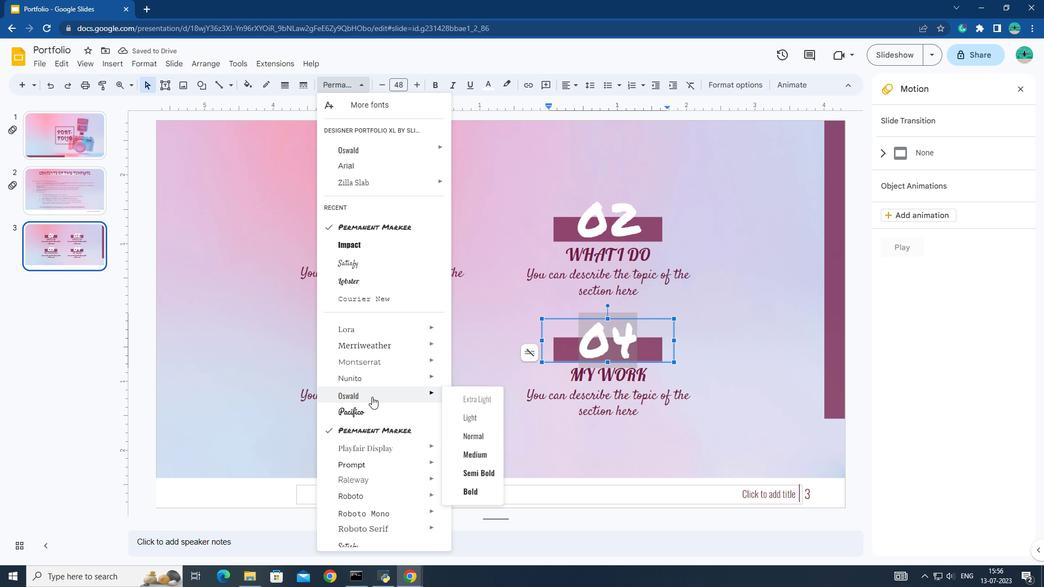 
Action: Mouse moved to (358, 84)
Screenshot: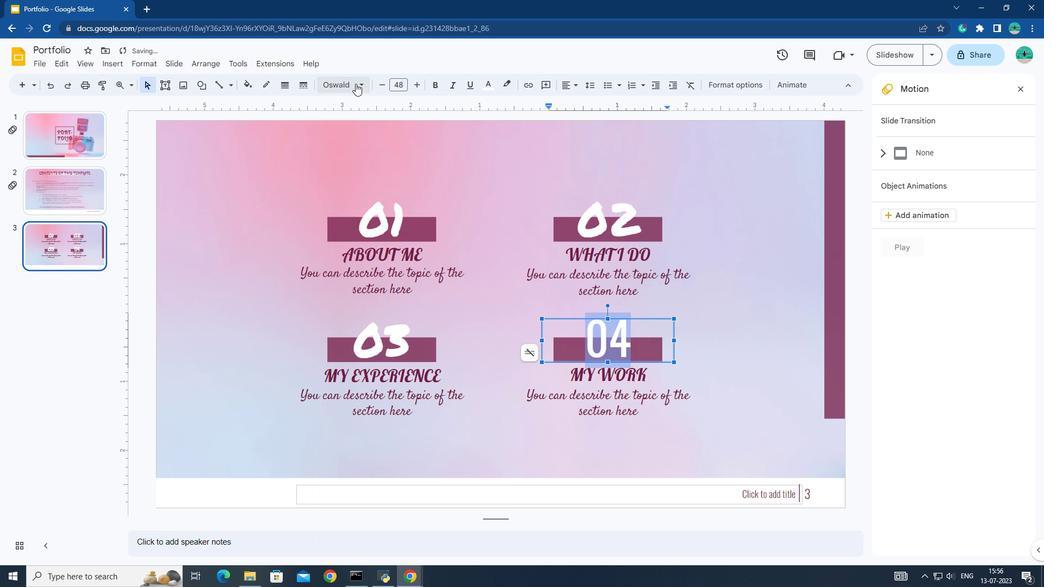 
Action: Mouse pressed left at (358, 84)
Screenshot: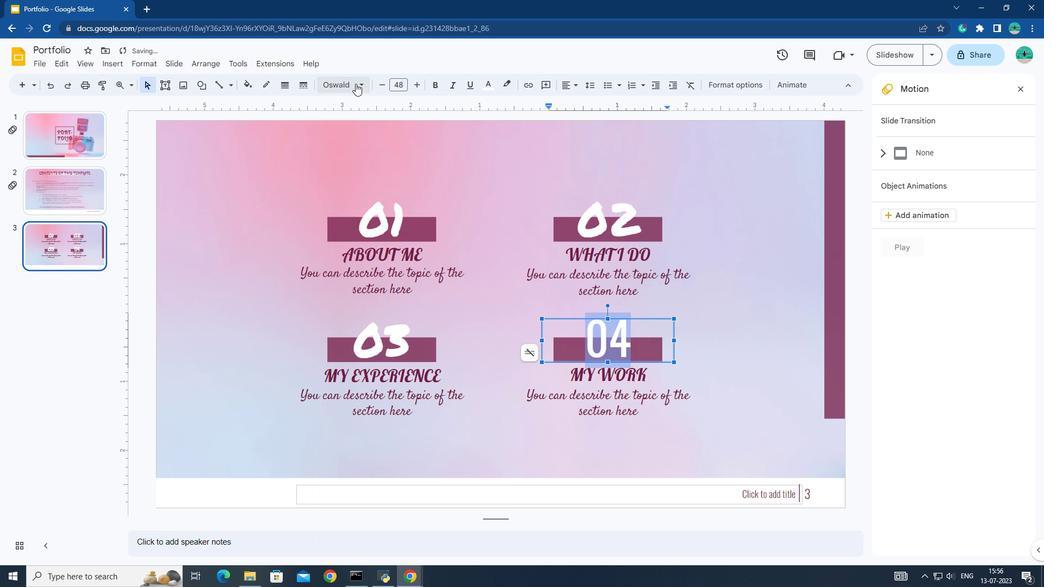 
Action: Mouse moved to (371, 351)
Screenshot: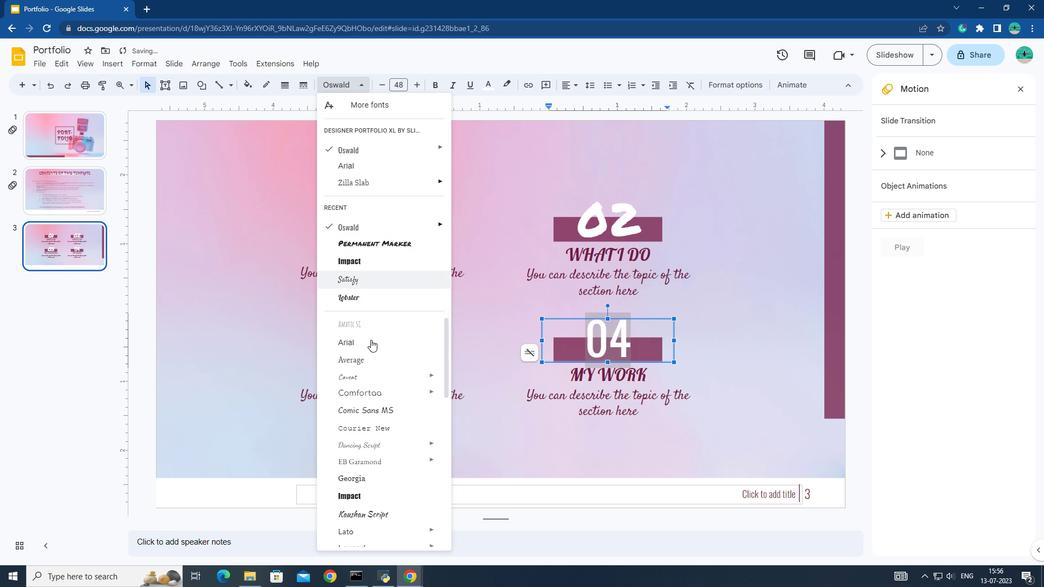 
Action: Mouse scrolled (371, 350) with delta (0, 0)
Screenshot: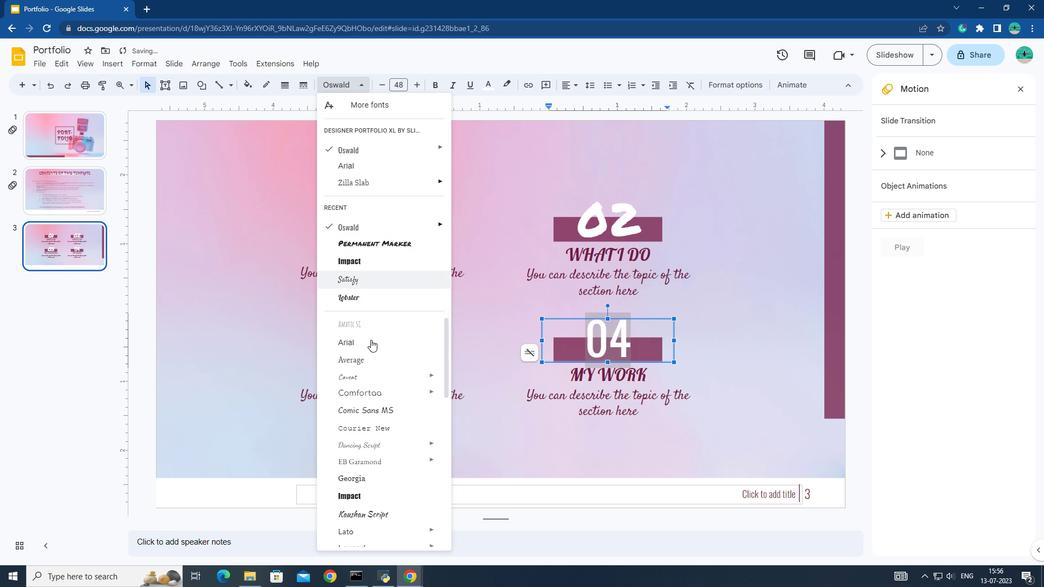 
Action: Mouse moved to (371, 352)
Screenshot: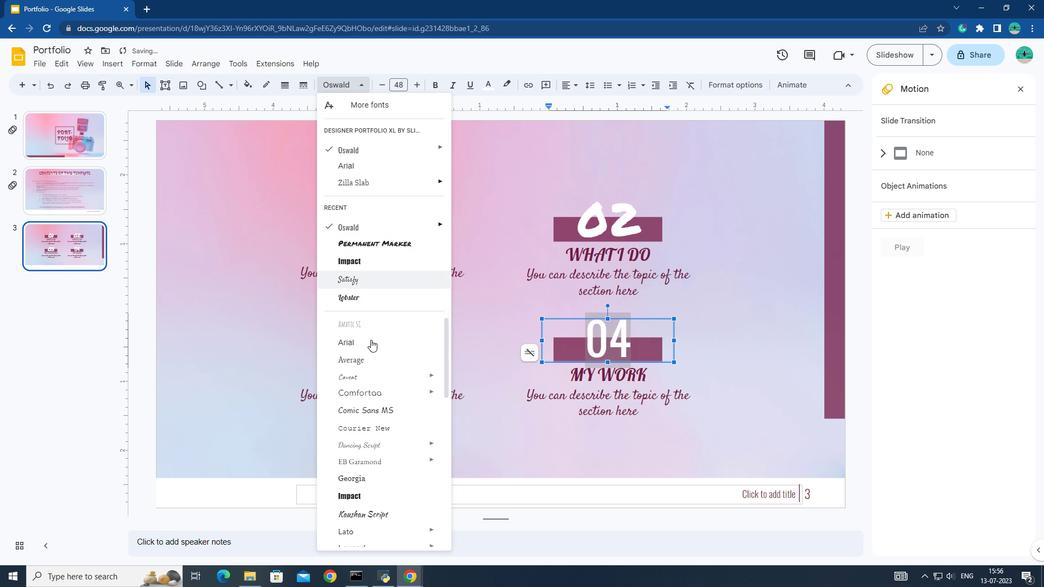 
Action: Mouse scrolled (371, 351) with delta (0, 0)
Screenshot: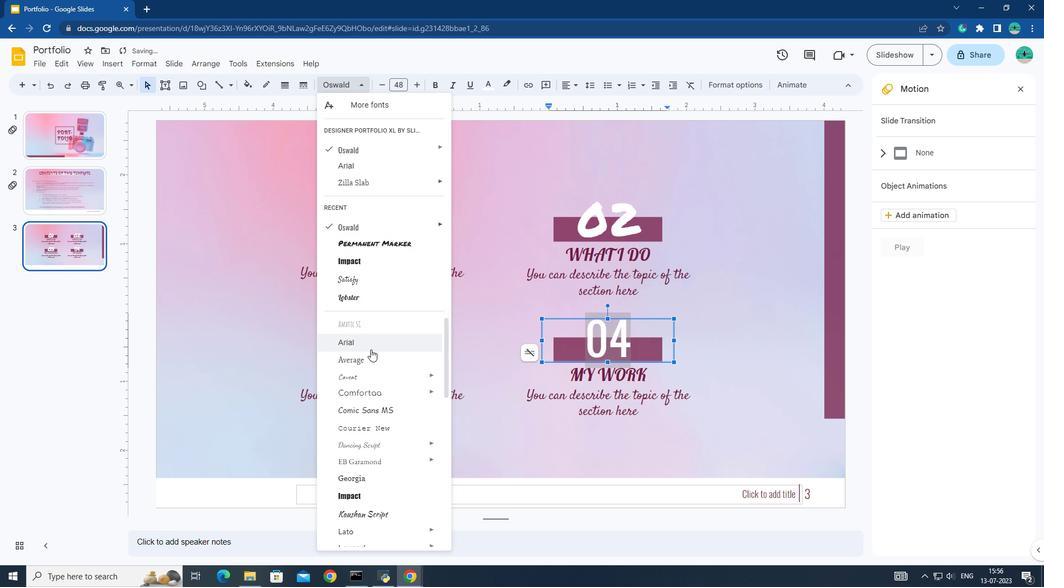 
Action: Mouse scrolled (371, 351) with delta (0, 0)
Screenshot: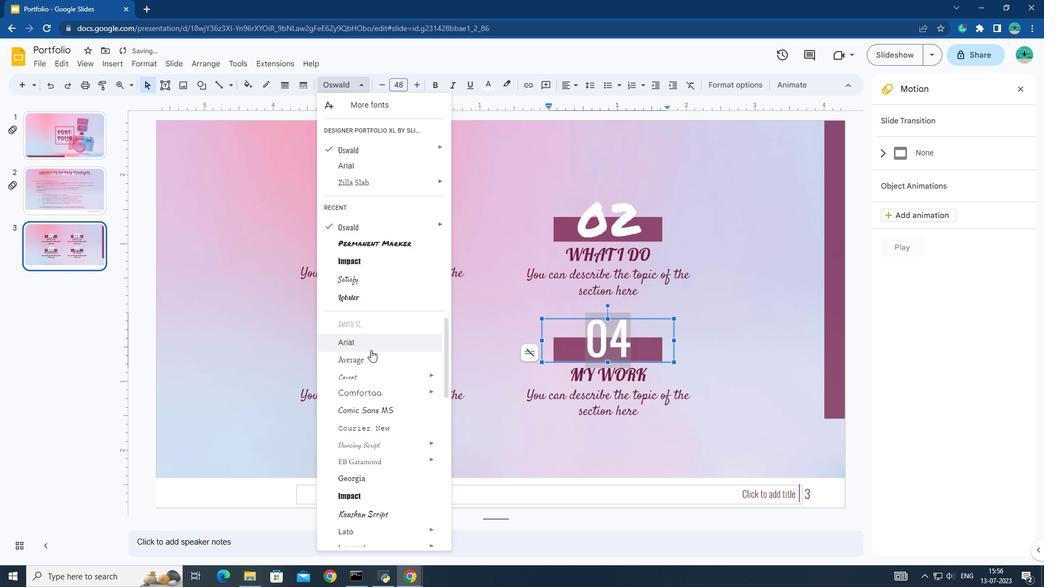 
Action: Mouse moved to (371, 352)
Screenshot: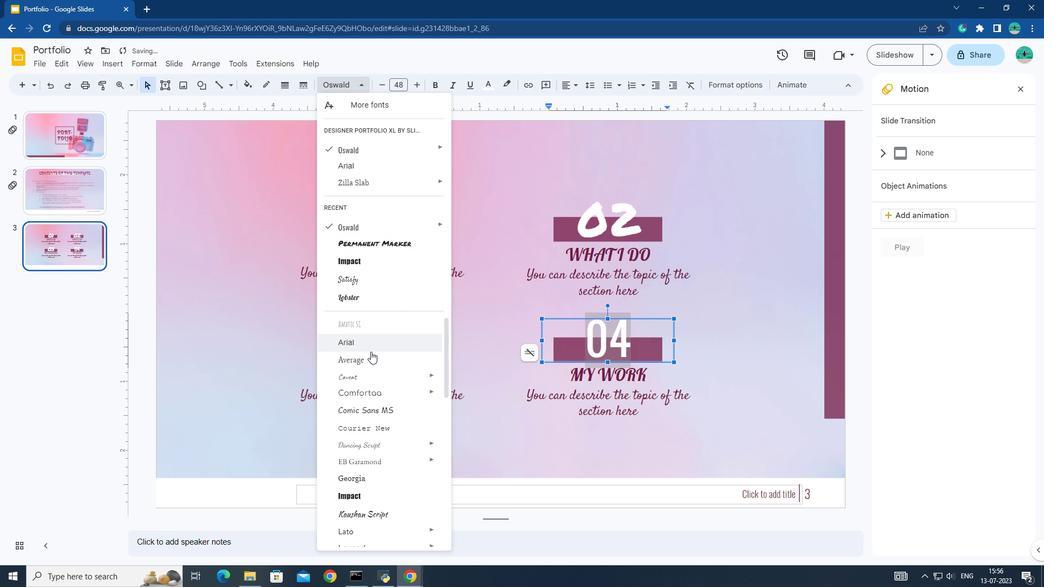 
Action: Mouse scrolled (371, 352) with delta (0, 0)
Screenshot: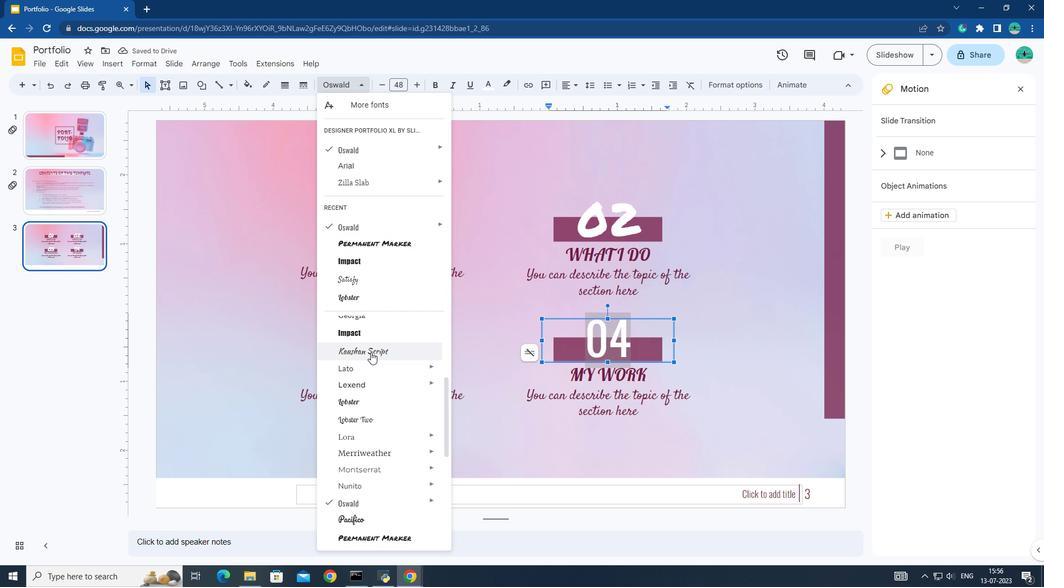 
Action: Mouse moved to (370, 389)
Screenshot: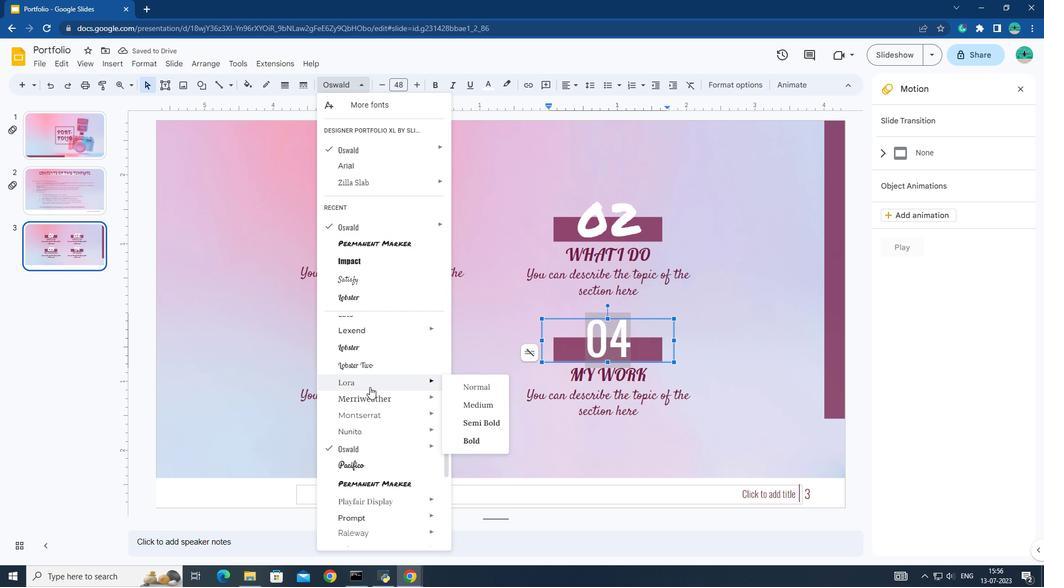 
Action: Mouse scrolled (370, 389) with delta (0, 0)
Screenshot: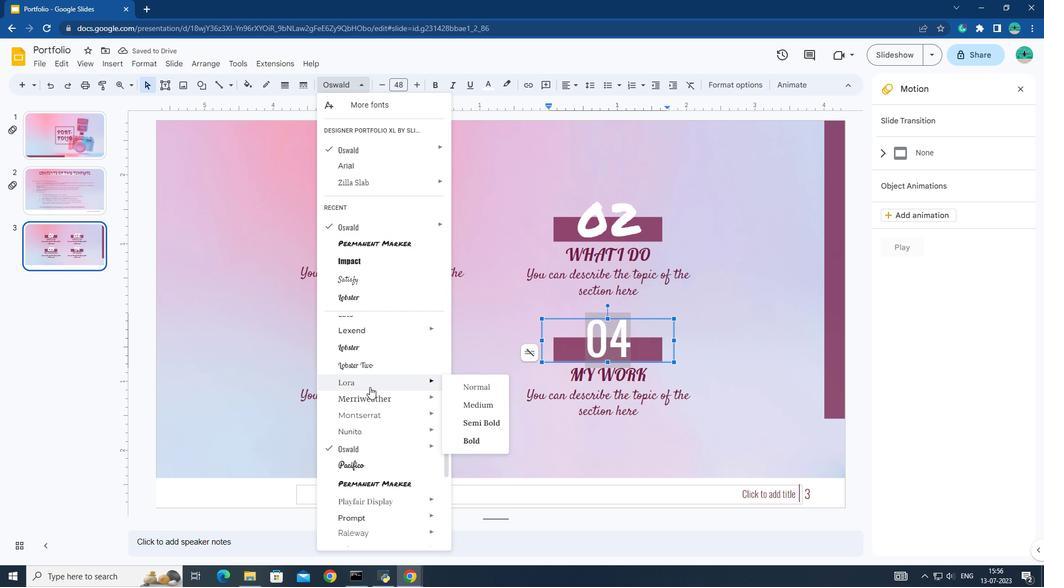 
Action: Mouse moved to (372, 461)
Screenshot: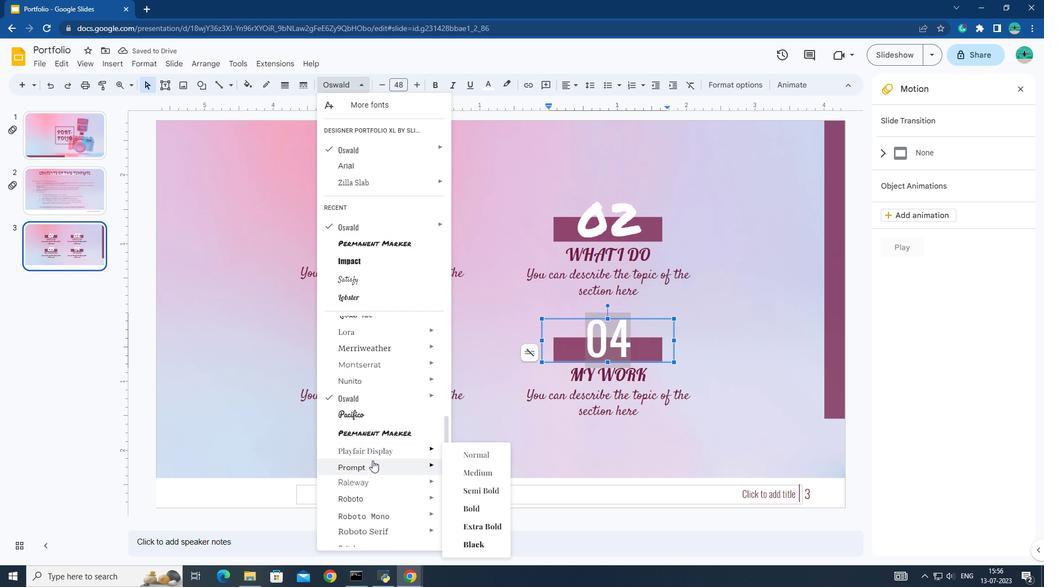 
Action: Mouse scrolled (372, 461) with delta (0, 0)
Screenshot: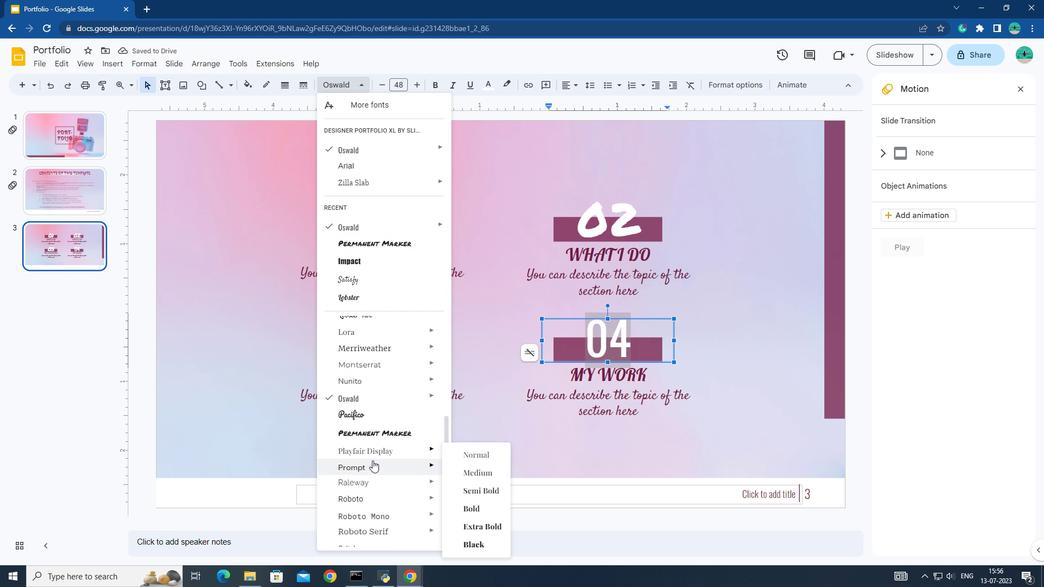 
Action: Mouse scrolled (372, 461) with delta (0, 0)
Screenshot: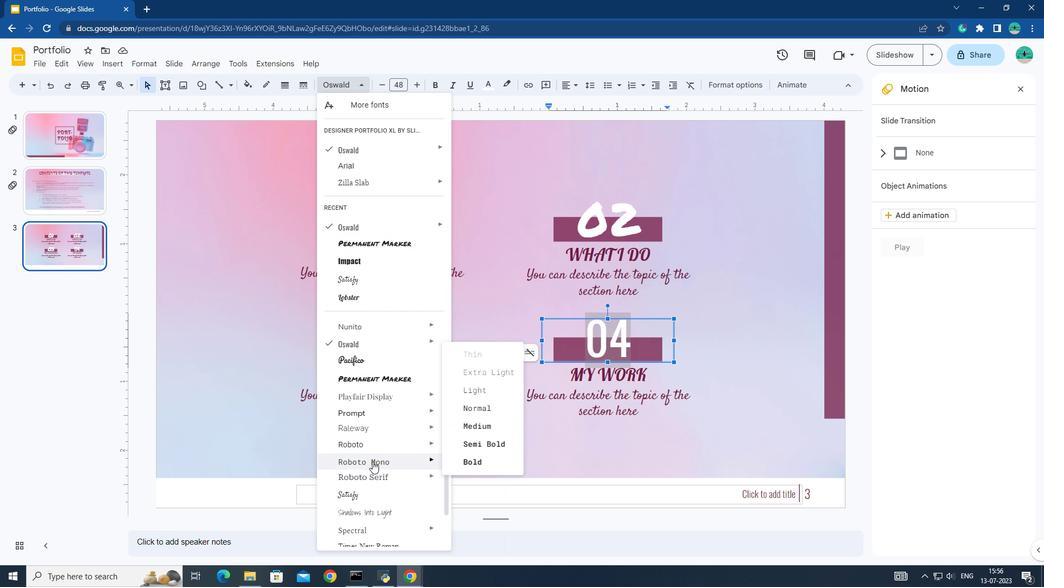 
Action: Mouse moved to (372, 463)
Screenshot: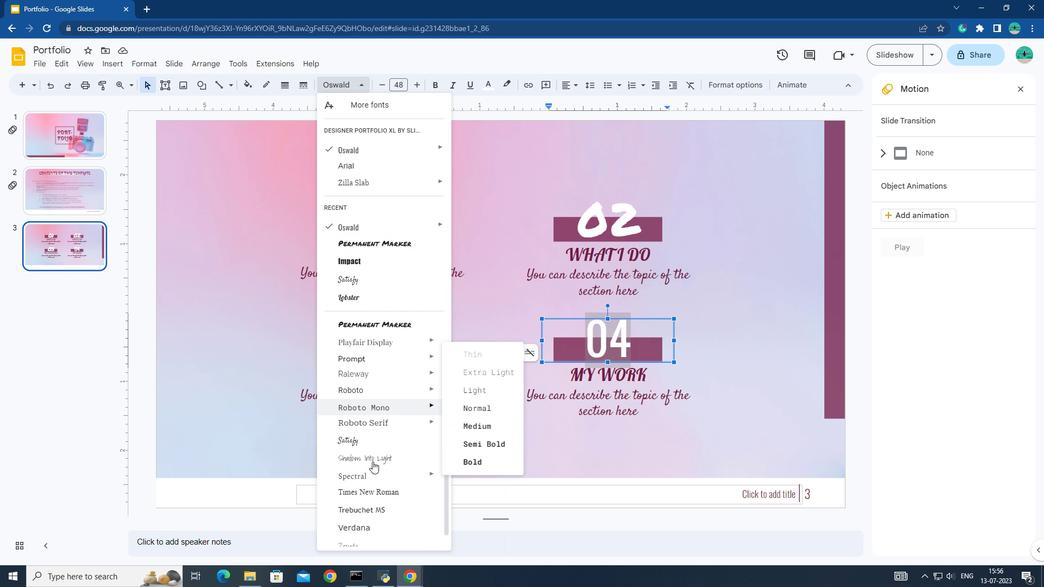 
Action: Mouse scrolled (372, 463) with delta (0, 0)
Screenshot: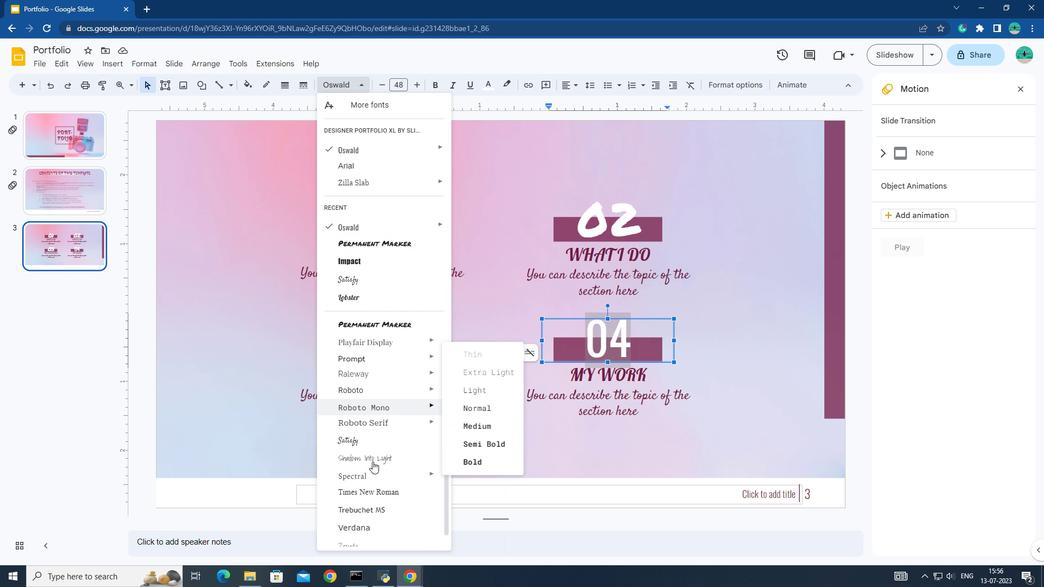 
Action: Mouse moved to (372, 463)
Screenshot: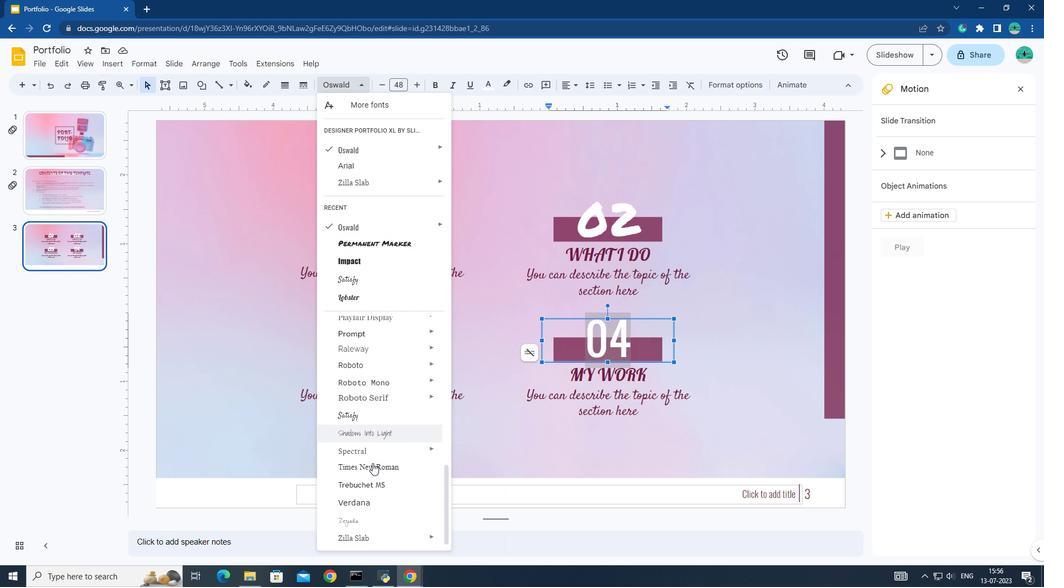 
Action: Mouse scrolled (372, 463) with delta (0, 0)
Screenshot: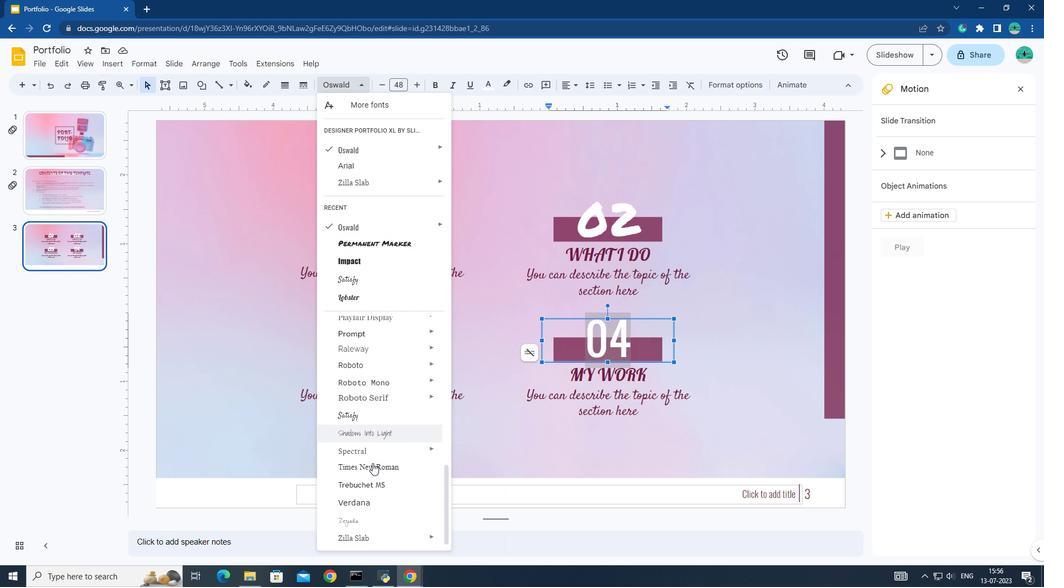 
Action: Mouse moved to (393, 515)
Screenshot: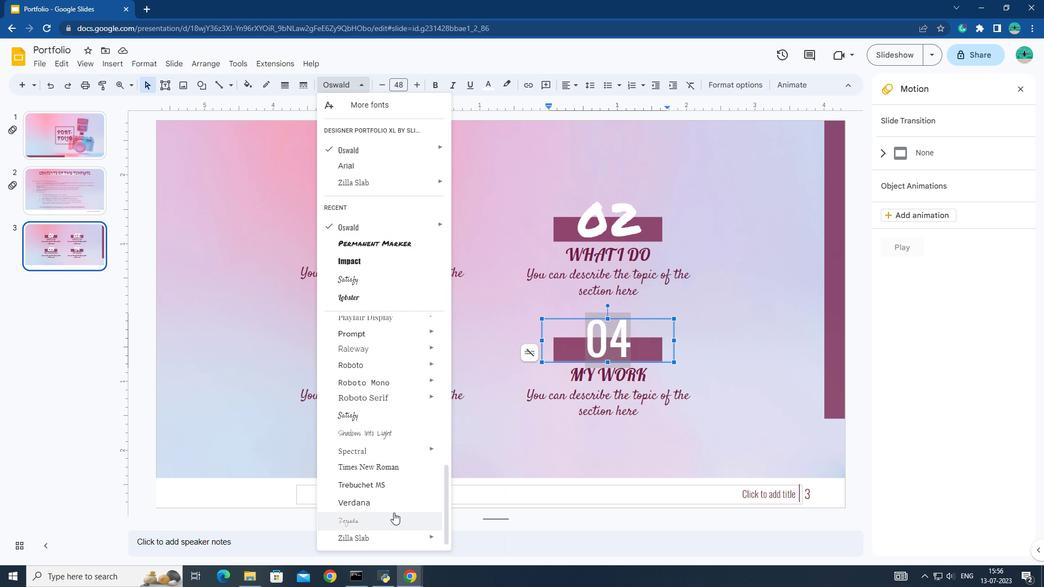 
Action: Mouse pressed left at (393, 515)
Screenshot: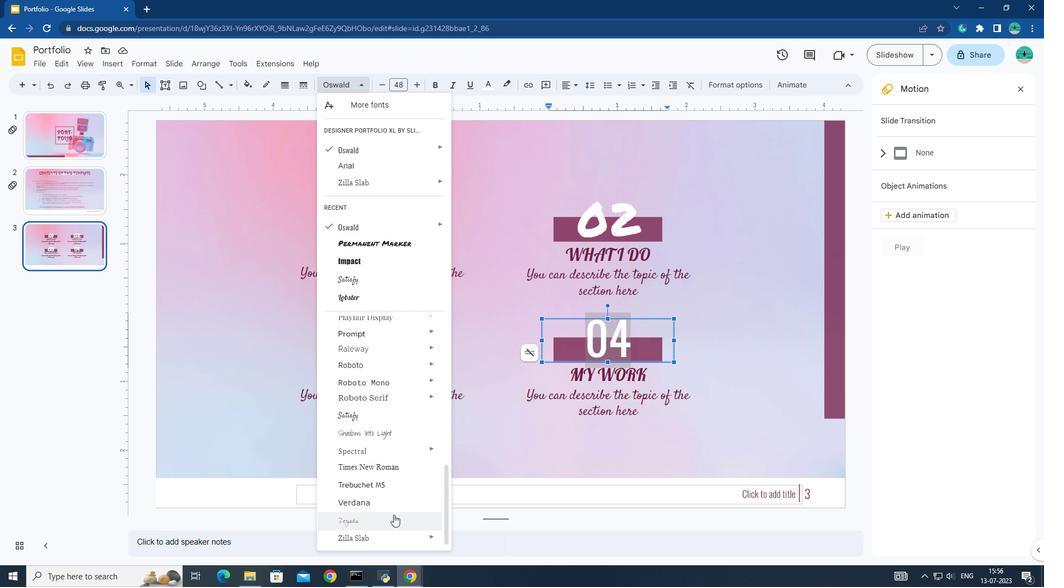 
Action: Mouse moved to (350, 93)
Screenshot: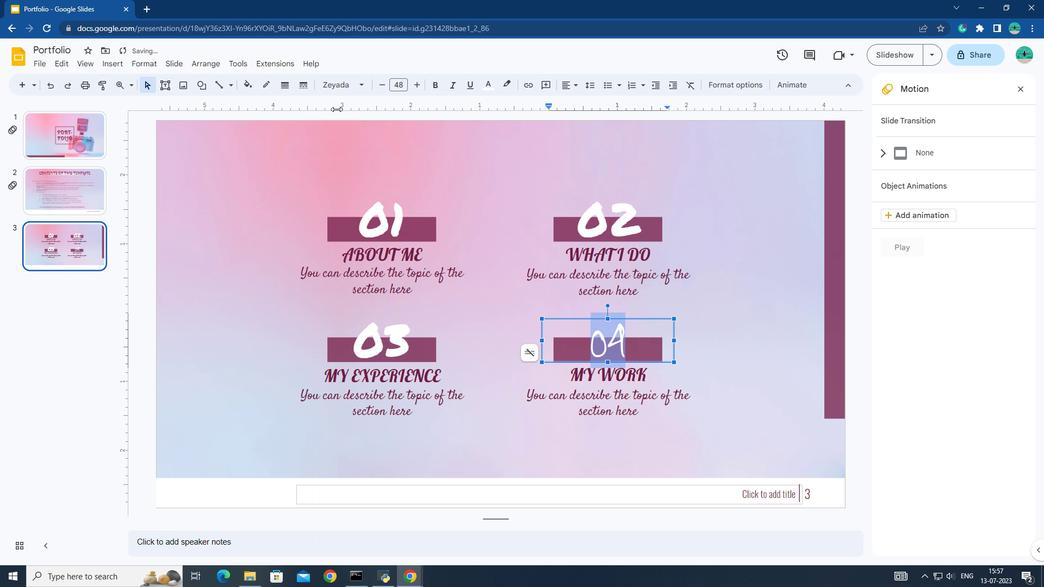 
Action: Mouse pressed left at (350, 93)
Screenshot: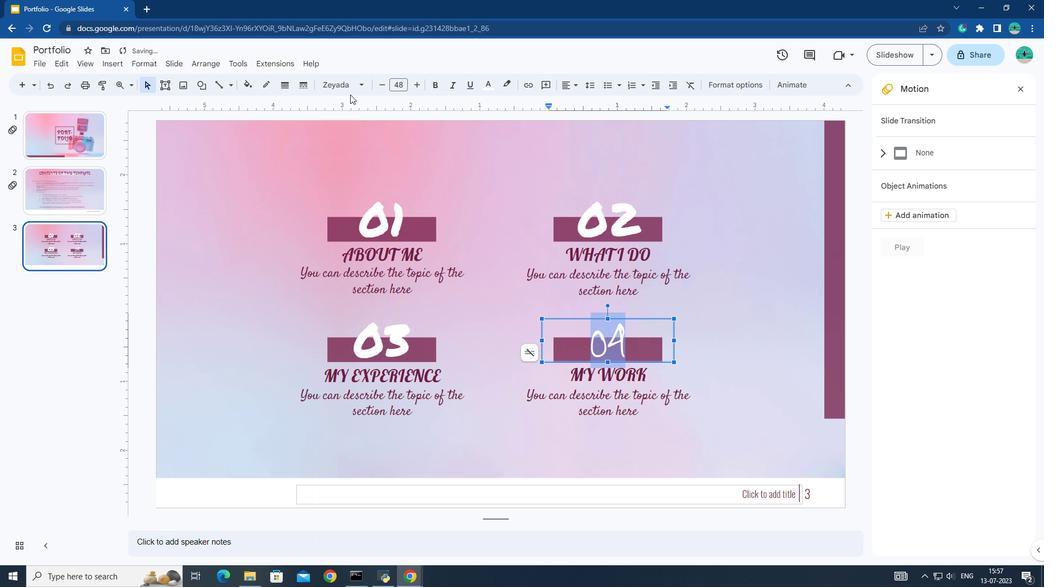 
Action: Mouse moved to (350, 84)
Screenshot: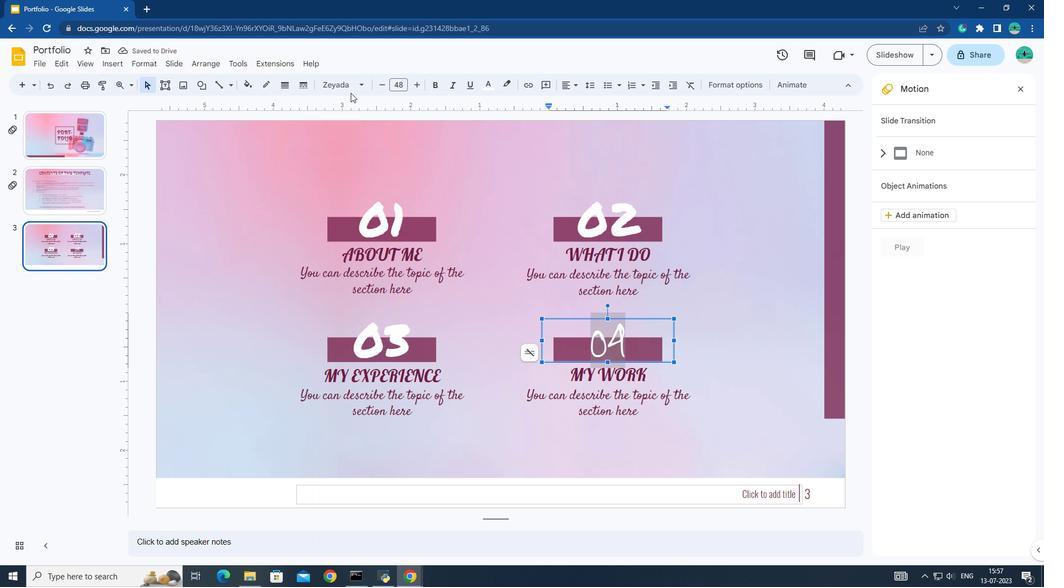 
Action: Mouse pressed left at (350, 84)
